 Task: Buy 2 Air Intake from Filters section under best seller category for shipping address: Genevieve Ramirez, 1404 Camden Street, Reno, Nevada 89501, Cell Number 7752551231. Pay from credit card ending with 2005, CVV 3321
Action: Key pressed amazon.com<Key.enter>
Screenshot: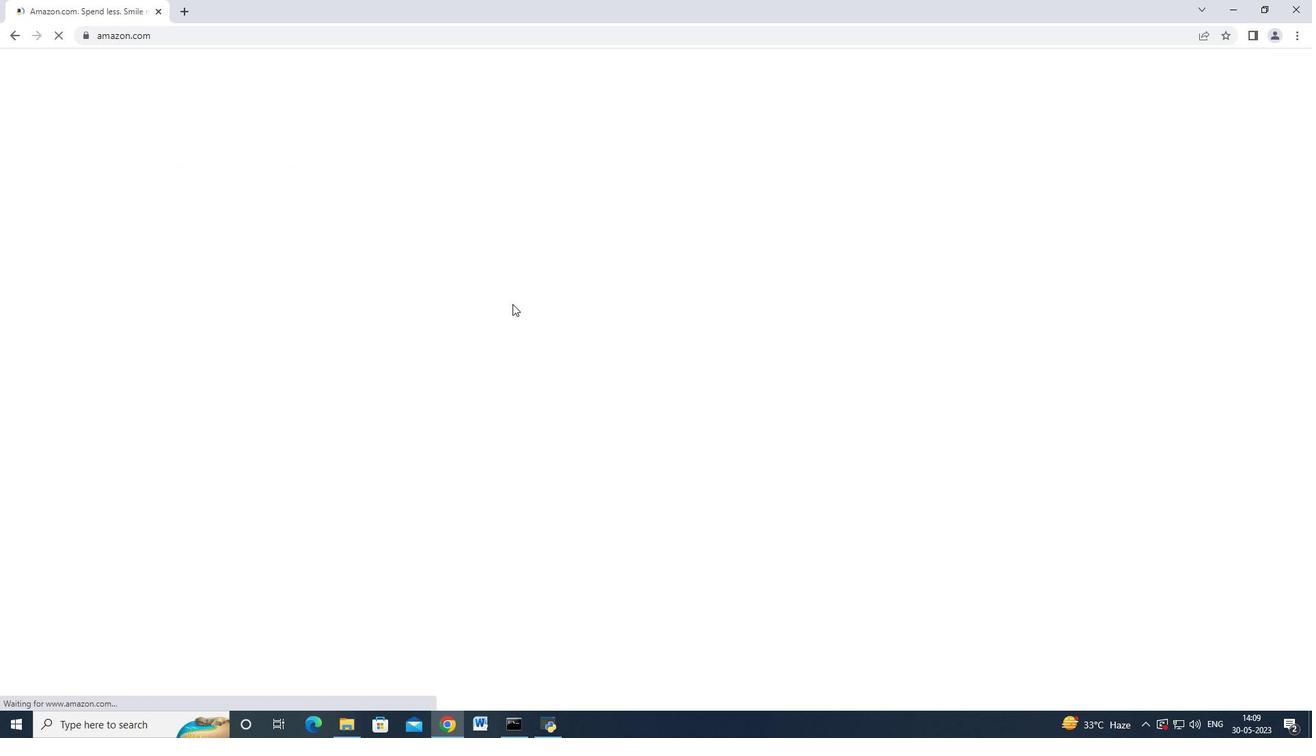 
Action: Mouse moved to (30, 108)
Screenshot: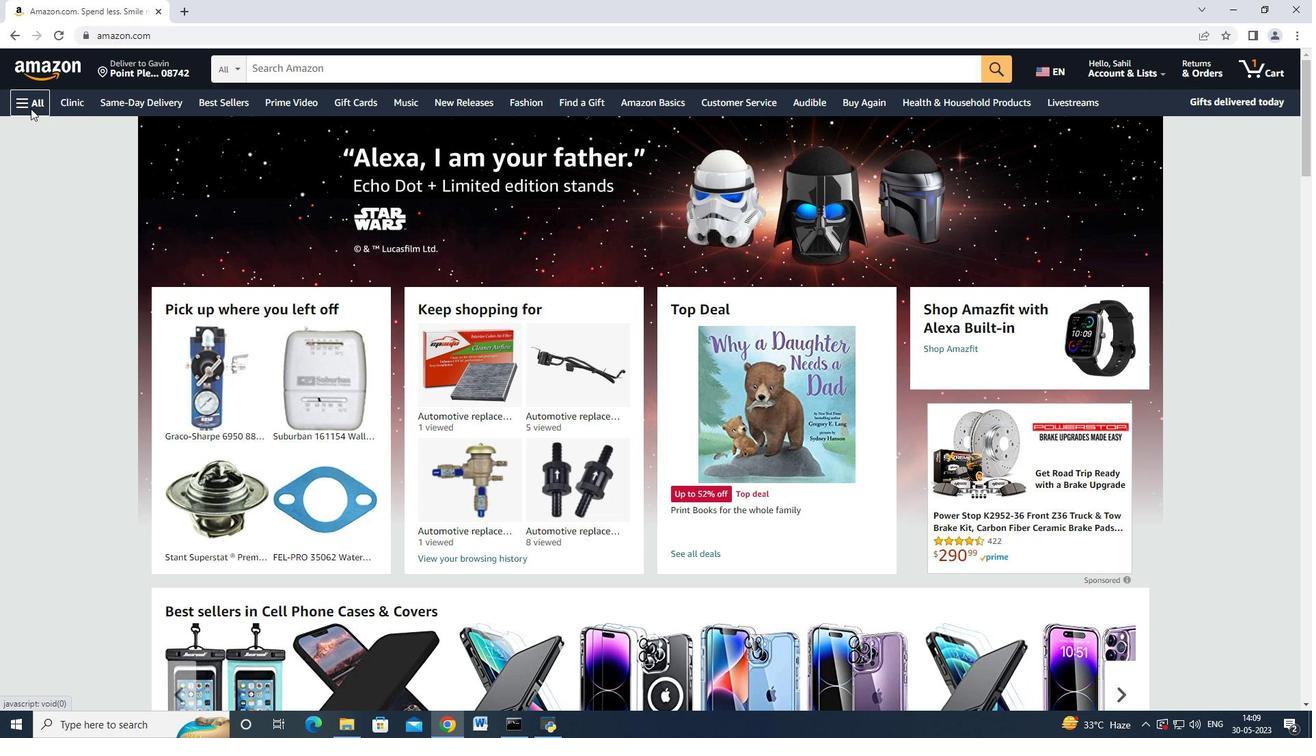 
Action: Mouse pressed left at (30, 108)
Screenshot: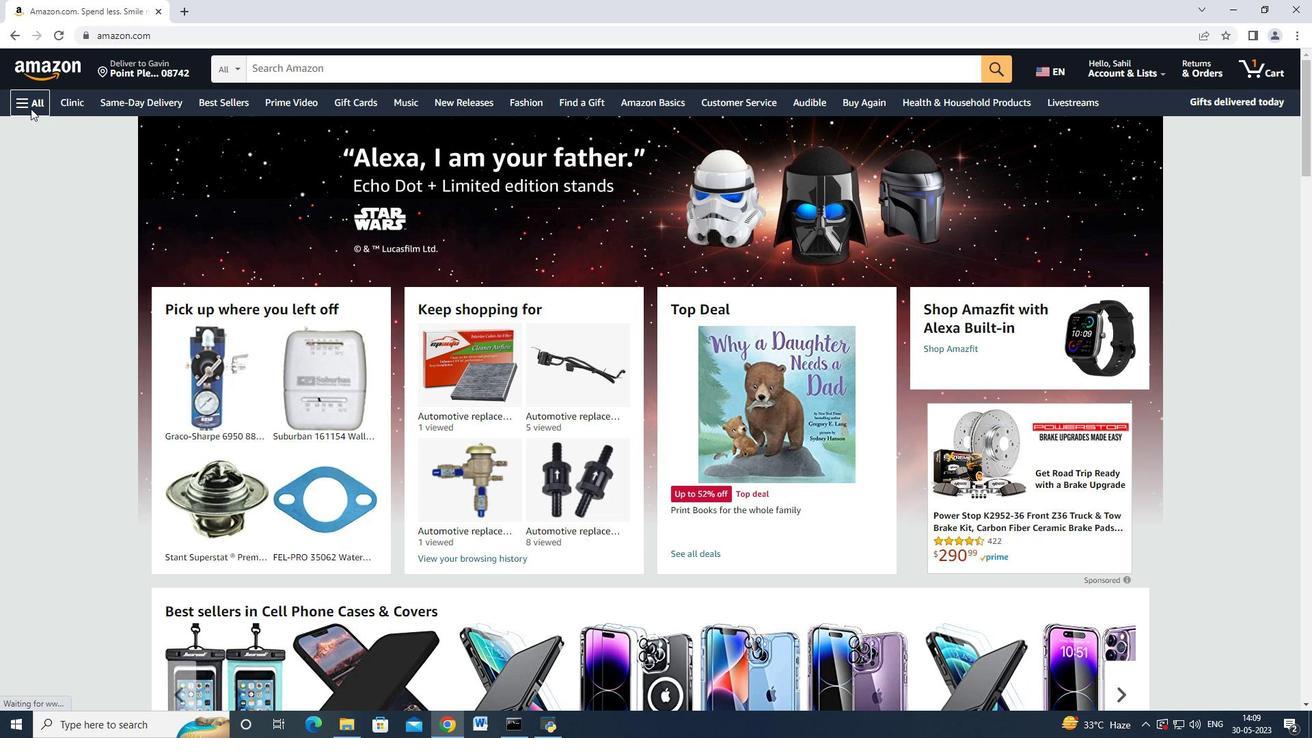 
Action: Mouse moved to (113, 496)
Screenshot: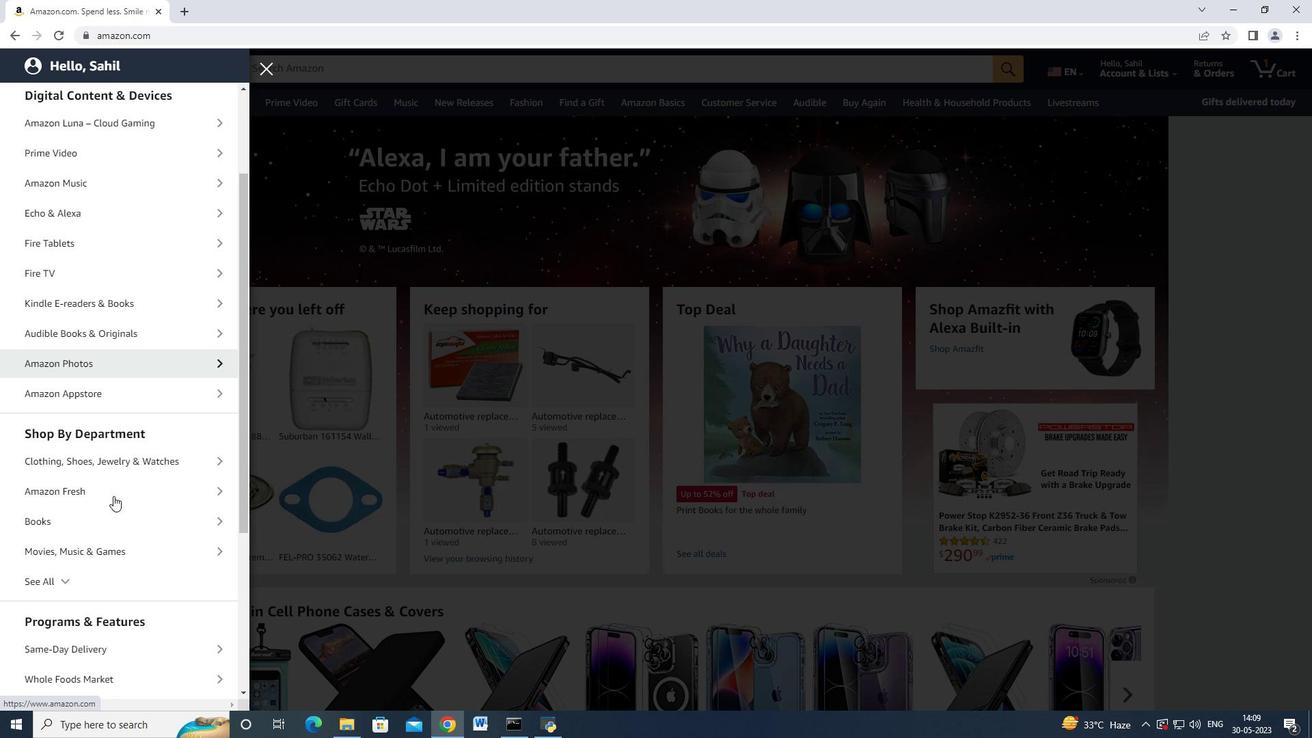 
Action: Mouse scrolled (113, 495) with delta (0, 0)
Screenshot: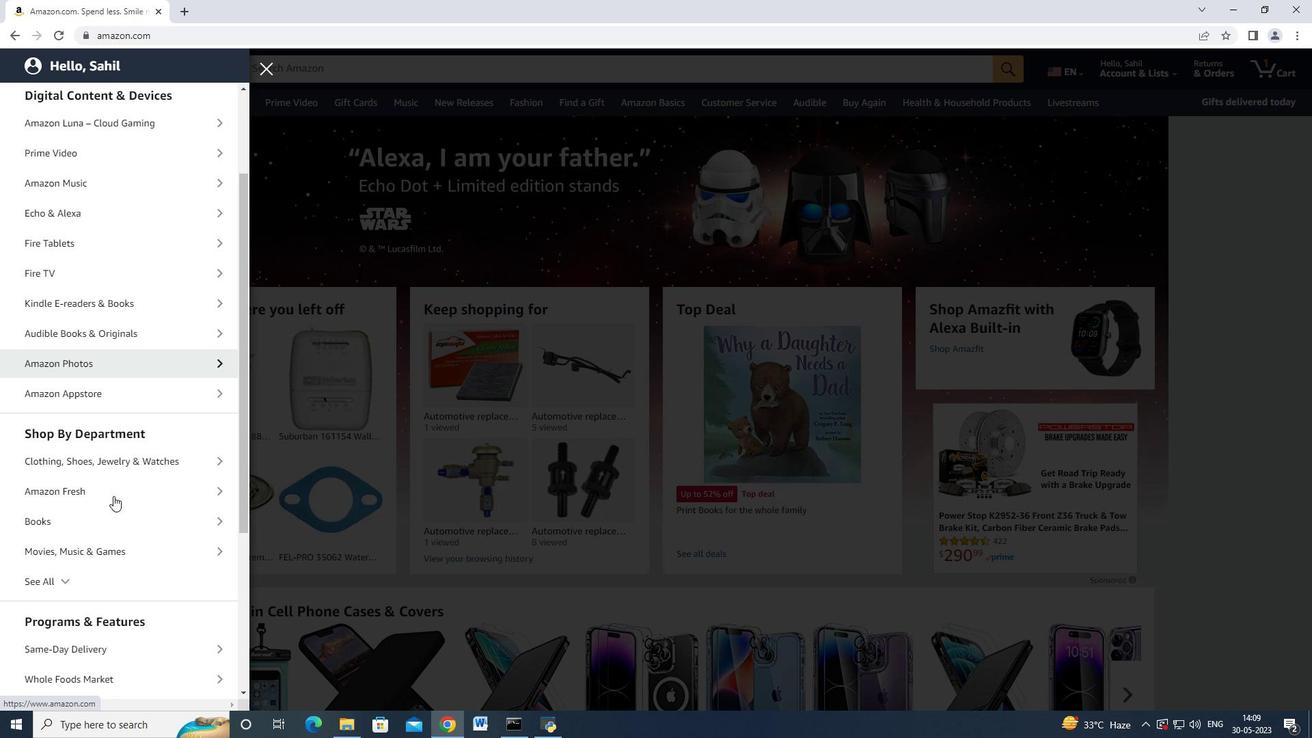
Action: Mouse scrolled (113, 495) with delta (0, 0)
Screenshot: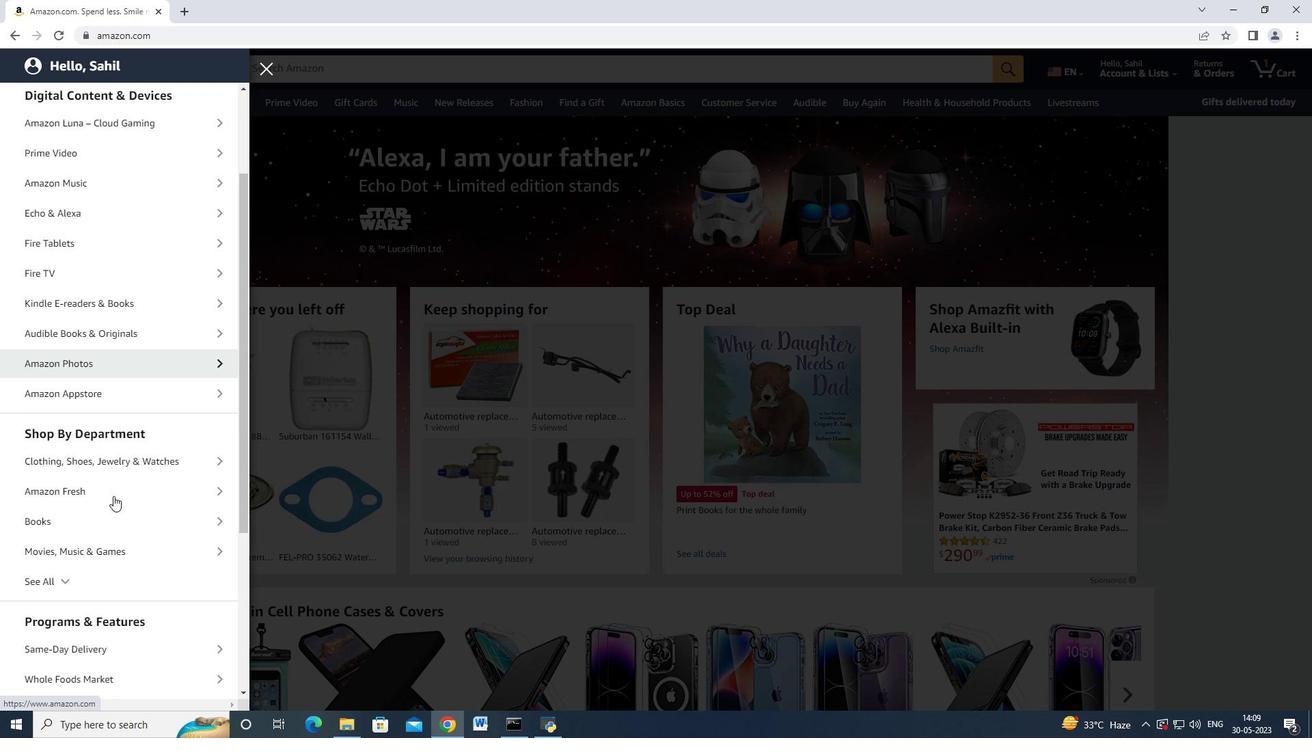 
Action: Mouse moved to (112, 496)
Screenshot: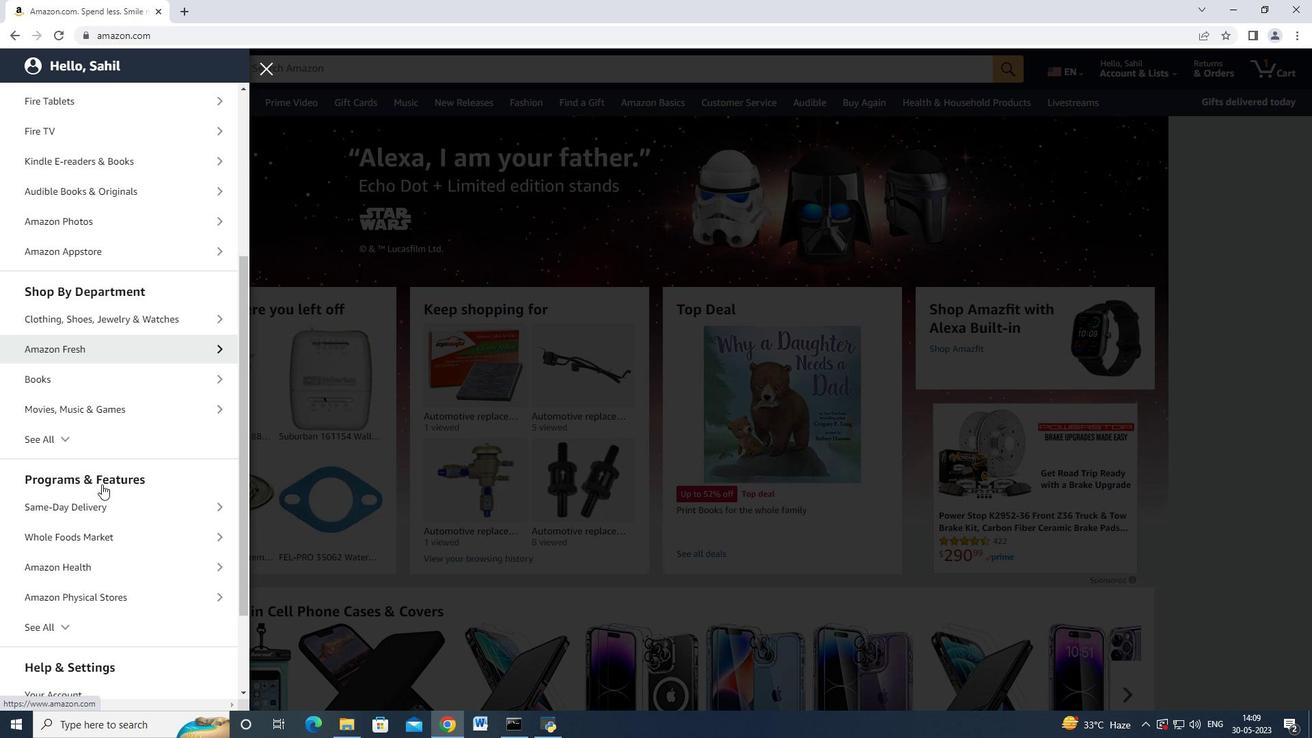 
Action: Mouse scrolled (112, 495) with delta (0, 0)
Screenshot: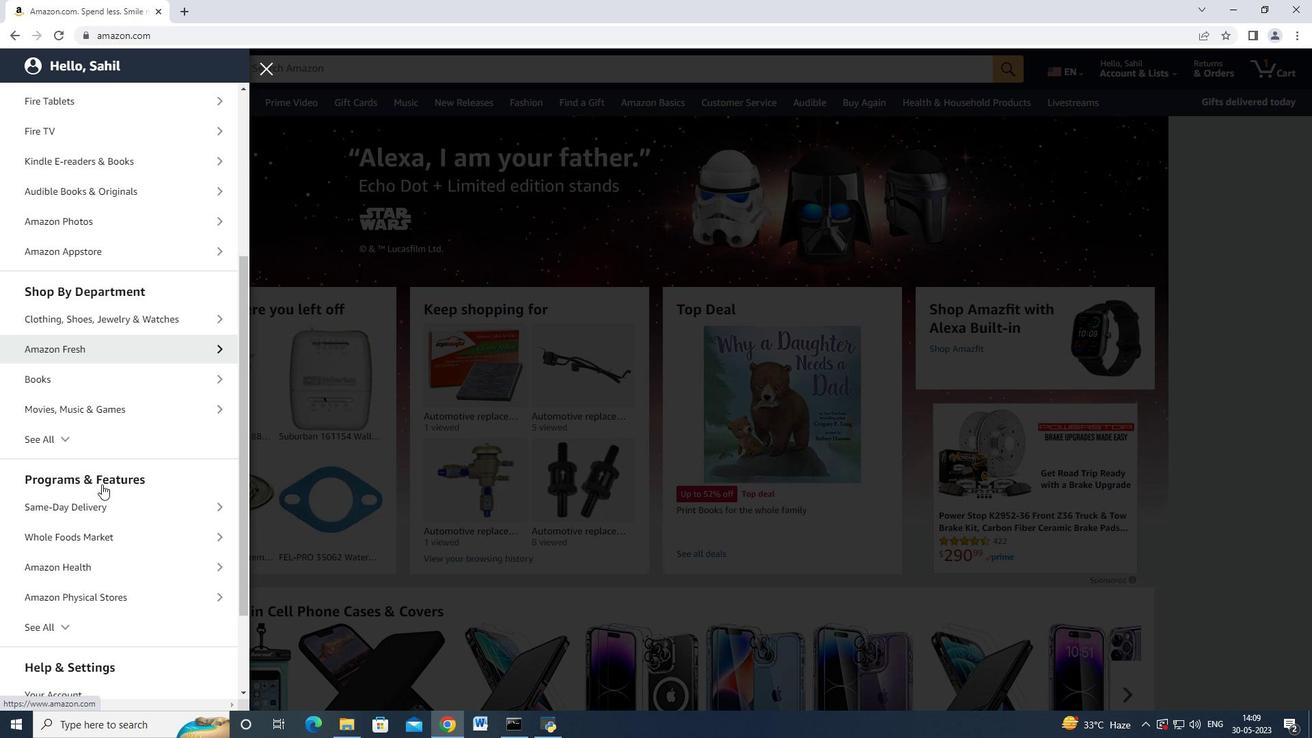 
Action: Mouse scrolled (112, 495) with delta (0, 0)
Screenshot: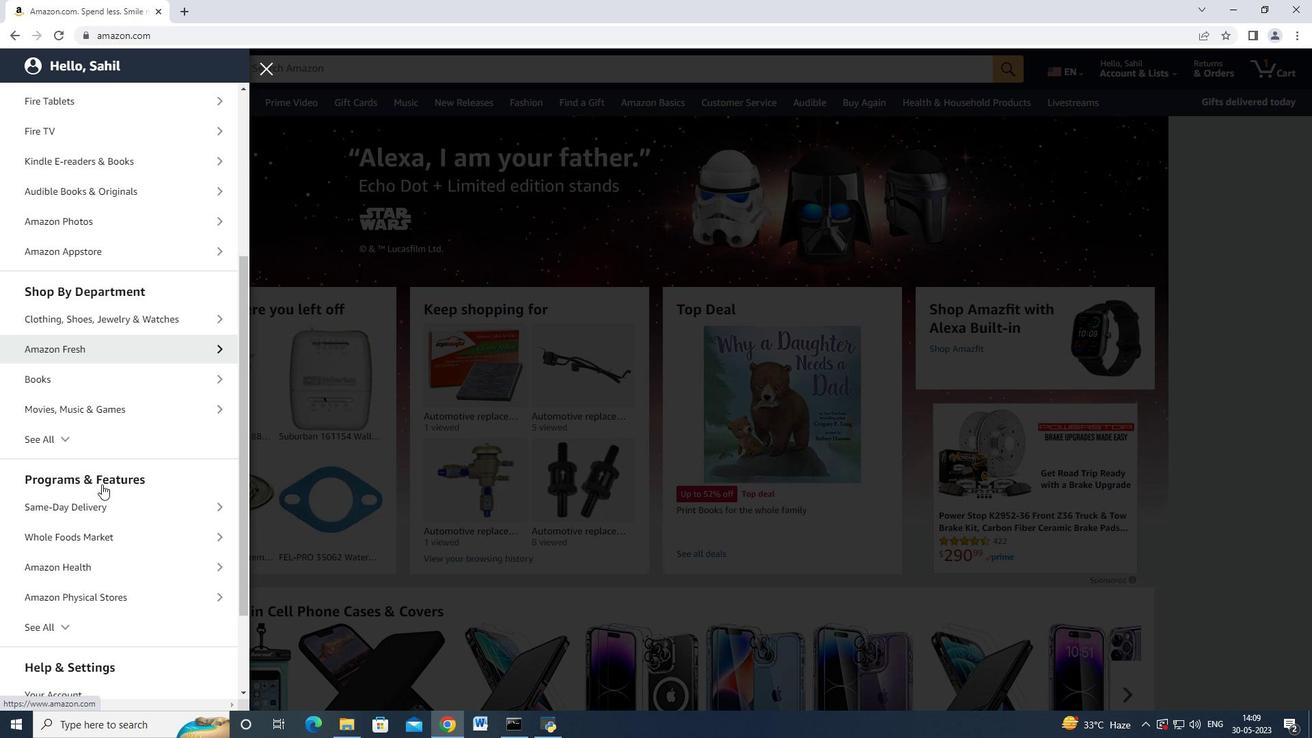 
Action: Mouse scrolled (112, 495) with delta (0, 0)
Screenshot: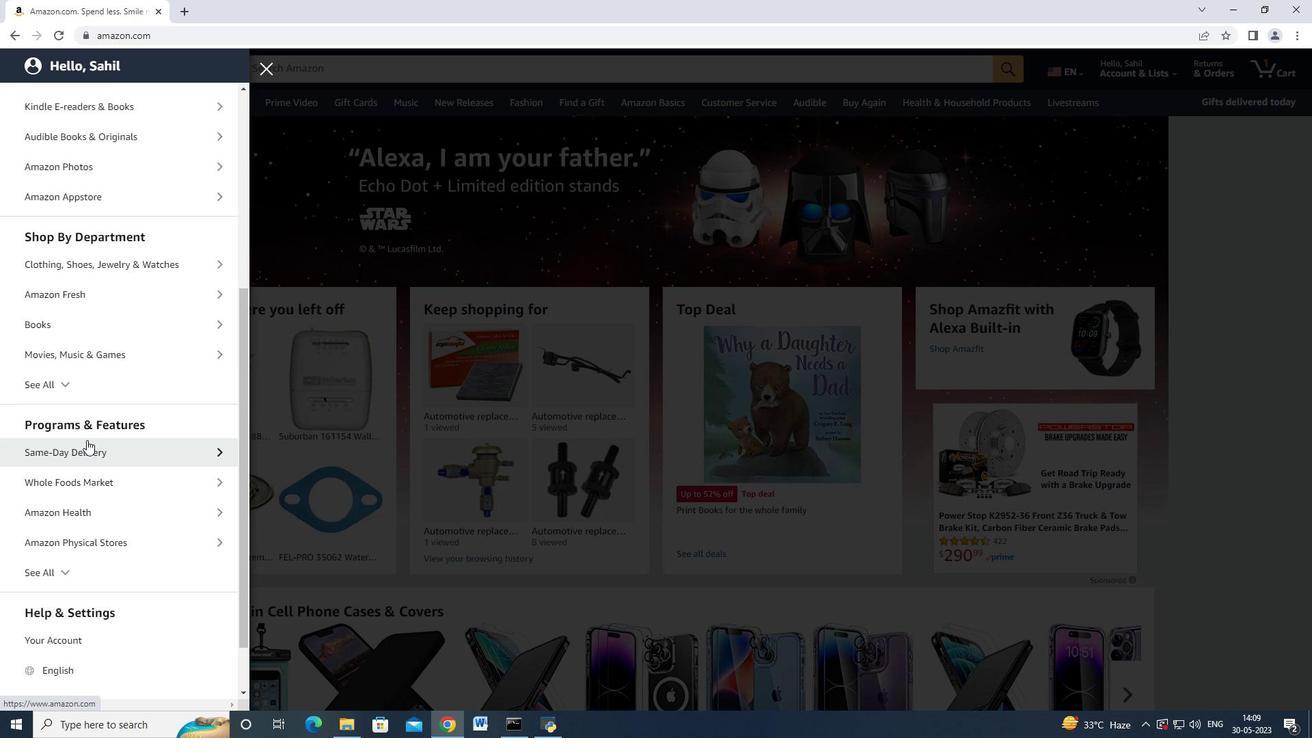 
Action: Mouse moved to (72, 383)
Screenshot: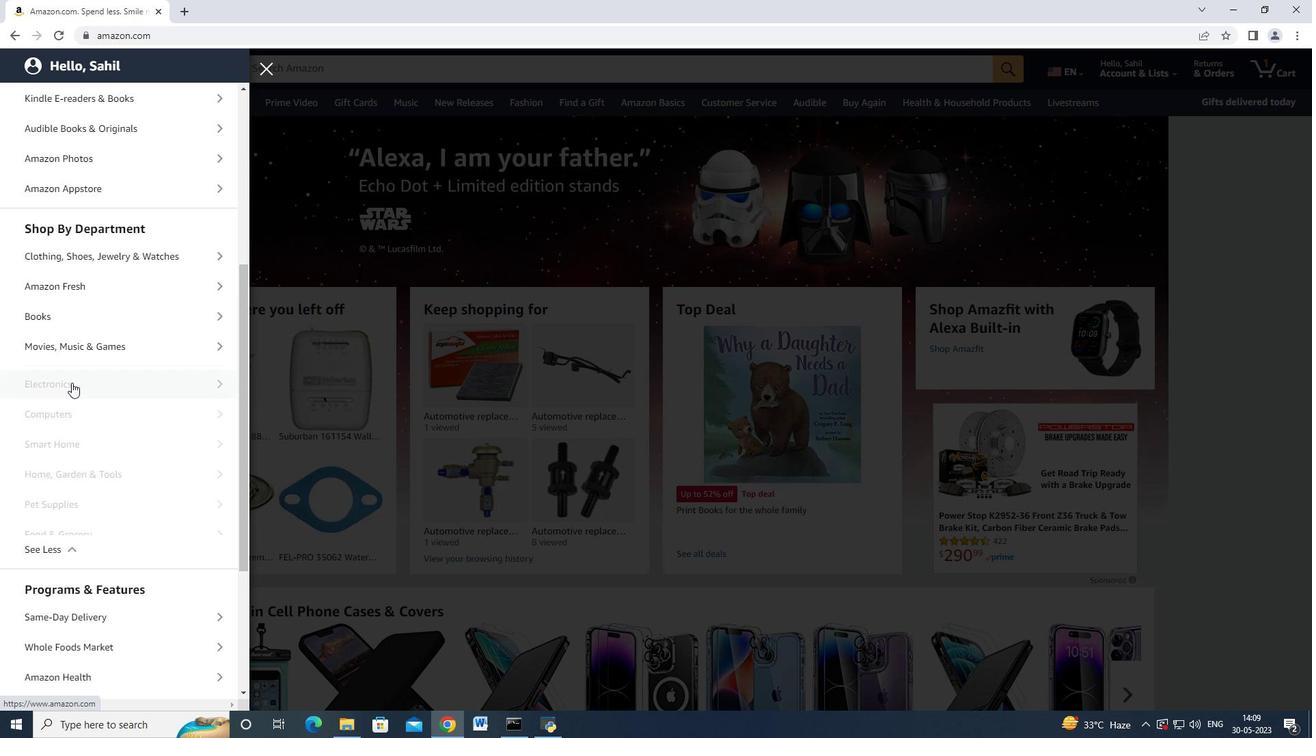 
Action: Mouse pressed left at (72, 383)
Screenshot: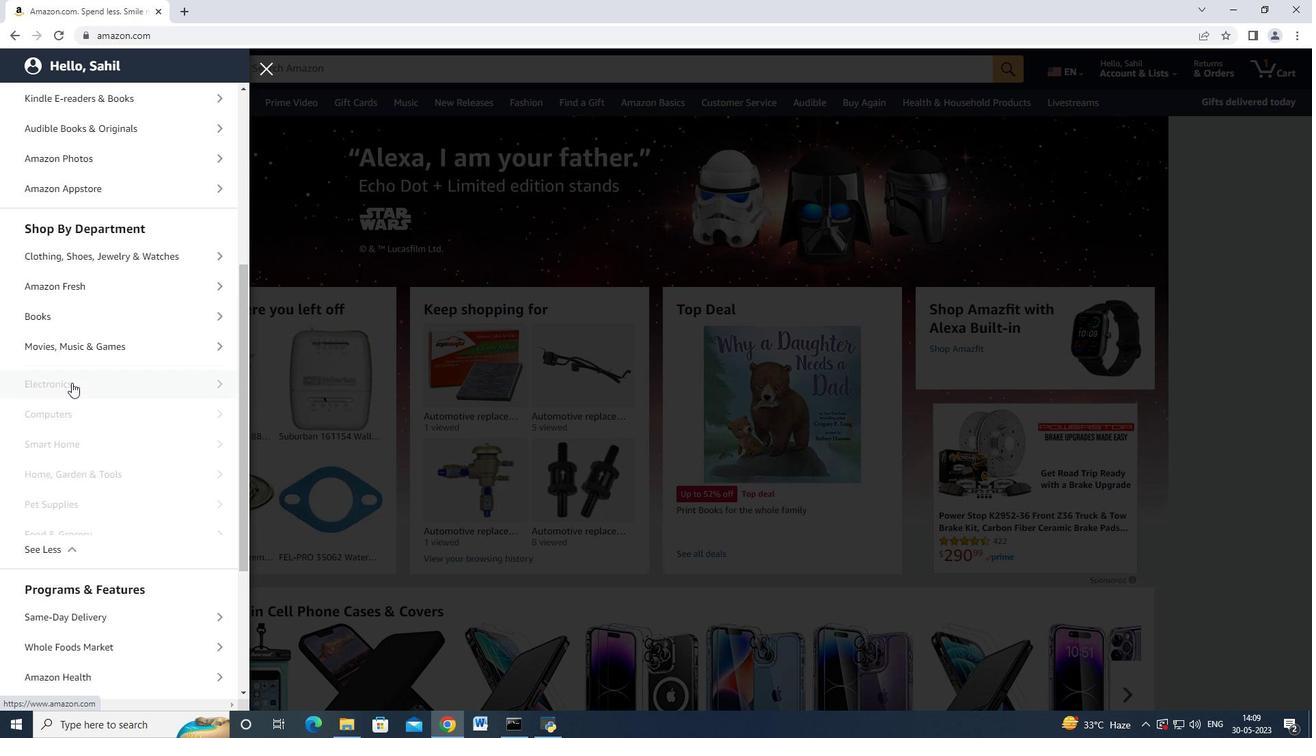 
Action: Mouse moved to (106, 383)
Screenshot: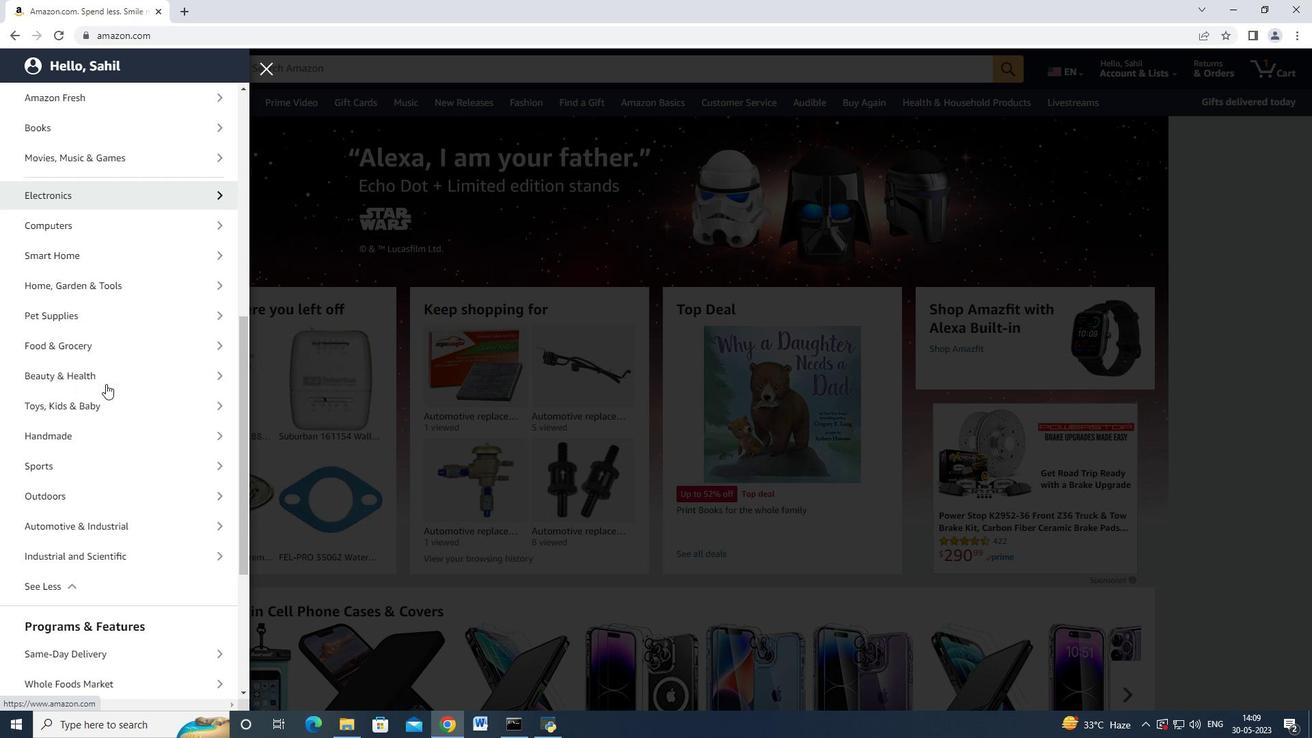 
Action: Mouse scrolled (106, 382) with delta (0, 0)
Screenshot: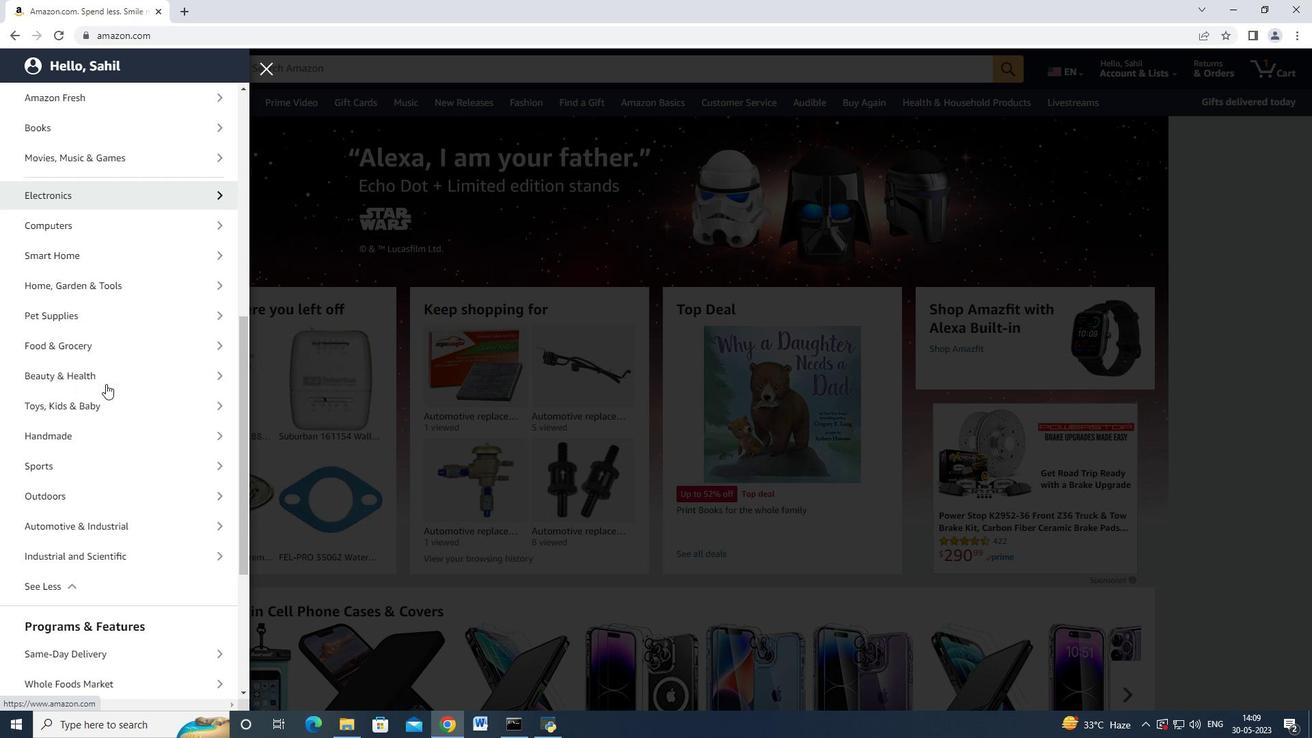 
Action: Mouse moved to (106, 384)
Screenshot: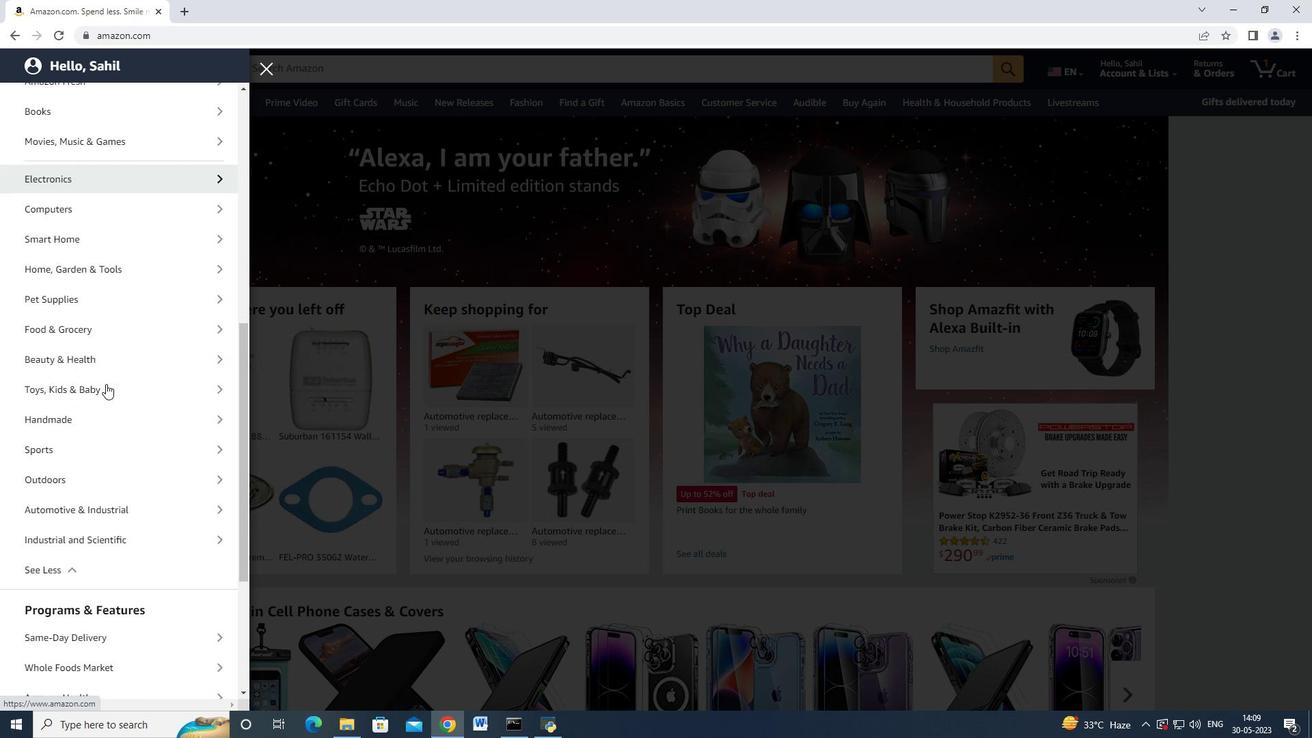 
Action: Mouse scrolled (106, 383) with delta (0, 0)
Screenshot: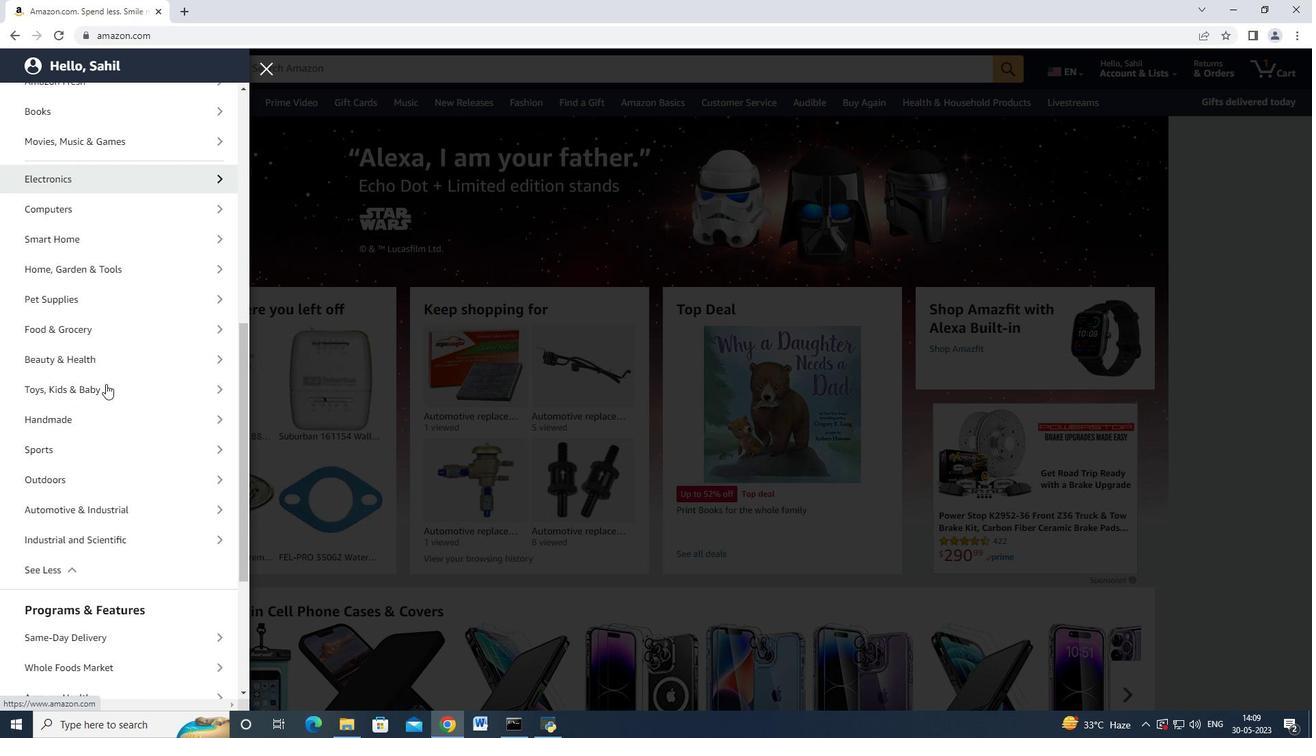 
Action: Mouse moved to (105, 384)
Screenshot: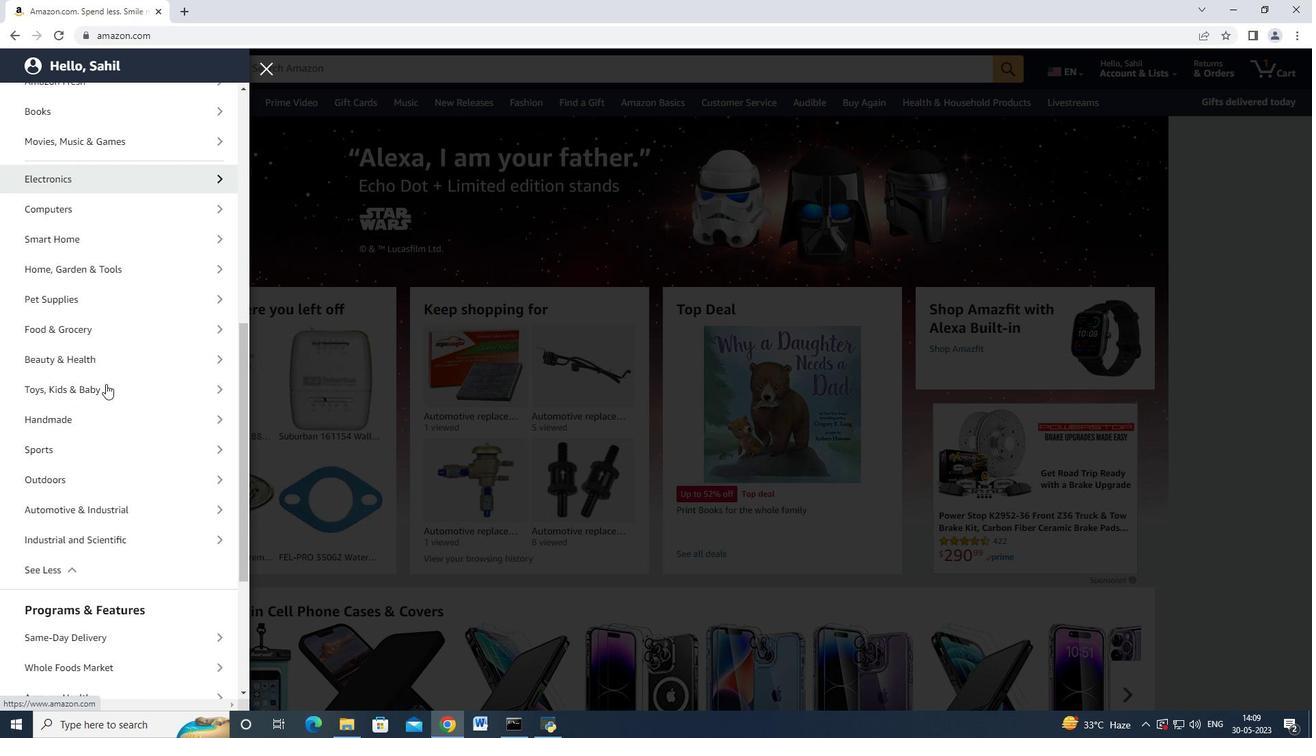 
Action: Mouse scrolled (105, 383) with delta (0, 0)
Screenshot: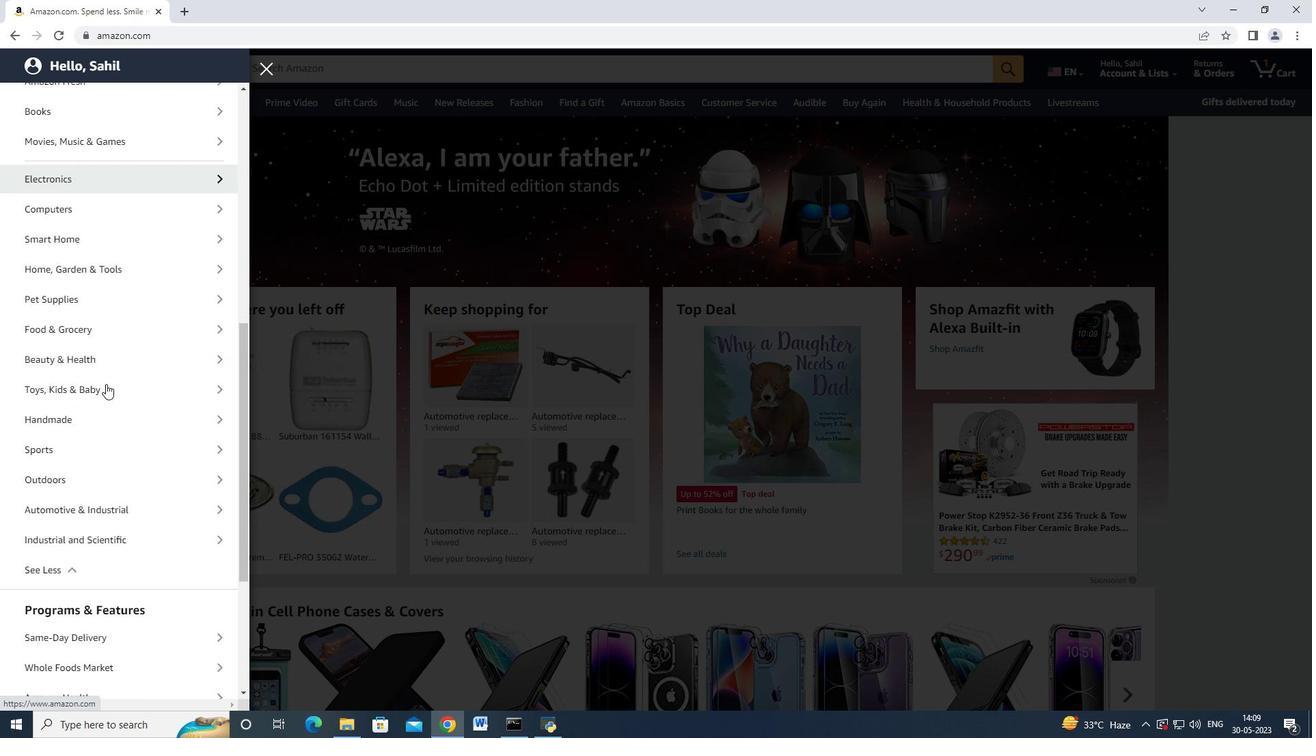 
Action: Mouse moved to (104, 384)
Screenshot: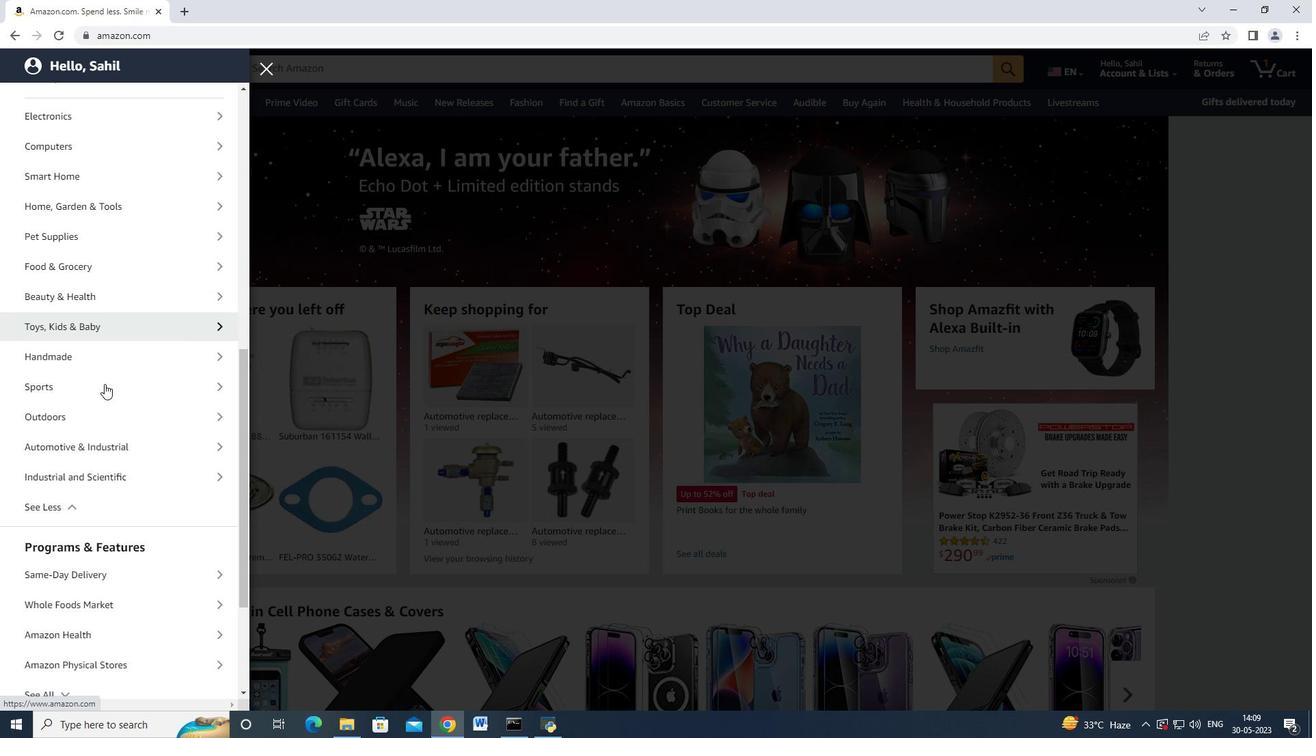 
Action: Mouse scrolled (104, 383) with delta (0, 0)
Screenshot: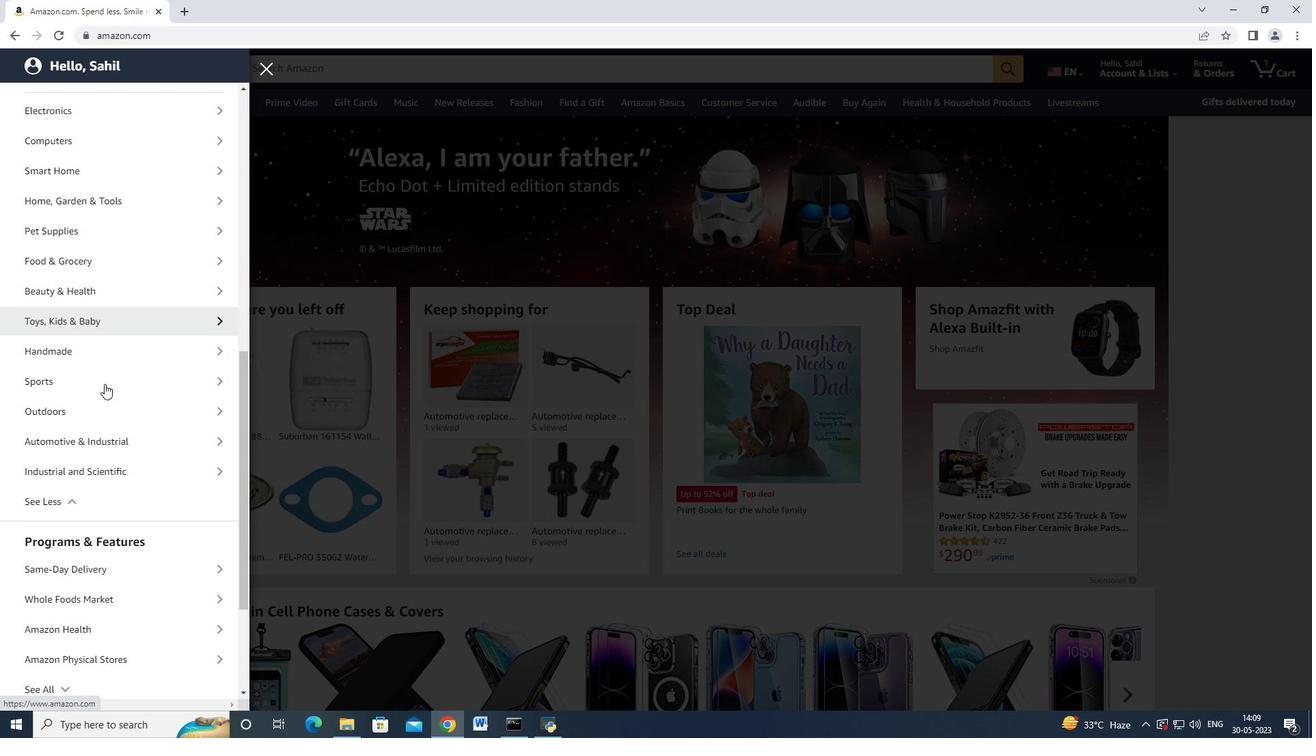 
Action: Mouse scrolled (104, 383) with delta (0, 0)
Screenshot: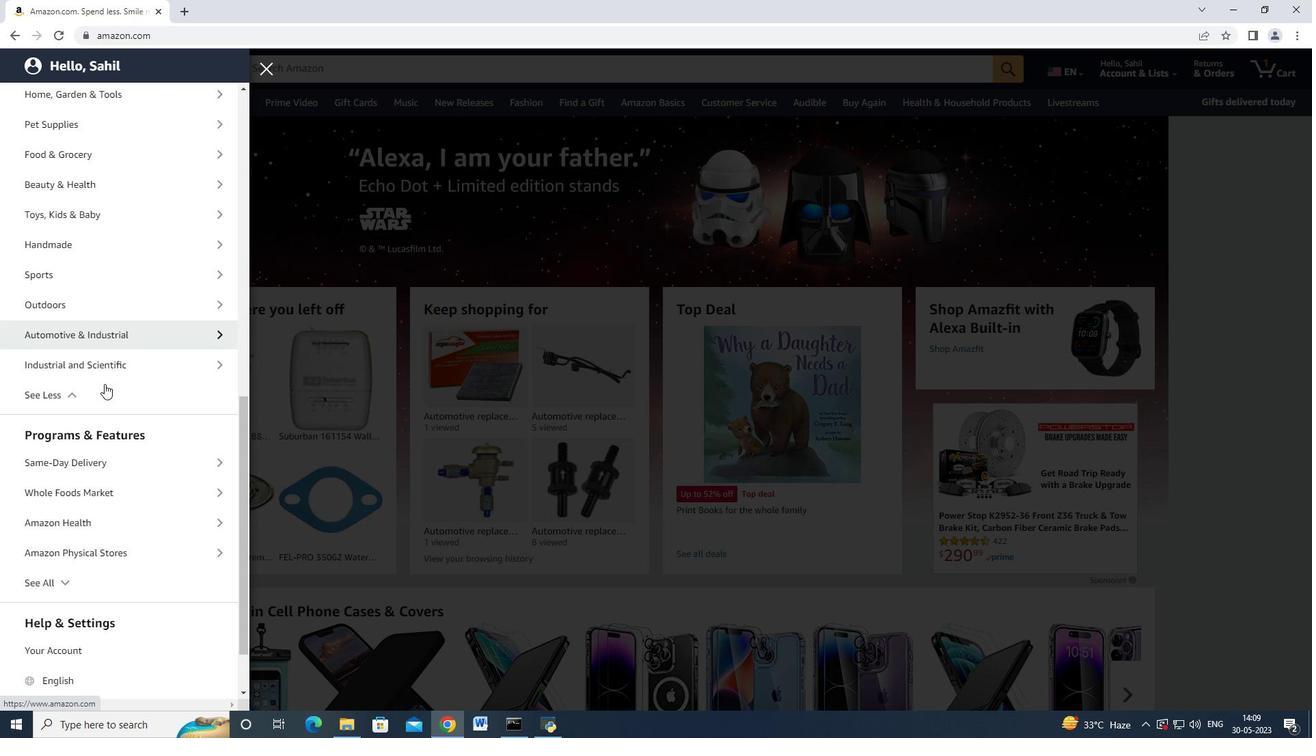 
Action: Mouse scrolled (104, 383) with delta (0, 0)
Screenshot: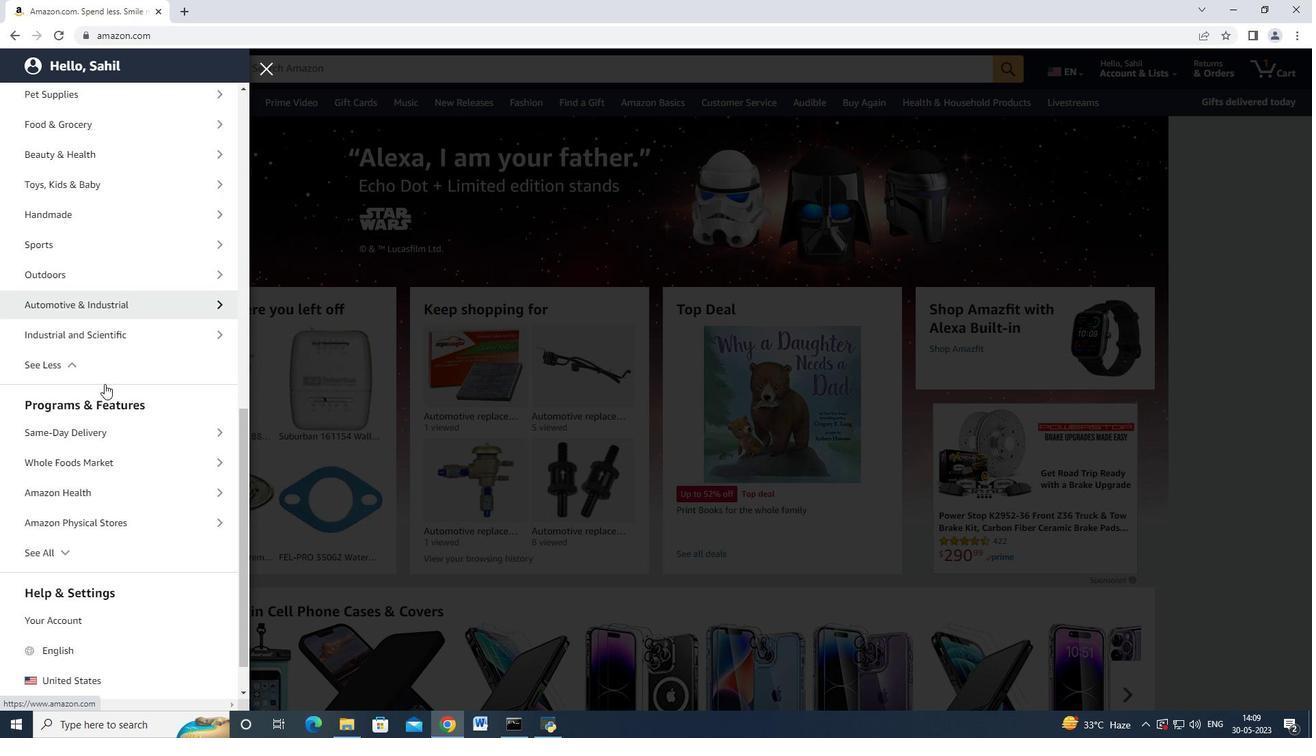 
Action: Mouse scrolled (104, 384) with delta (0, 0)
Screenshot: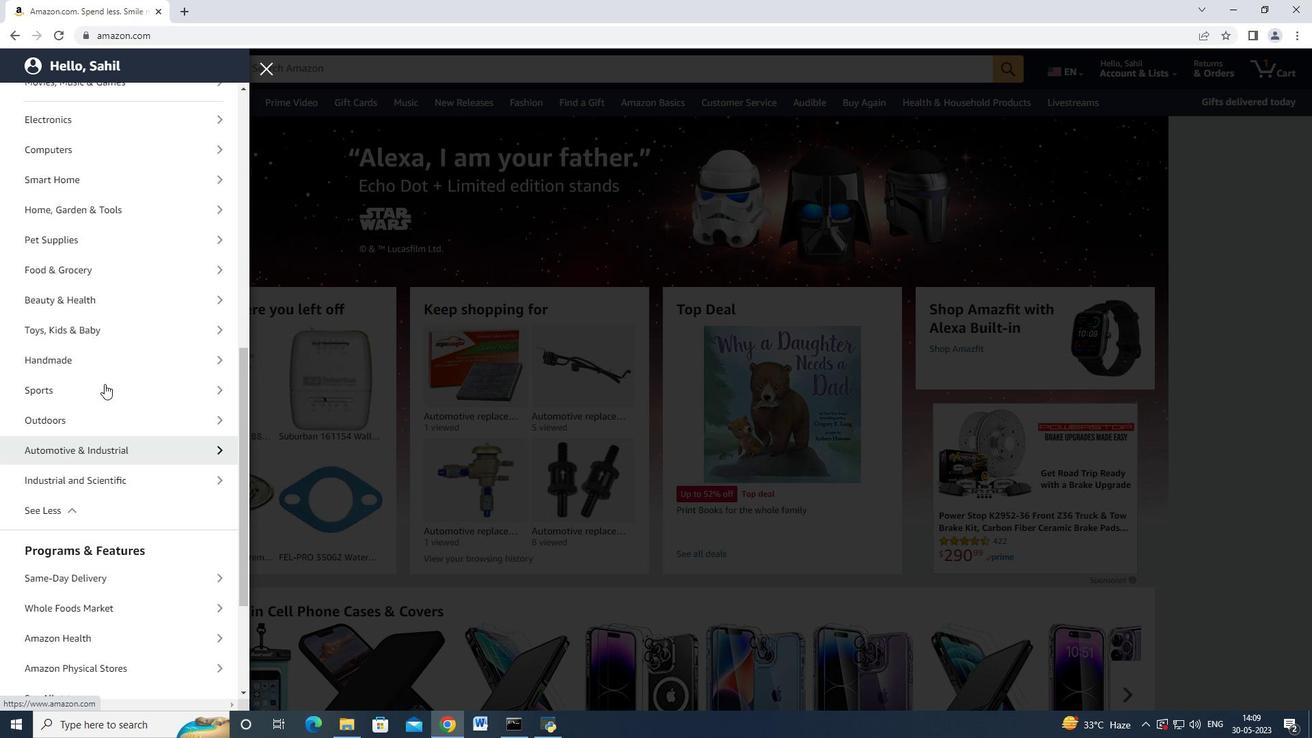 
Action: Mouse scrolled (104, 384) with delta (0, 0)
Screenshot: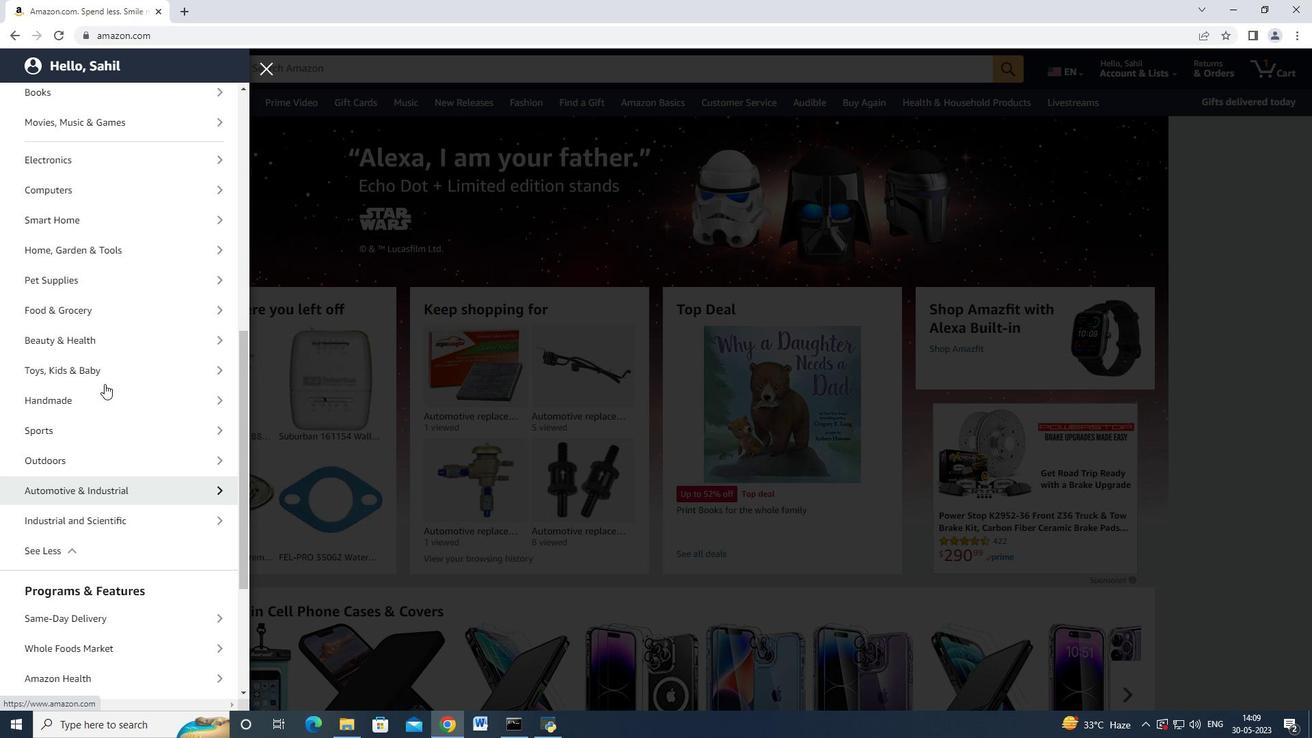 
Action: Mouse scrolled (104, 384) with delta (0, 0)
Screenshot: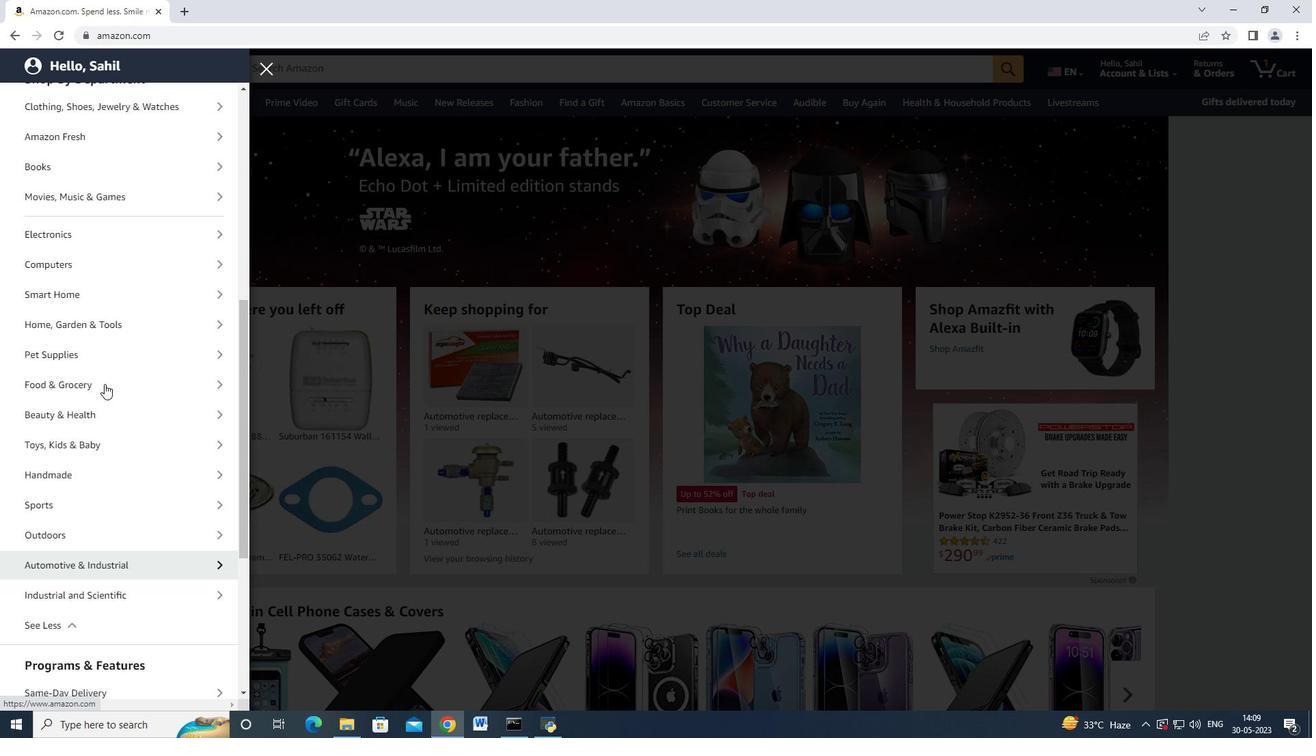 
Action: Mouse scrolled (104, 384) with delta (0, 0)
Screenshot: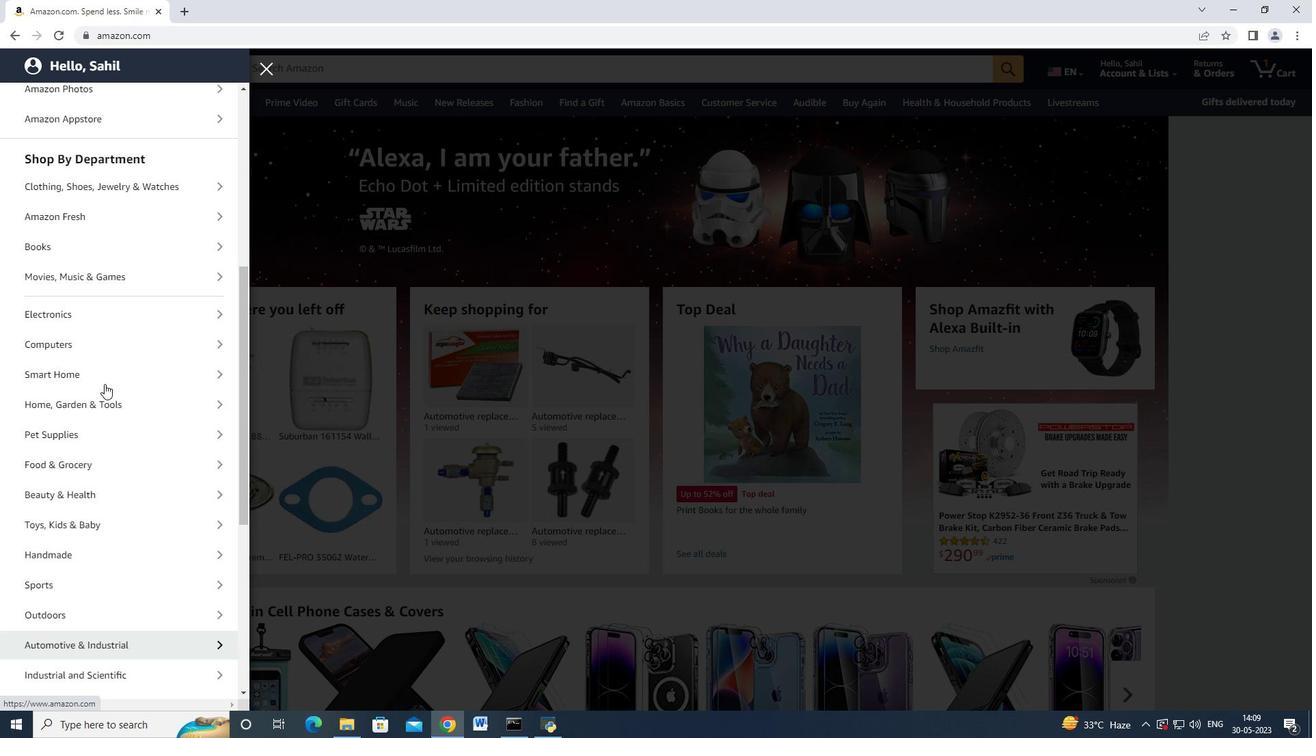 
Action: Mouse scrolled (104, 384) with delta (0, 0)
Screenshot: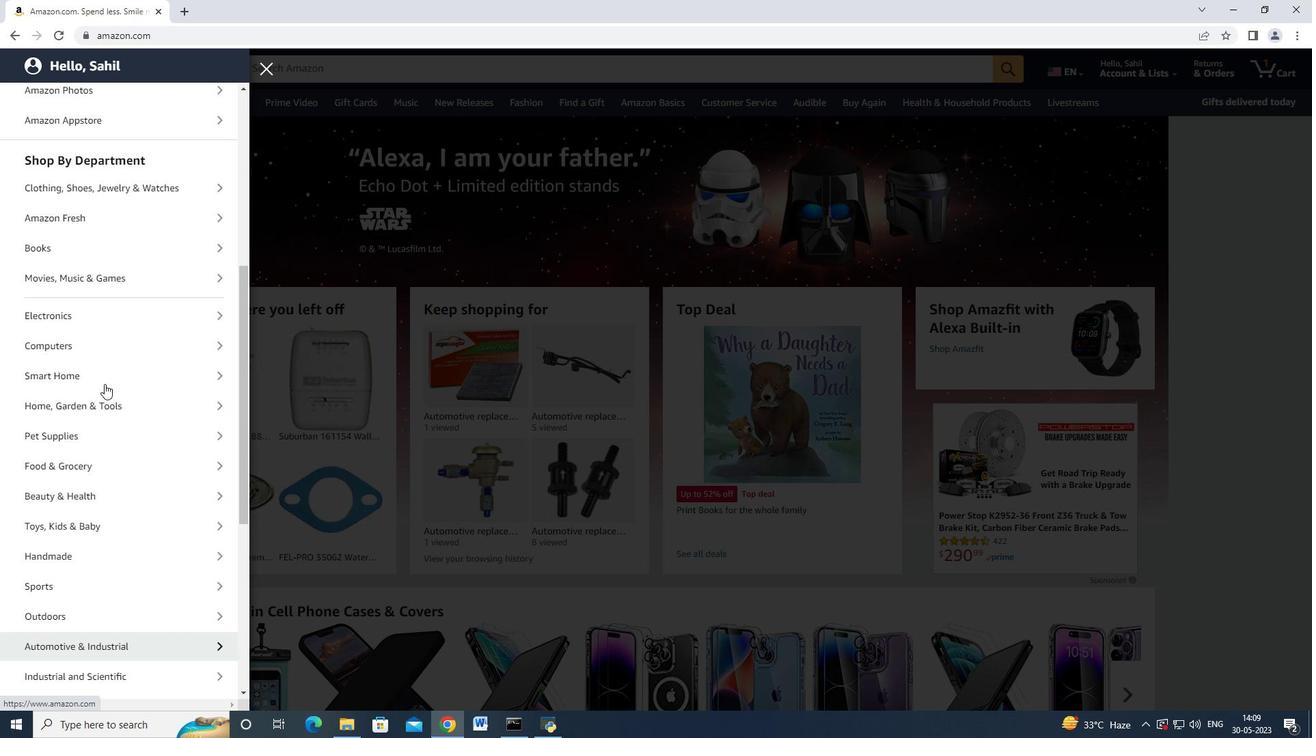 
Action: Mouse moved to (99, 337)
Screenshot: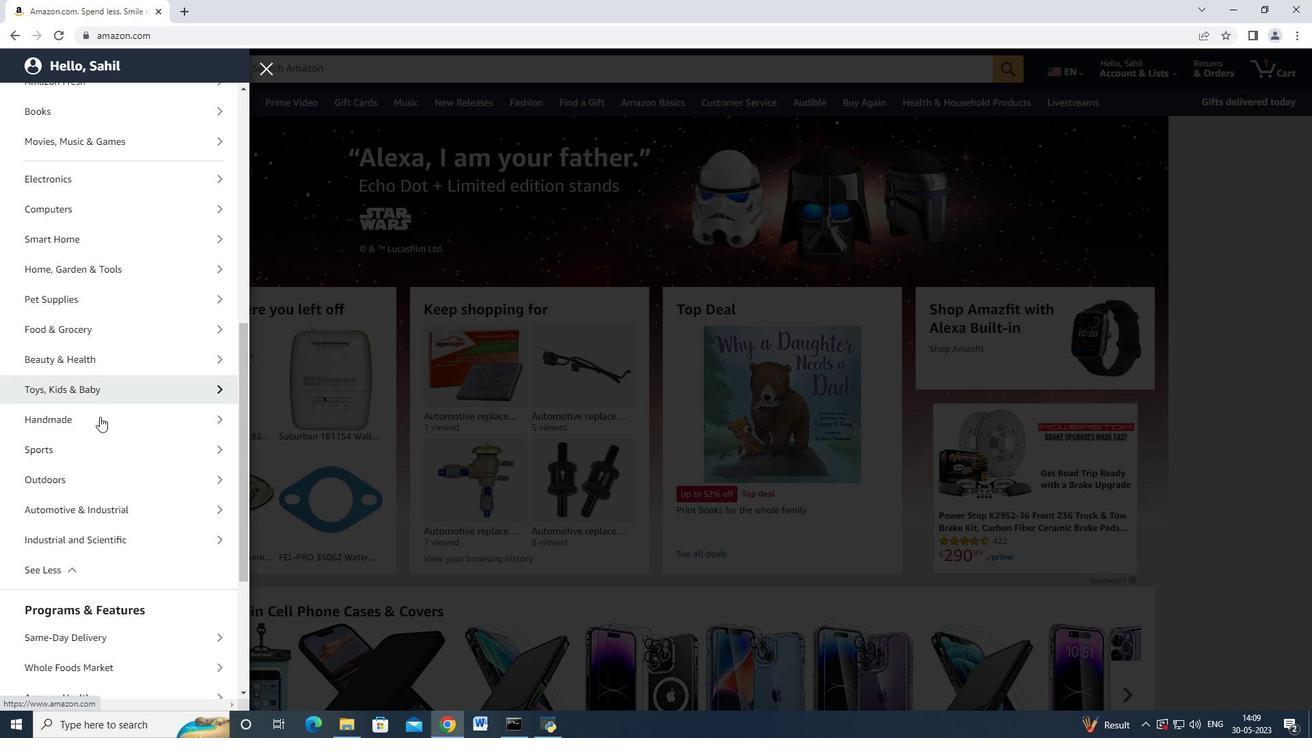 
Action: Mouse scrolled (99, 337) with delta (0, 0)
Screenshot: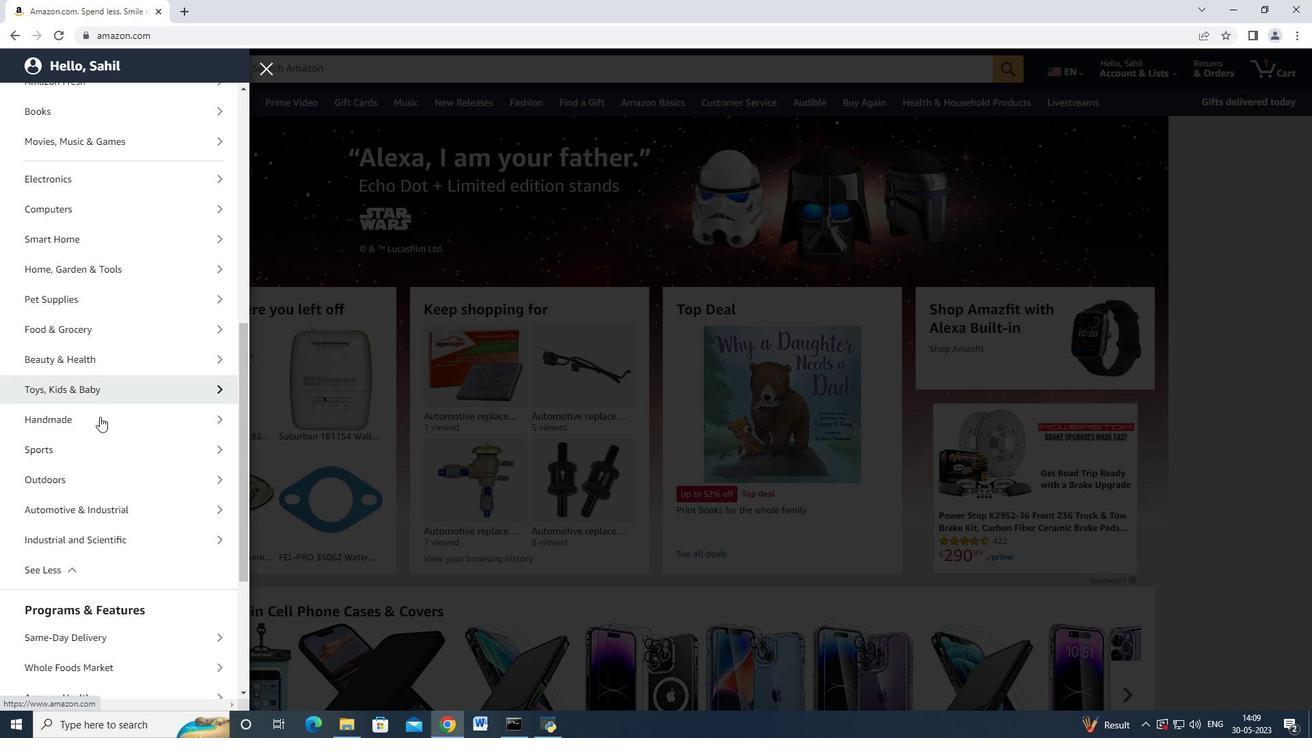 
Action: Mouse moved to (98, 343)
Screenshot: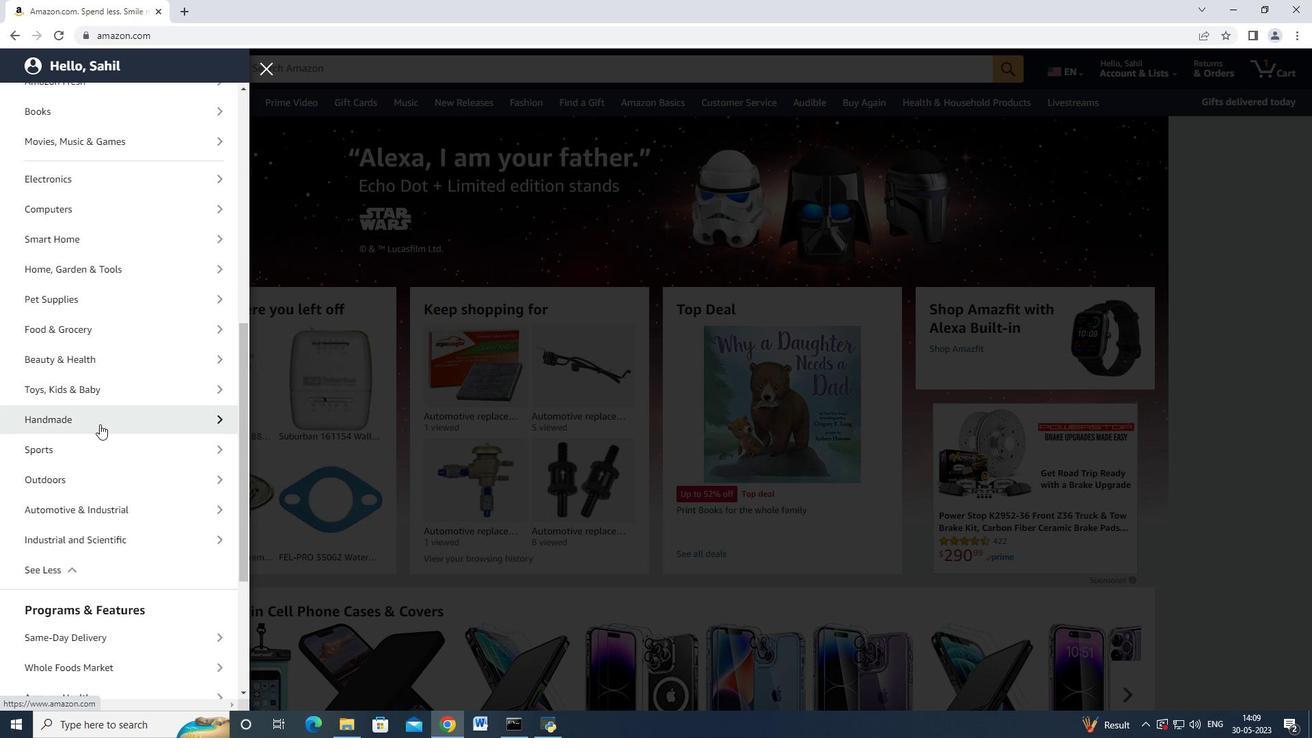 
Action: Mouse scrolled (98, 343) with delta (0, 0)
Screenshot: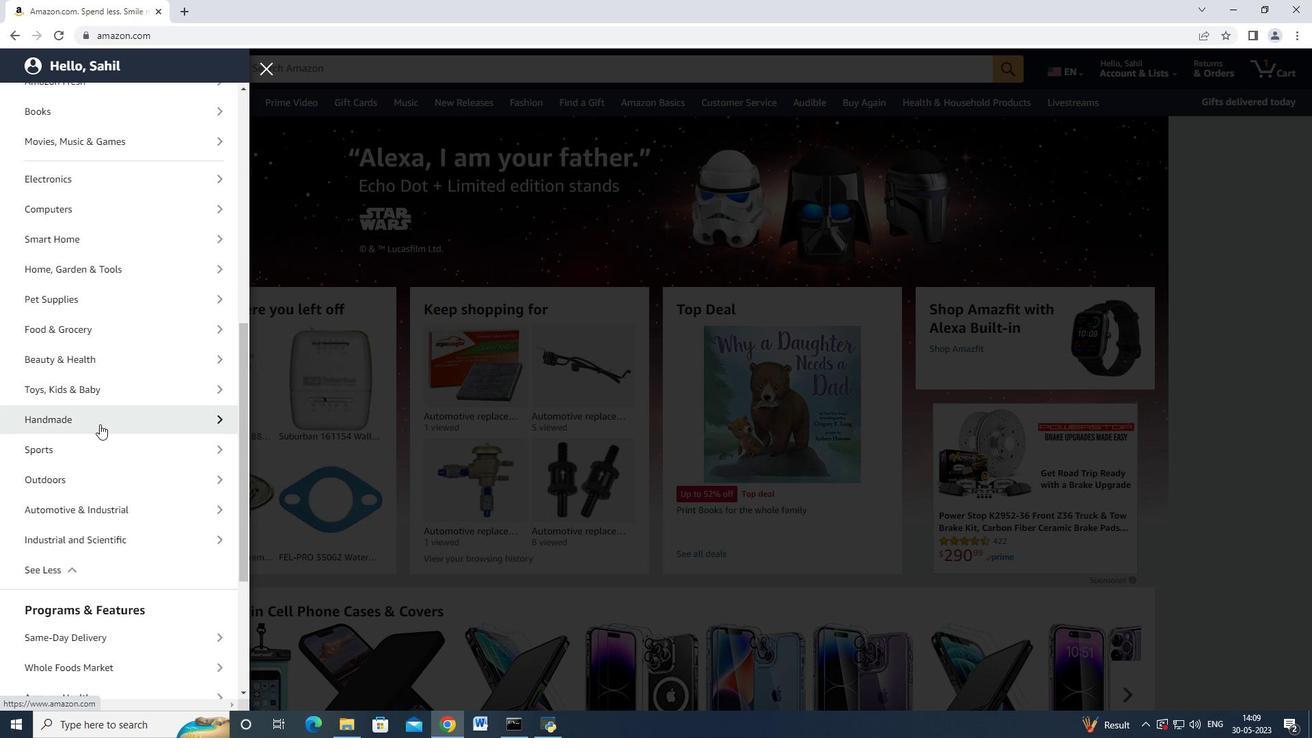 
Action: Mouse moved to (101, 504)
Screenshot: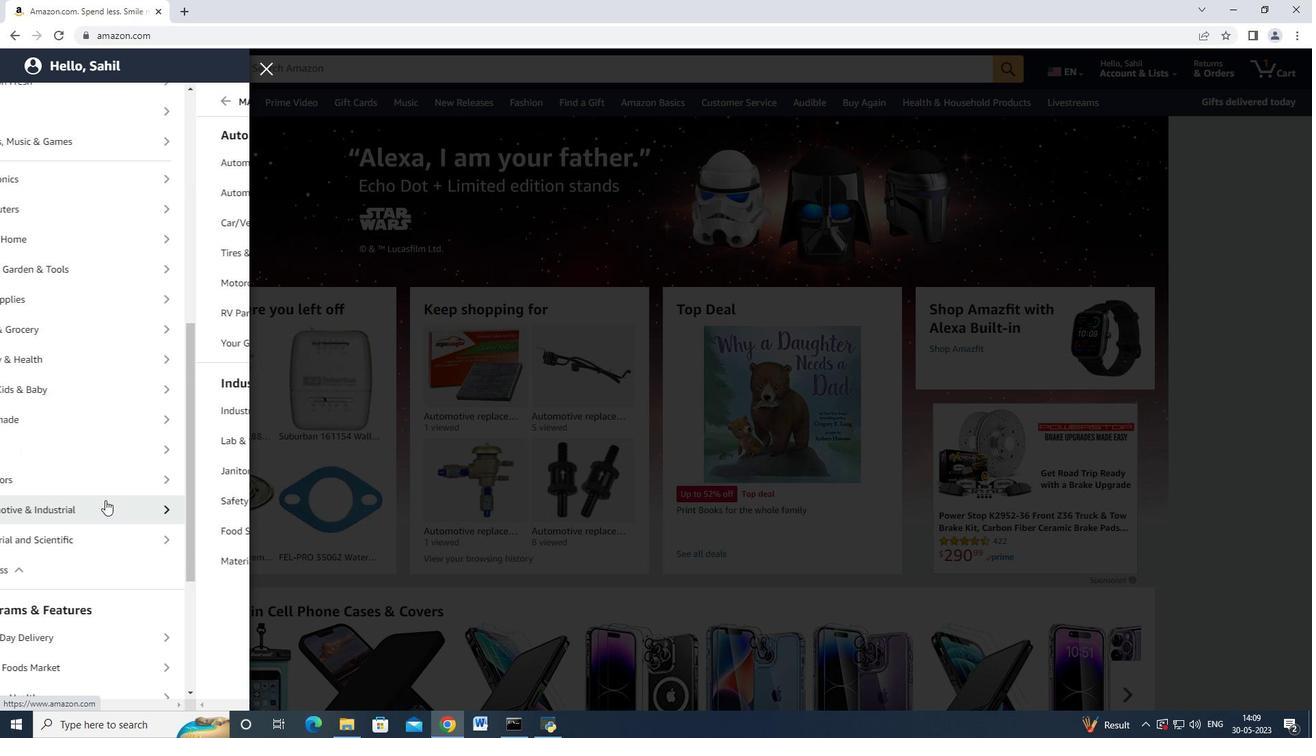 
Action: Mouse pressed left at (101, 504)
Screenshot: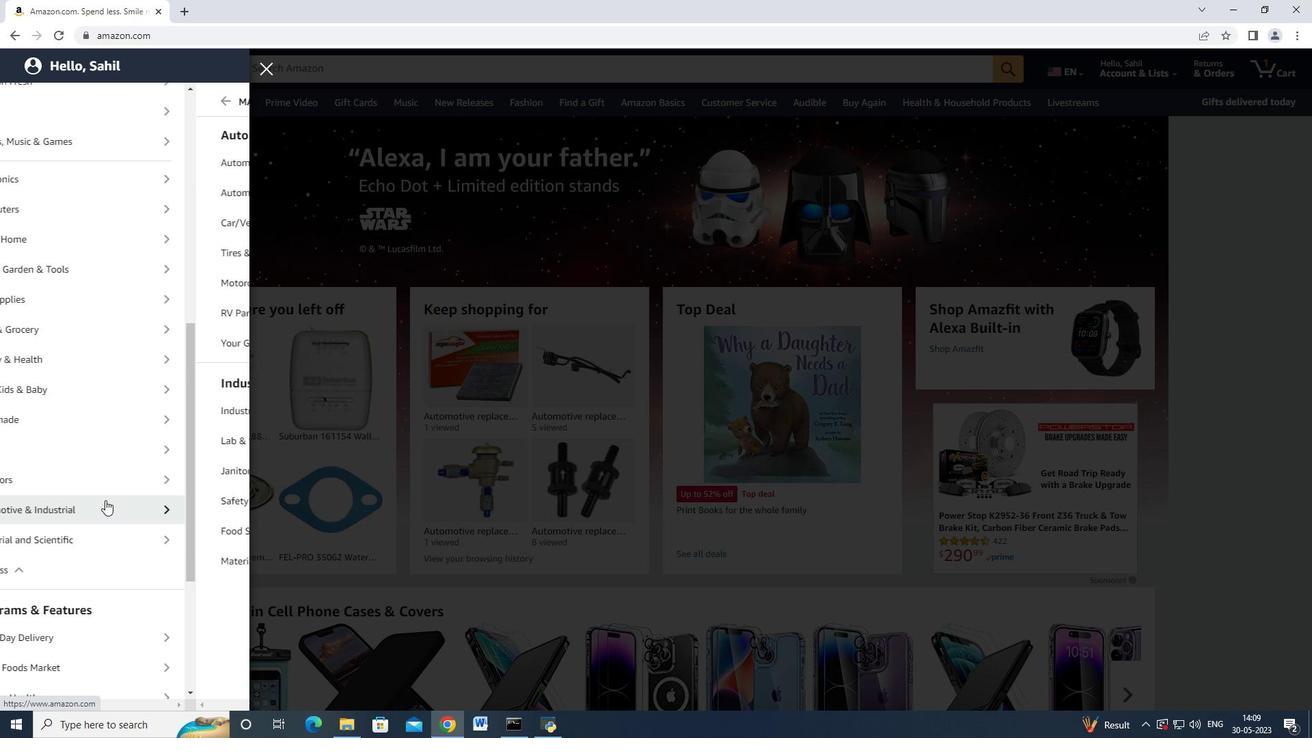 
Action: Mouse moved to (91, 172)
Screenshot: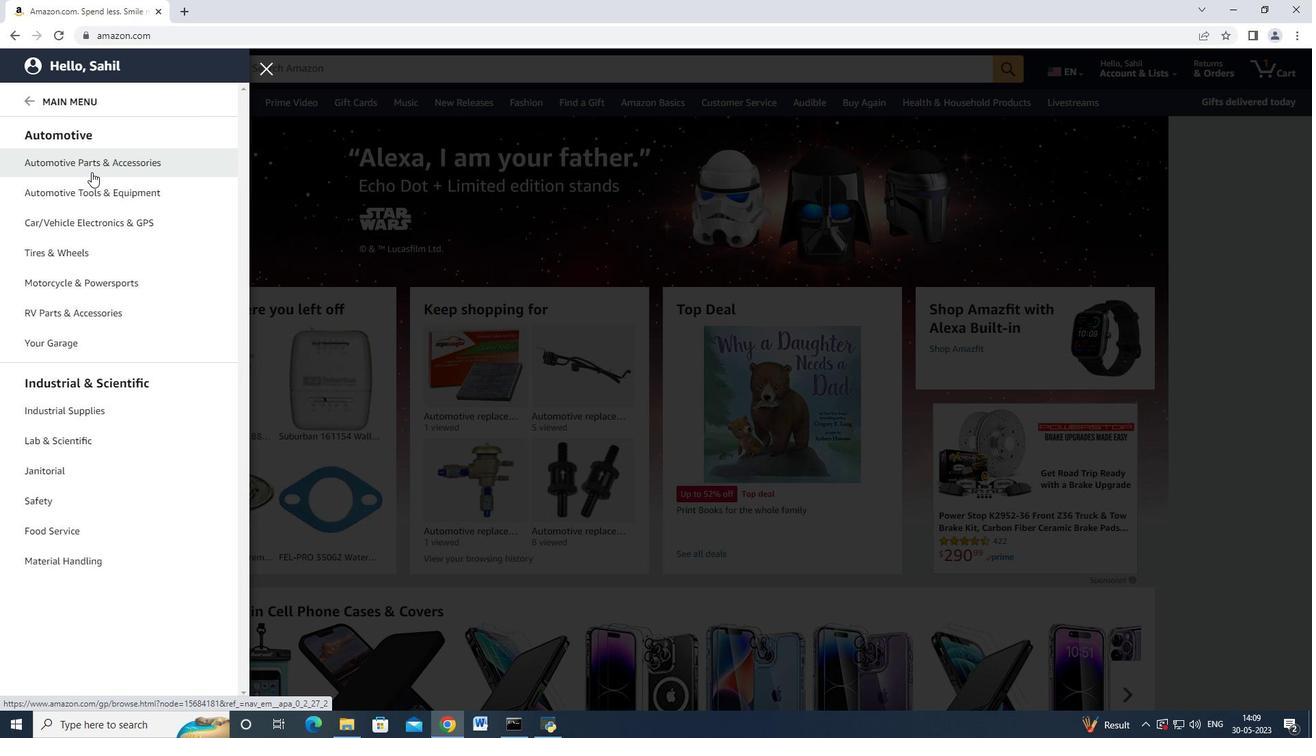 
Action: Mouse pressed left at (91, 172)
Screenshot: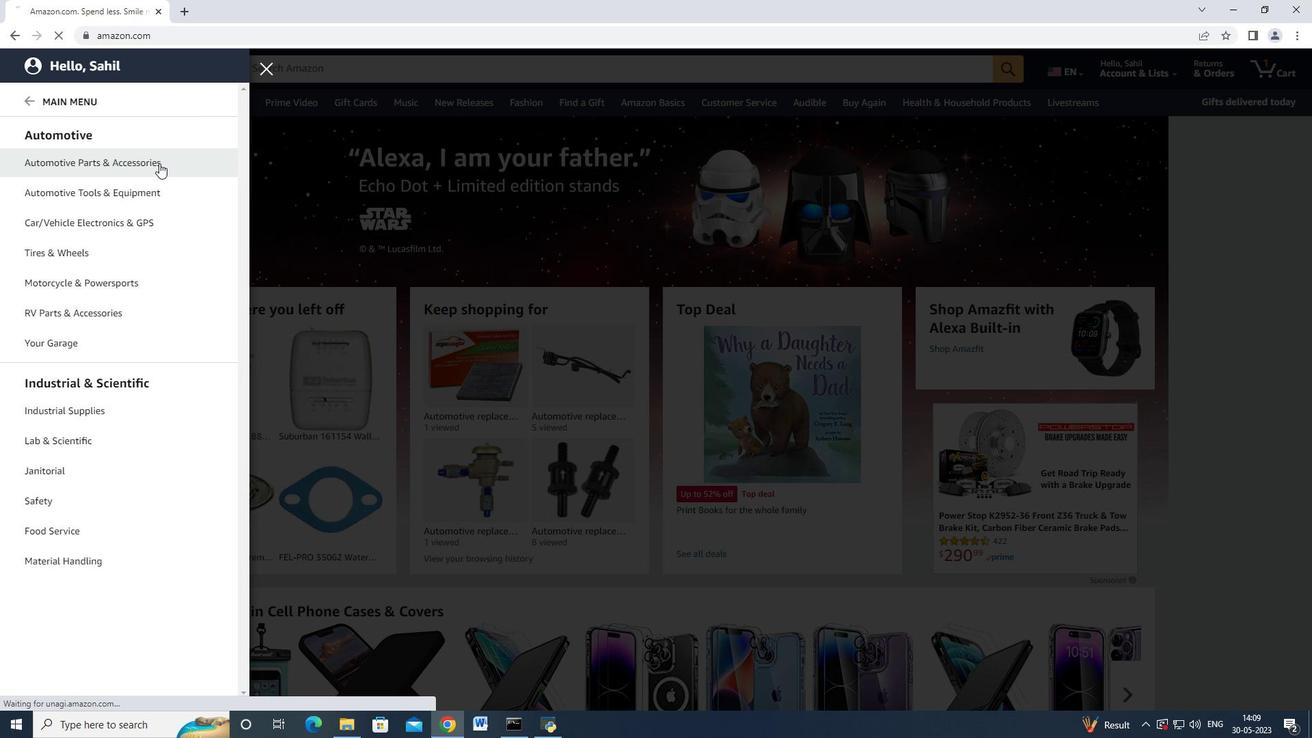 
Action: Mouse moved to (233, 107)
Screenshot: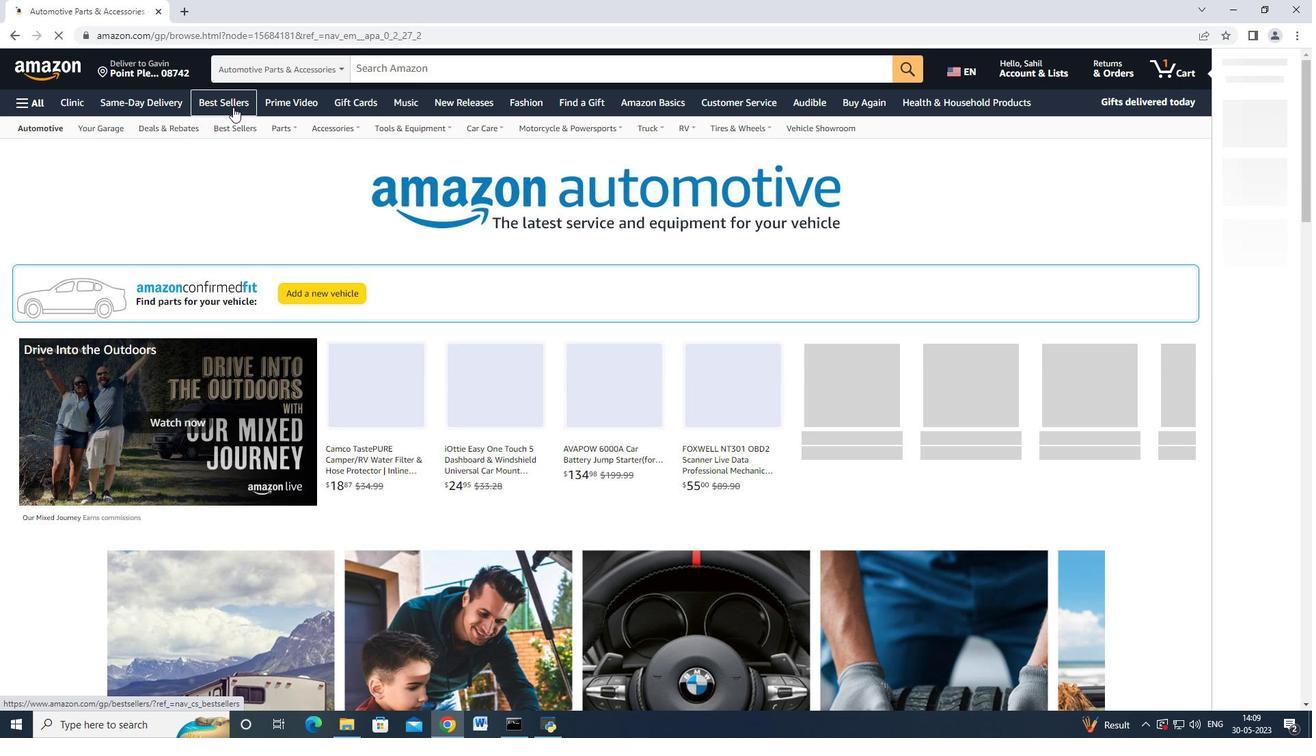 
Action: Mouse pressed left at (233, 107)
Screenshot: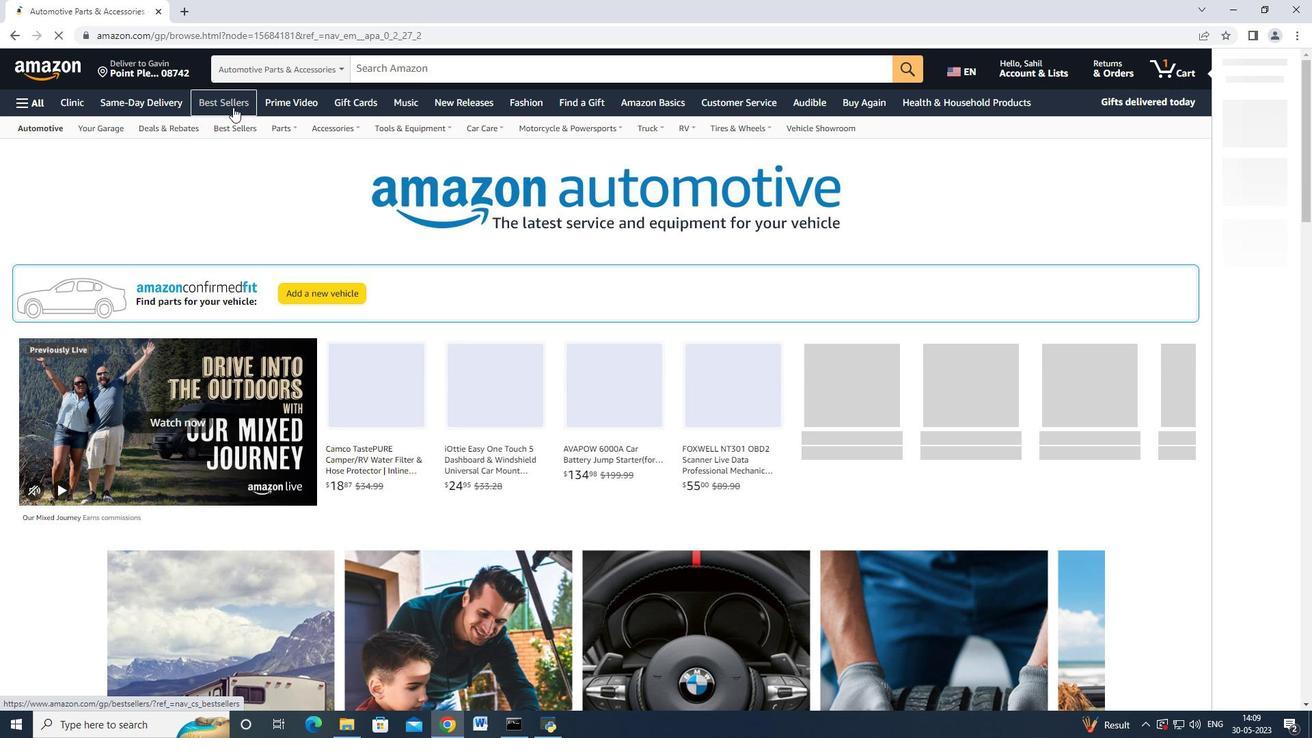 
Action: Mouse moved to (224, 181)
Screenshot: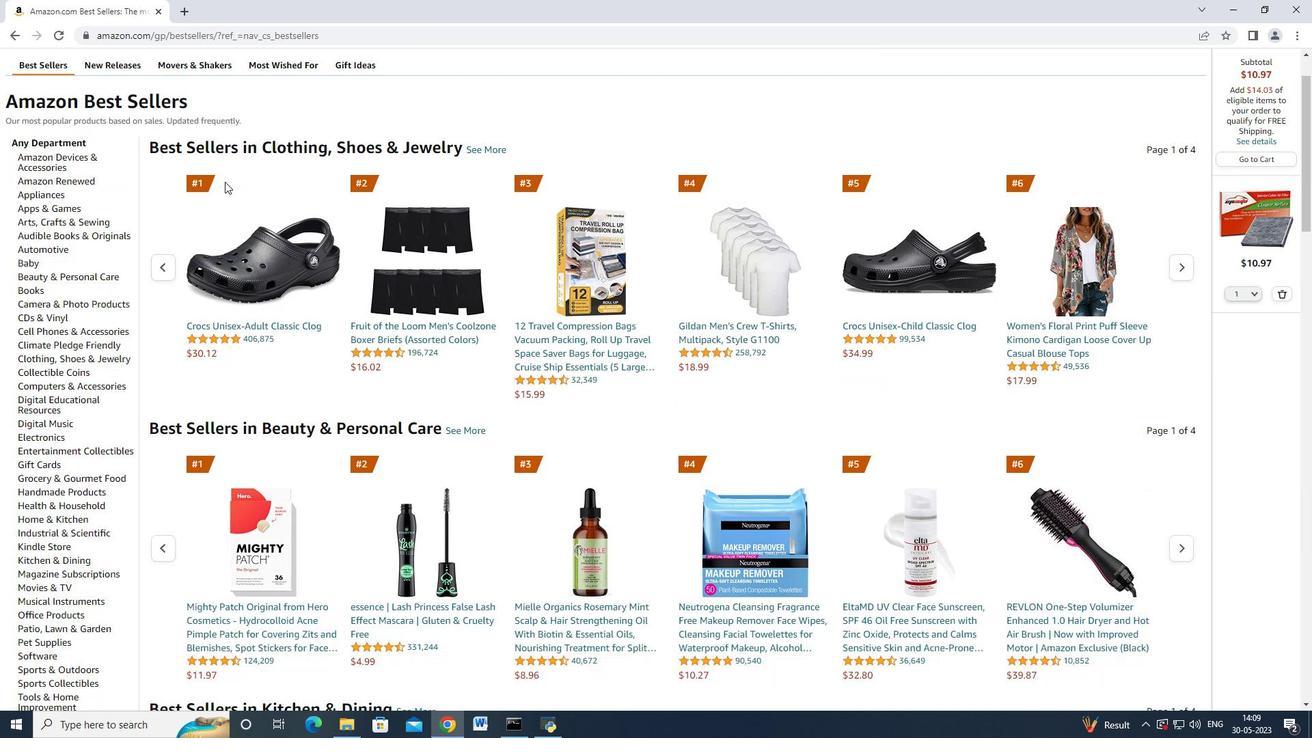 
Action: Mouse scrolled (224, 181) with delta (0, 0)
Screenshot: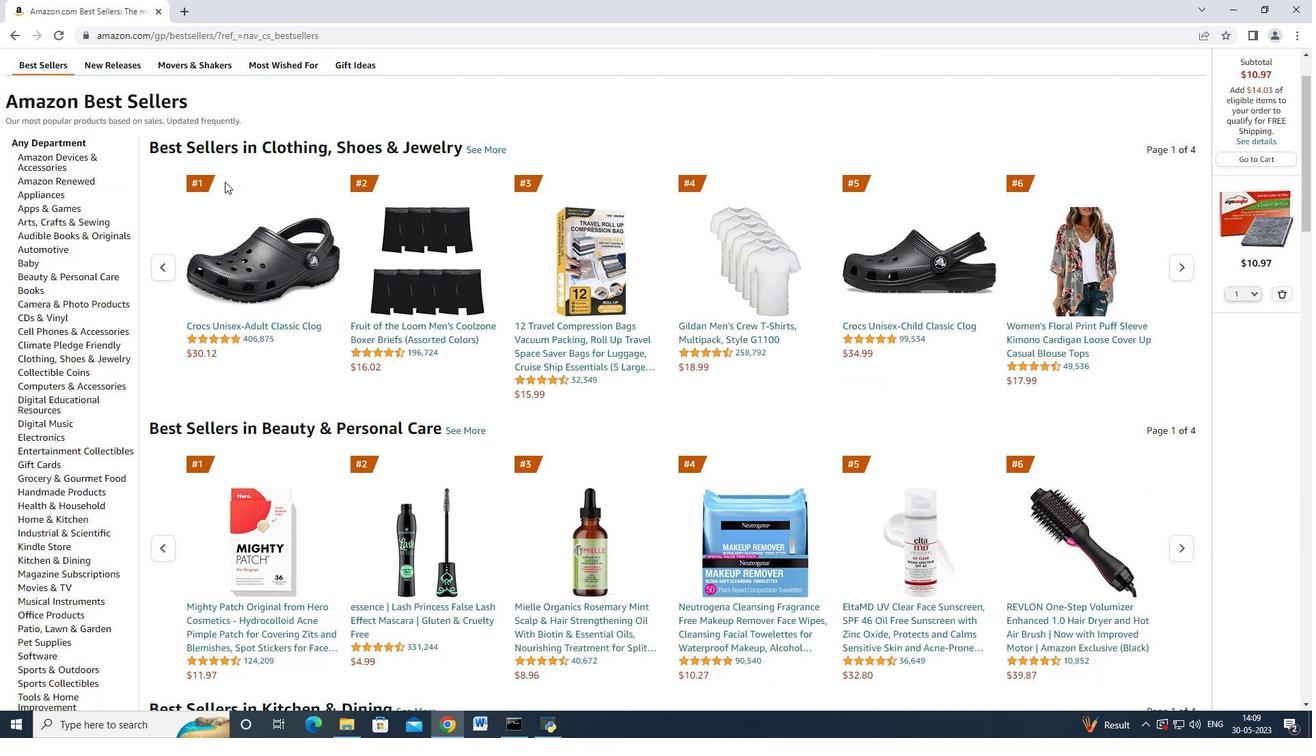 
Action: Mouse scrolled (224, 181) with delta (0, 0)
Screenshot: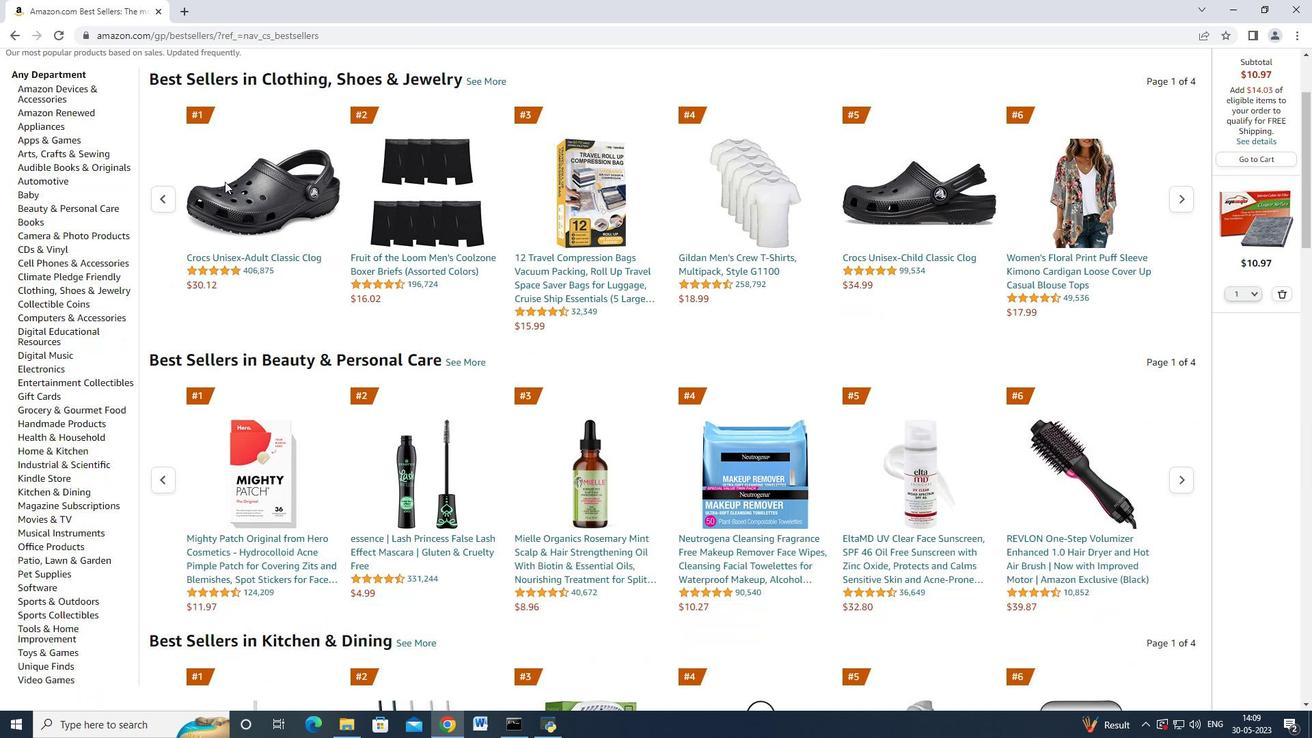 
Action: Mouse moved to (155, 175)
Screenshot: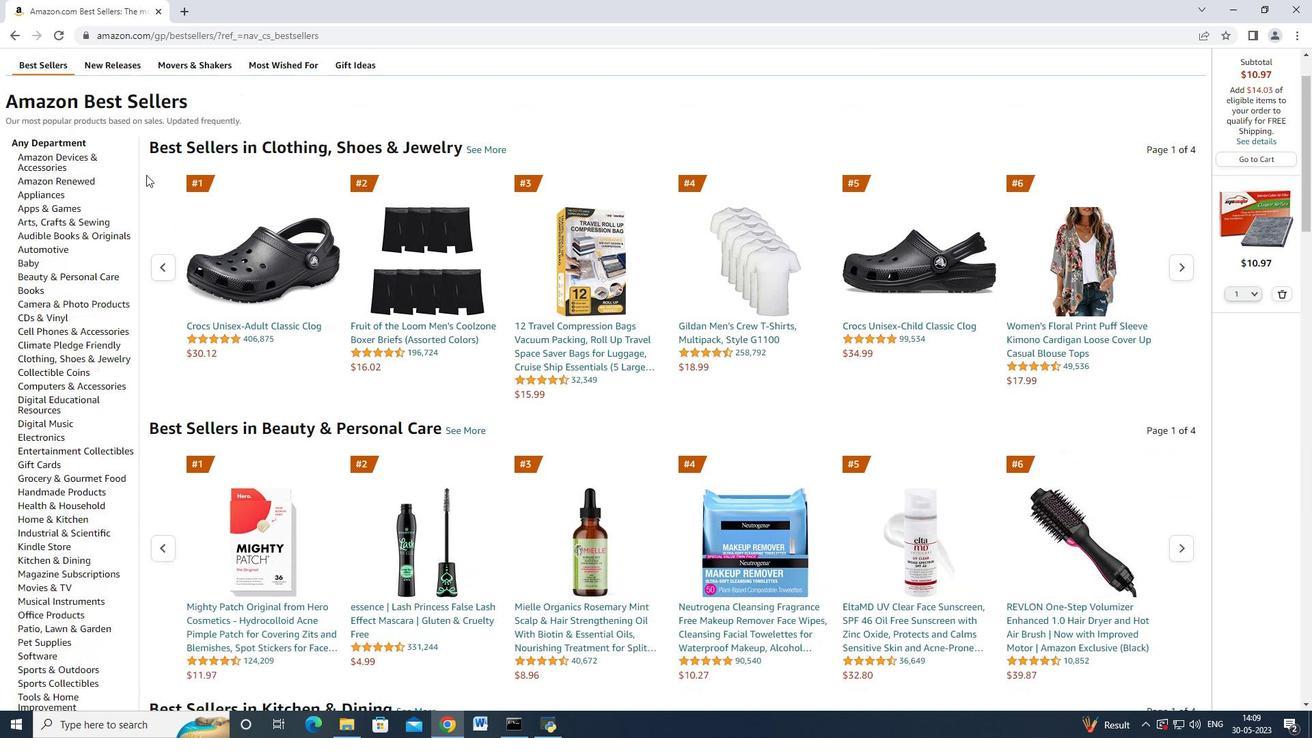 
Action: Mouse scrolled (155, 176) with delta (0, 0)
Screenshot: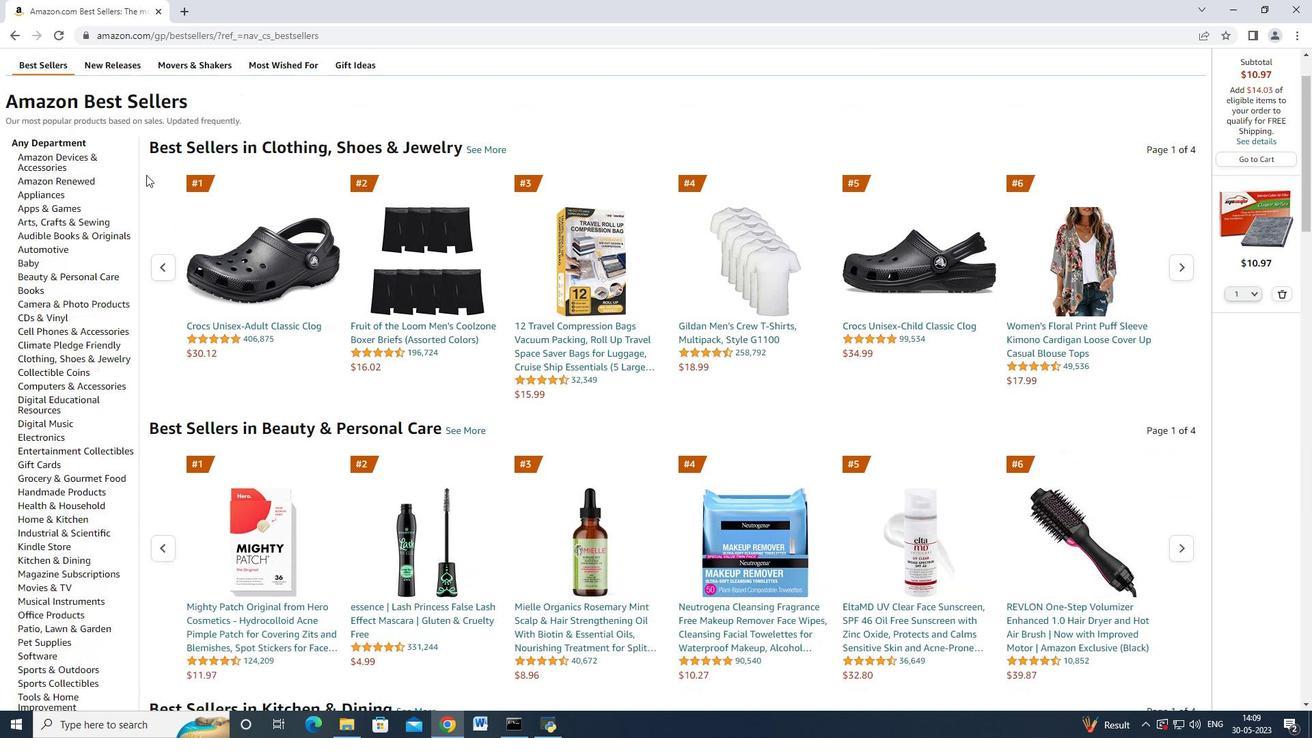 
Action: Mouse moved to (230, 220)
Screenshot: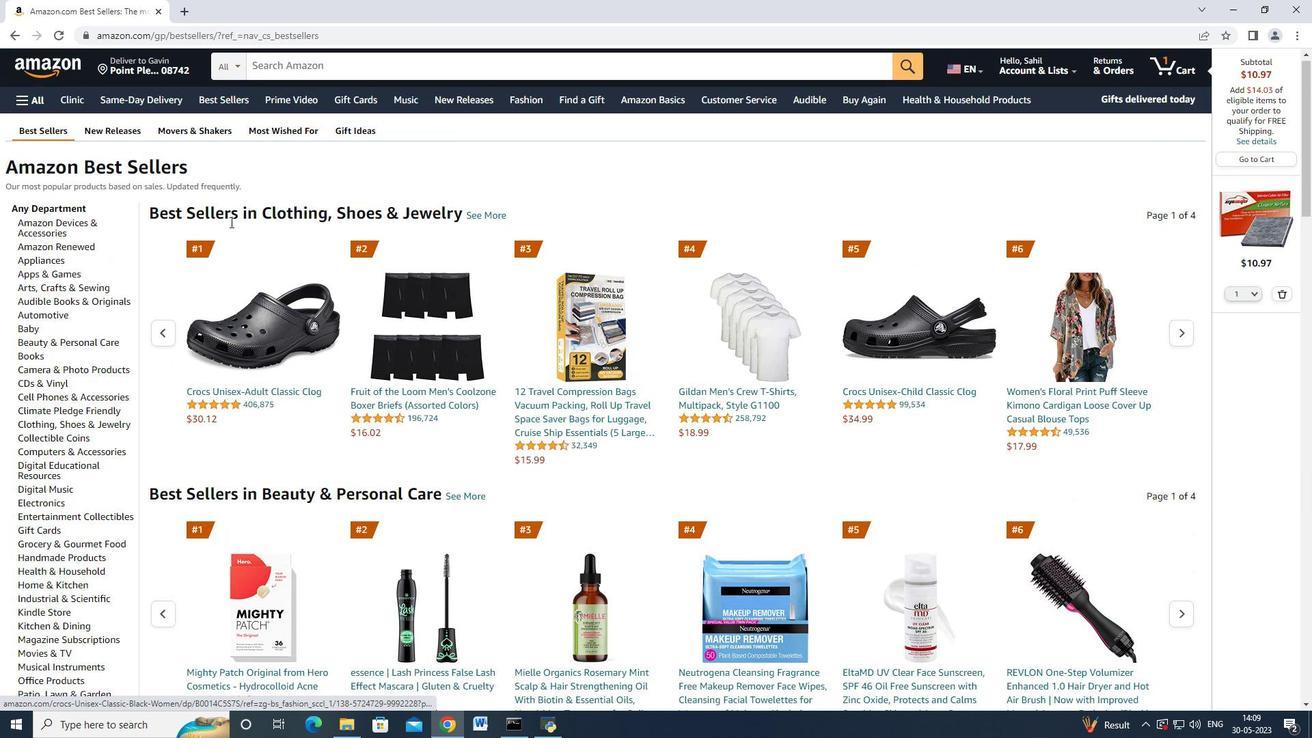 
Action: Mouse scrolled (230, 221) with delta (0, 0)
Screenshot: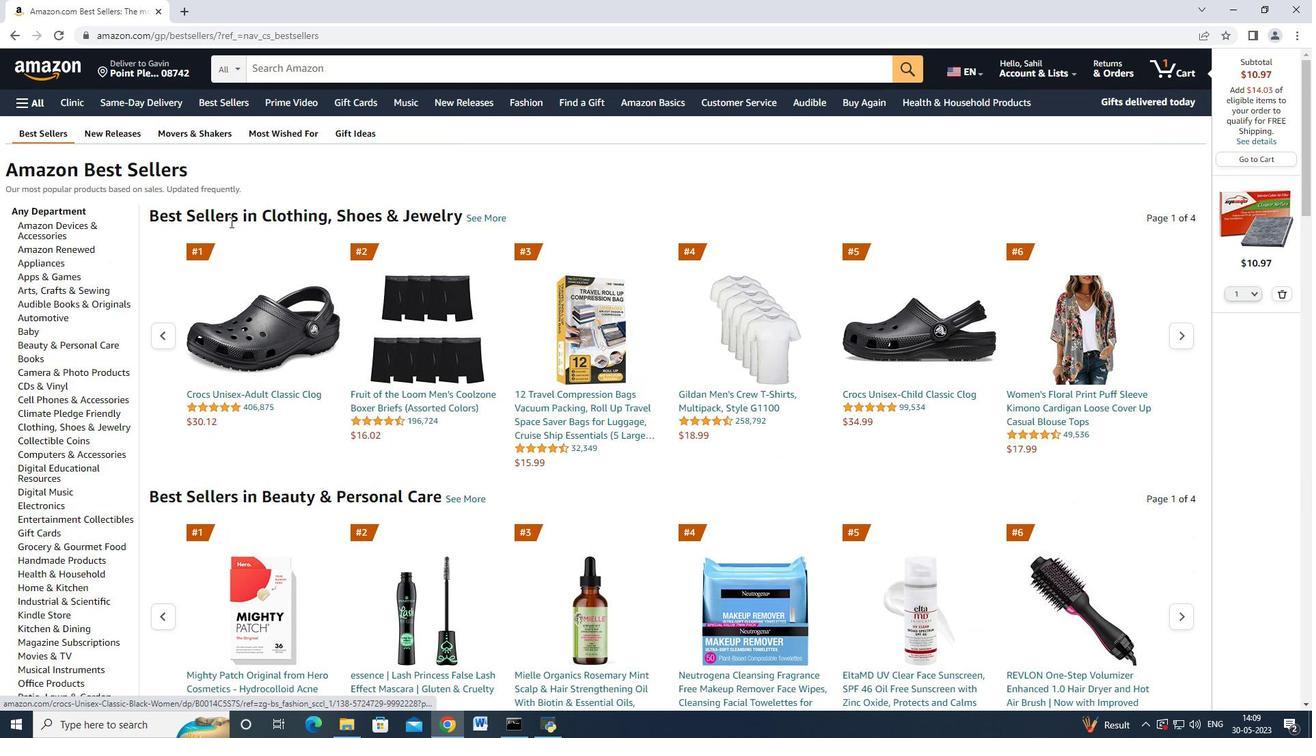 
Action: Mouse moved to (230, 221)
Screenshot: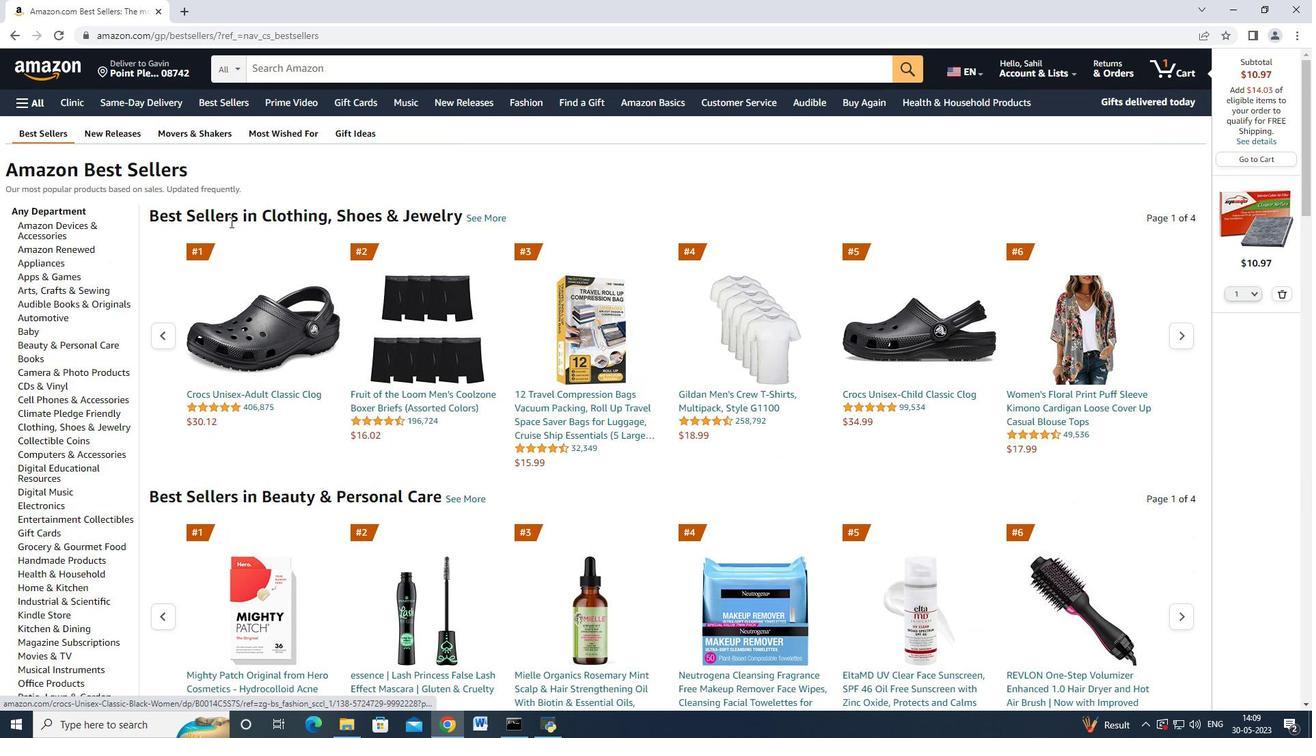 
Action: Mouse scrolled (230, 222) with delta (0, 0)
Screenshot: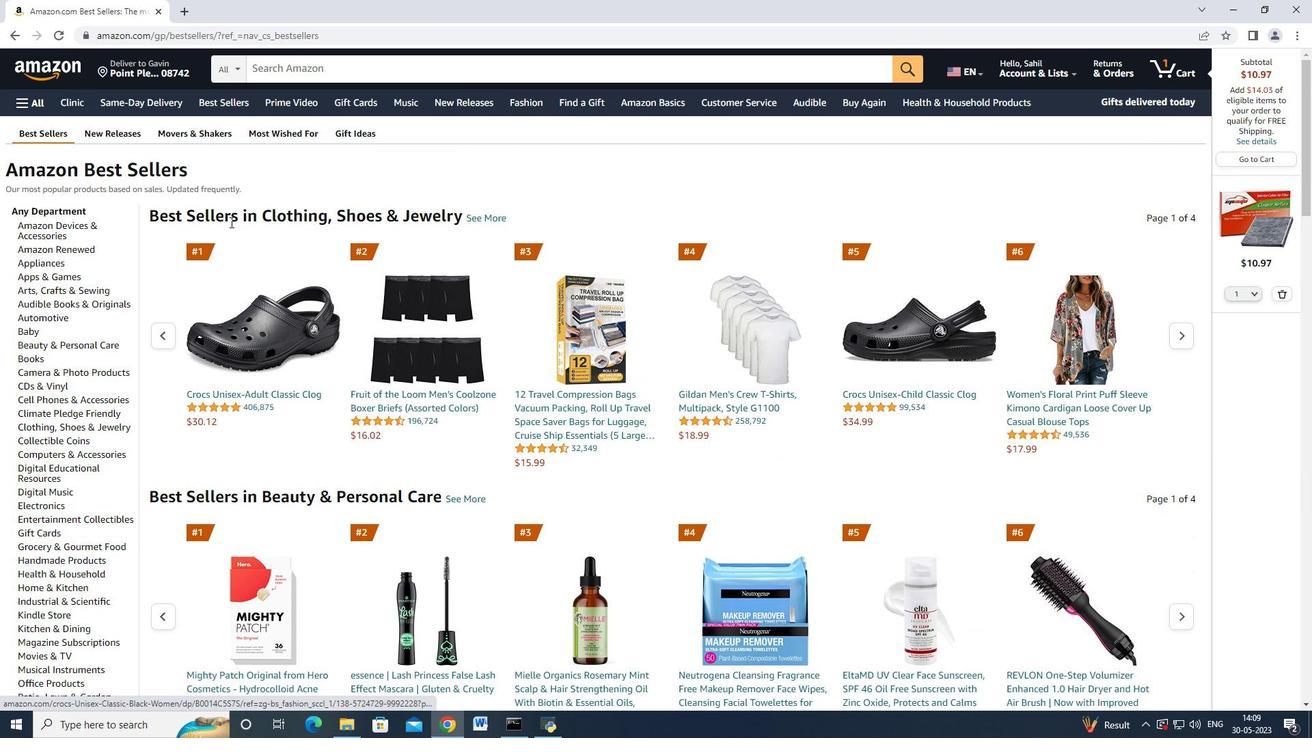 
Action: Mouse moved to (287, 183)
Screenshot: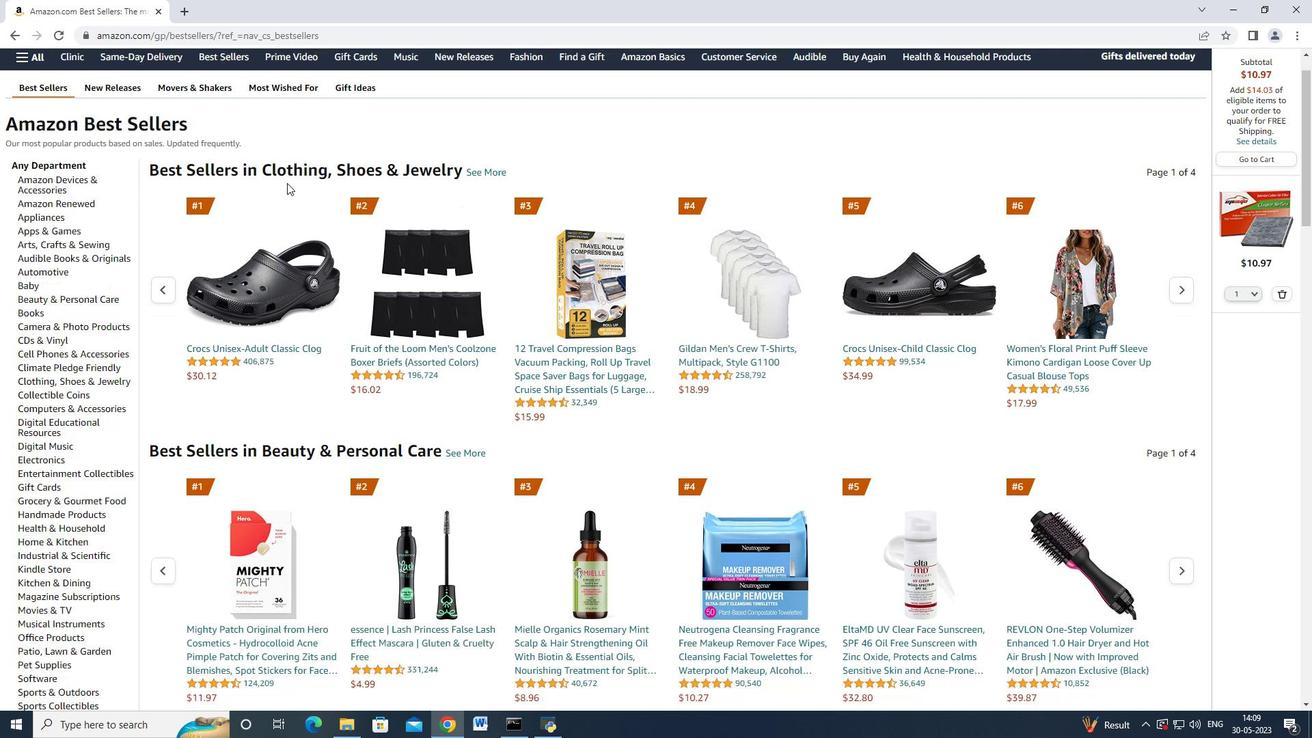 
Action: Mouse scrolled (287, 182) with delta (0, 0)
Screenshot: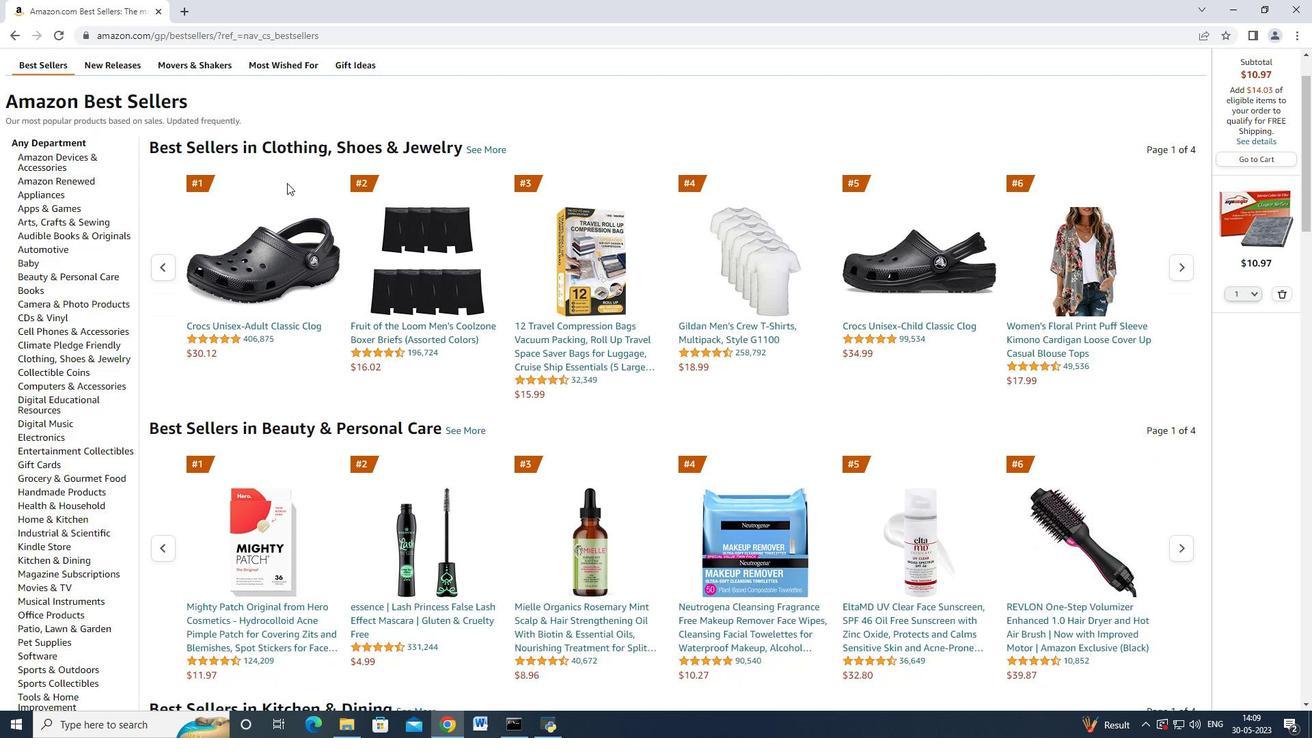 
Action: Mouse moved to (287, 188)
Screenshot: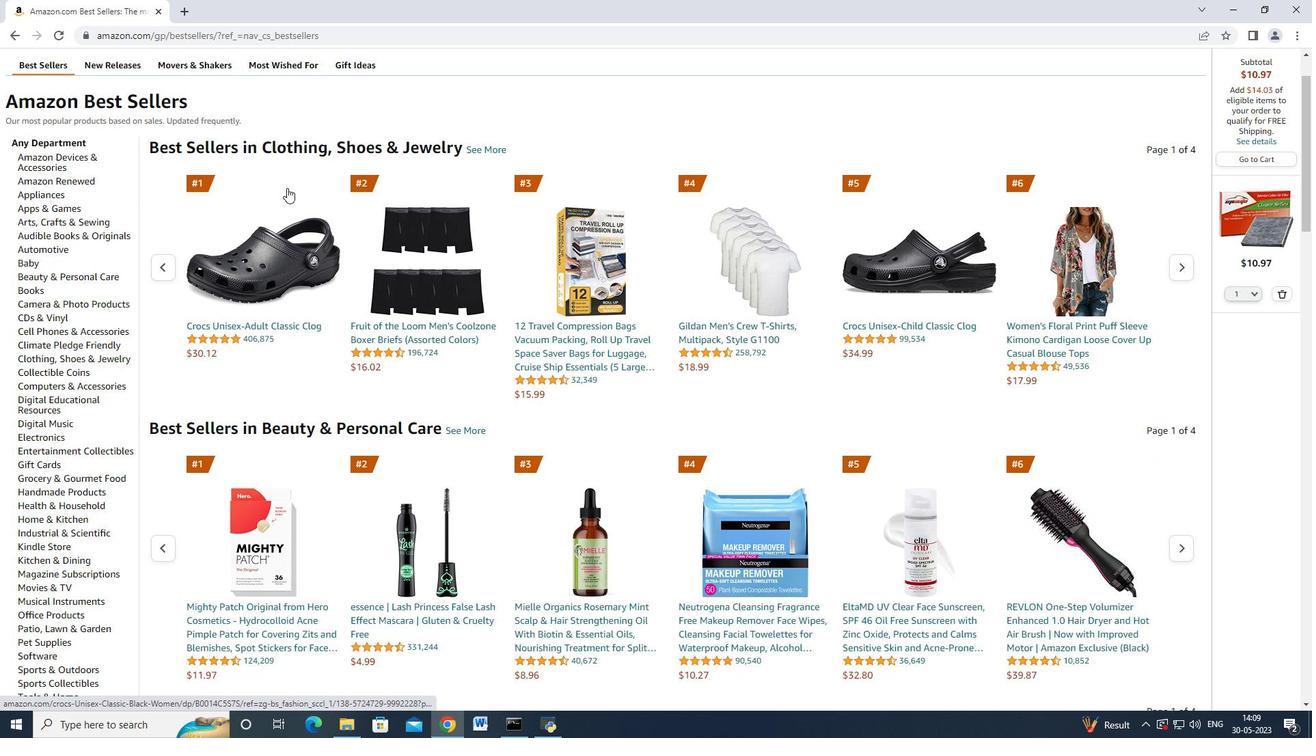 
Action: Mouse scrolled (287, 187) with delta (0, 0)
Screenshot: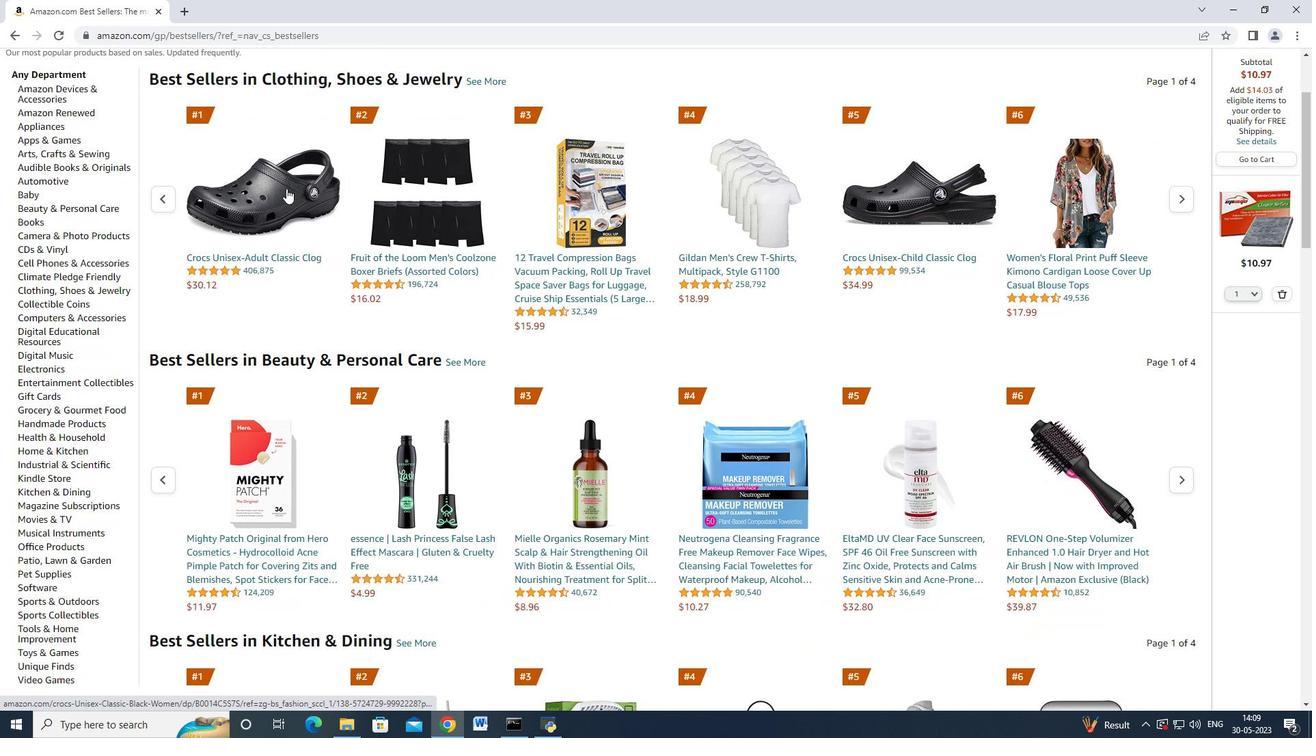 
Action: Mouse moved to (286, 188)
Screenshot: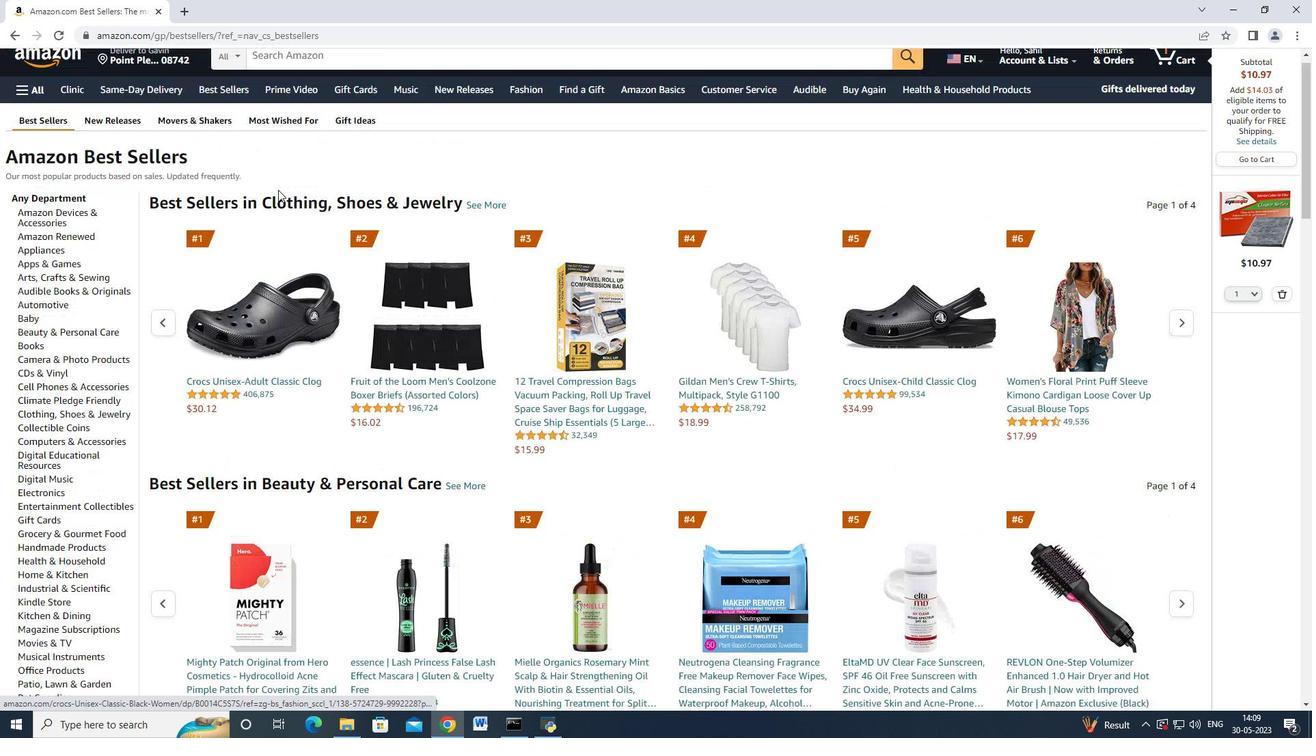 
Action: Mouse scrolled (286, 189) with delta (0, 0)
Screenshot: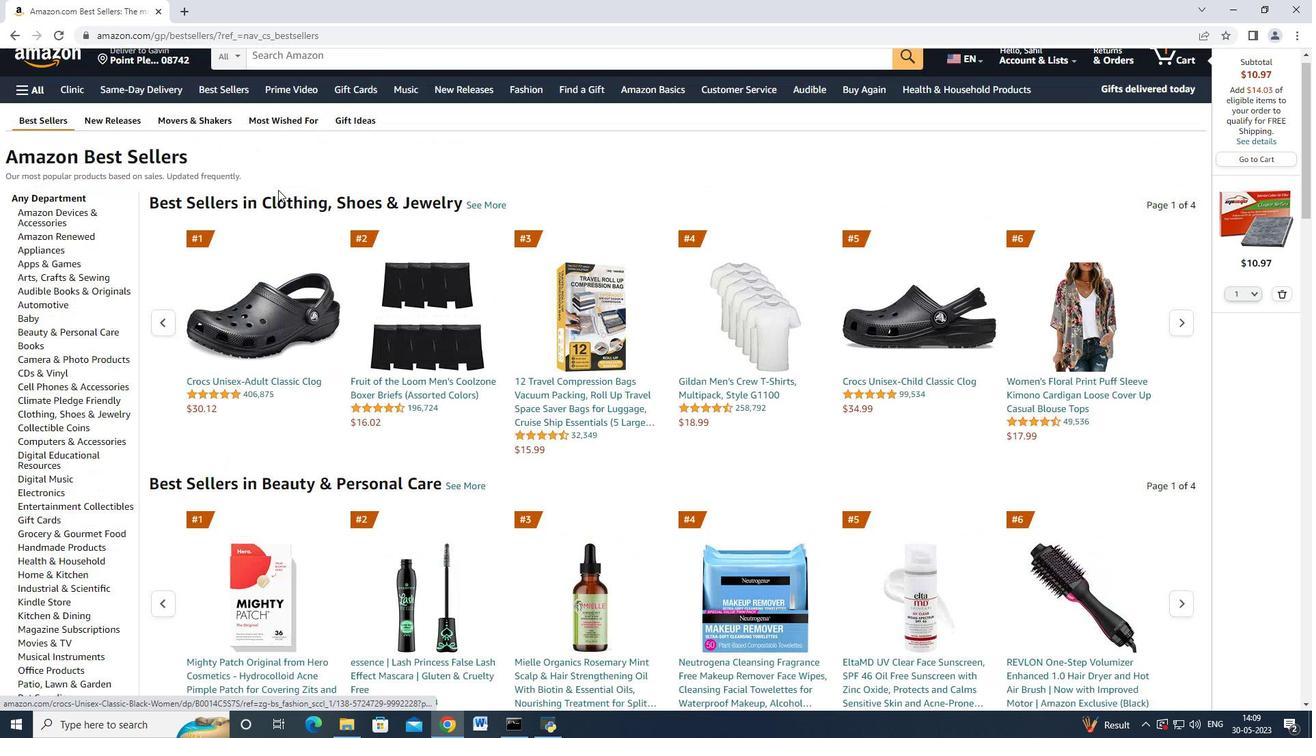 
Action: Mouse scrolled (286, 189) with delta (0, 0)
Screenshot: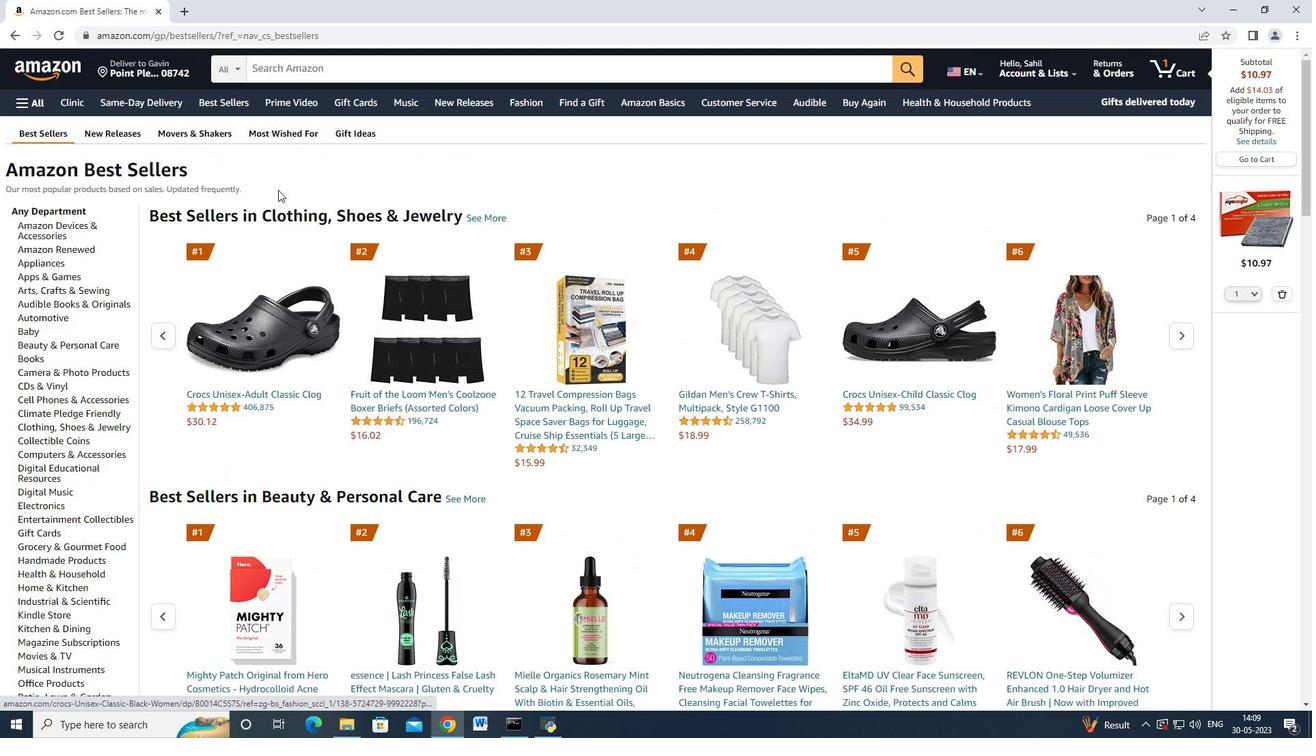 
Action: Mouse scrolled (286, 189) with delta (0, 0)
Screenshot: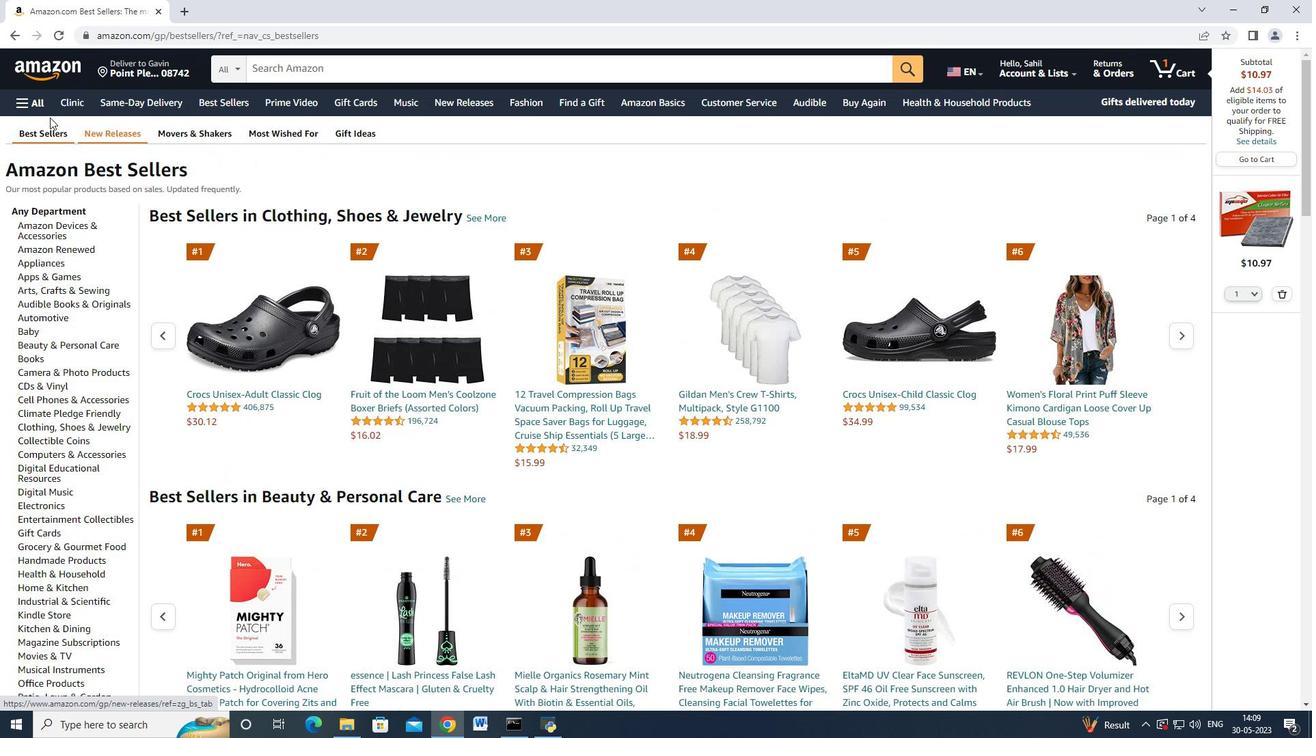 
Action: Mouse moved to (17, 42)
Screenshot: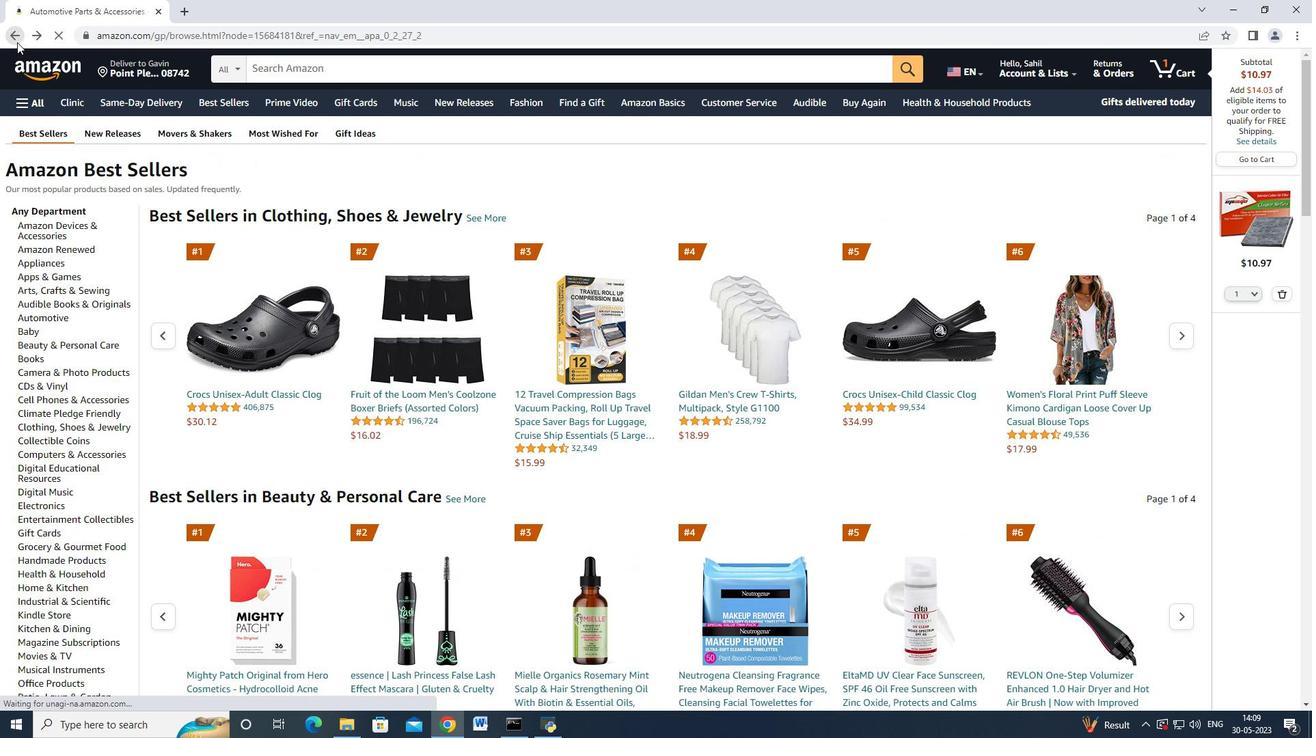 
Action: Mouse pressed left at (17, 42)
Screenshot: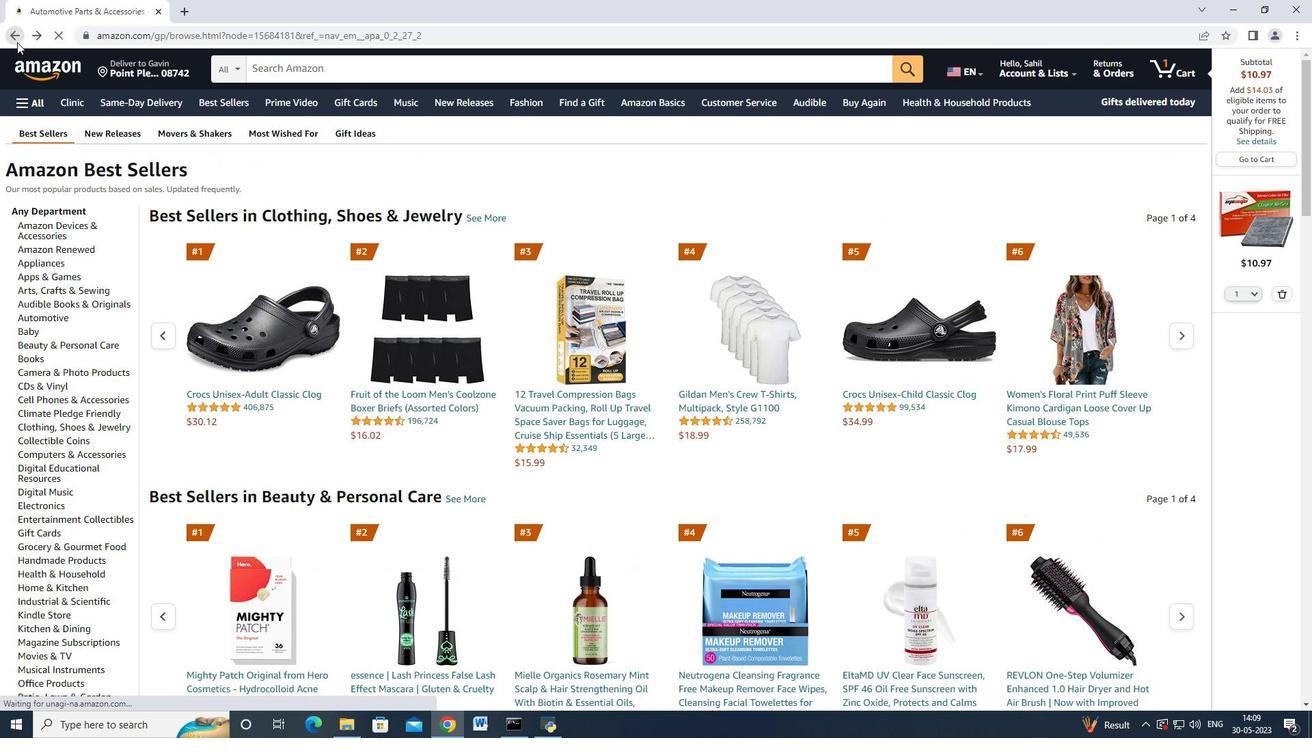 
Action: Mouse moved to (244, 128)
Screenshot: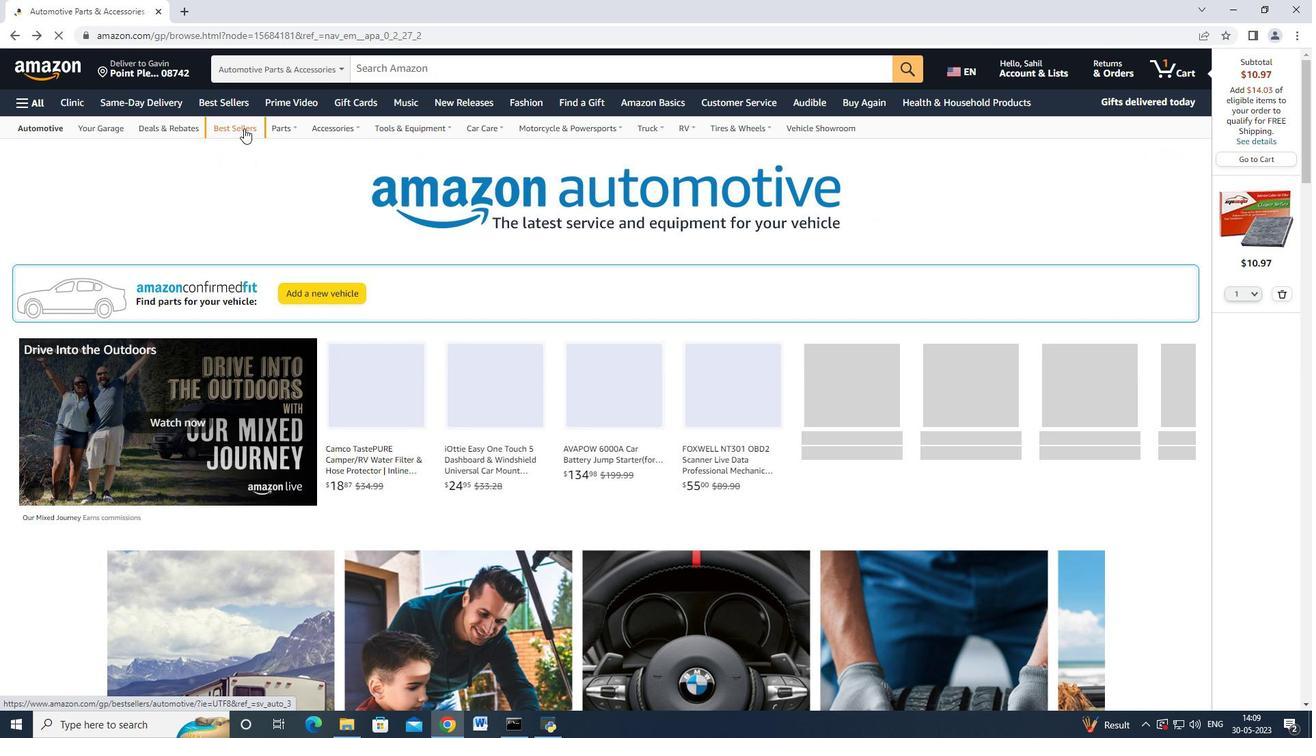 
Action: Mouse pressed left at (244, 128)
Screenshot: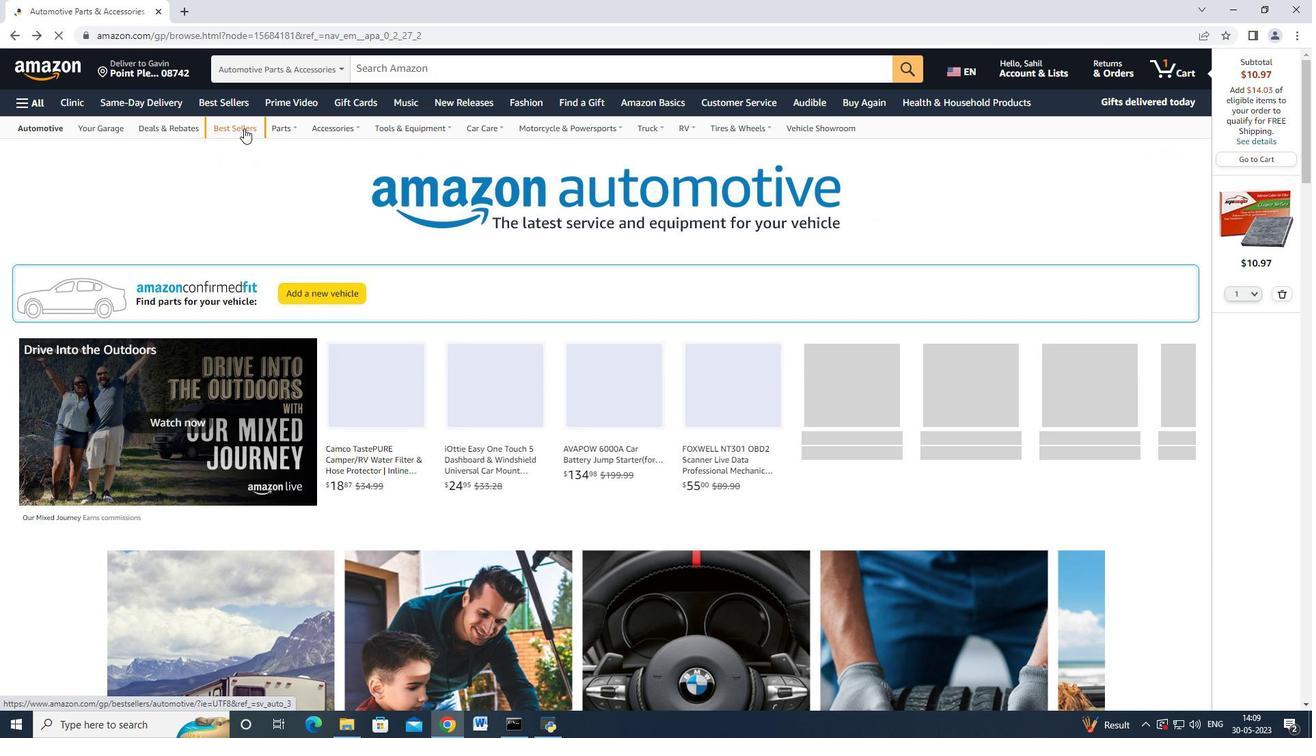 
Action: Mouse moved to (139, 304)
Screenshot: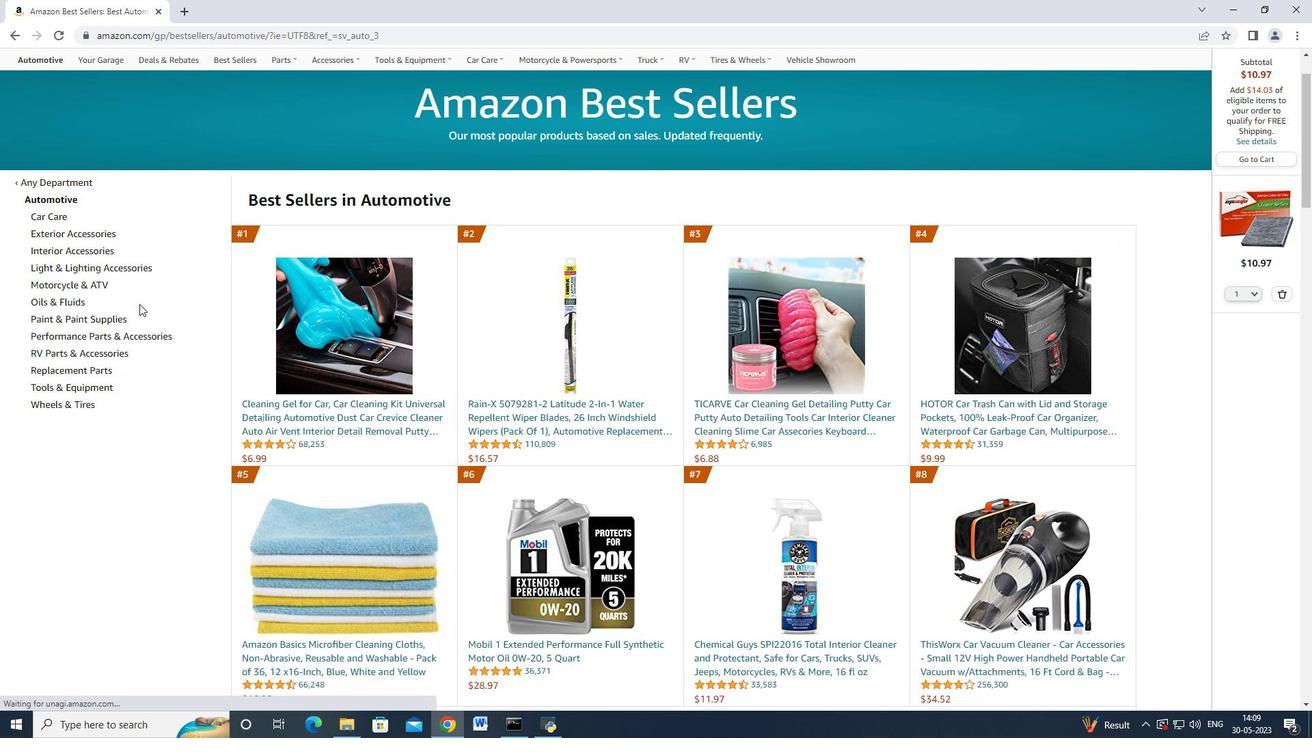 
Action: Mouse scrolled (139, 303) with delta (0, 0)
Screenshot: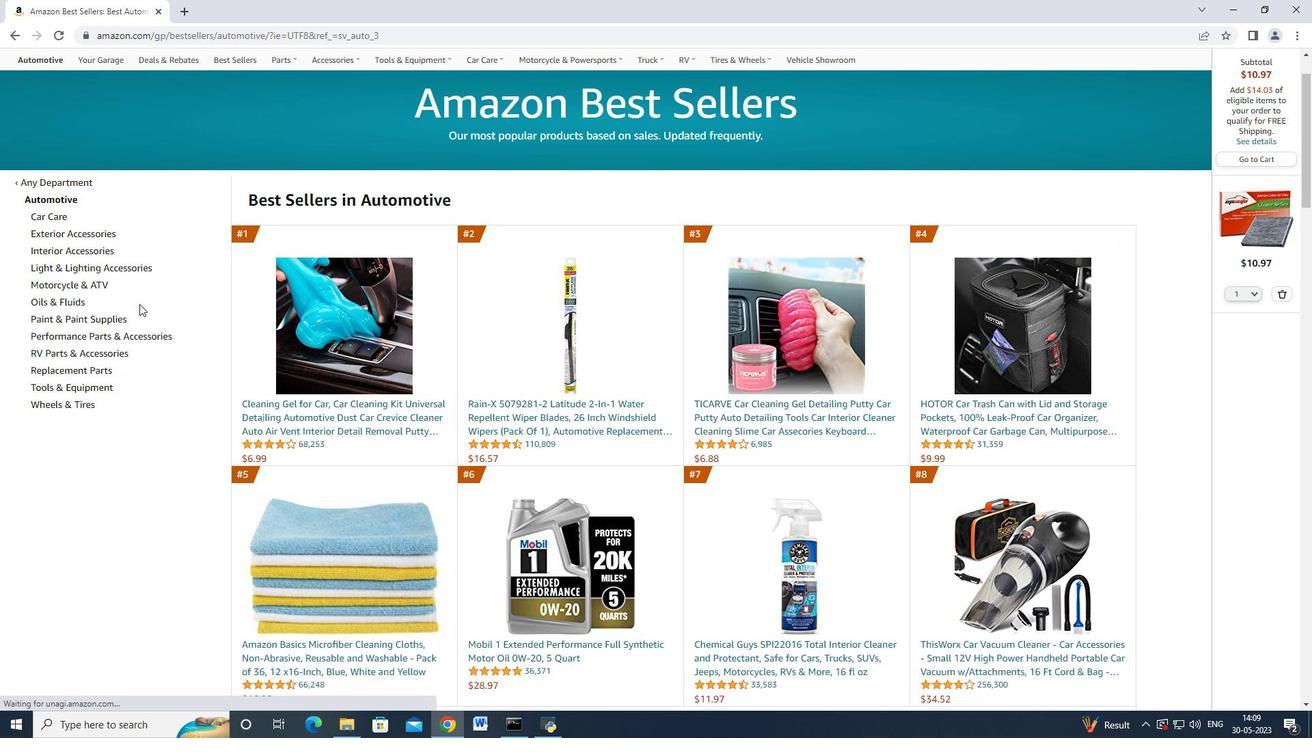 
Action: Mouse moved to (70, 365)
Screenshot: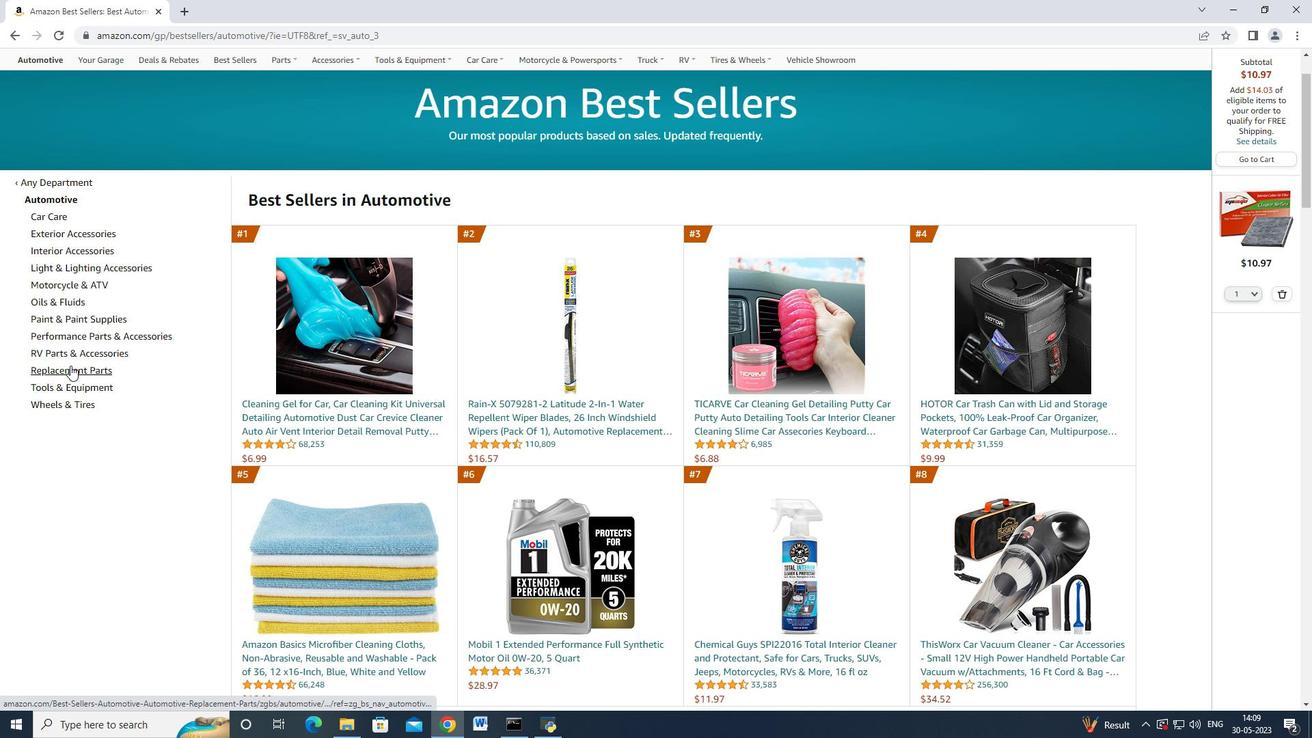 
Action: Mouse pressed left at (70, 365)
Screenshot: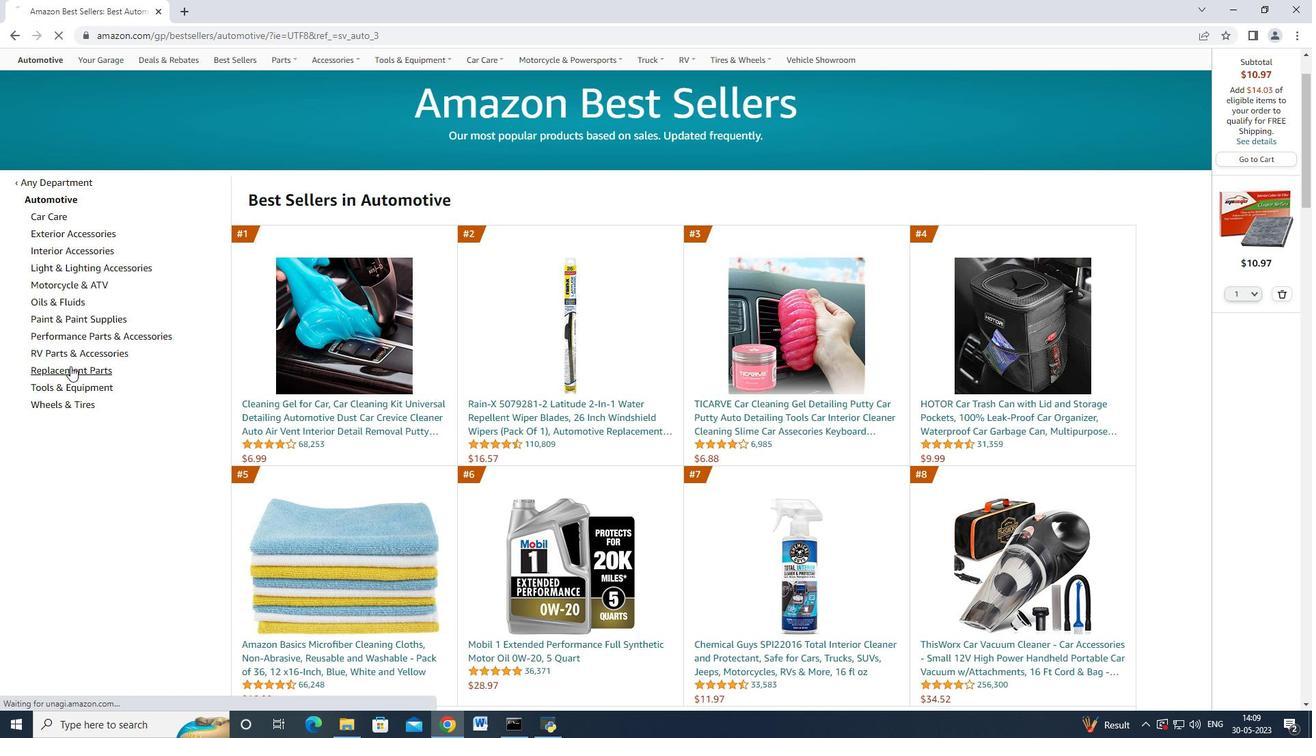 
Action: Mouse moved to (54, 474)
Screenshot: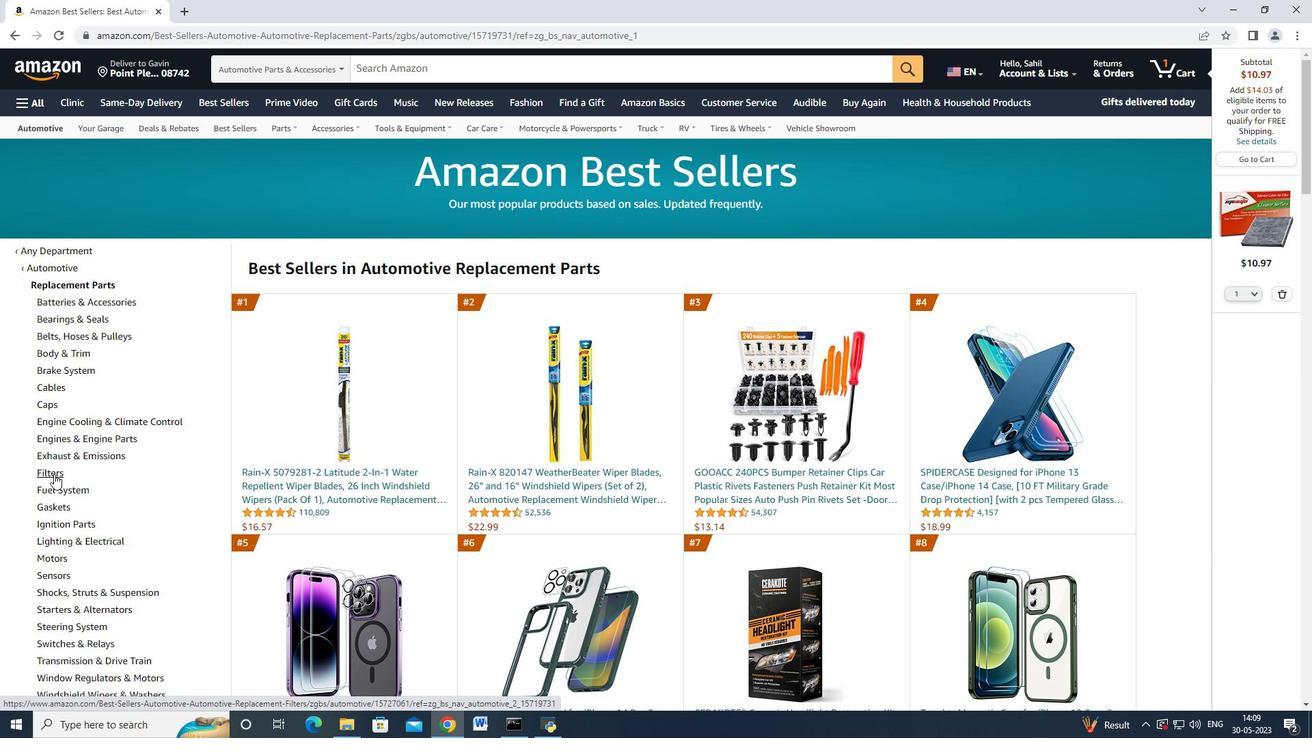 
Action: Mouse pressed left at (54, 474)
Screenshot: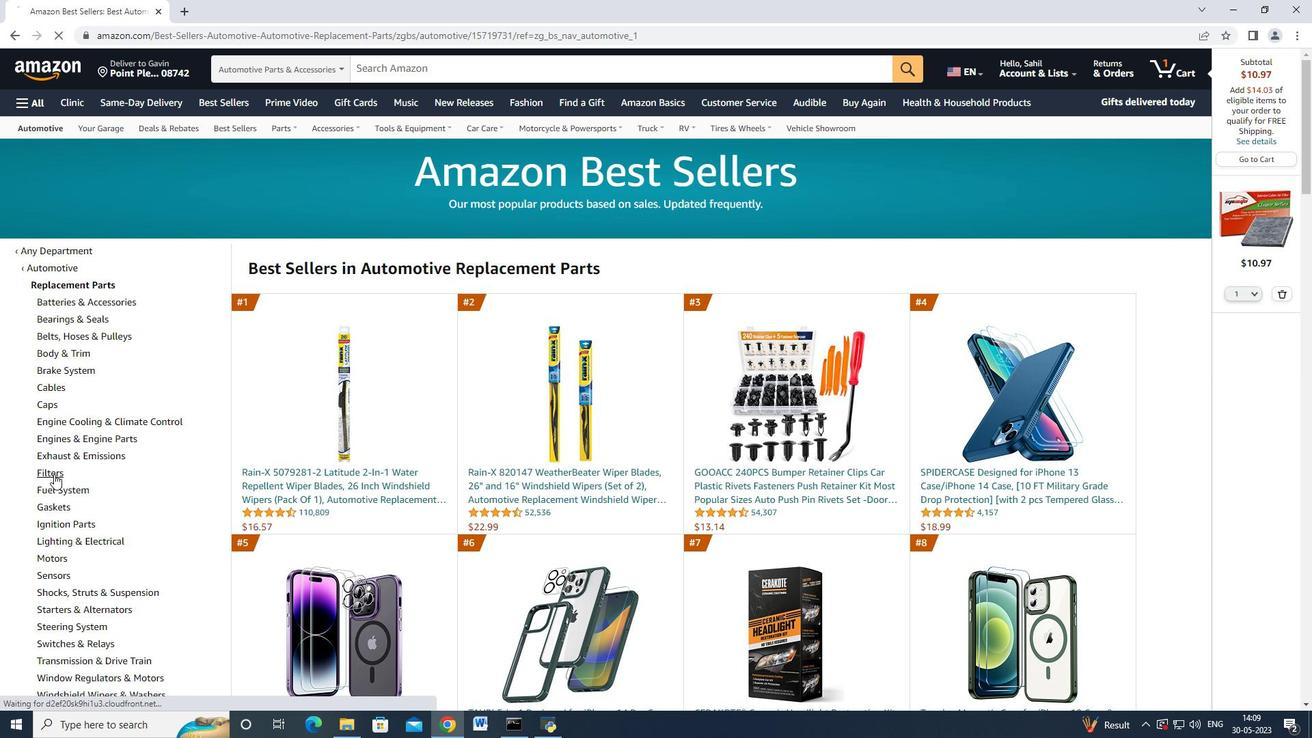 
Action: Mouse moved to (75, 336)
Screenshot: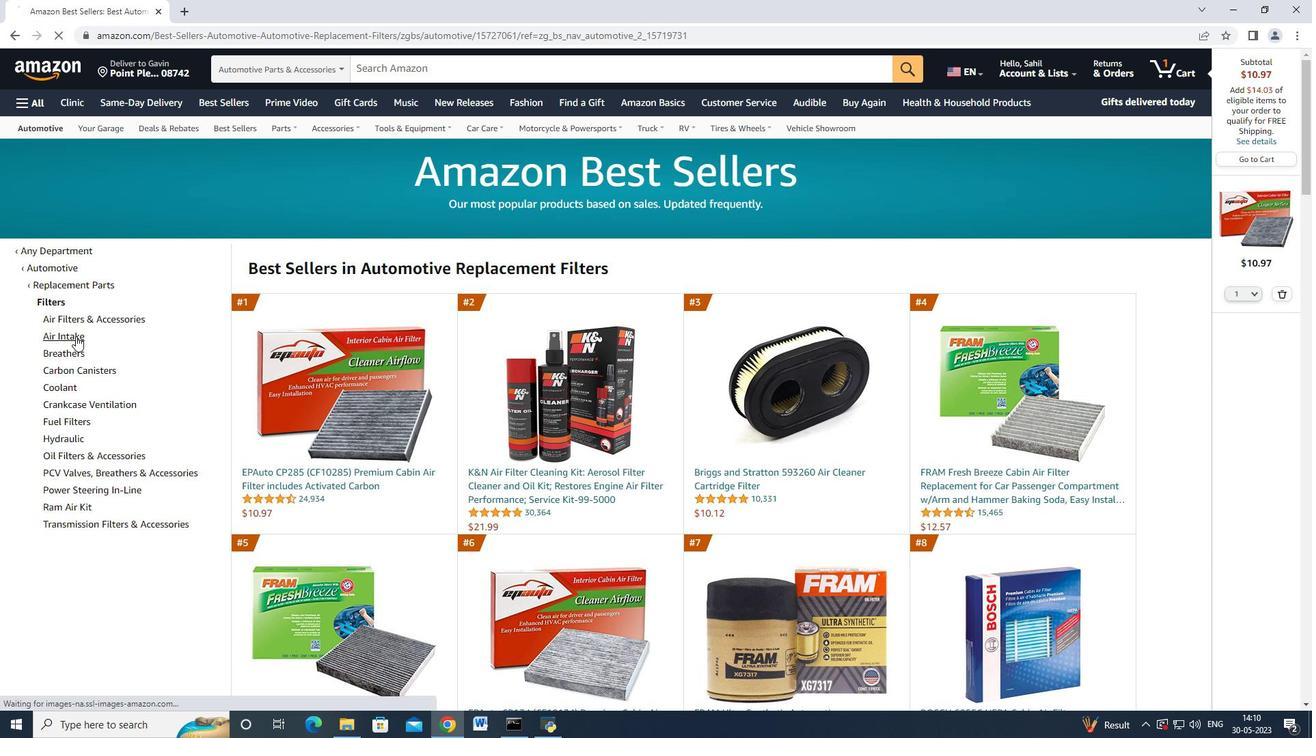 
Action: Mouse pressed left at (75, 336)
Screenshot: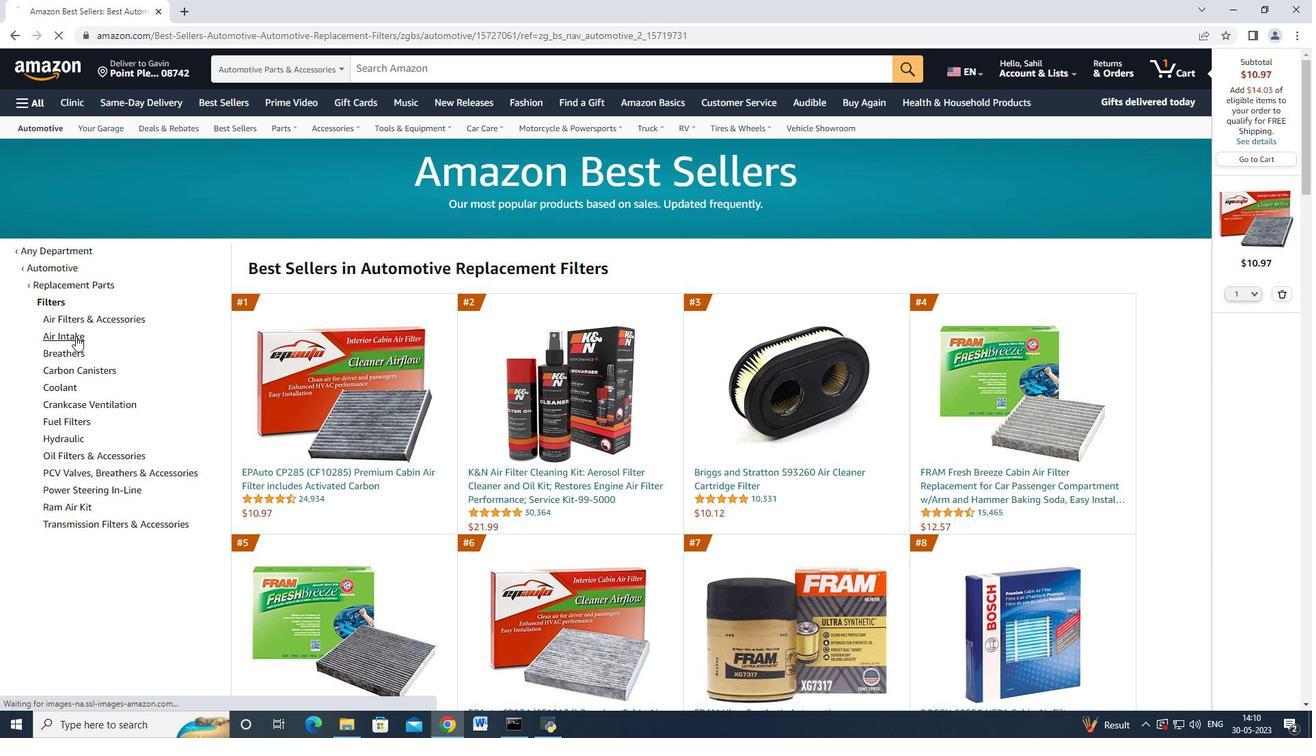
Action: Mouse moved to (294, 465)
Screenshot: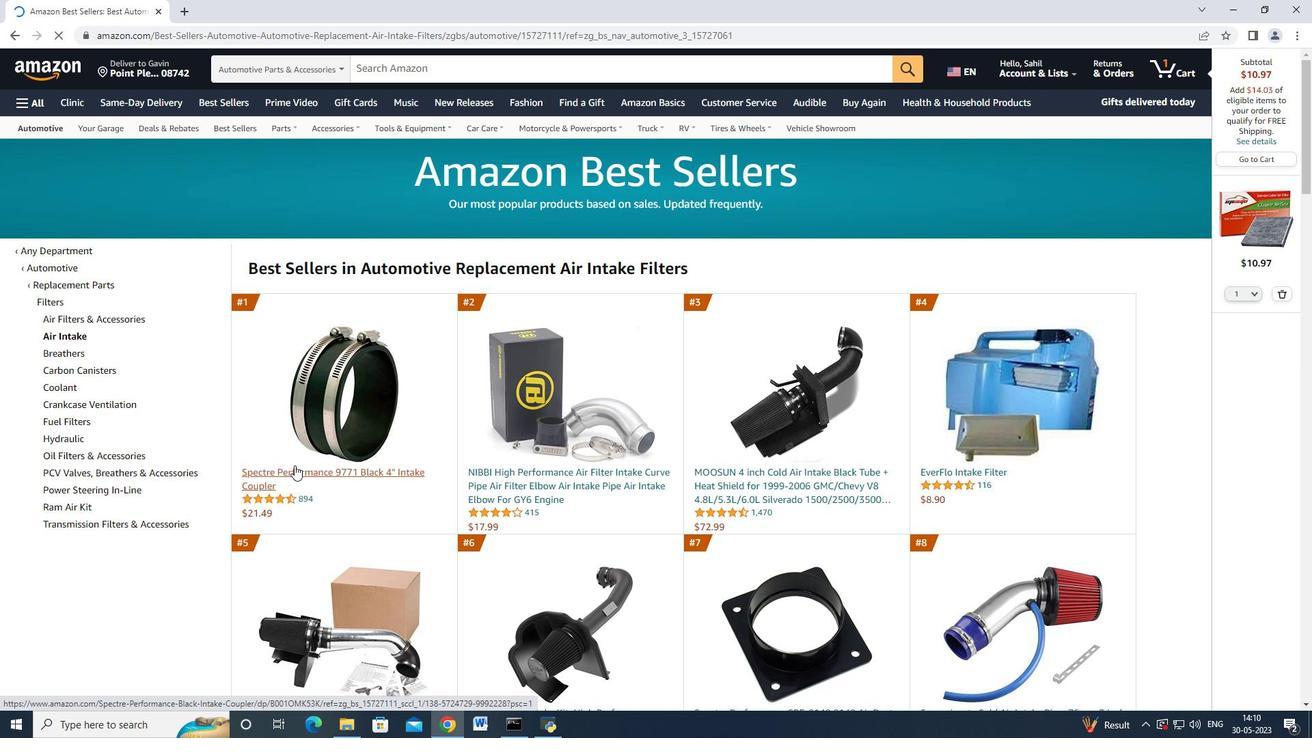 
Action: Mouse pressed left at (294, 465)
Screenshot: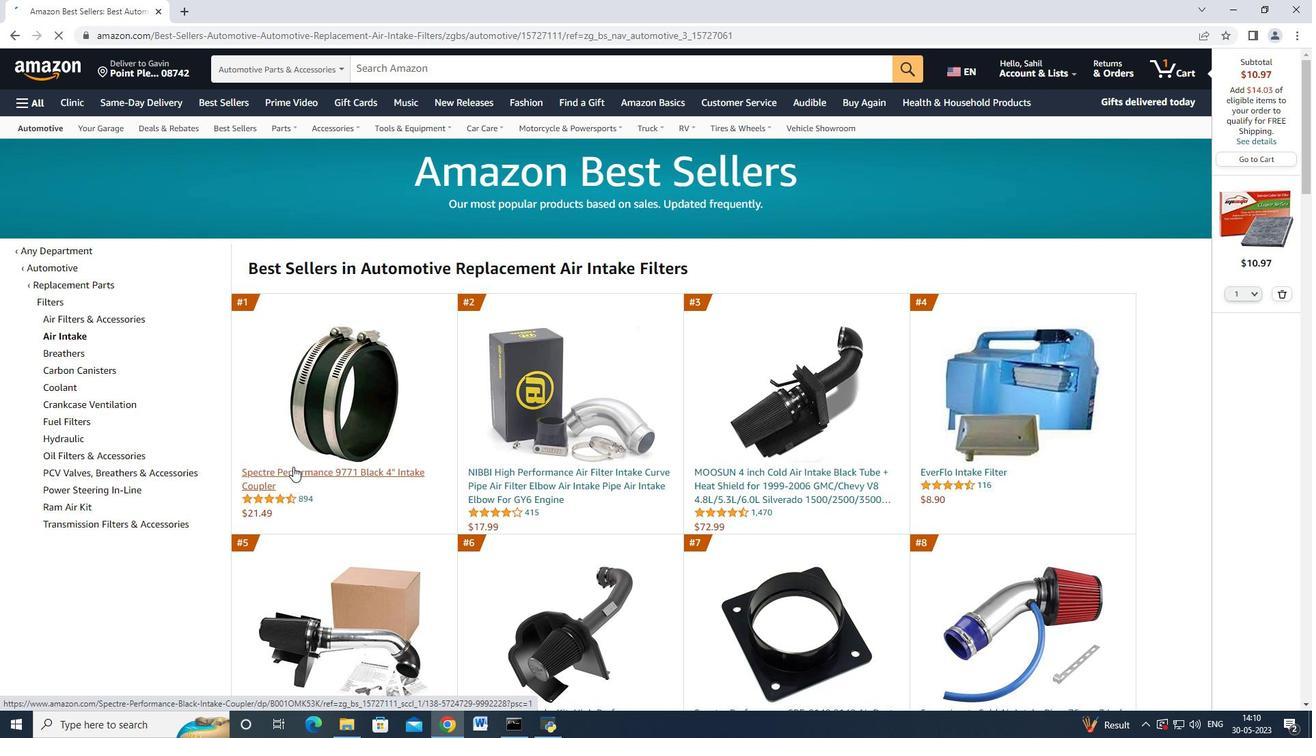 
Action: Mouse moved to (10, 35)
Screenshot: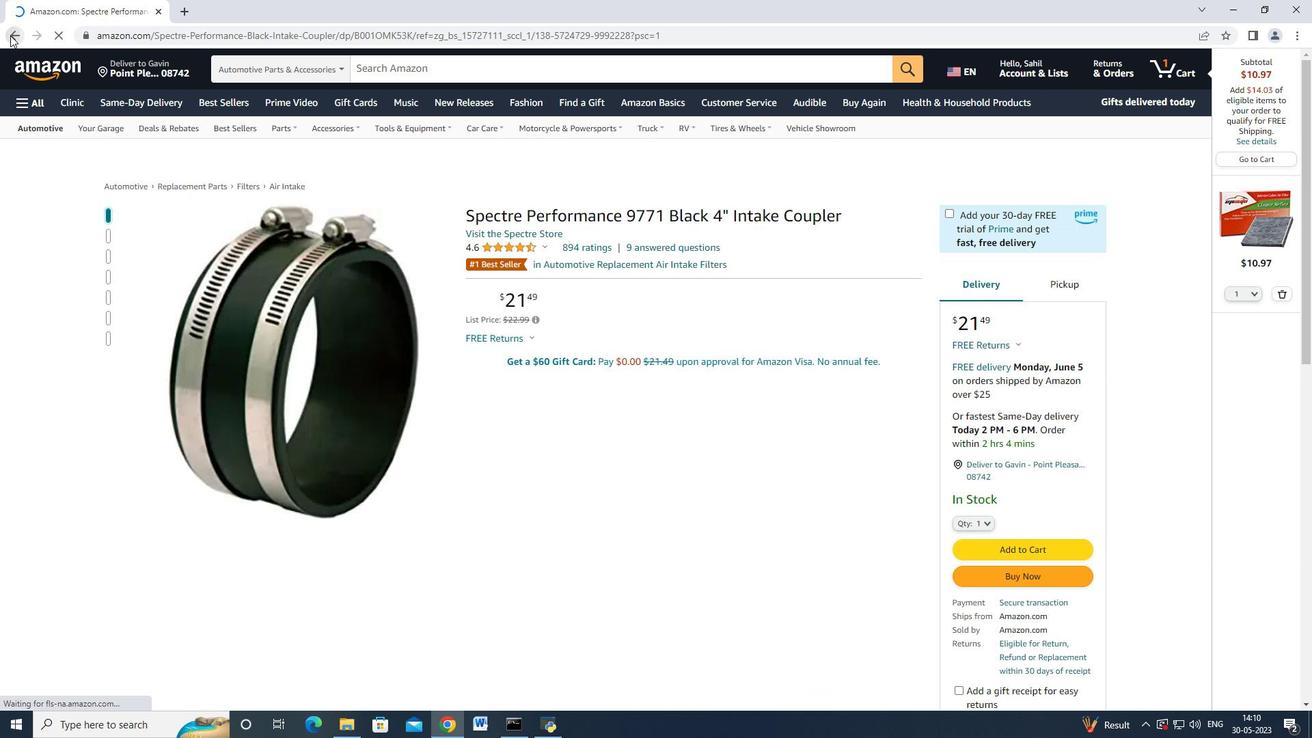 
Action: Mouse pressed left at (10, 35)
Screenshot: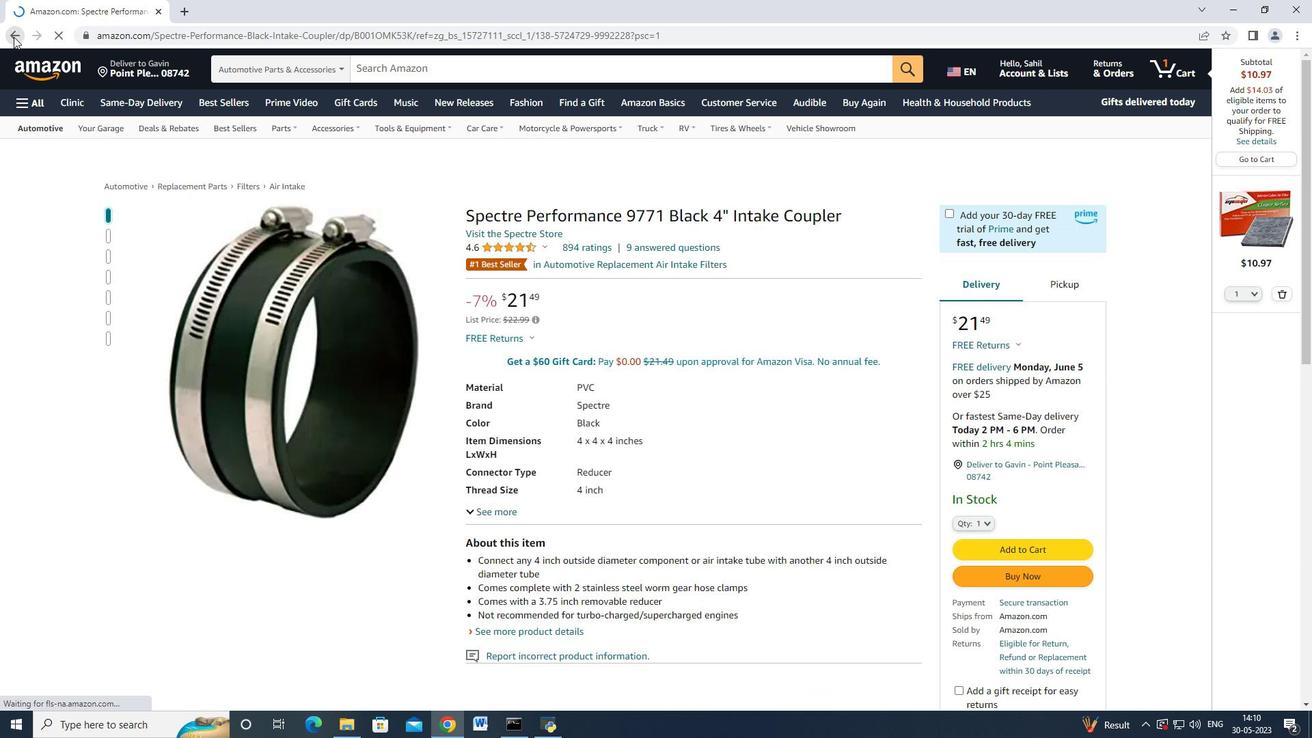 
Action: Mouse moved to (728, 480)
Screenshot: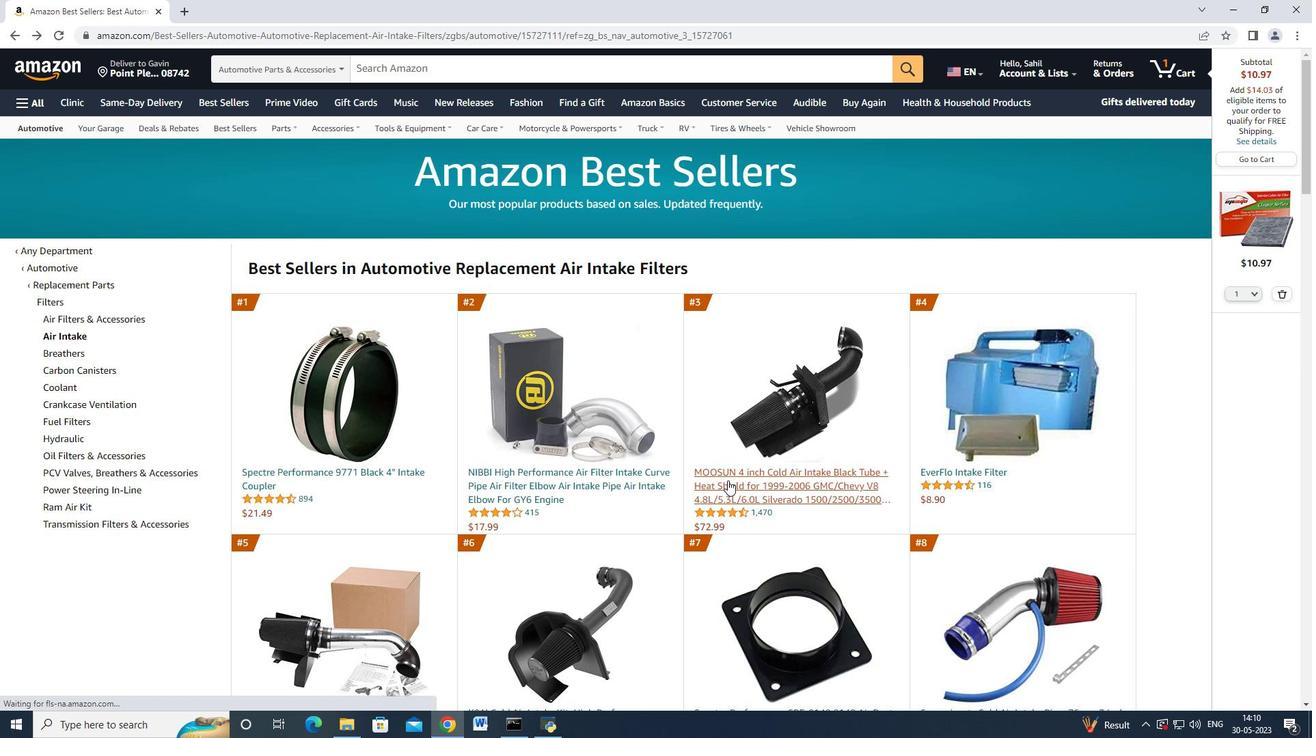
Action: Mouse pressed left at (728, 480)
Screenshot: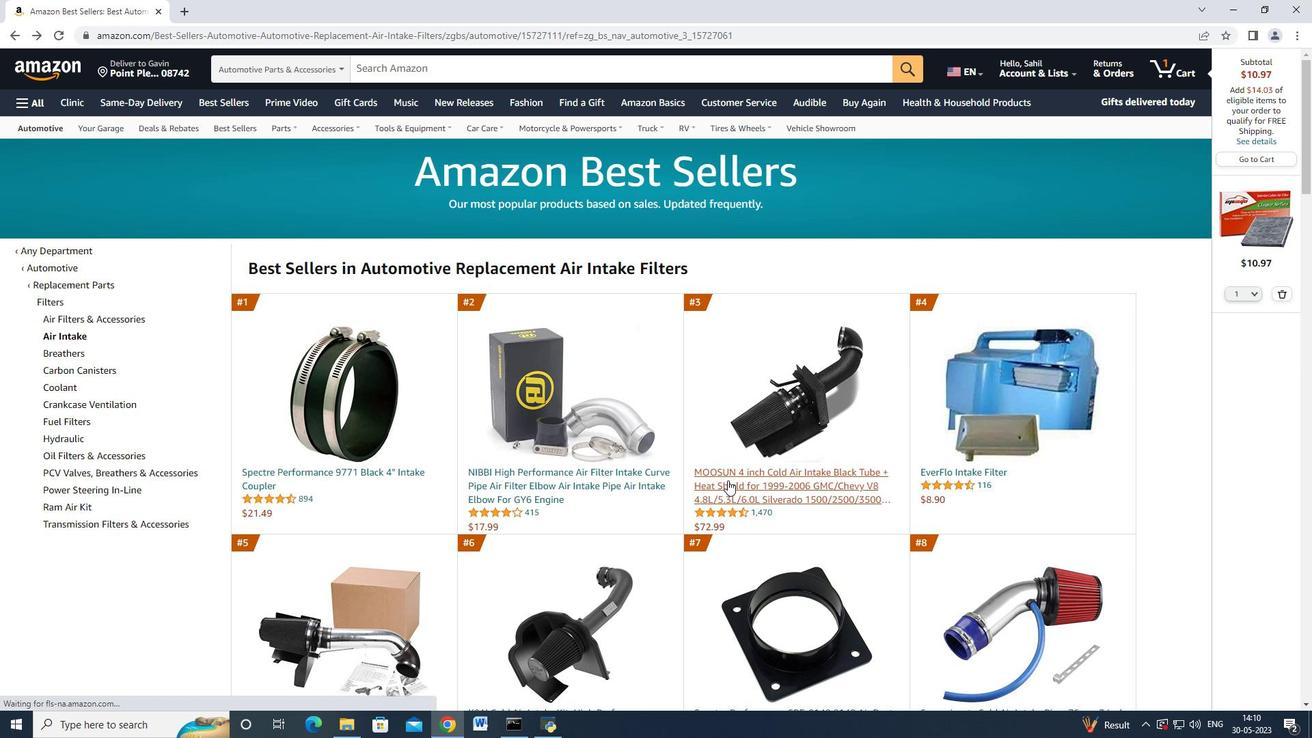 
Action: Mouse moved to (976, 521)
Screenshot: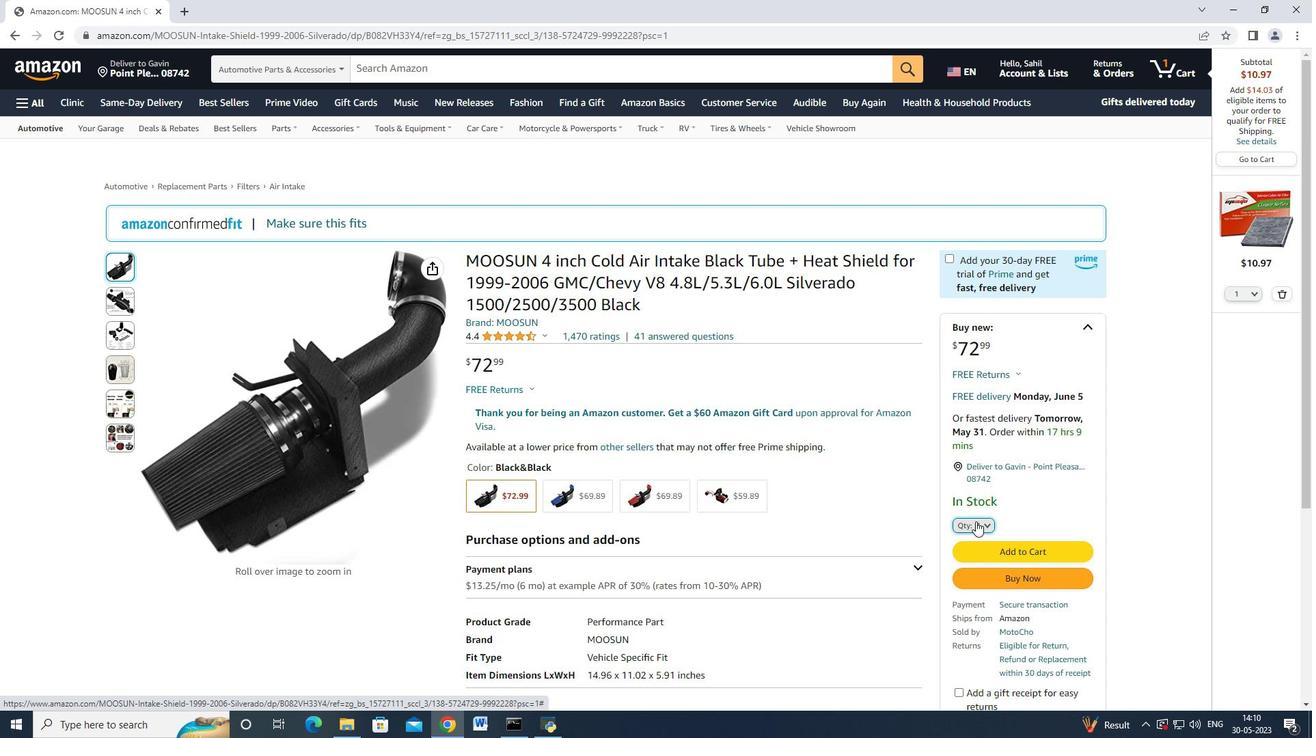 
Action: Mouse pressed left at (976, 521)
Screenshot: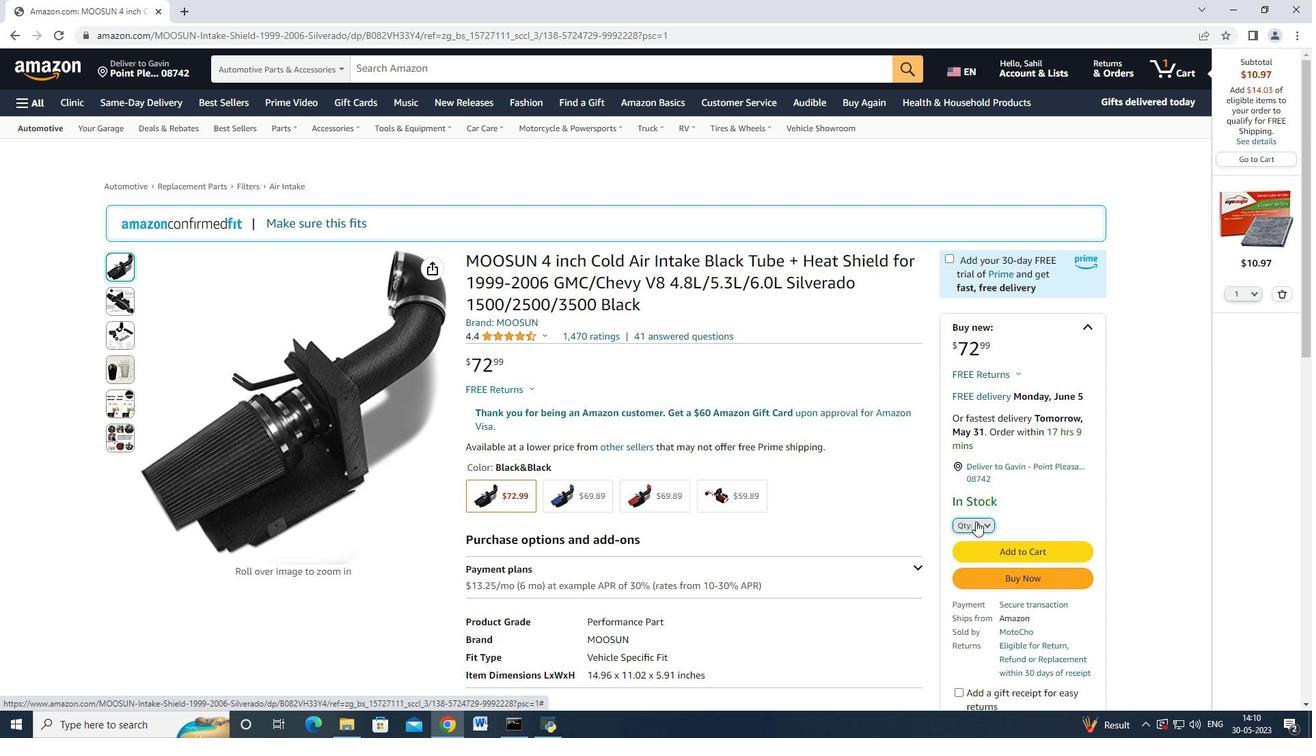 
Action: Mouse moved to (979, 98)
Screenshot: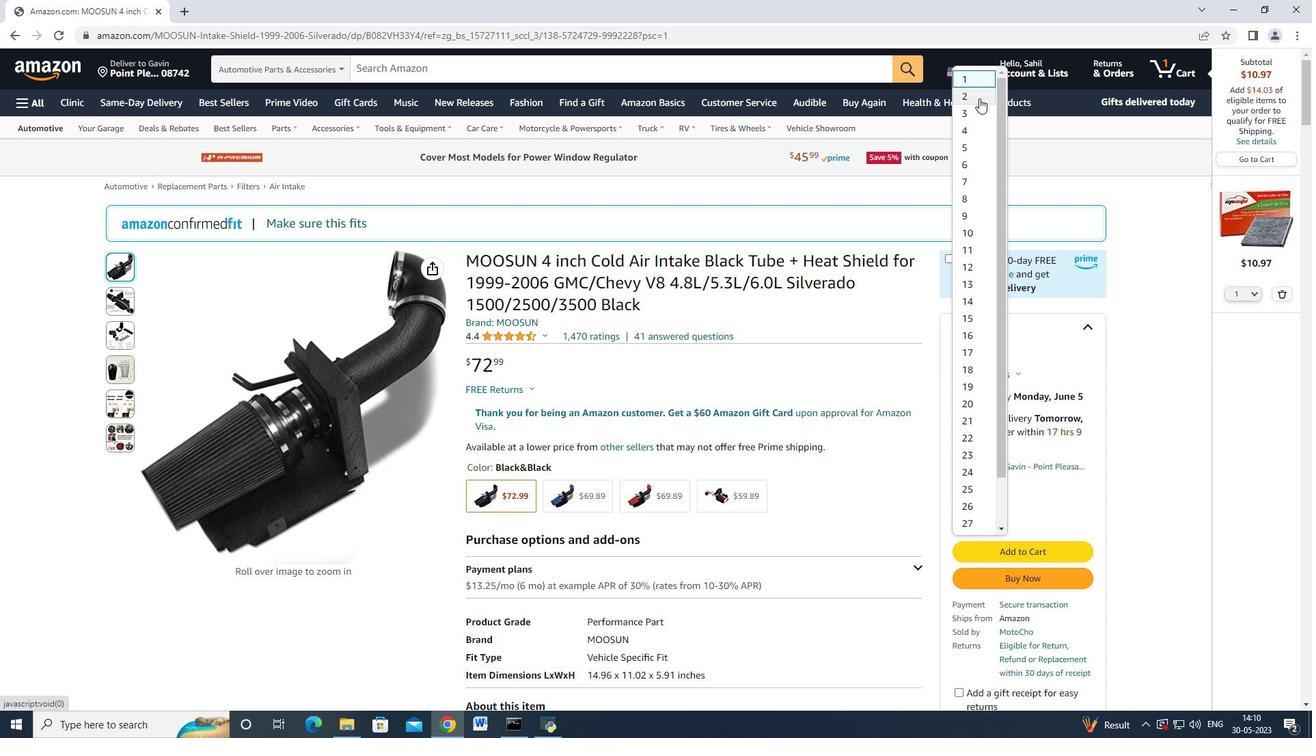 
Action: Mouse pressed left at (979, 98)
Screenshot: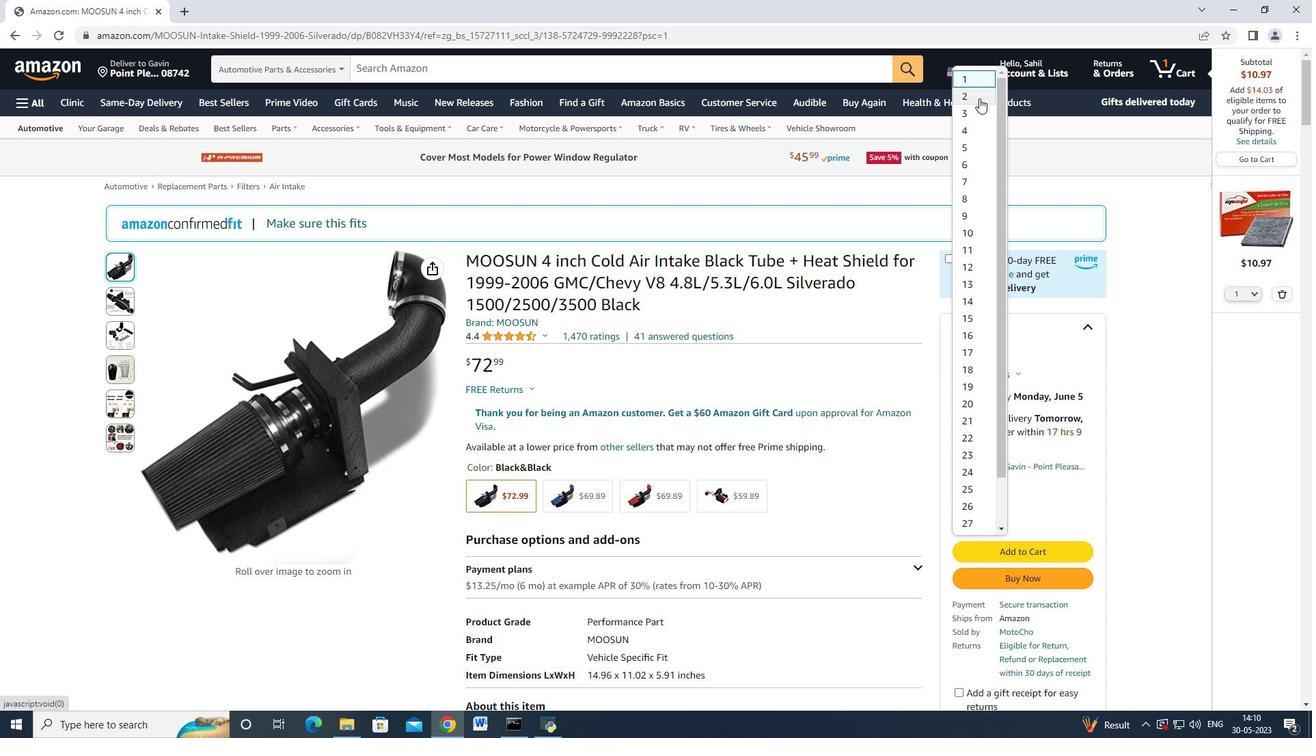 
Action: Mouse moved to (1275, 291)
Screenshot: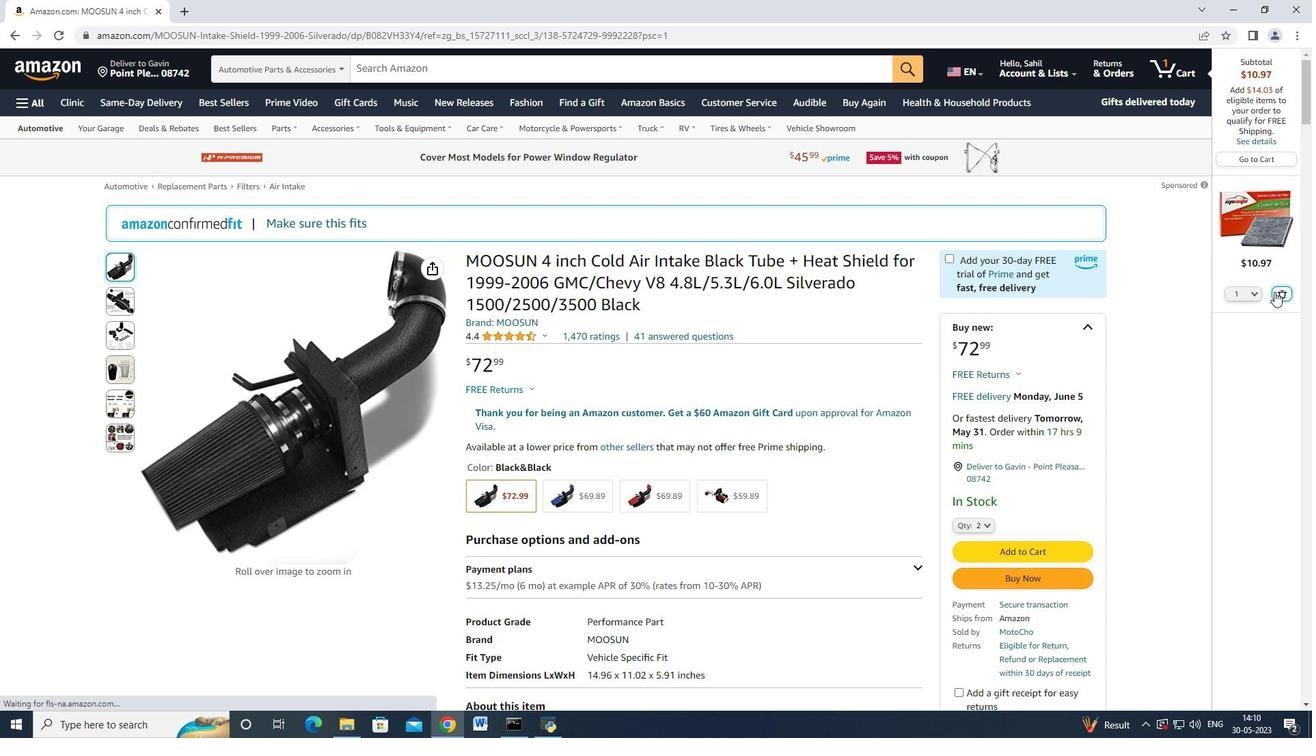 
Action: Mouse pressed left at (1275, 291)
Screenshot: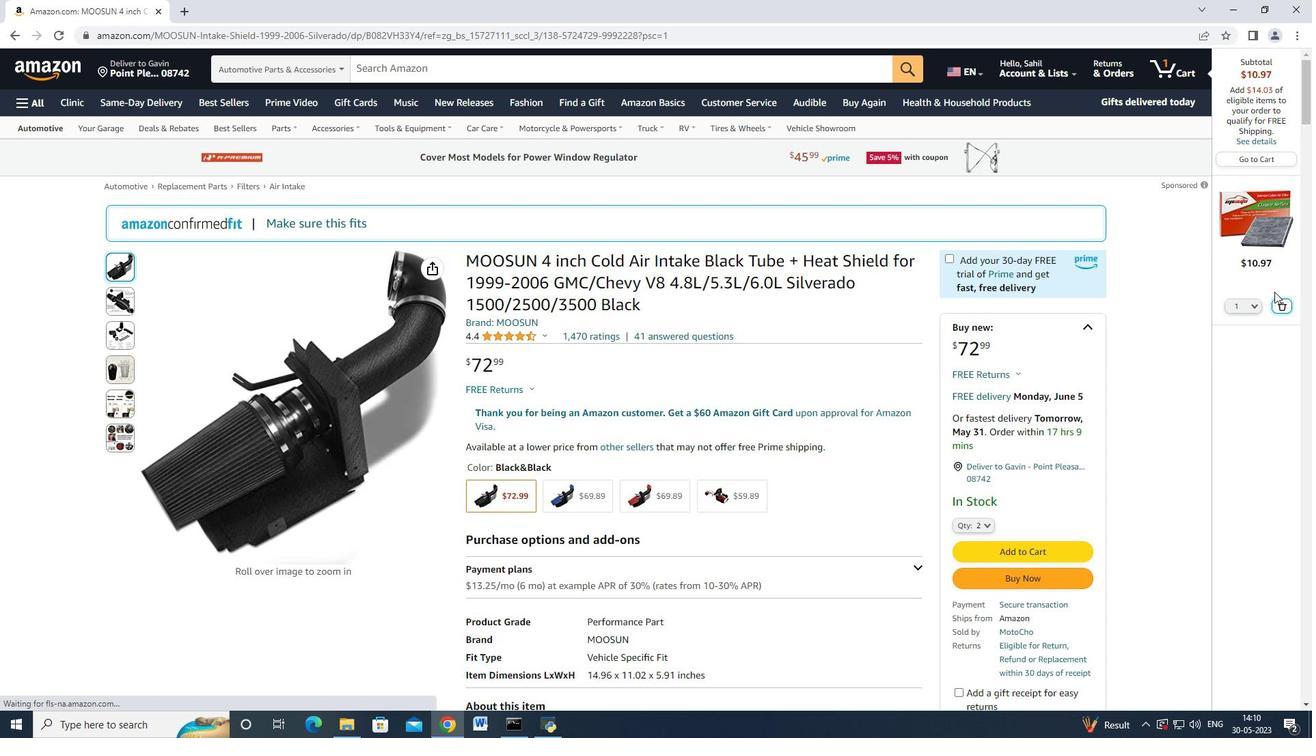 
Action: Mouse moved to (1022, 587)
Screenshot: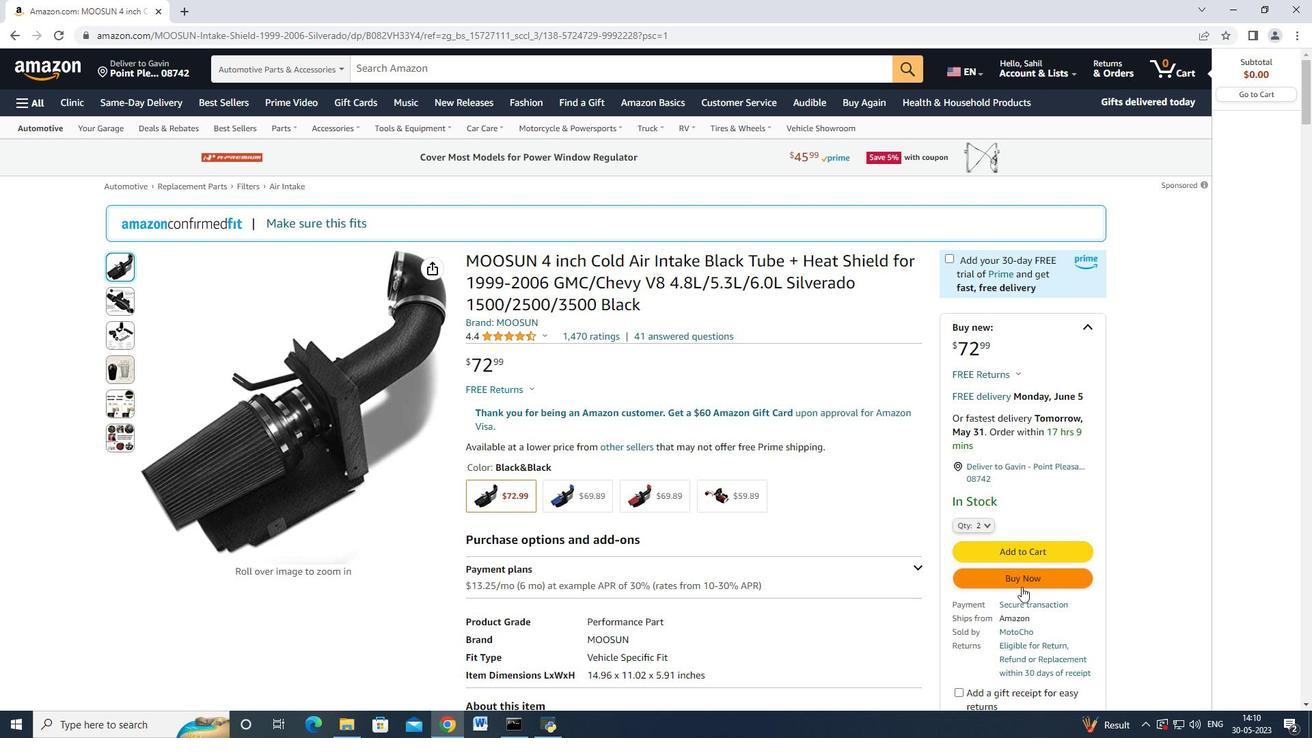 
Action: Mouse pressed left at (1022, 587)
Screenshot: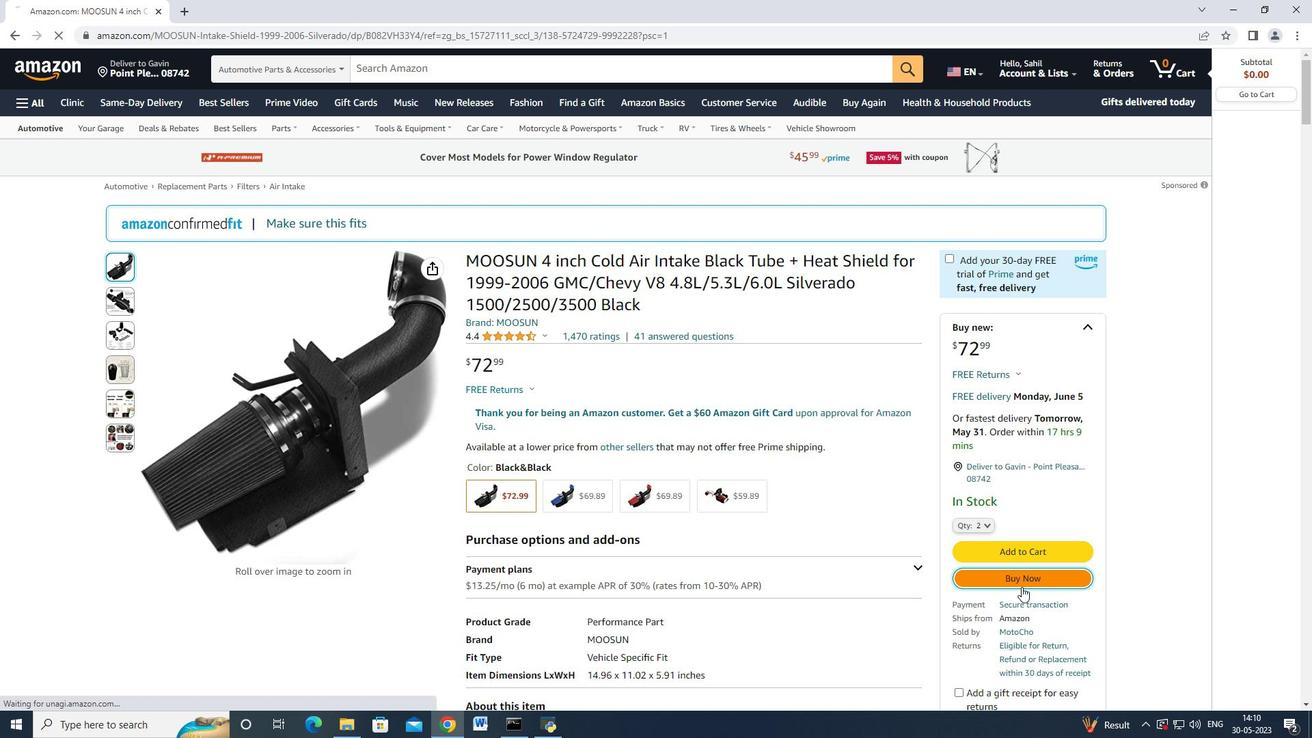 
Action: Mouse moved to (784, 114)
Screenshot: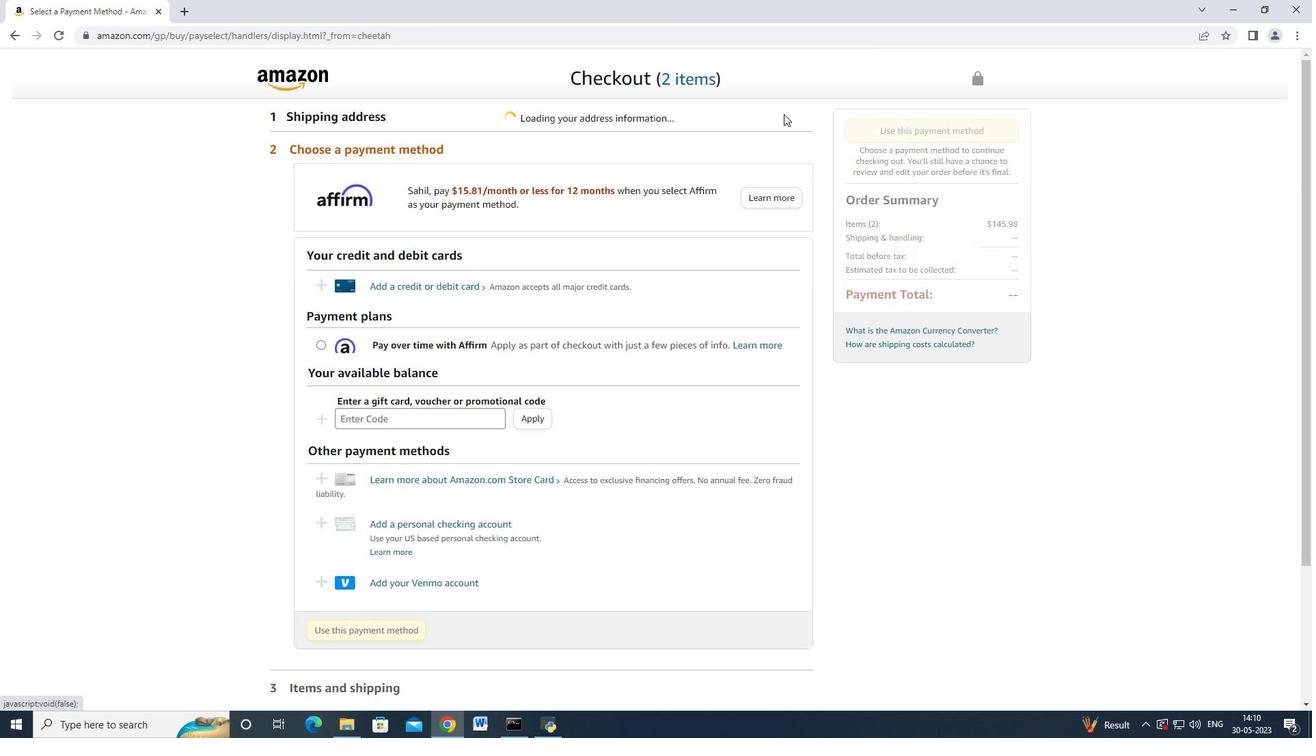 
Action: Mouse pressed left at (784, 114)
Screenshot: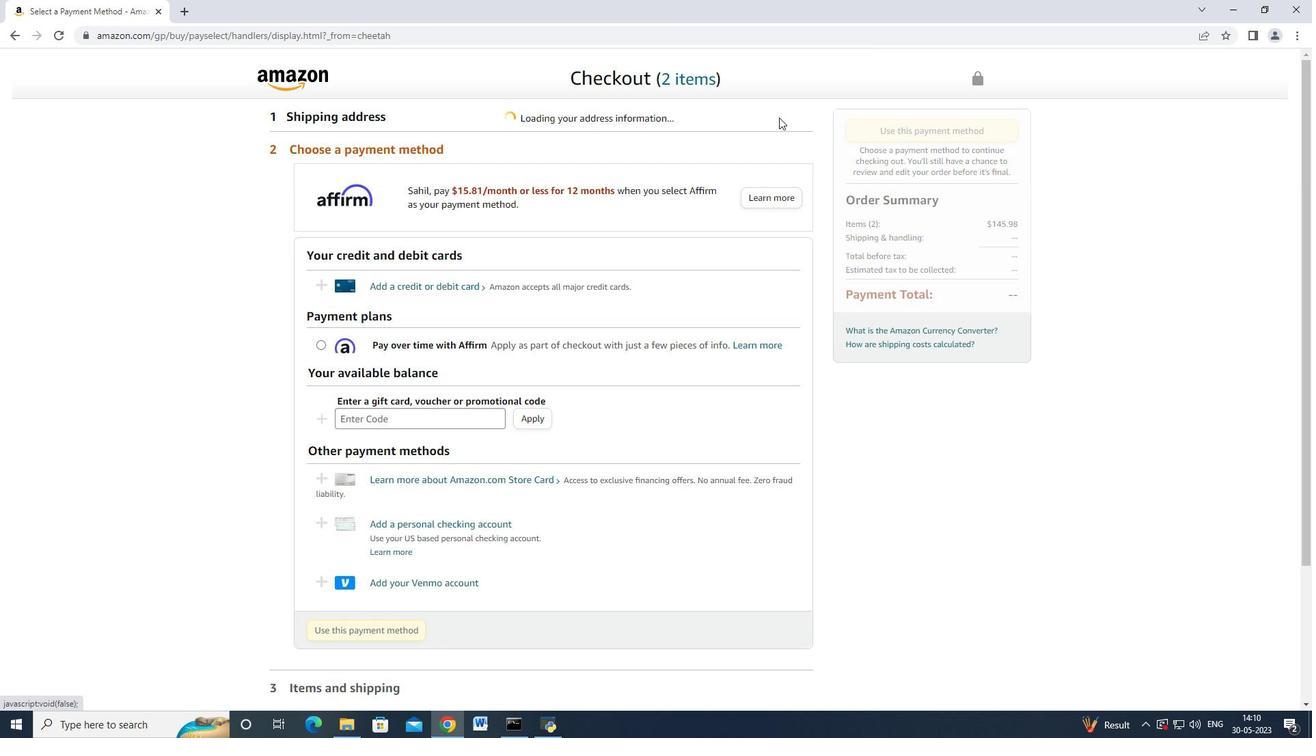 
Action: Mouse moved to (567, 331)
Screenshot: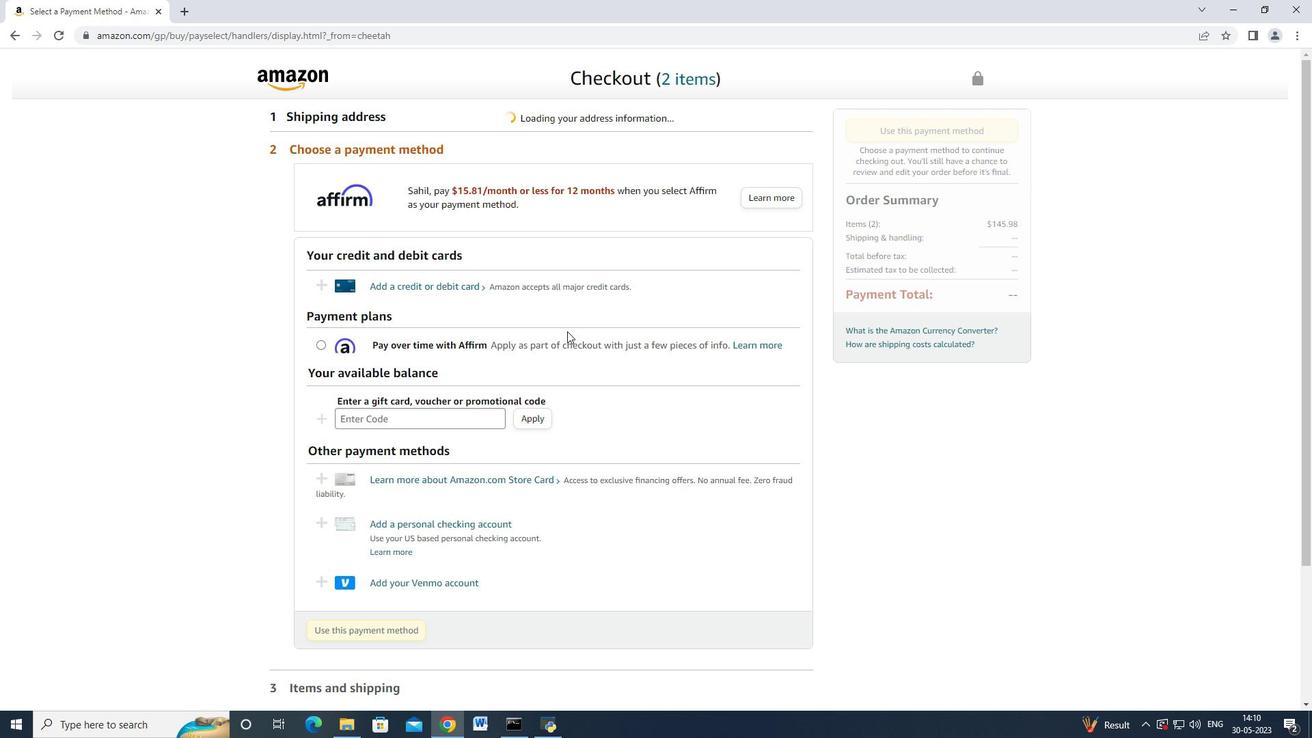 
Action: Mouse scrolled (567, 330) with delta (0, 0)
Screenshot: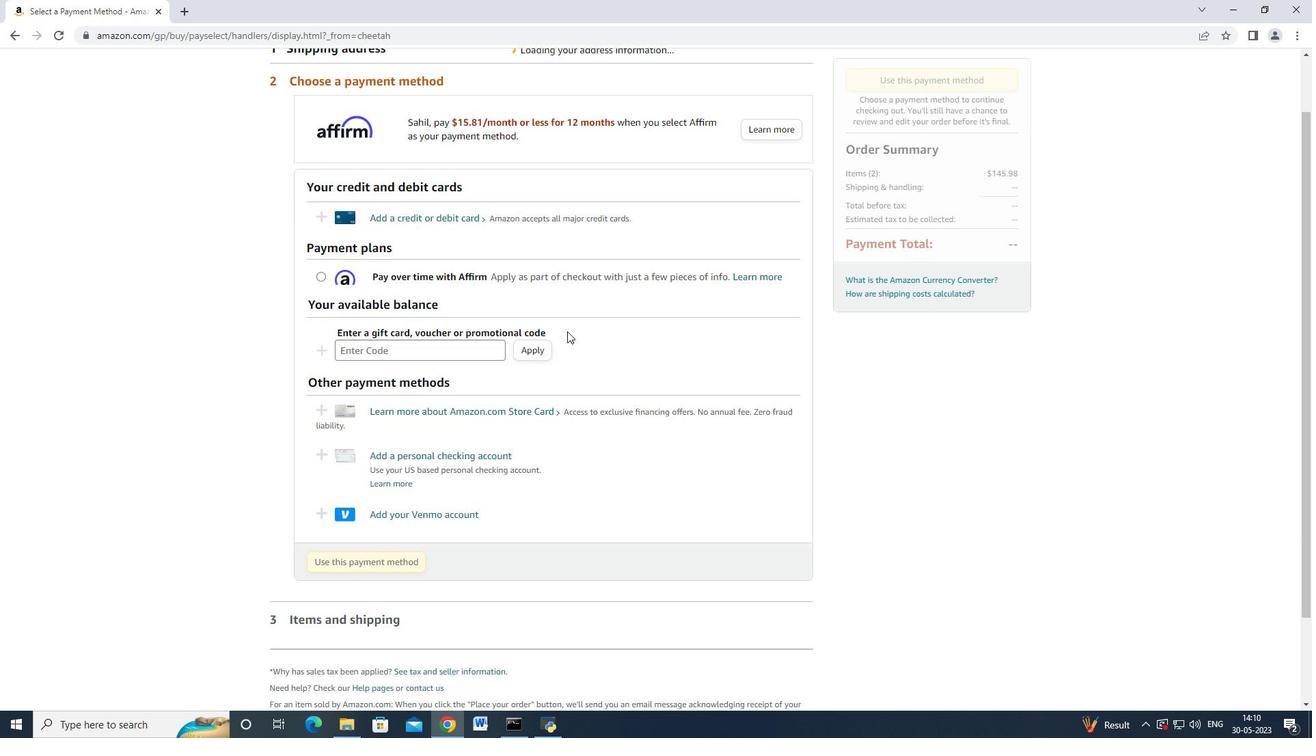 
Action: Mouse scrolled (567, 332) with delta (0, 0)
Screenshot: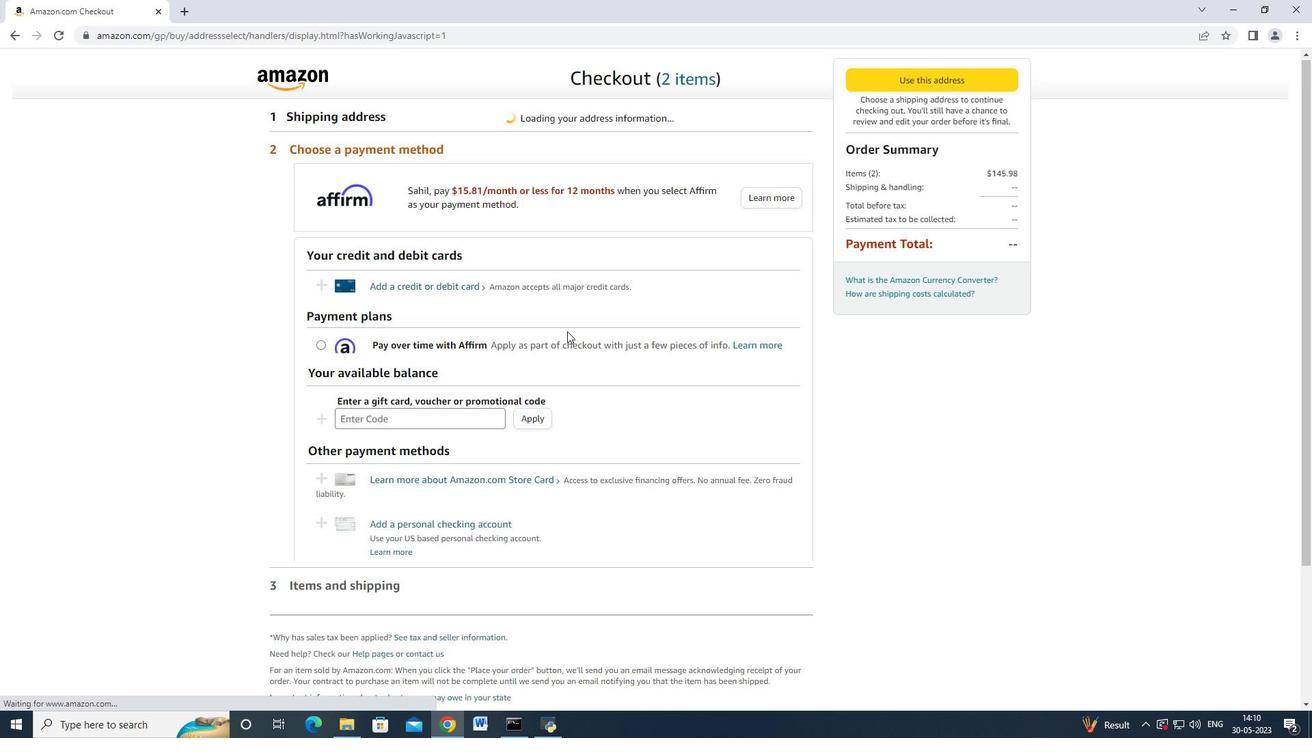 
Action: Mouse moved to (567, 331)
Screenshot: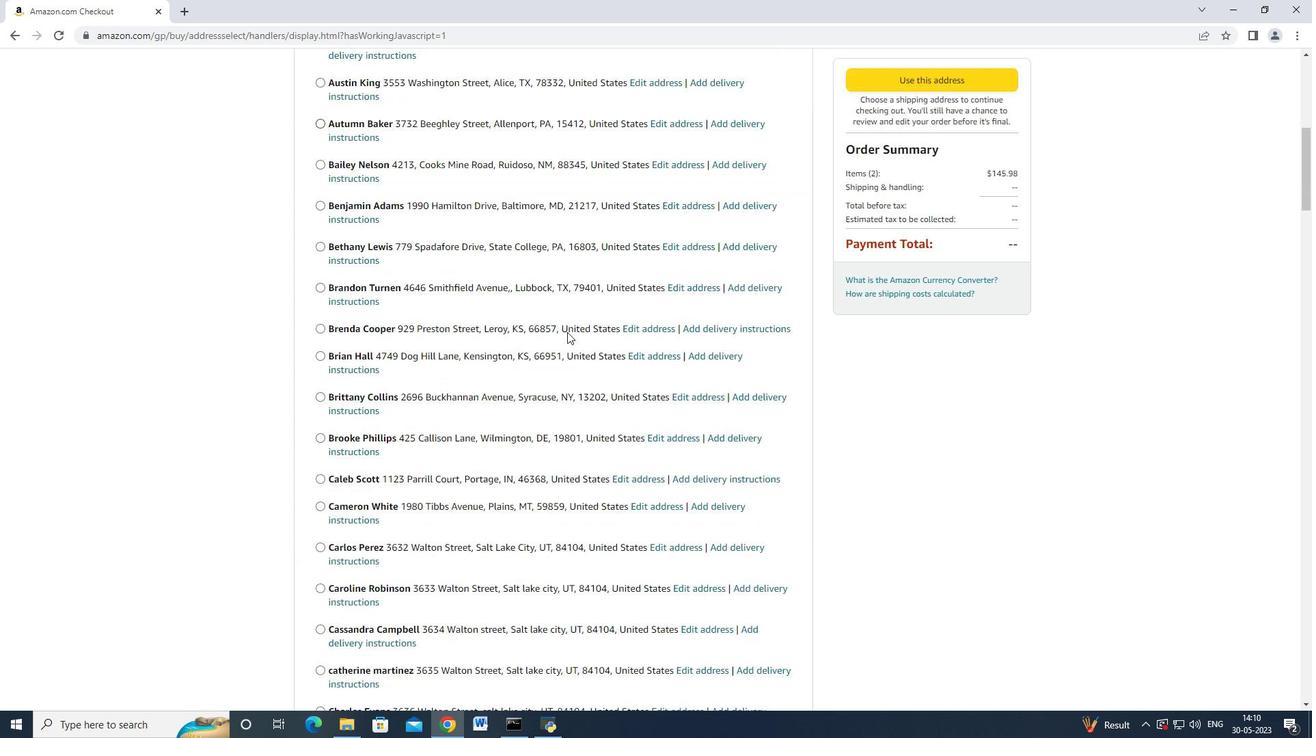 
Action: Mouse scrolled (567, 330) with delta (0, 0)
Screenshot: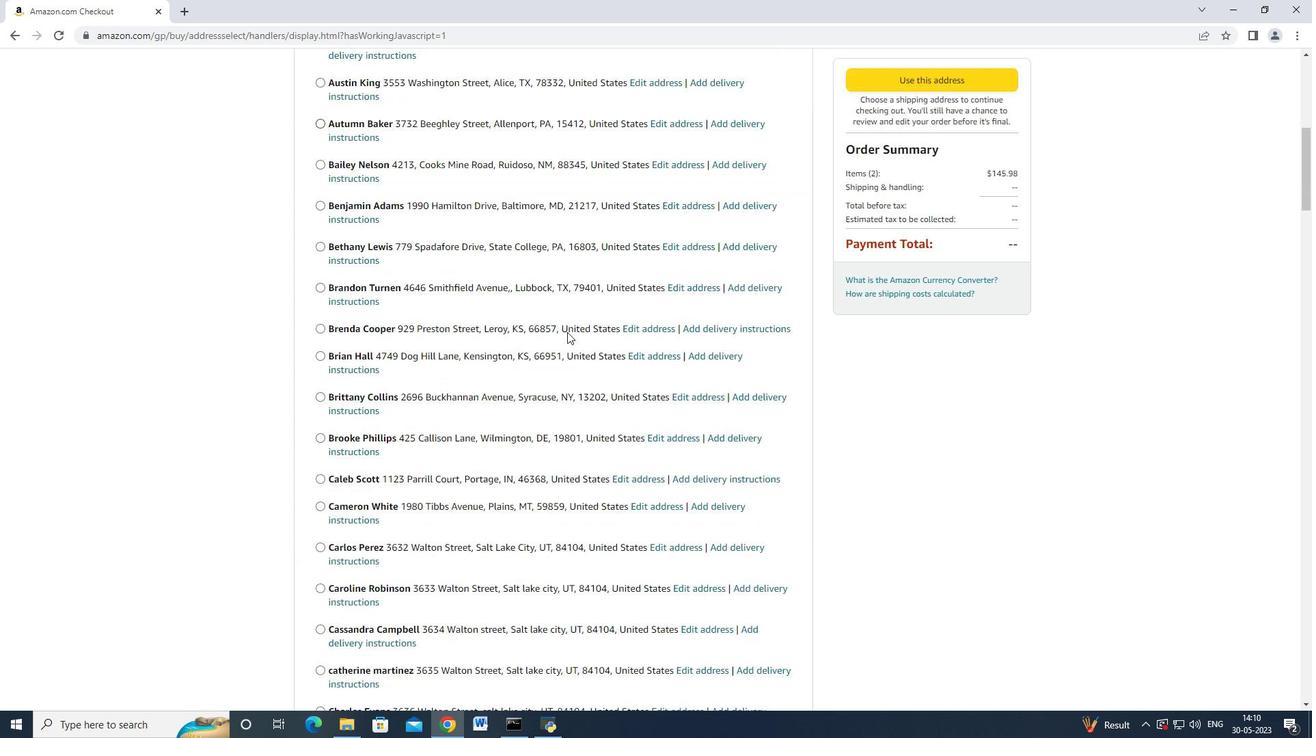 
Action: Mouse moved to (567, 331)
Screenshot: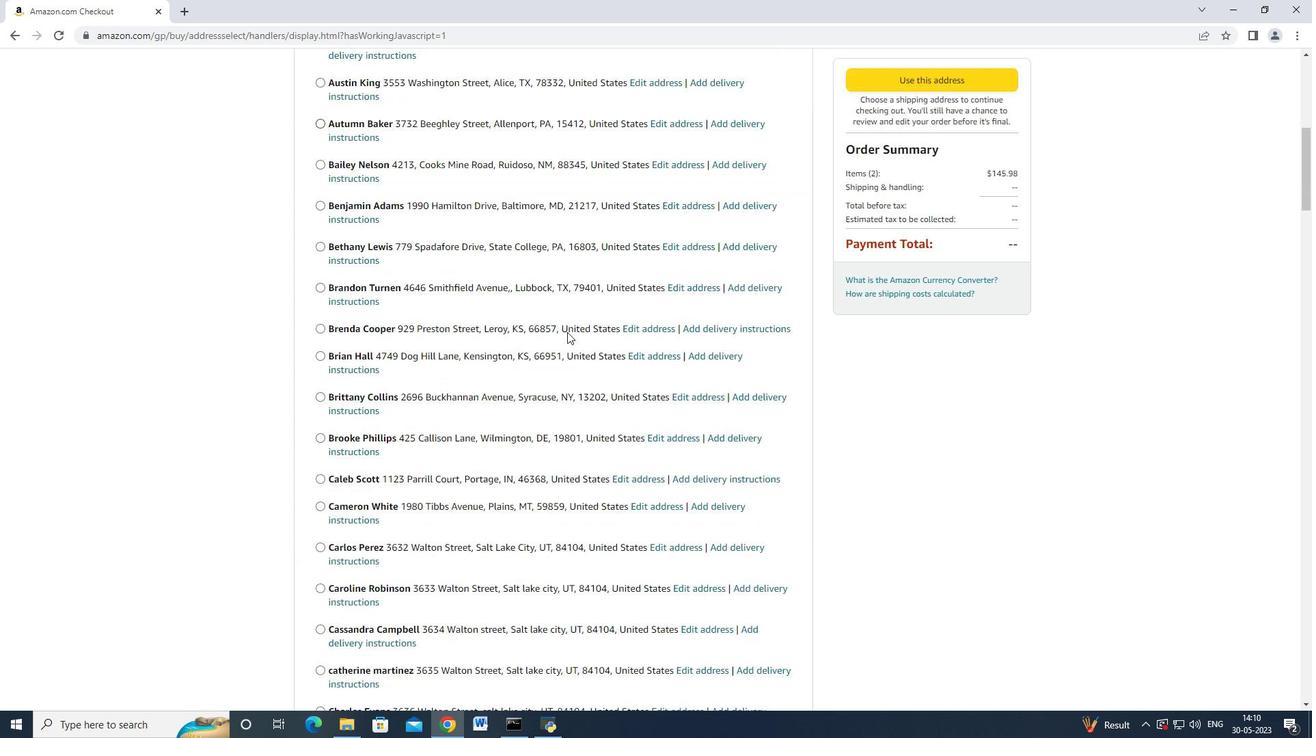 
Action: Mouse scrolled (567, 330) with delta (0, 0)
Screenshot: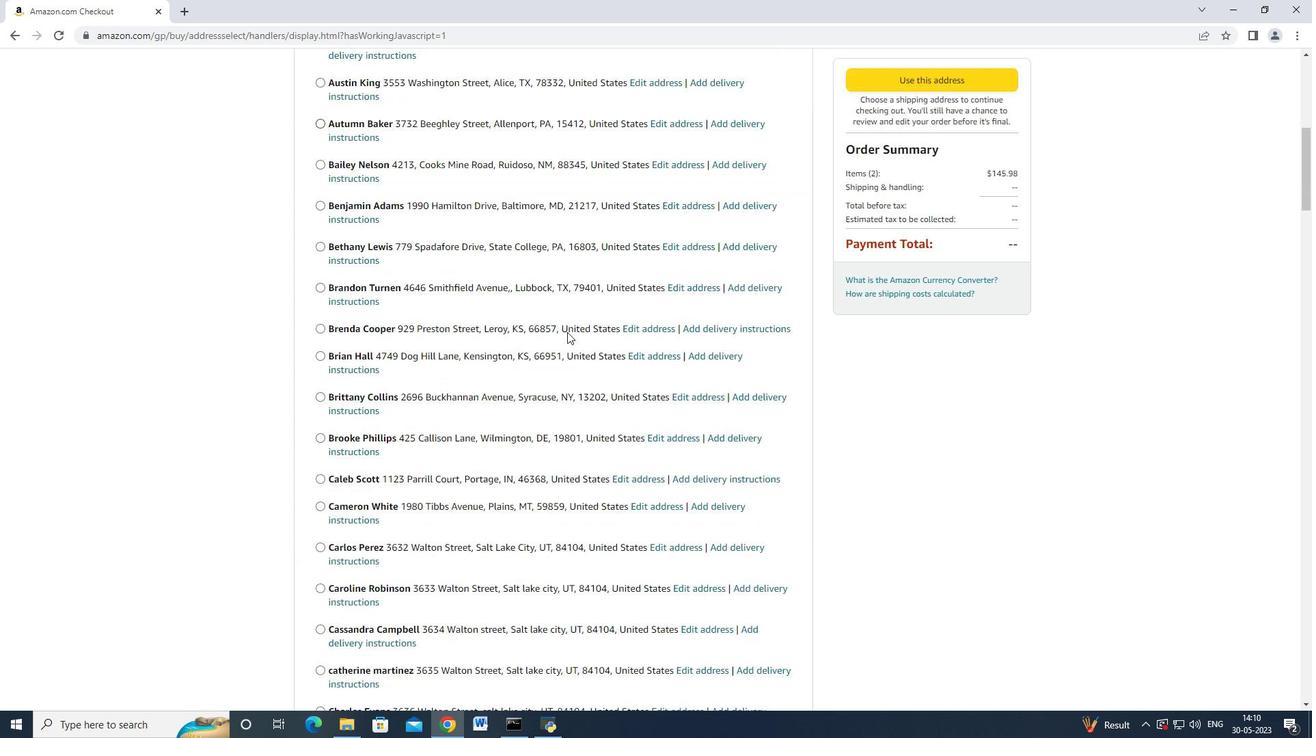 
Action: Mouse moved to (567, 331)
Screenshot: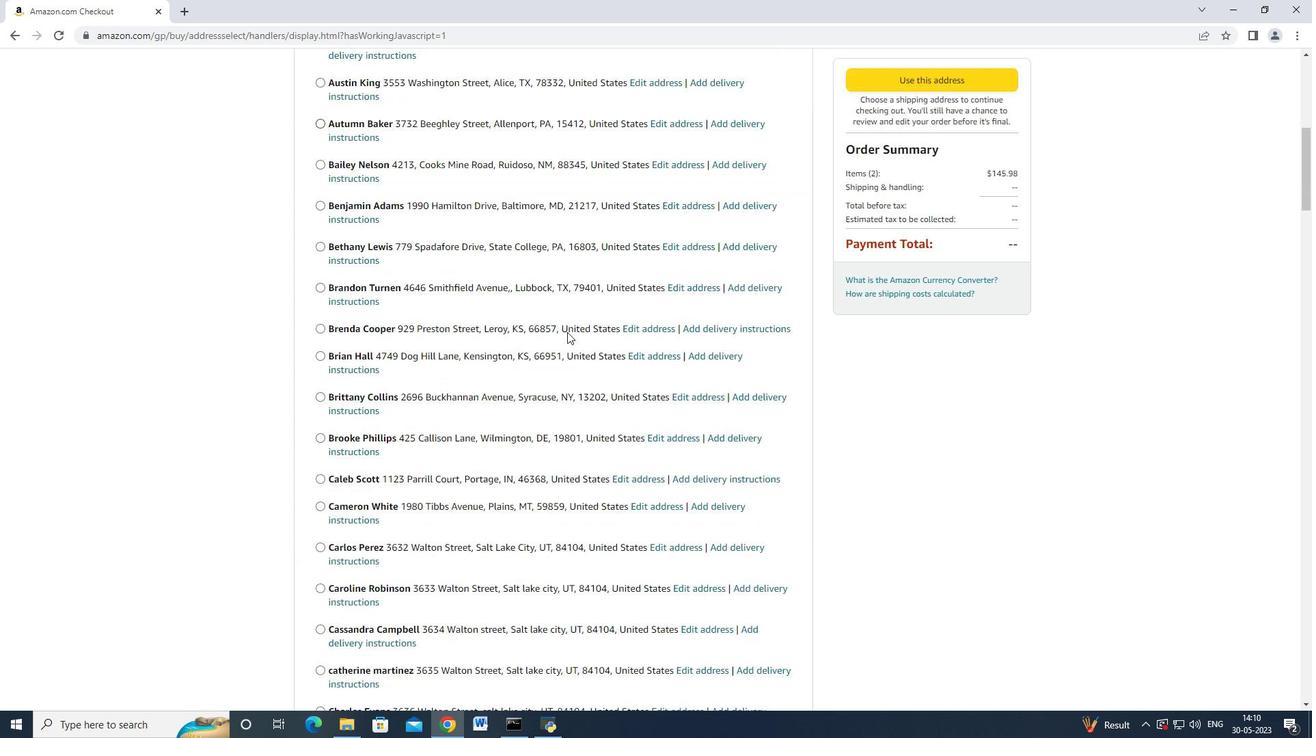 
Action: Mouse scrolled (567, 330) with delta (0, 0)
Screenshot: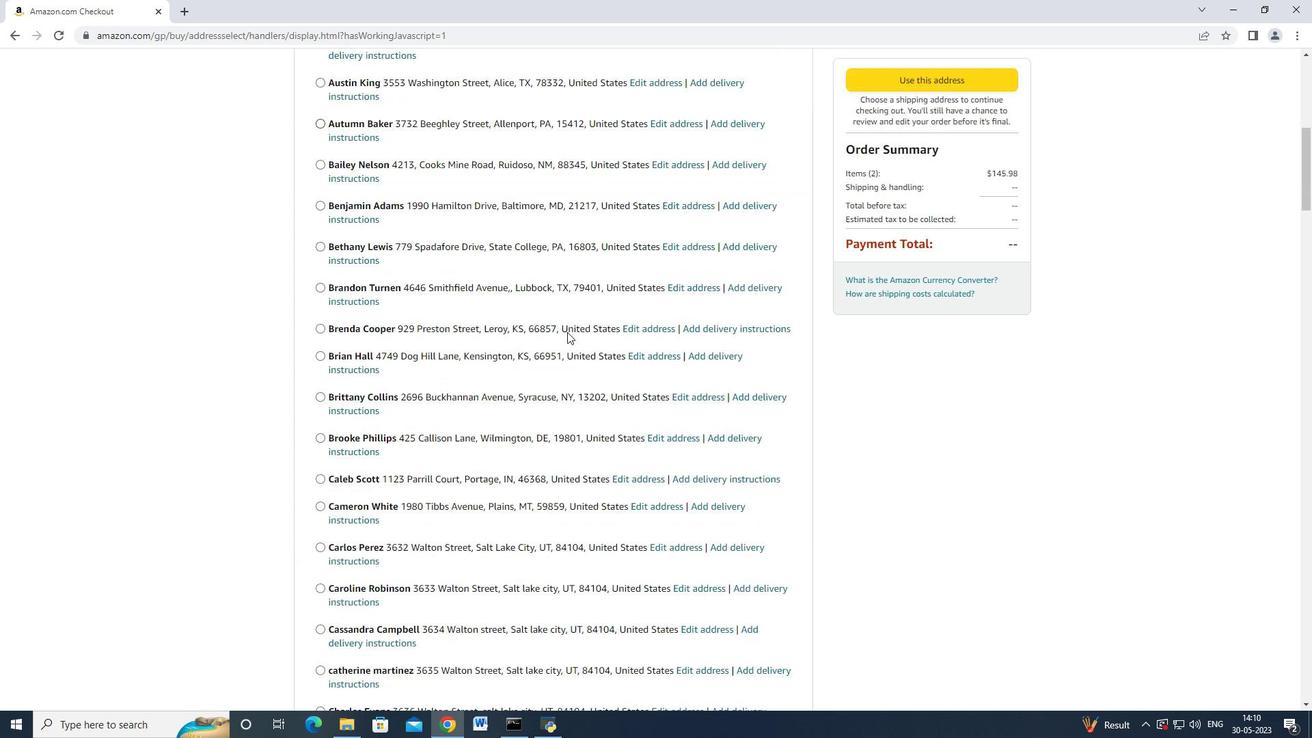 
Action: Mouse moved to (567, 332)
Screenshot: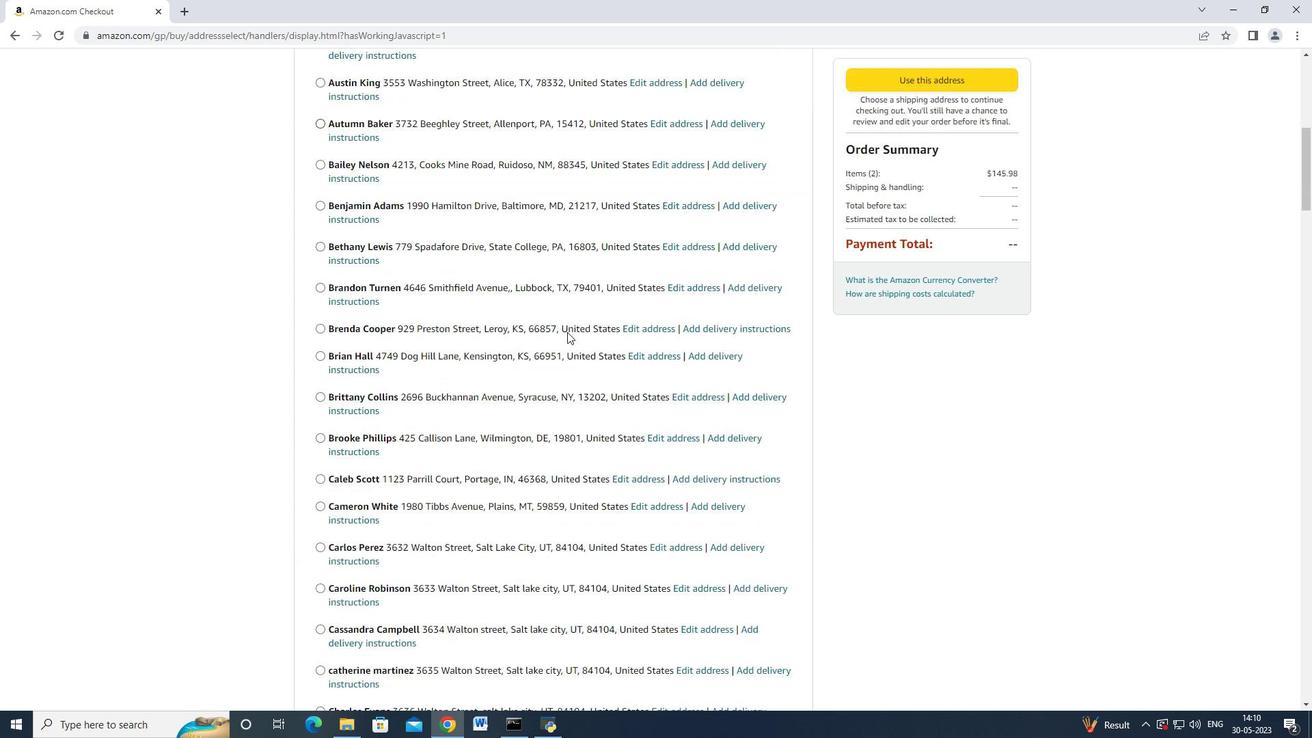 
Action: Mouse scrolled (567, 331) with delta (0, 0)
Screenshot: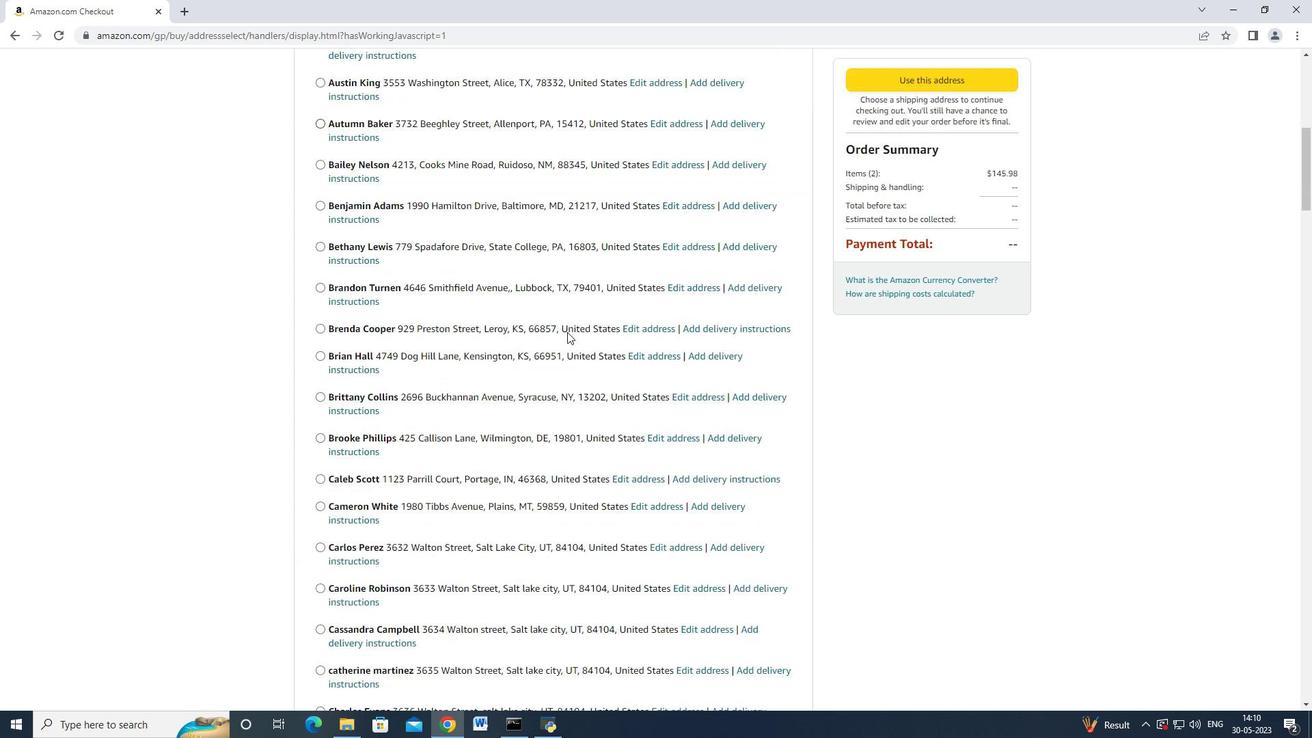 
Action: Mouse scrolled (567, 331) with delta (0, 0)
Screenshot: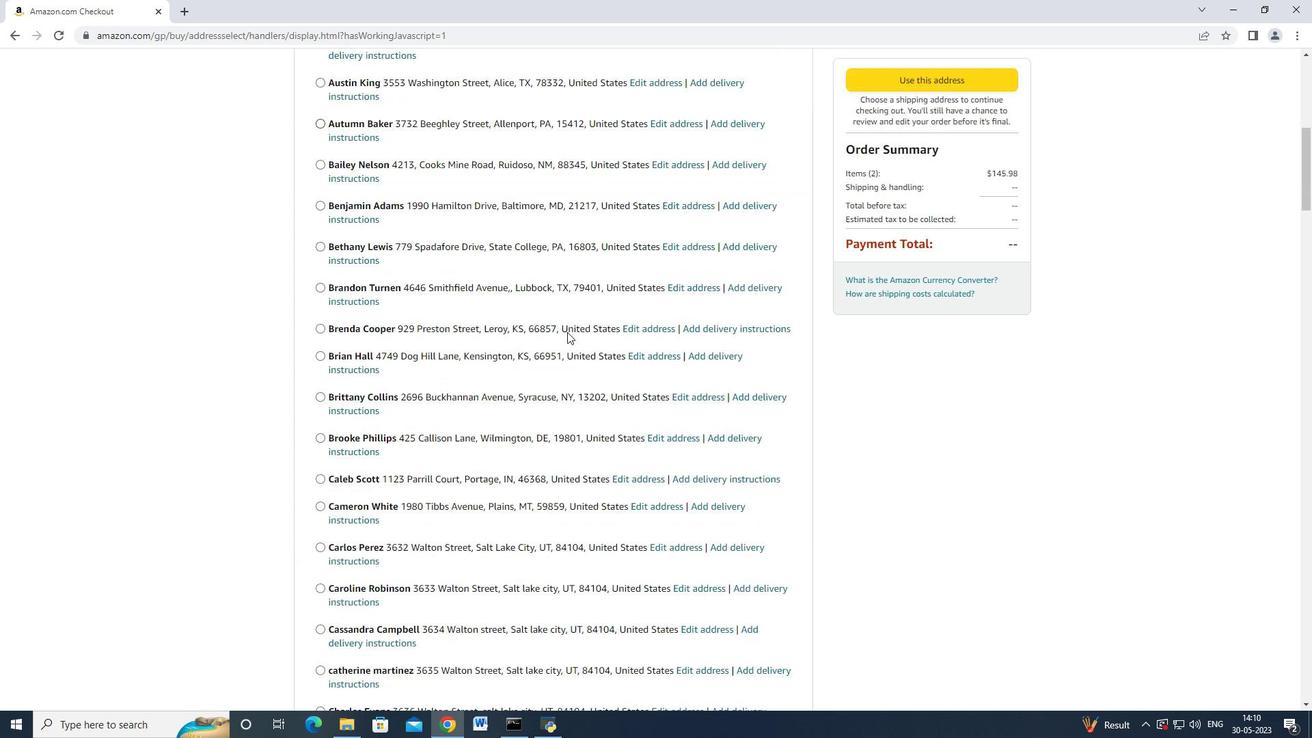 
Action: Mouse scrolled (567, 331) with delta (0, 0)
Screenshot: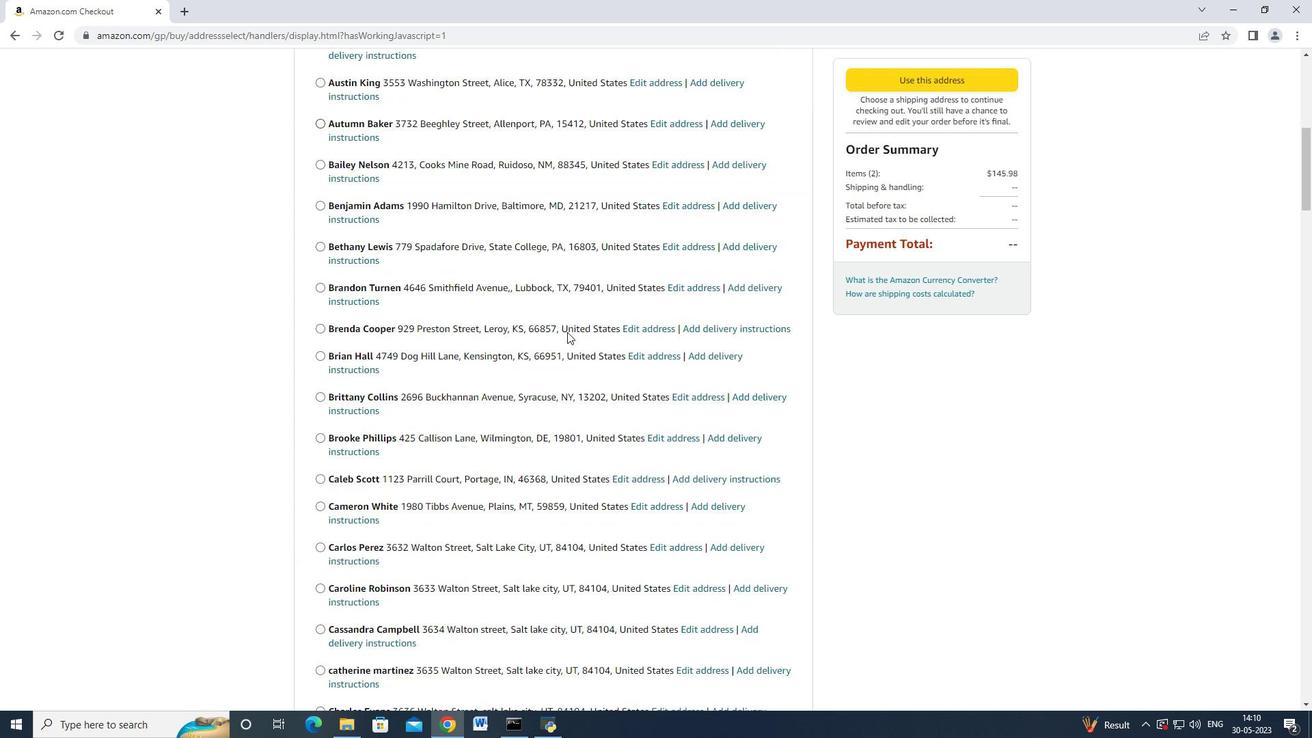 
Action: Mouse scrolled (567, 331) with delta (0, 0)
Screenshot: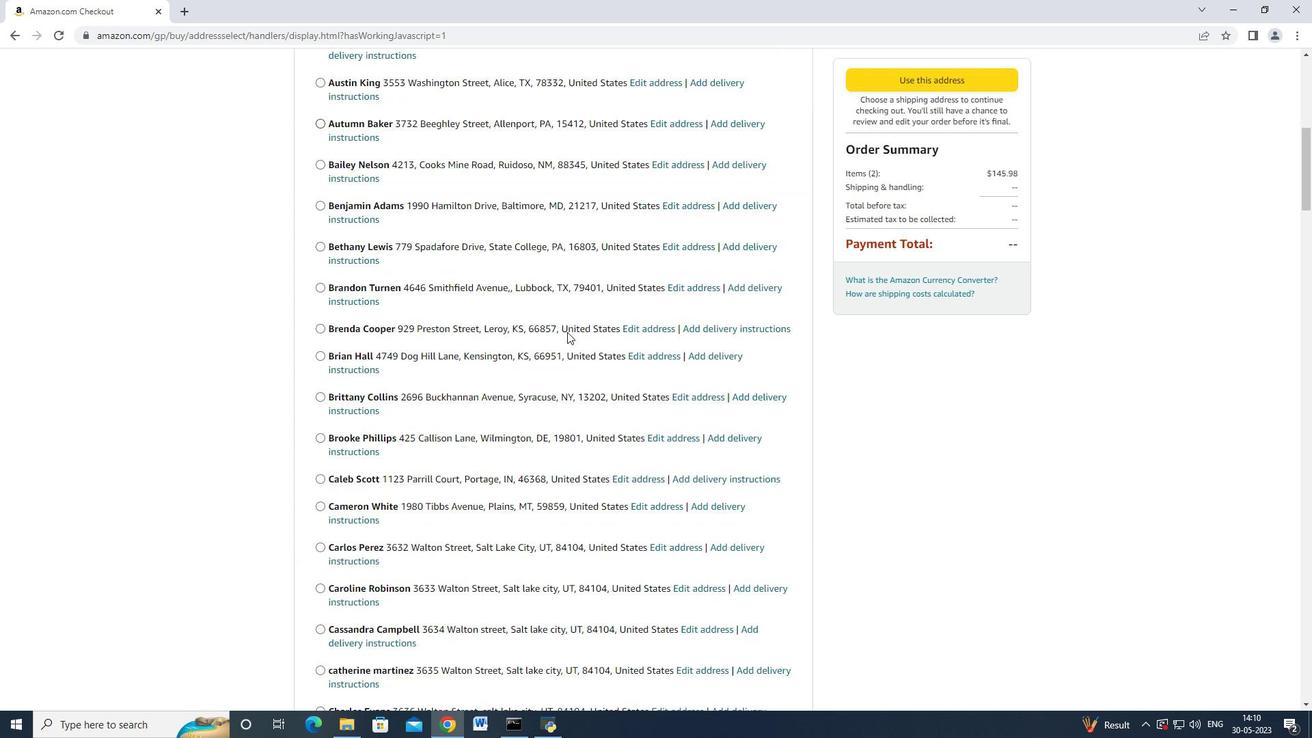 
Action: Mouse scrolled (567, 331) with delta (0, 0)
Screenshot: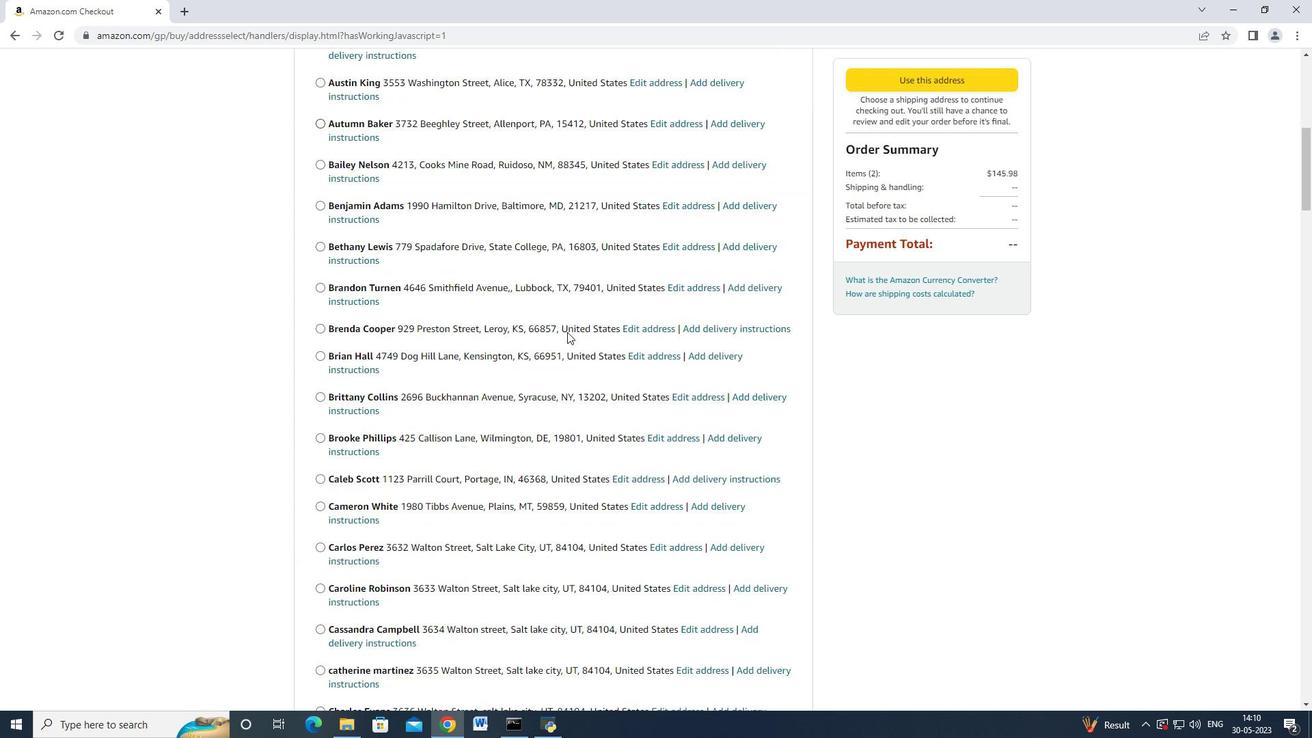 
Action: Mouse scrolled (567, 331) with delta (0, 0)
Screenshot: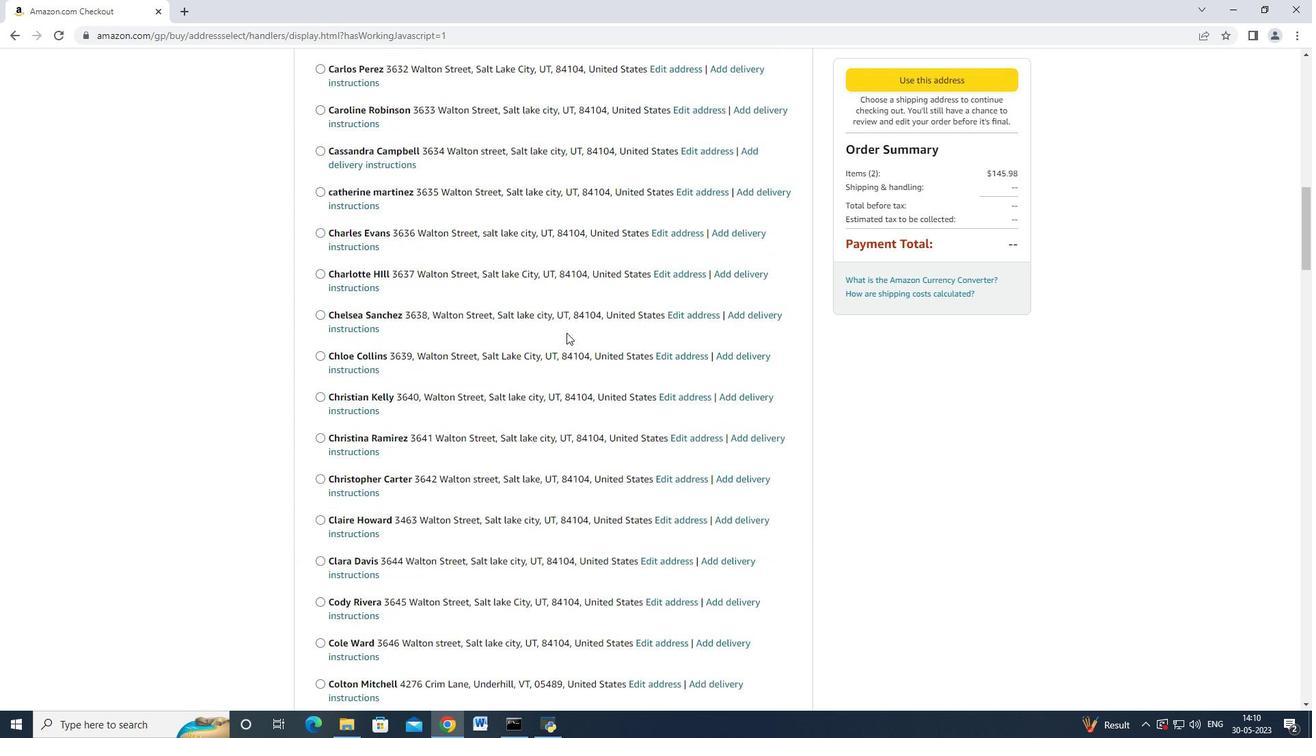 
Action: Mouse scrolled (567, 331) with delta (0, 0)
Screenshot: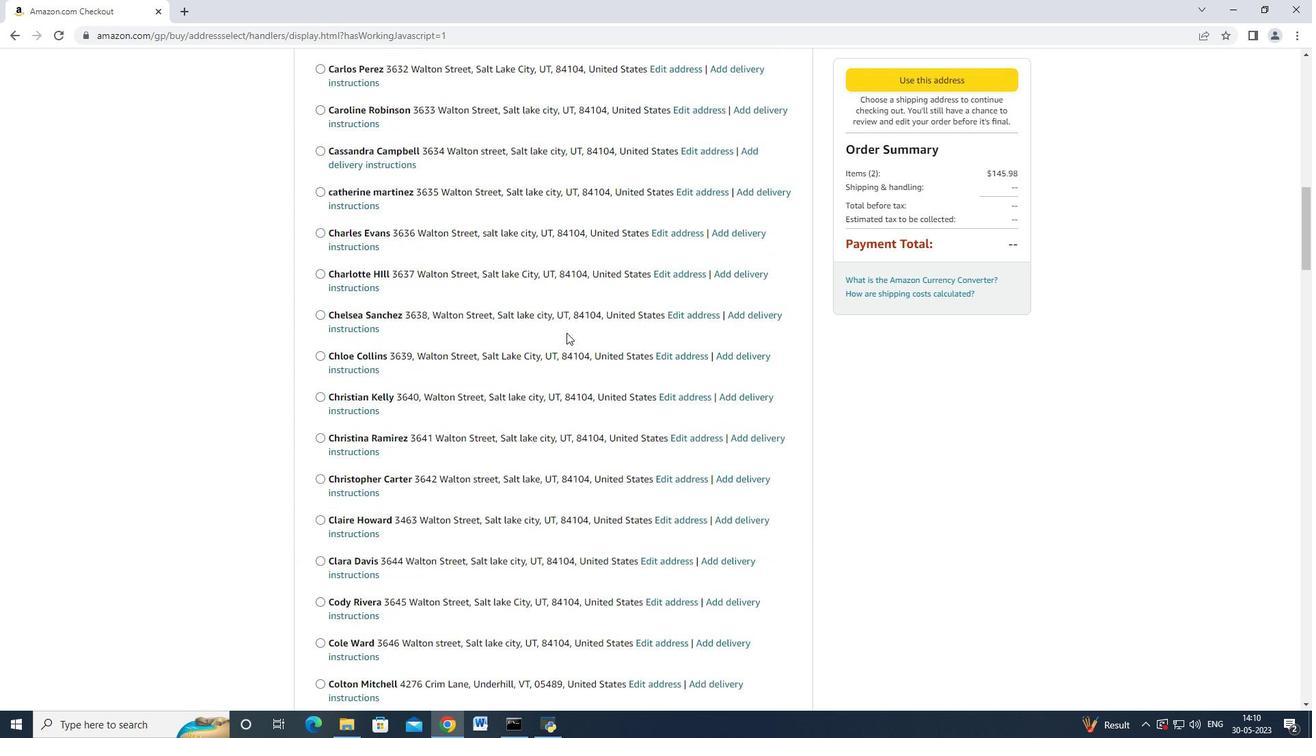 
Action: Mouse moved to (566, 333)
Screenshot: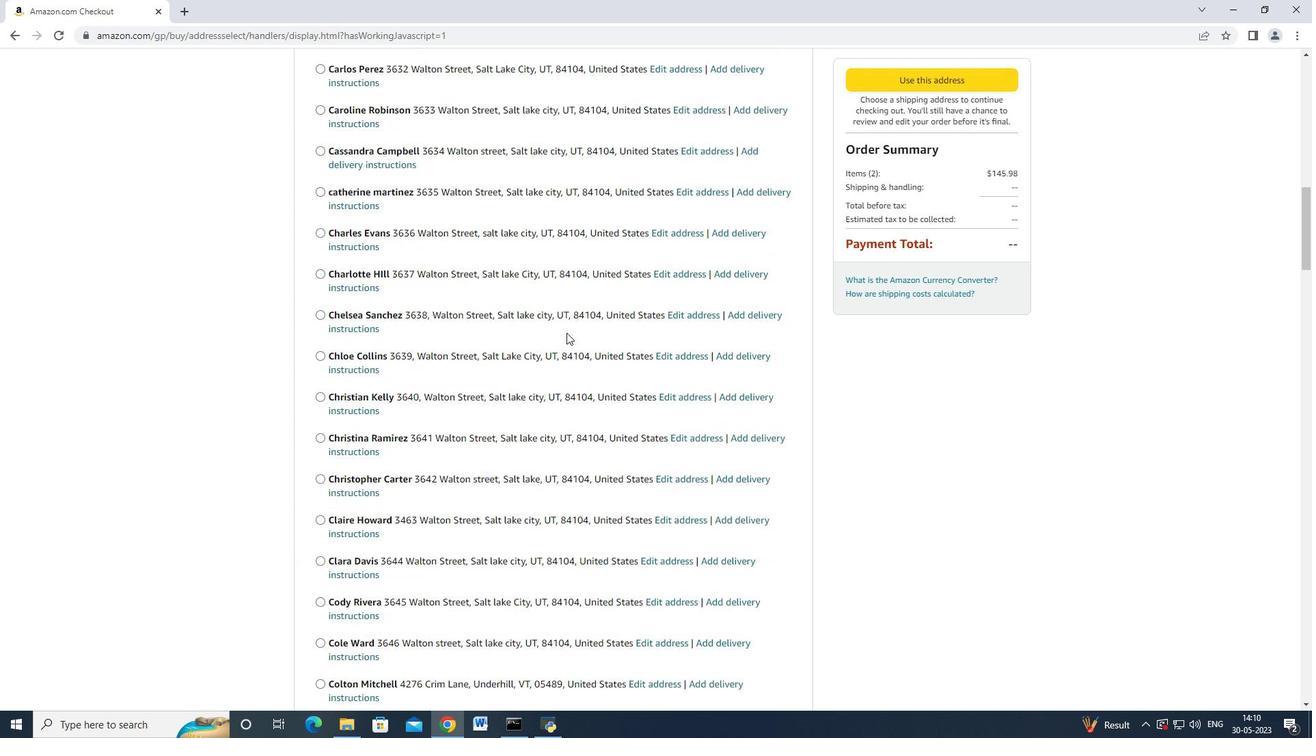 
Action: Mouse scrolled (566, 332) with delta (0, 0)
Screenshot: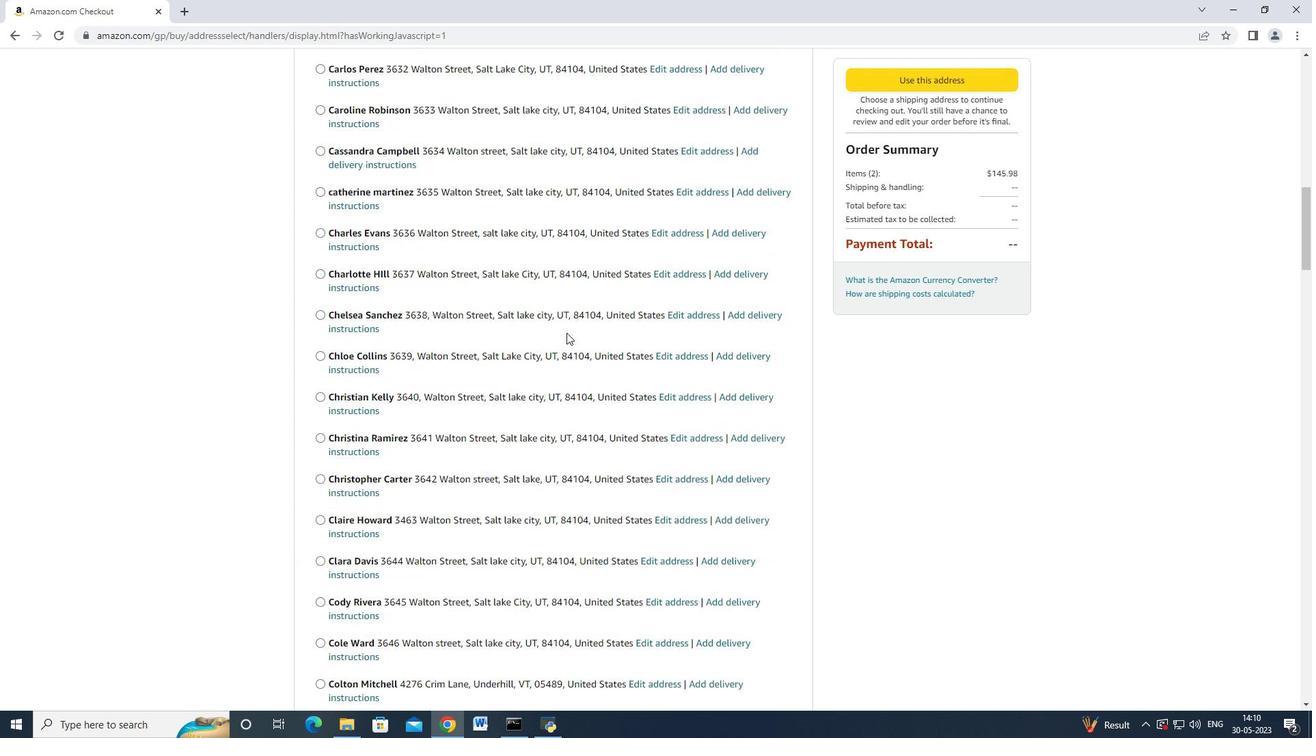 
Action: Mouse scrolled (566, 332) with delta (0, 0)
Screenshot: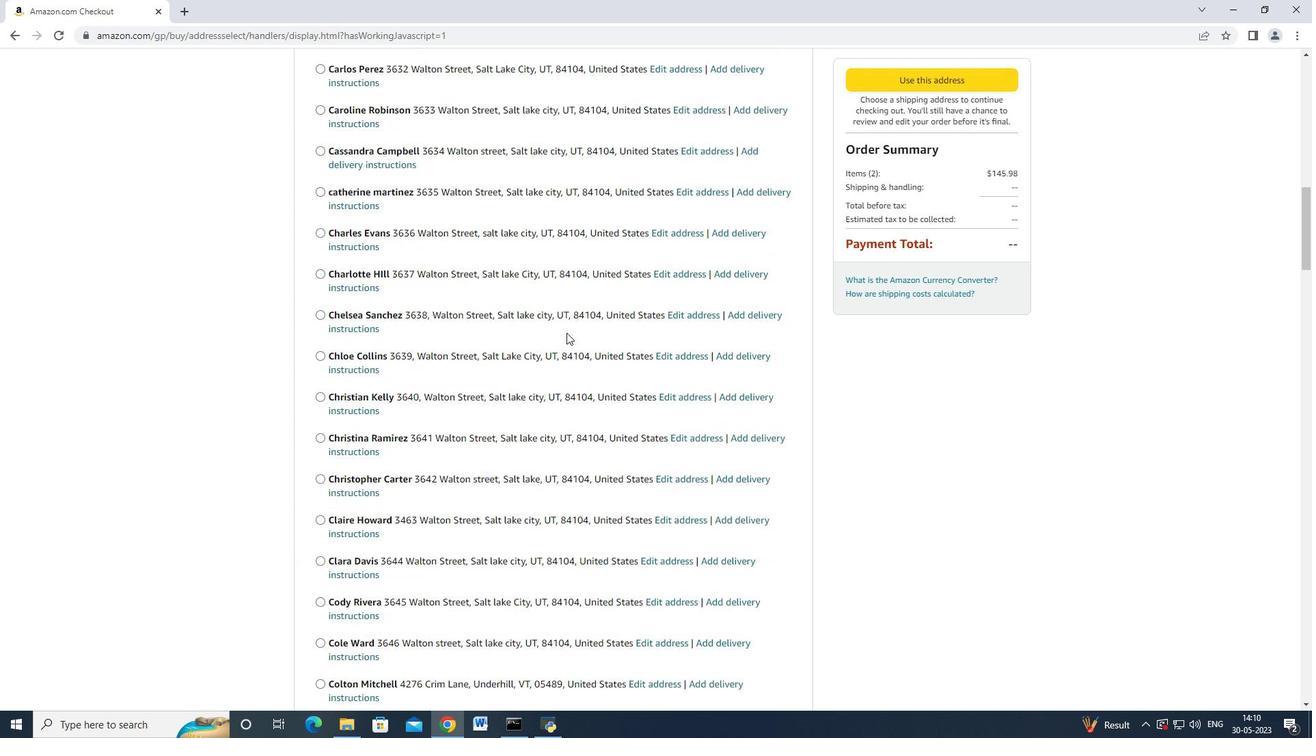 
Action: Mouse scrolled (566, 332) with delta (0, 0)
Screenshot: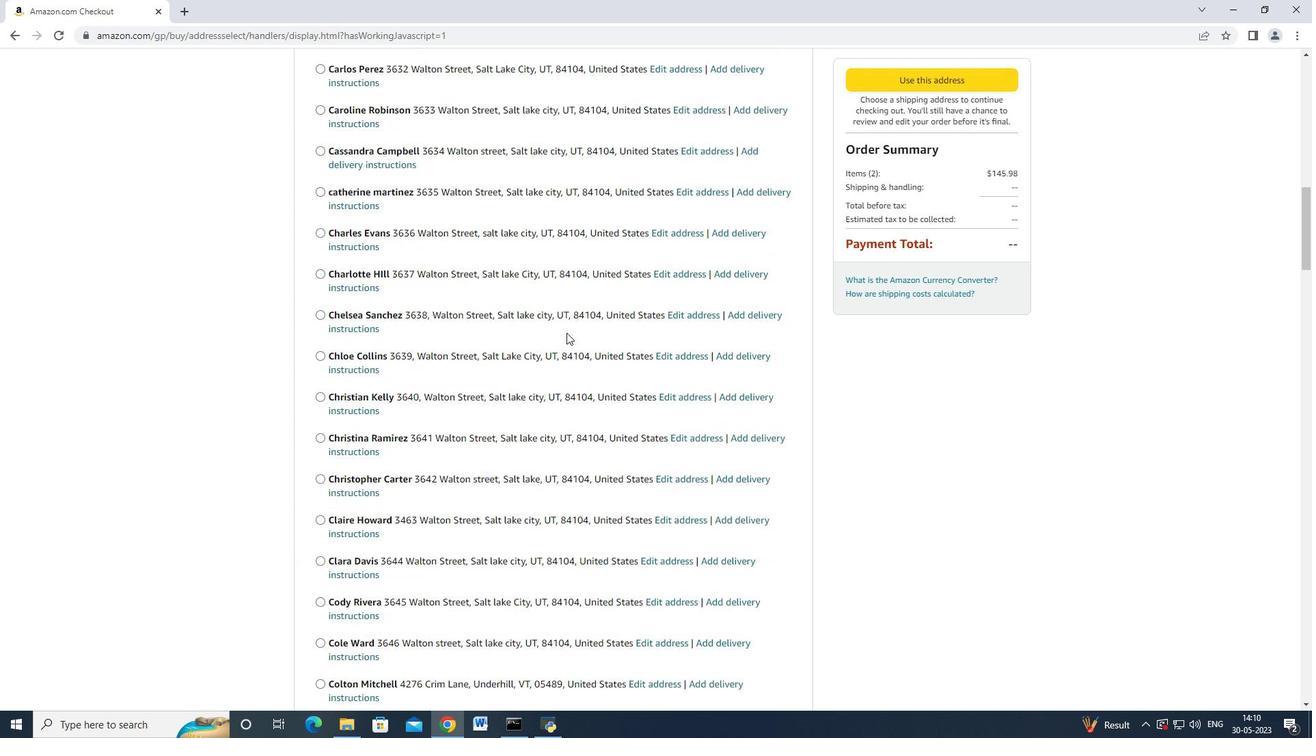 
Action: Mouse scrolled (566, 332) with delta (0, 0)
Screenshot: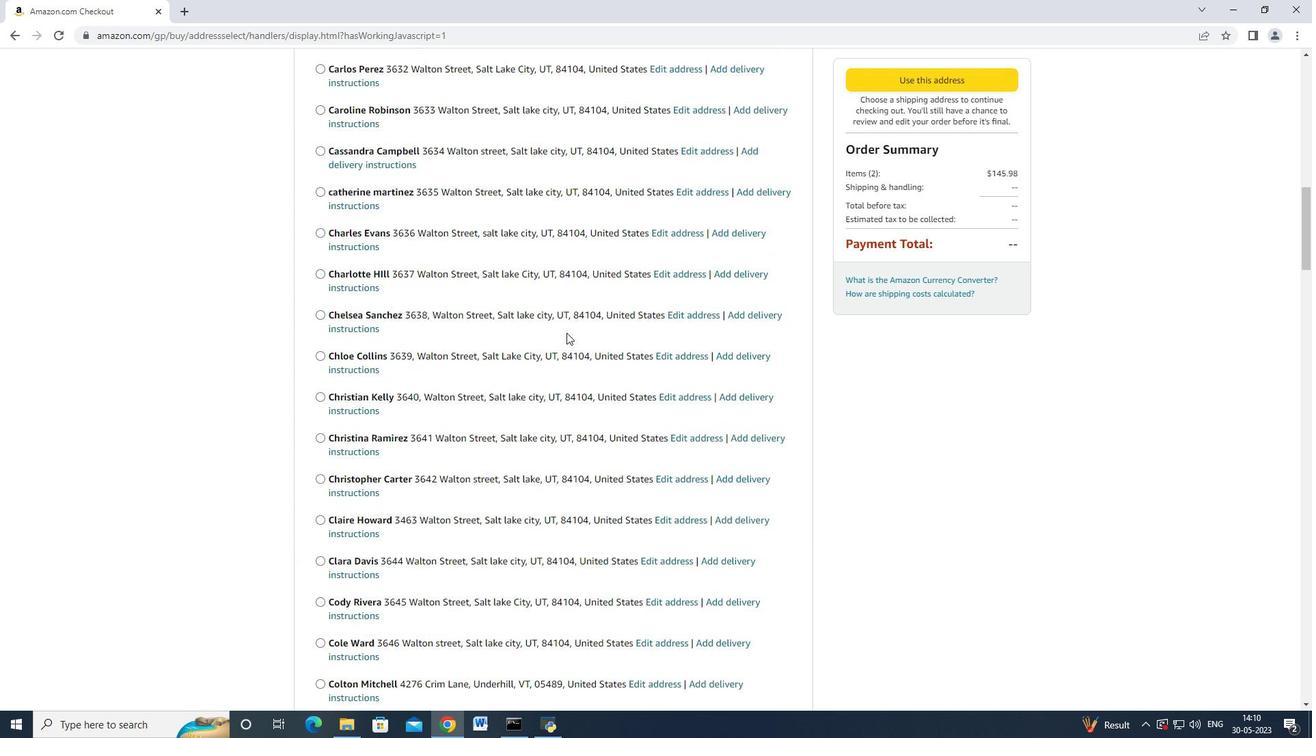
Action: Mouse scrolled (566, 332) with delta (0, 0)
Screenshot: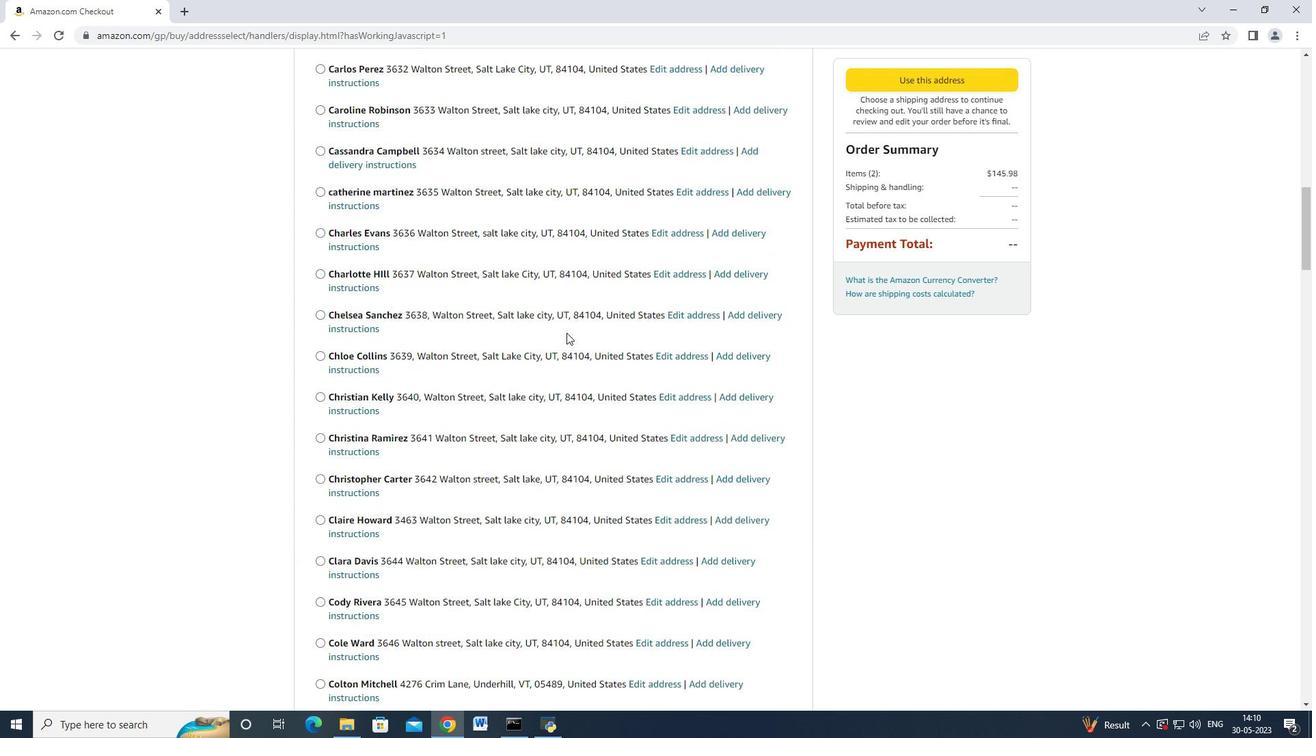 
Action: Mouse moved to (566, 333)
Screenshot: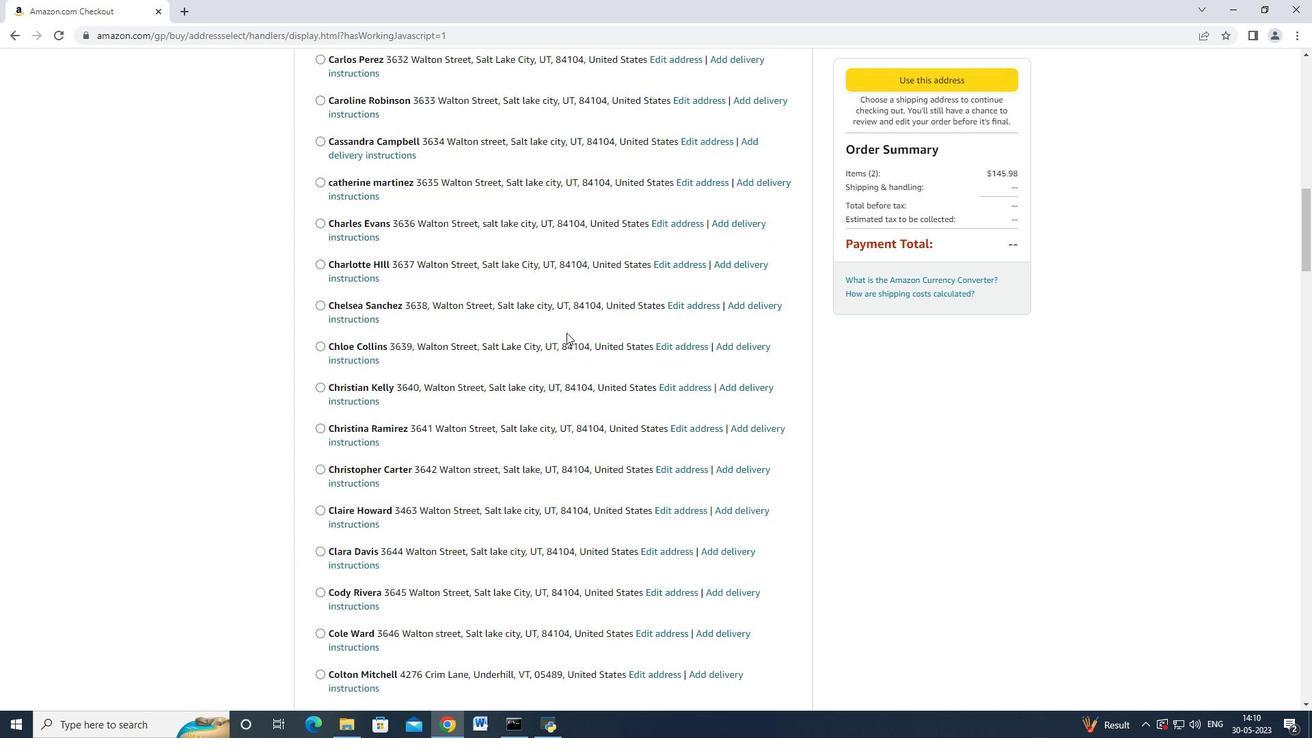 
Action: Mouse scrolled (566, 332) with delta (0, 0)
Screenshot: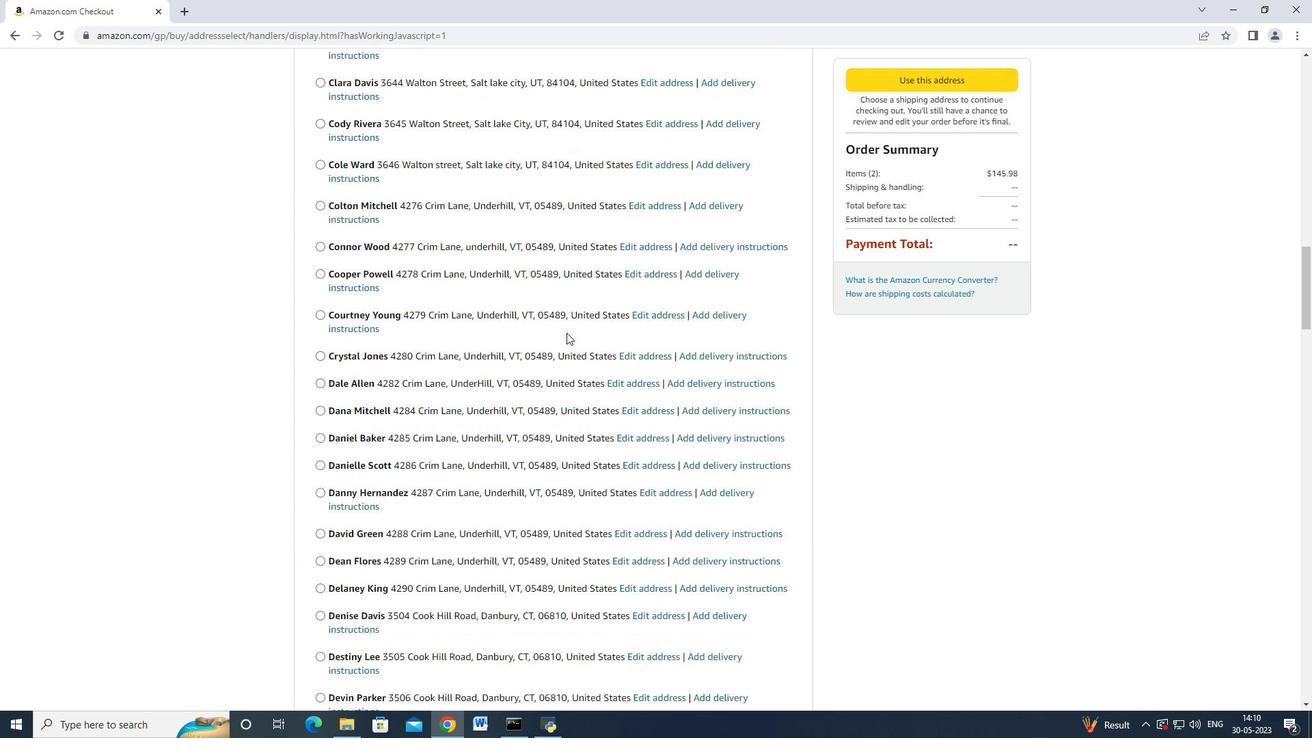 
Action: Mouse moved to (566, 333)
Screenshot: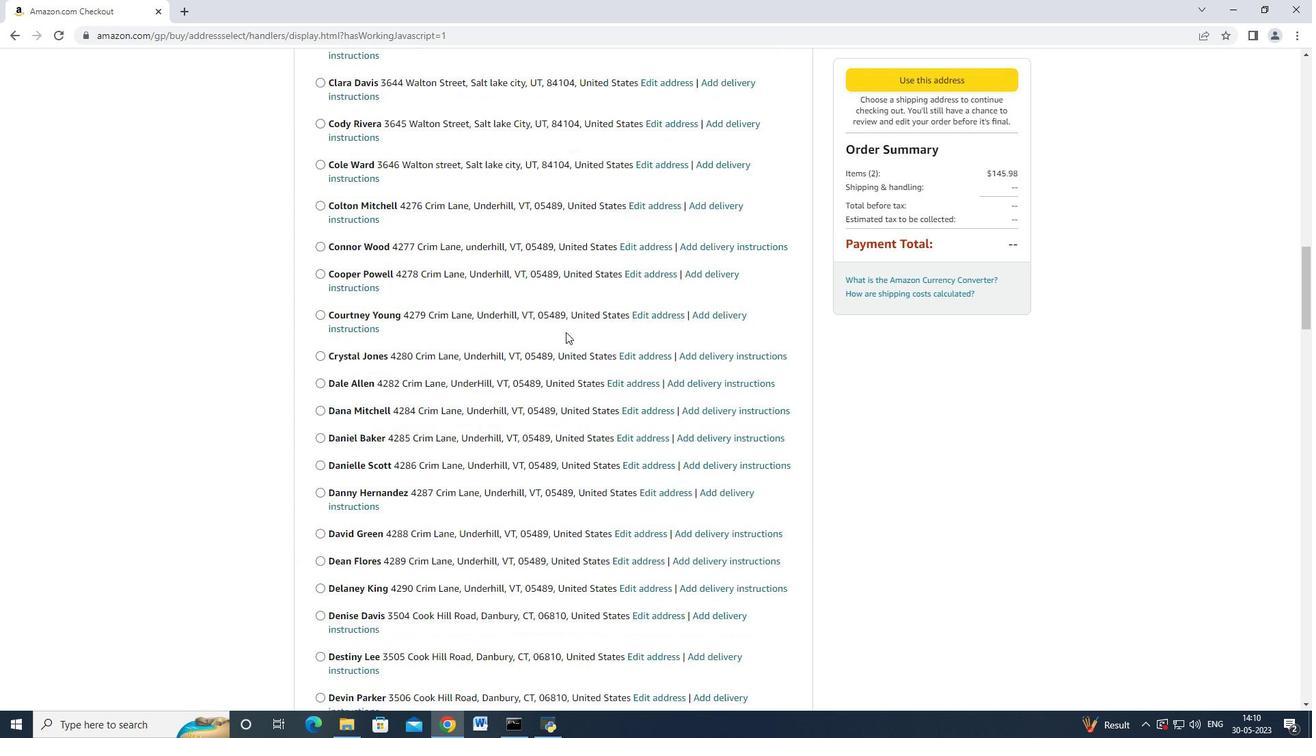 
Action: Mouse scrolled (566, 332) with delta (0, 0)
Screenshot: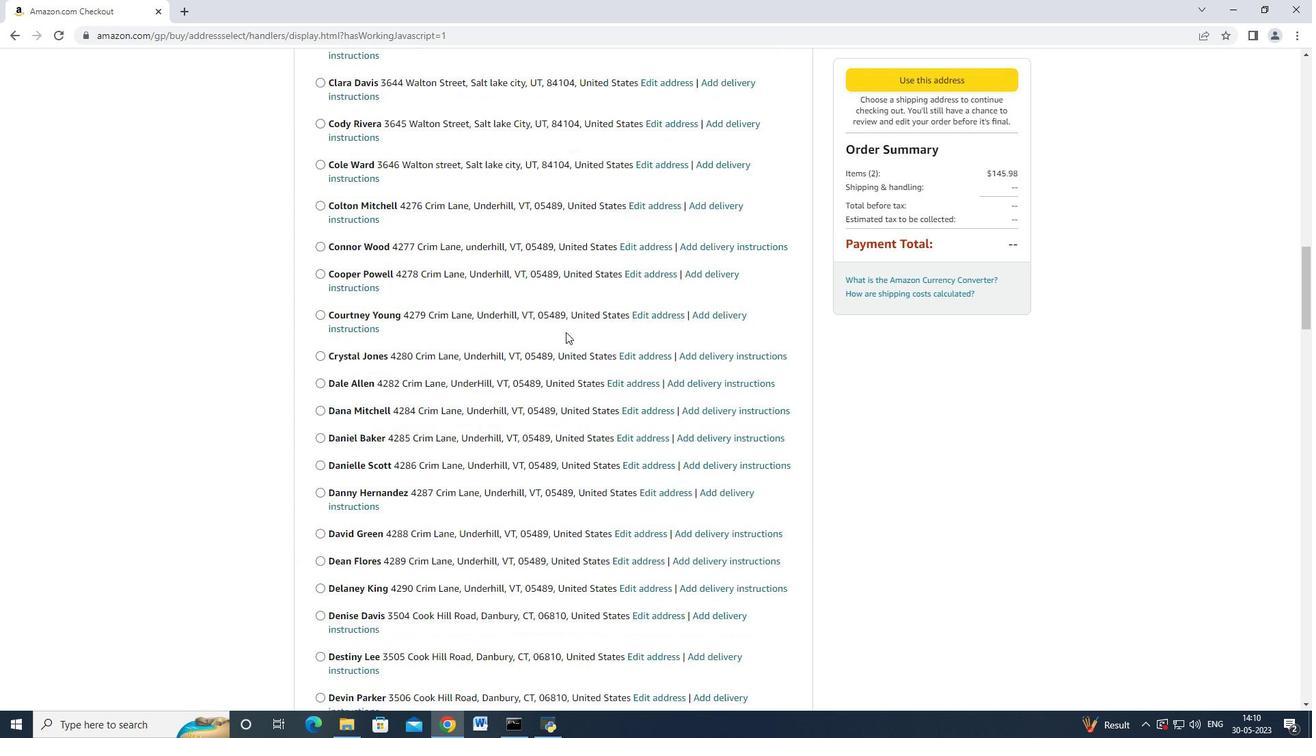
Action: Mouse moved to (566, 333)
Screenshot: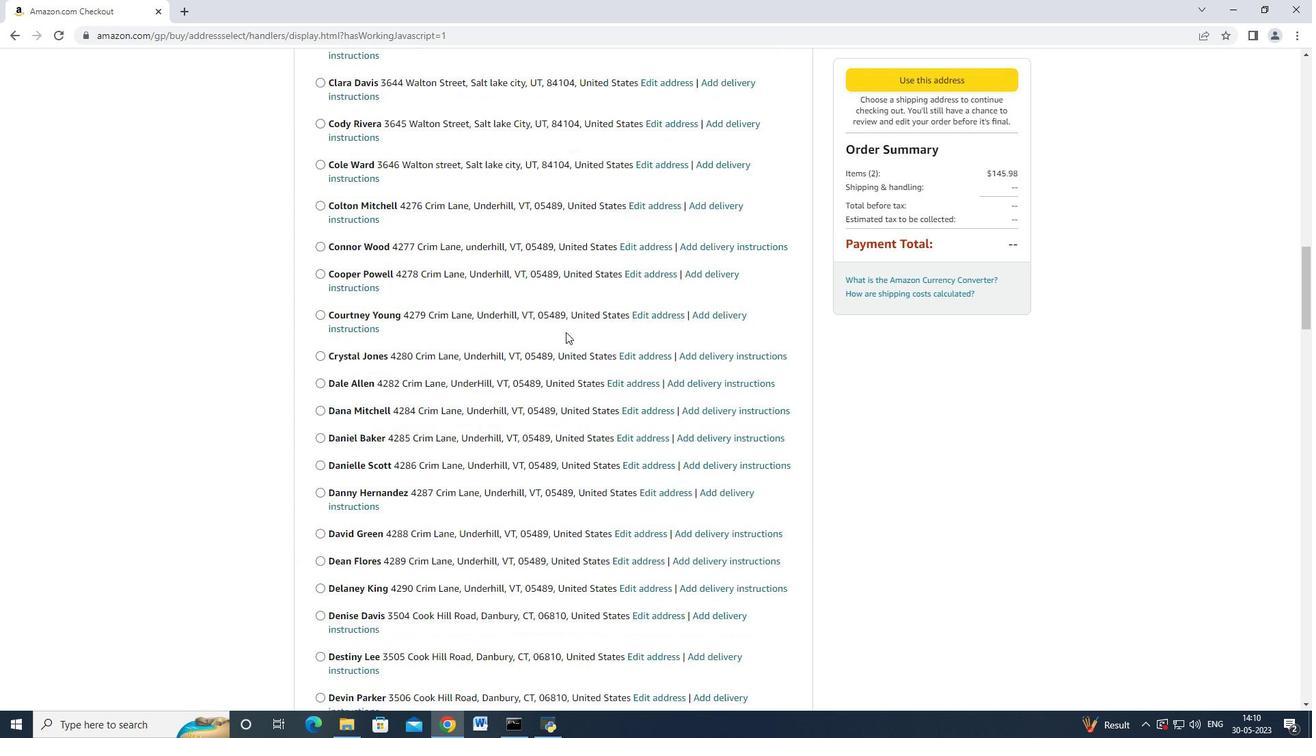 
Action: Mouse scrolled (566, 332) with delta (0, 0)
Screenshot: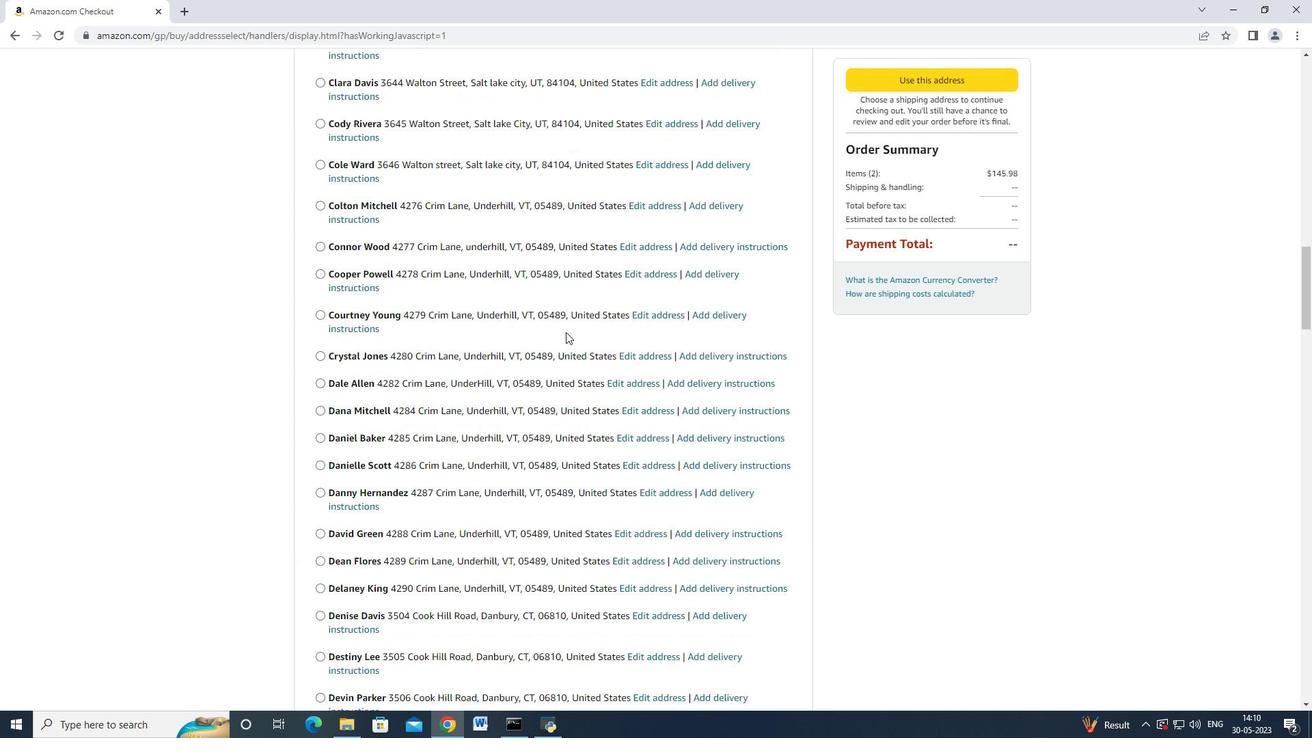 
Action: Mouse scrolled (566, 332) with delta (0, 0)
Screenshot: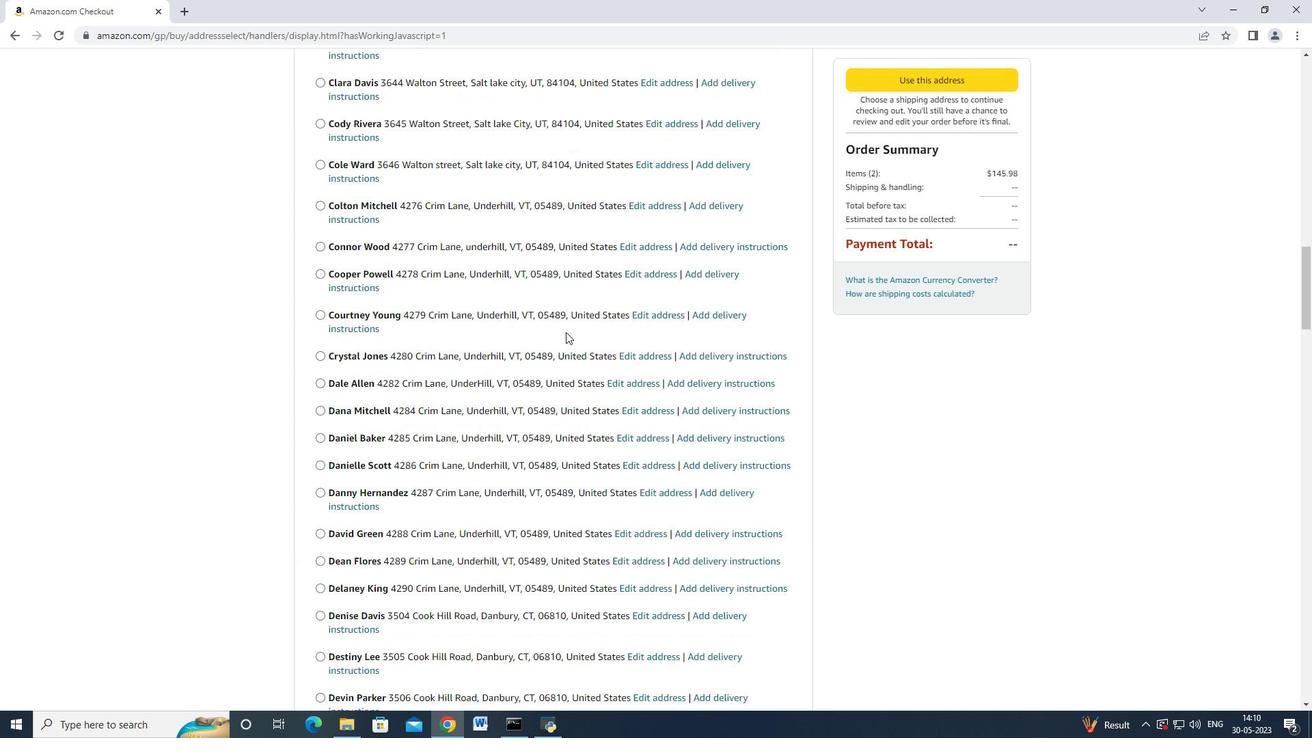 
Action: Mouse scrolled (566, 332) with delta (0, 0)
Screenshot: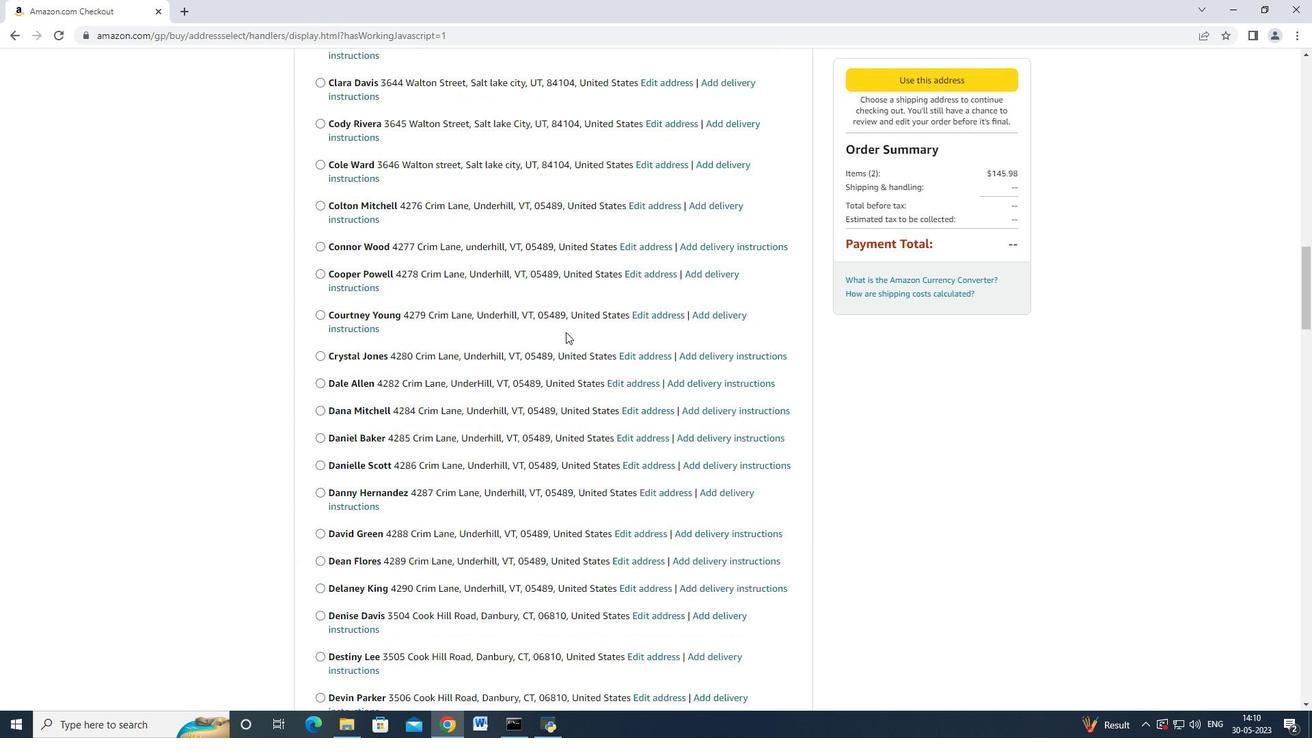 
Action: Mouse scrolled (566, 332) with delta (0, 0)
Screenshot: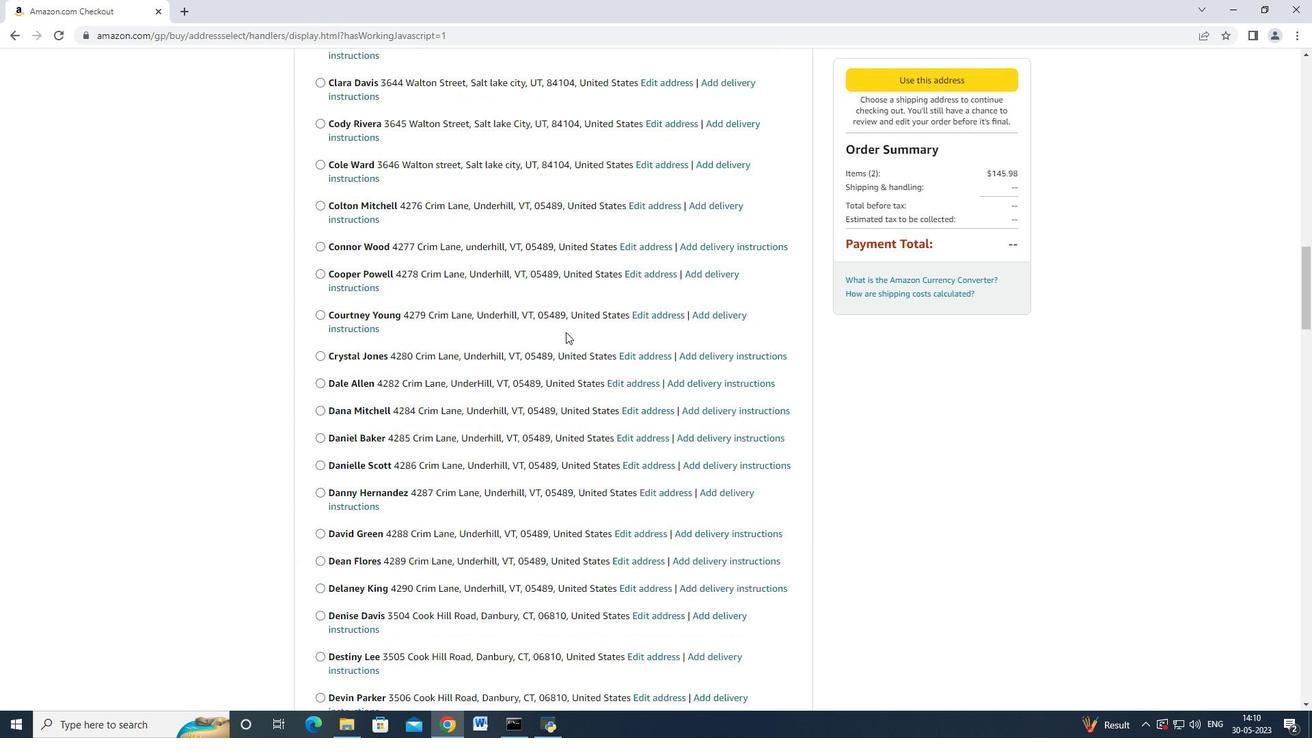 
Action: Mouse scrolled (566, 332) with delta (0, 0)
Screenshot: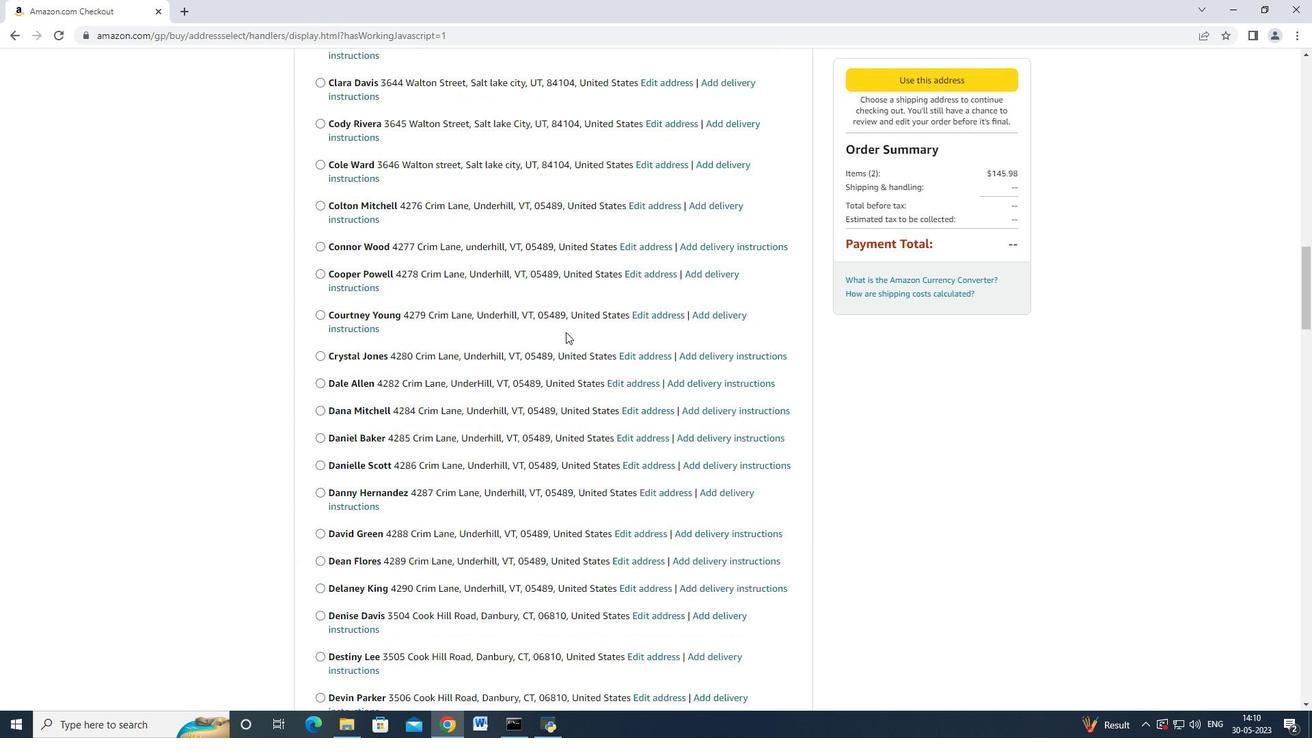 
Action: Mouse moved to (566, 332)
Screenshot: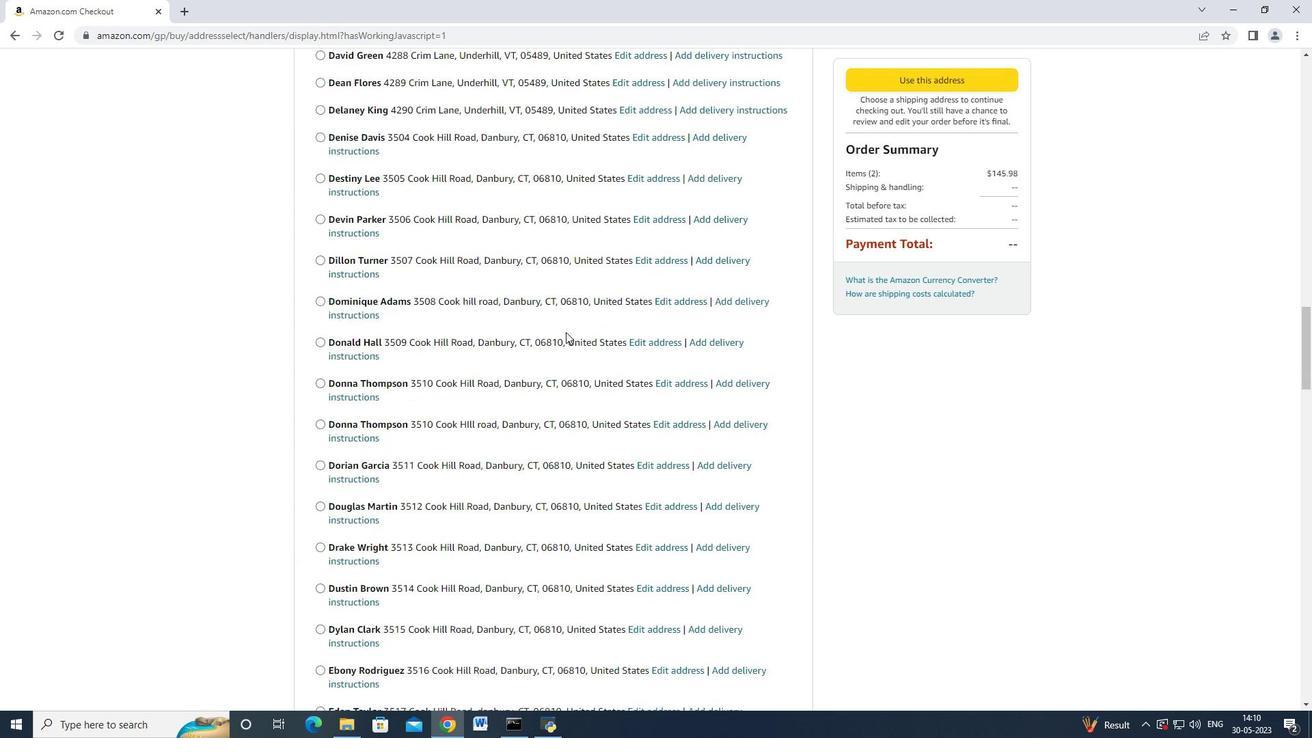 
Action: Mouse scrolled (566, 331) with delta (0, 0)
Screenshot: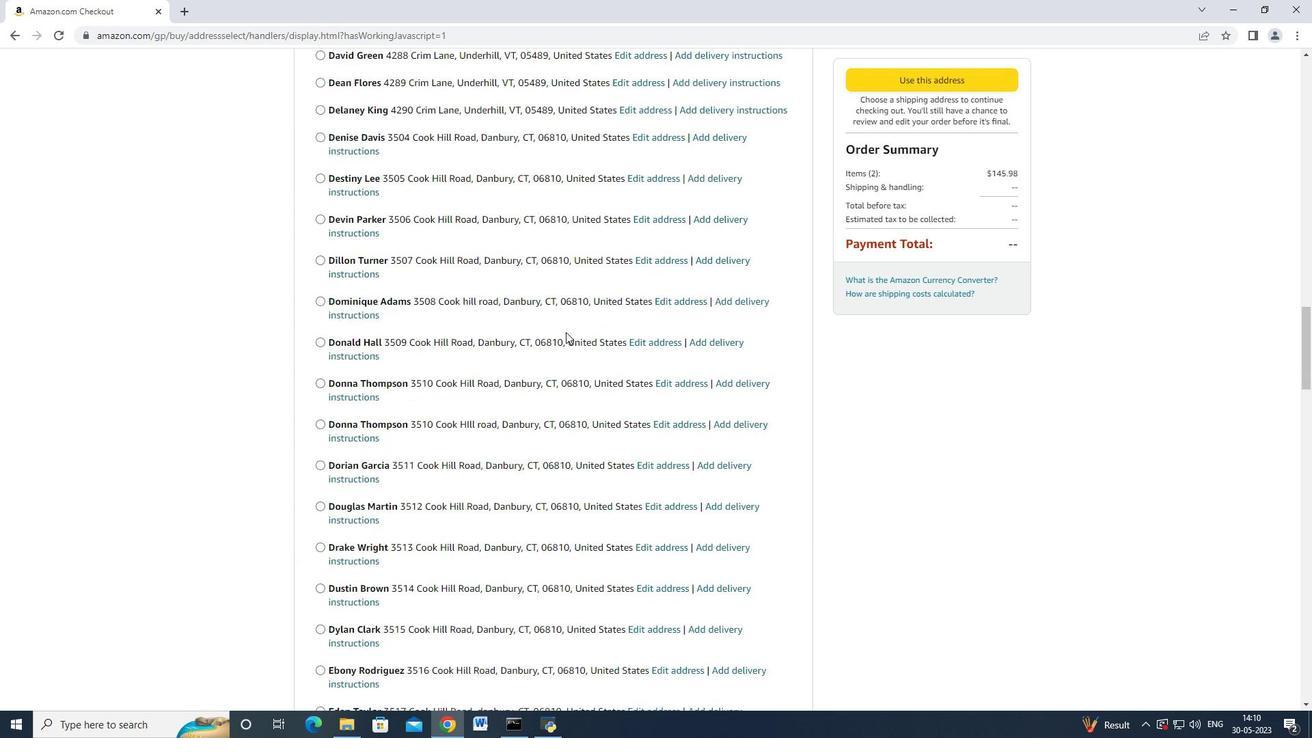 
Action: Mouse moved to (566, 332)
Screenshot: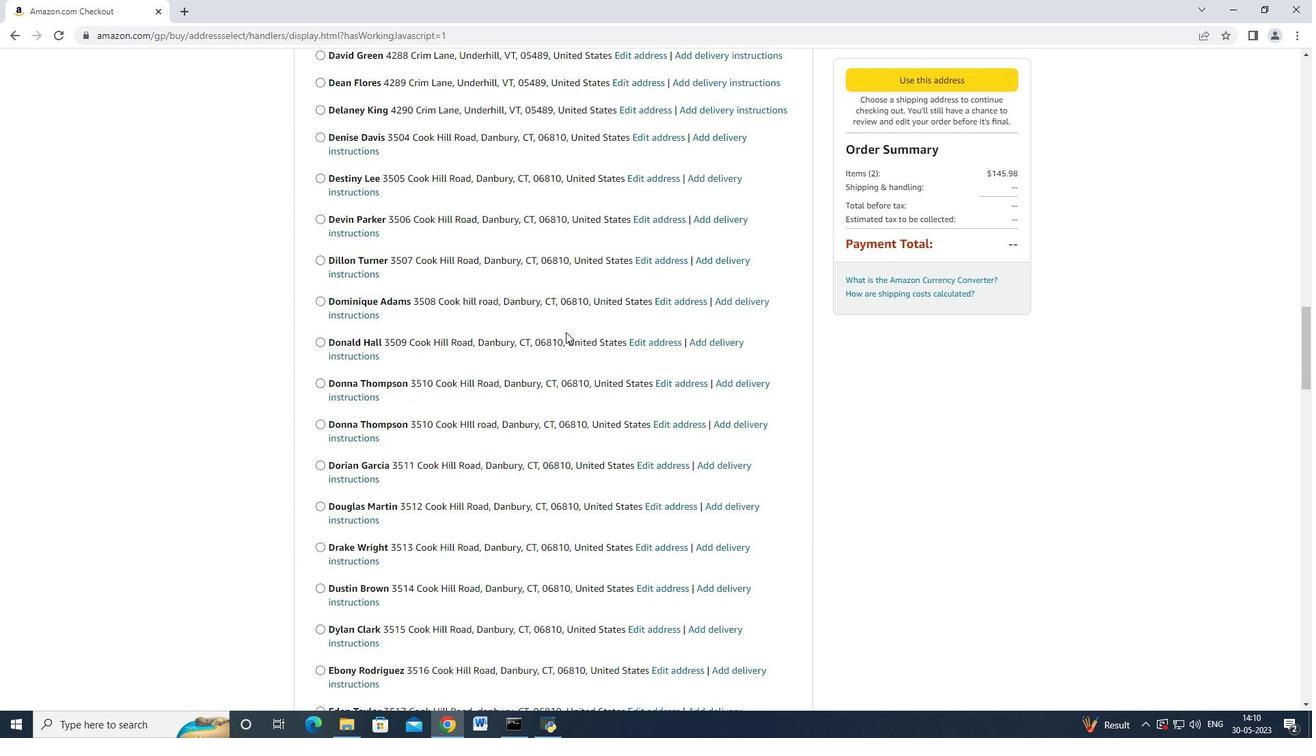 
Action: Mouse scrolled (566, 331) with delta (0, 0)
Screenshot: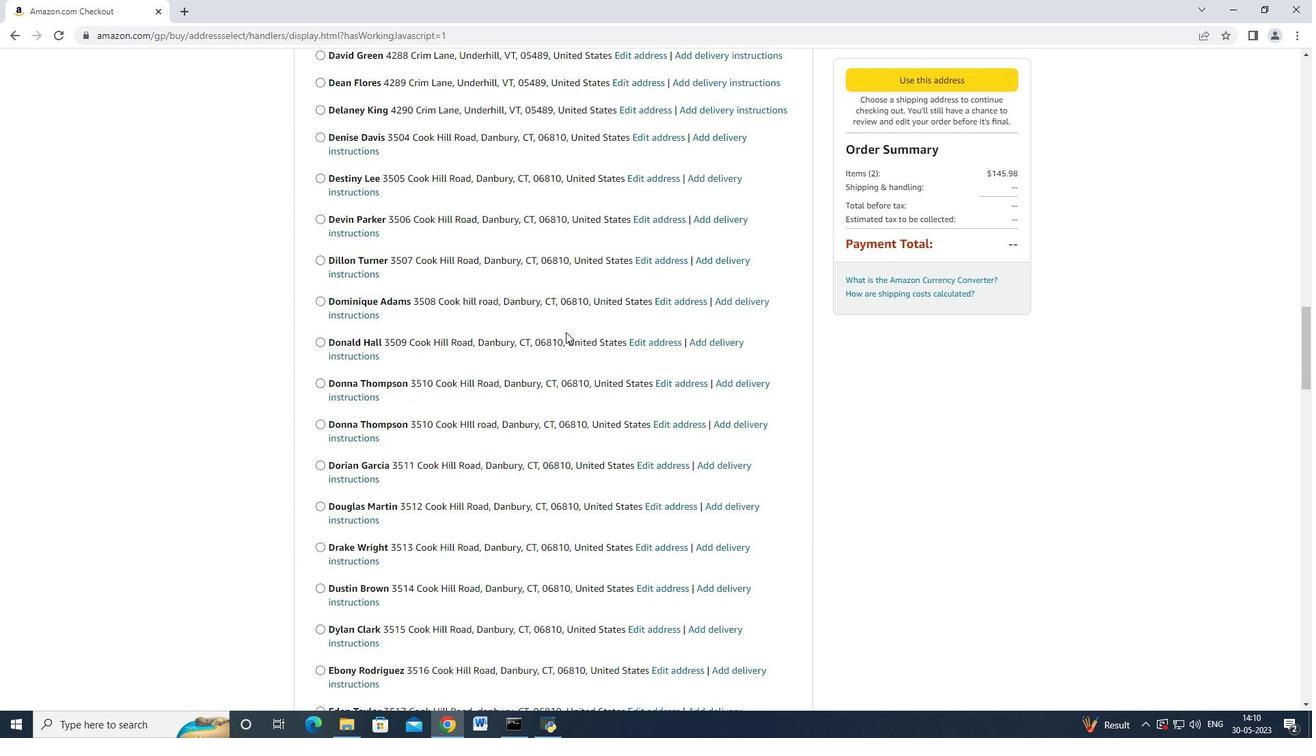 
Action: Mouse scrolled (566, 331) with delta (0, 0)
Screenshot: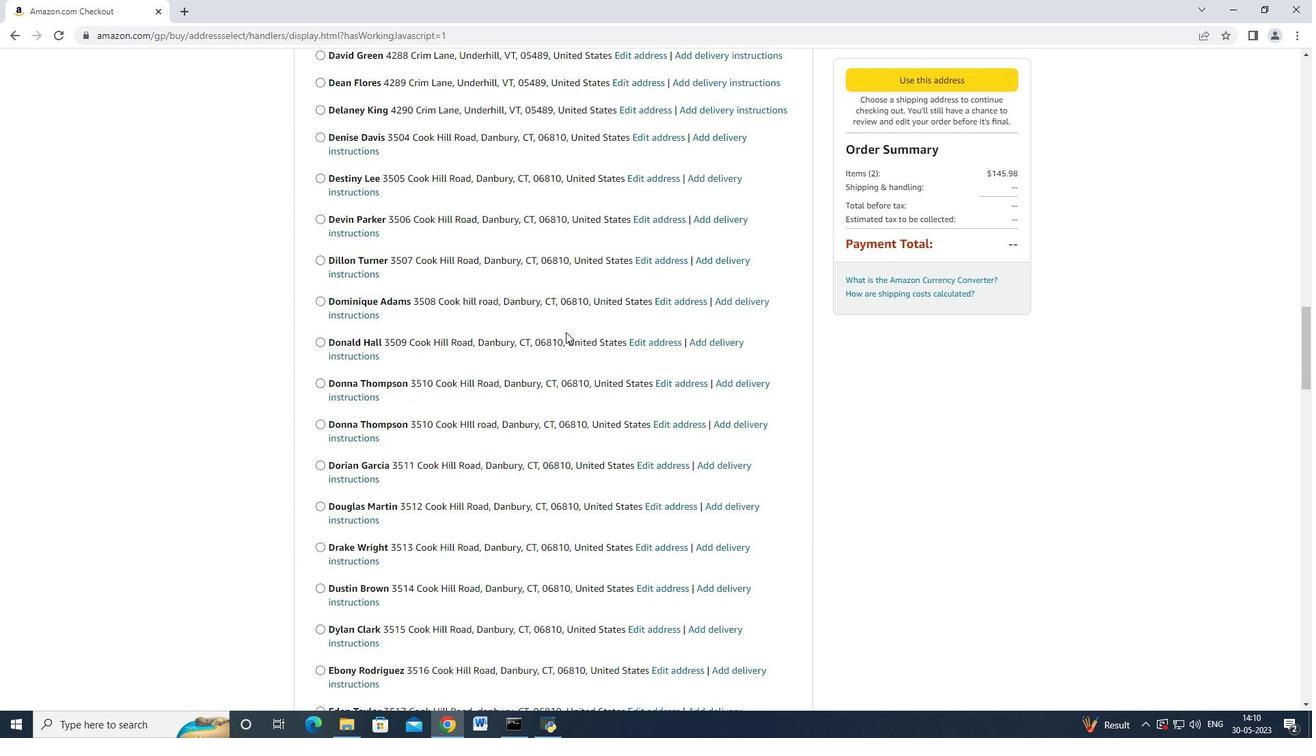
Action: Mouse scrolled (566, 331) with delta (0, 0)
Screenshot: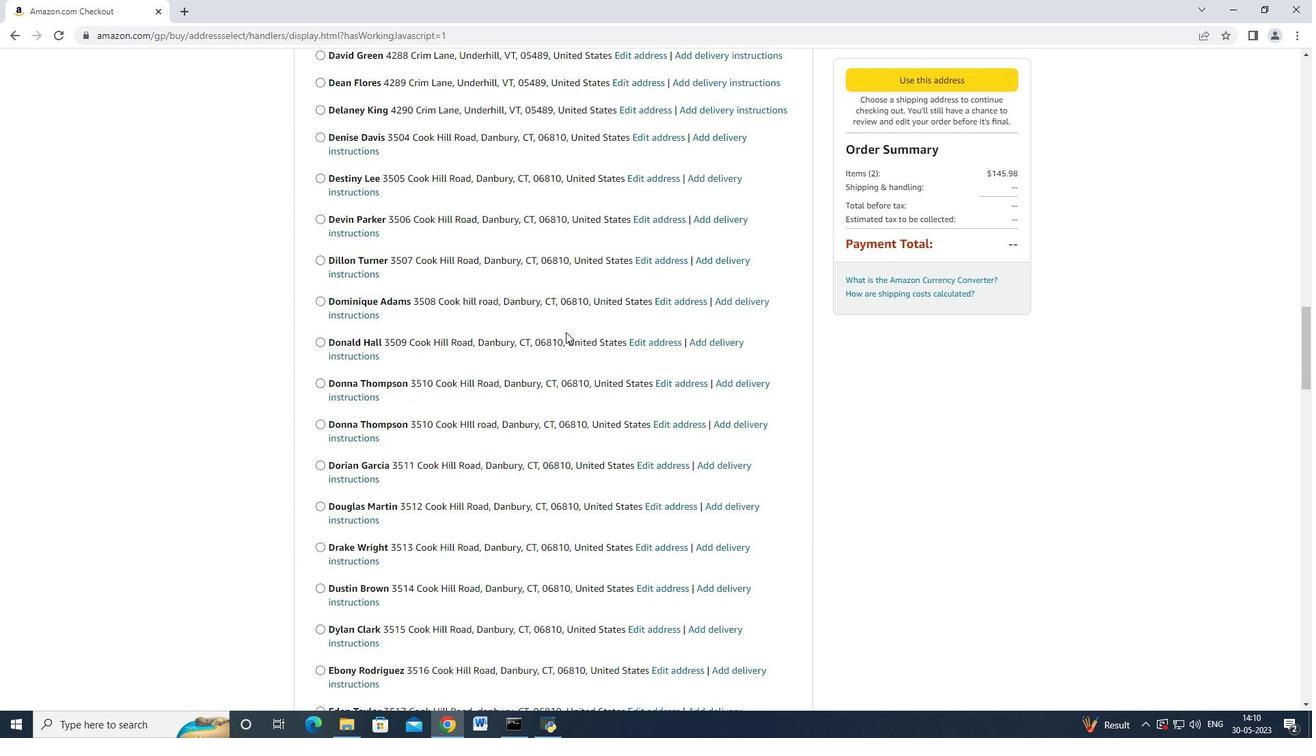 
Action: Mouse scrolled (566, 331) with delta (0, 0)
Screenshot: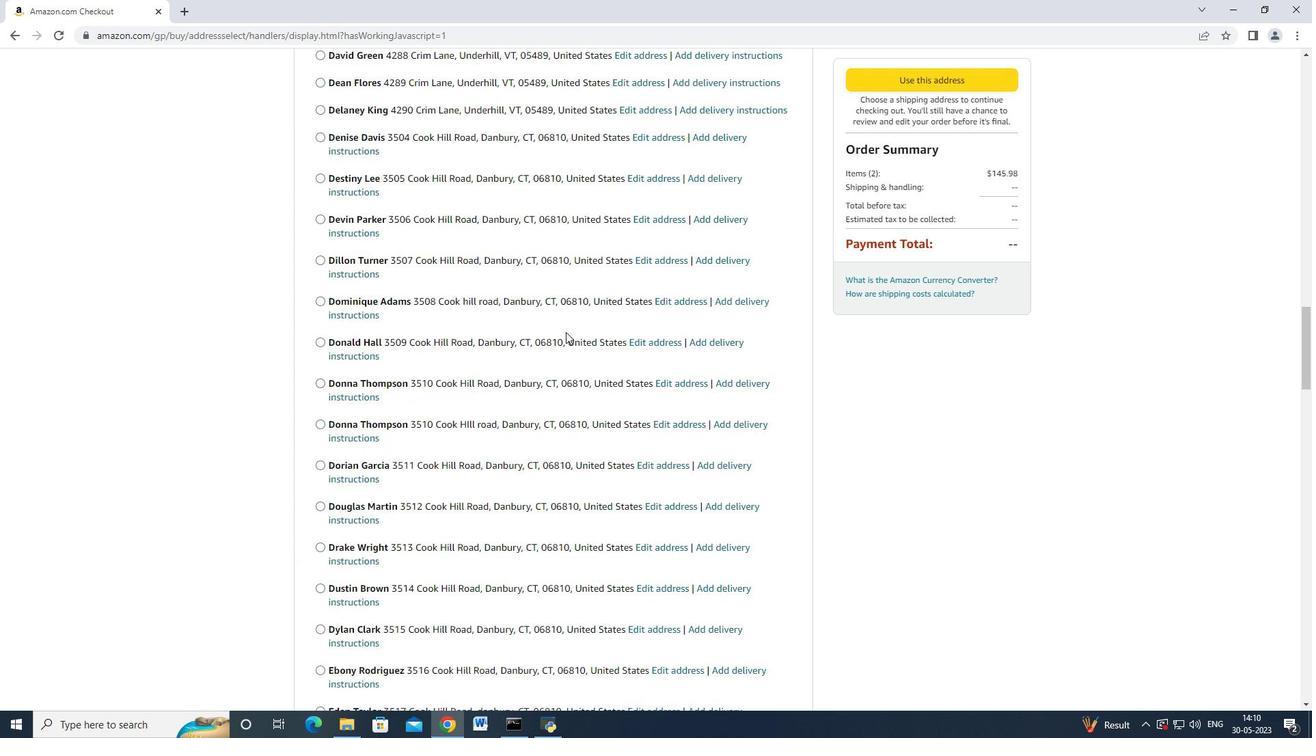 
Action: Mouse scrolled (566, 331) with delta (0, 0)
Screenshot: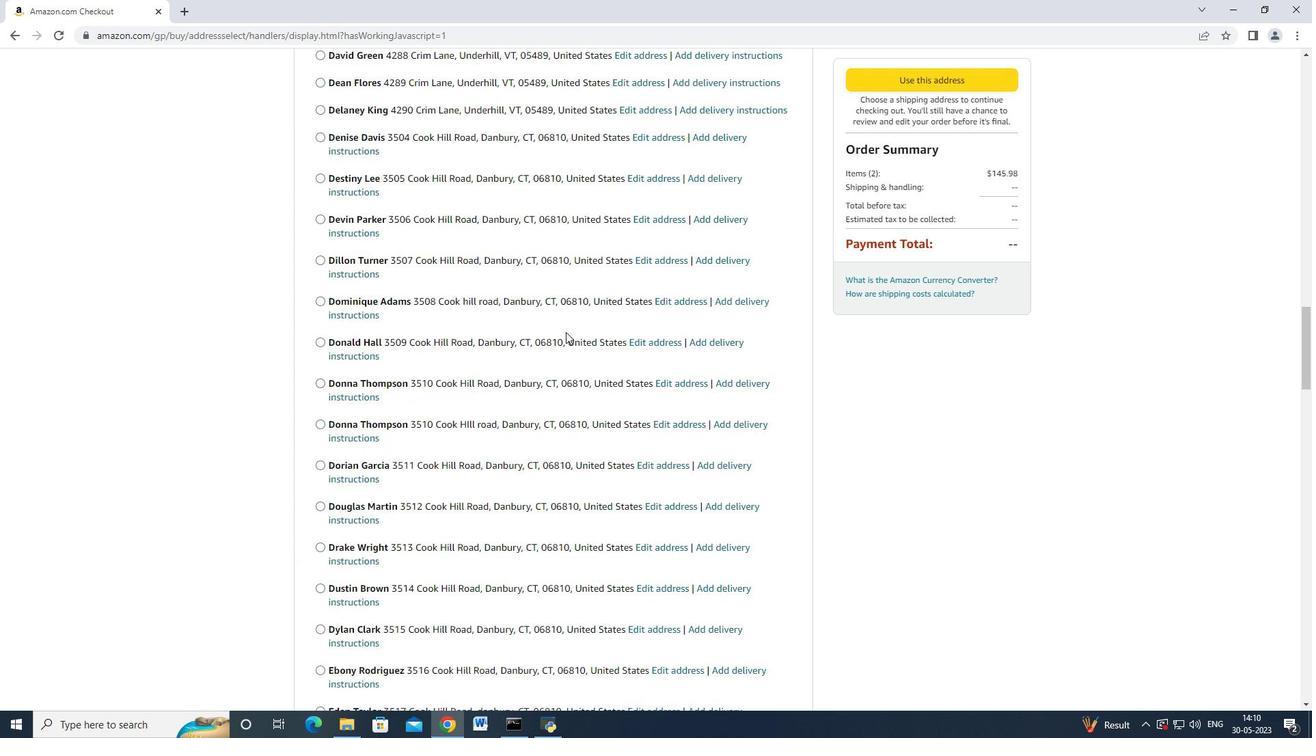
Action: Mouse scrolled (566, 331) with delta (0, 0)
Screenshot: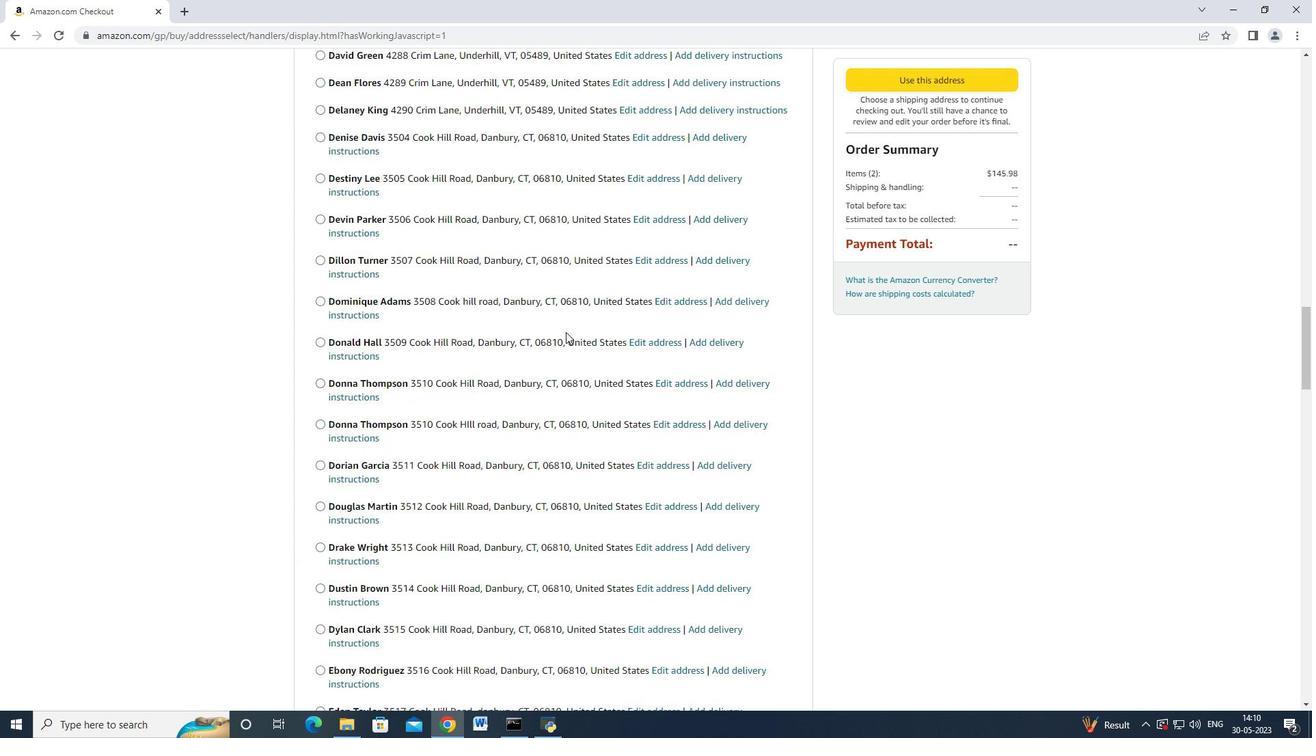
Action: Mouse moved to (566, 332)
Screenshot: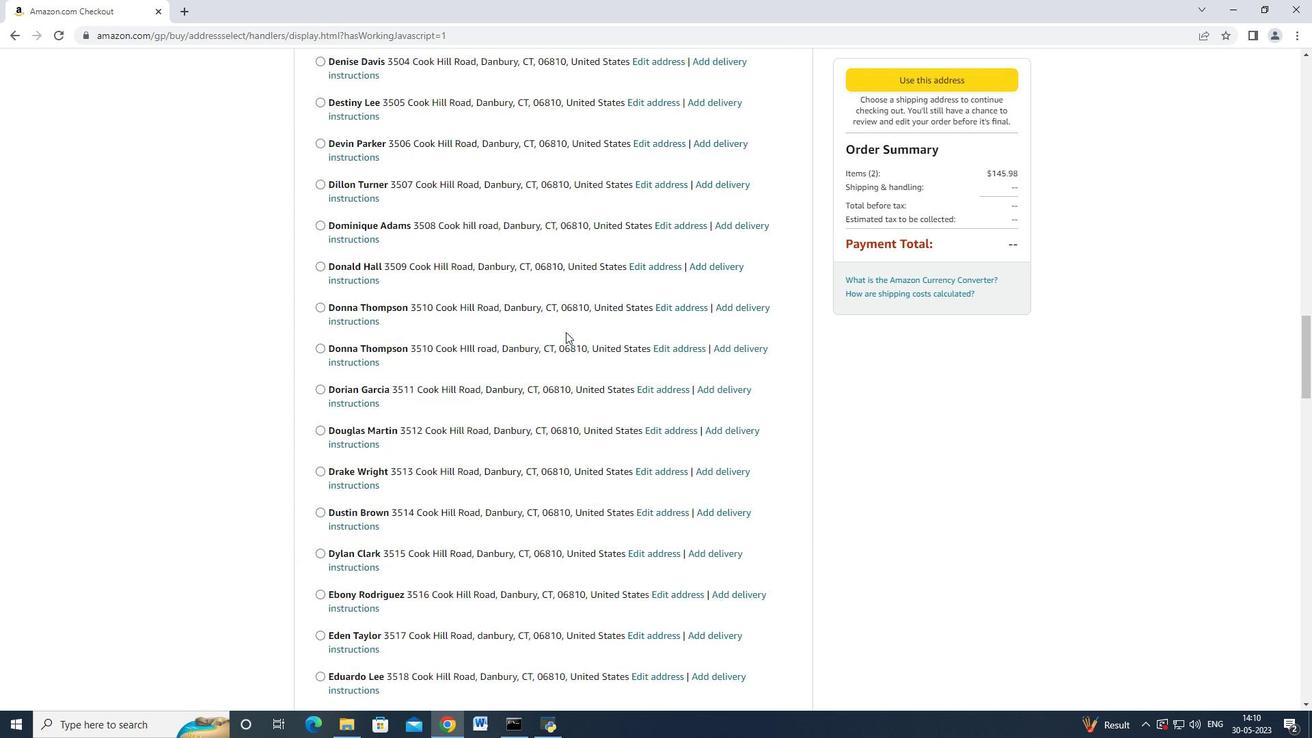 
Action: Mouse scrolled (566, 331) with delta (0, 0)
Screenshot: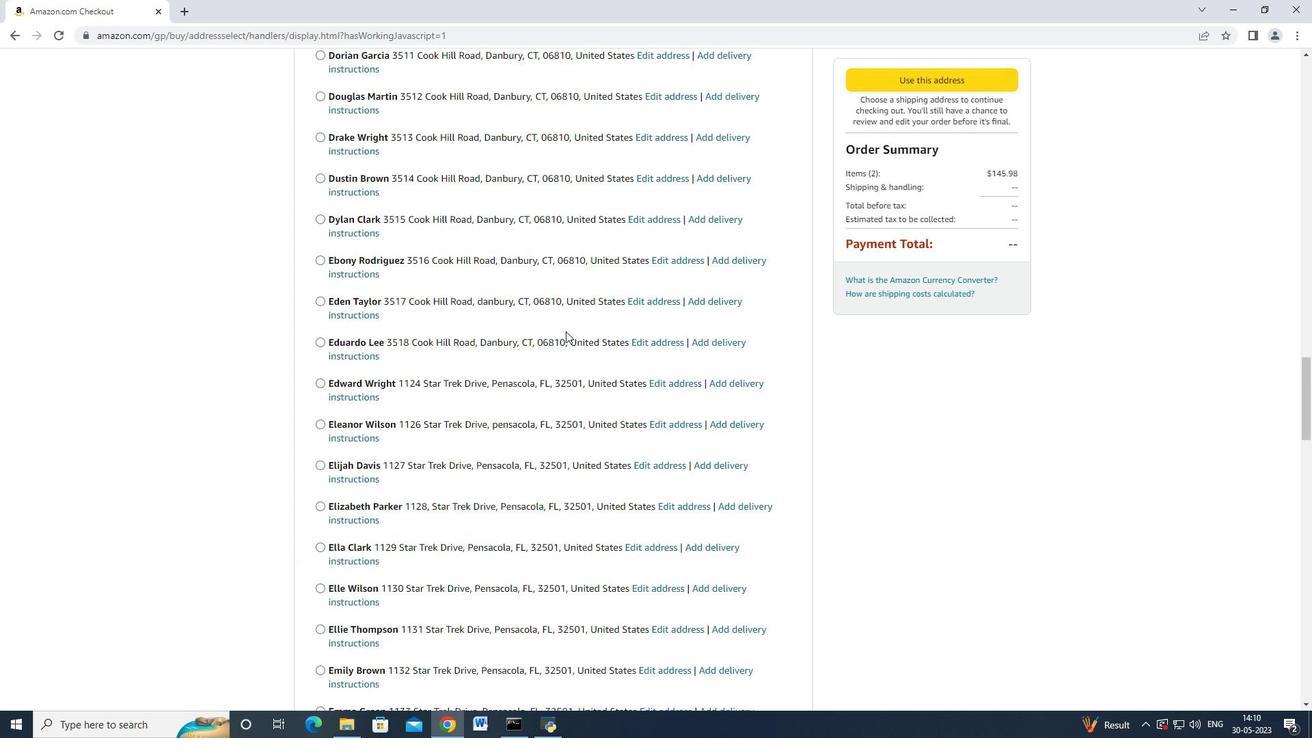 
Action: Mouse scrolled (566, 331) with delta (0, 0)
Screenshot: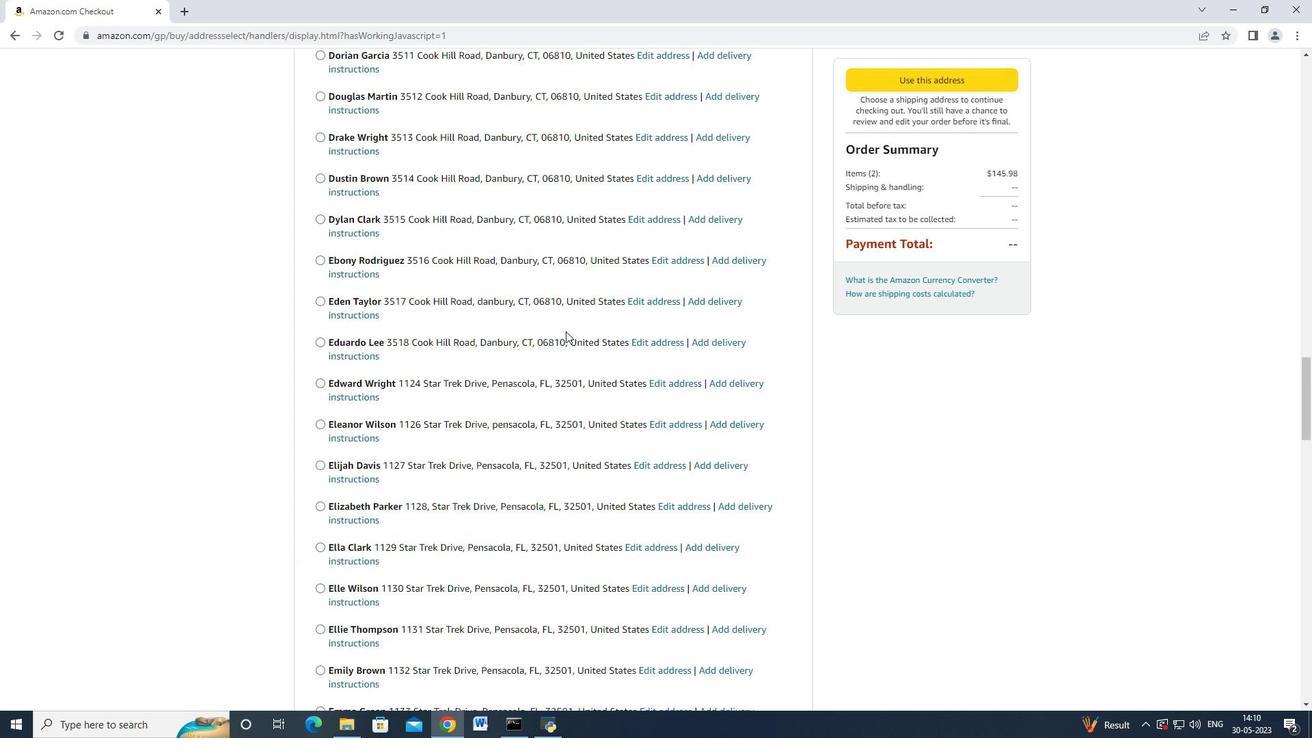 
Action: Mouse scrolled (566, 331) with delta (0, 0)
Screenshot: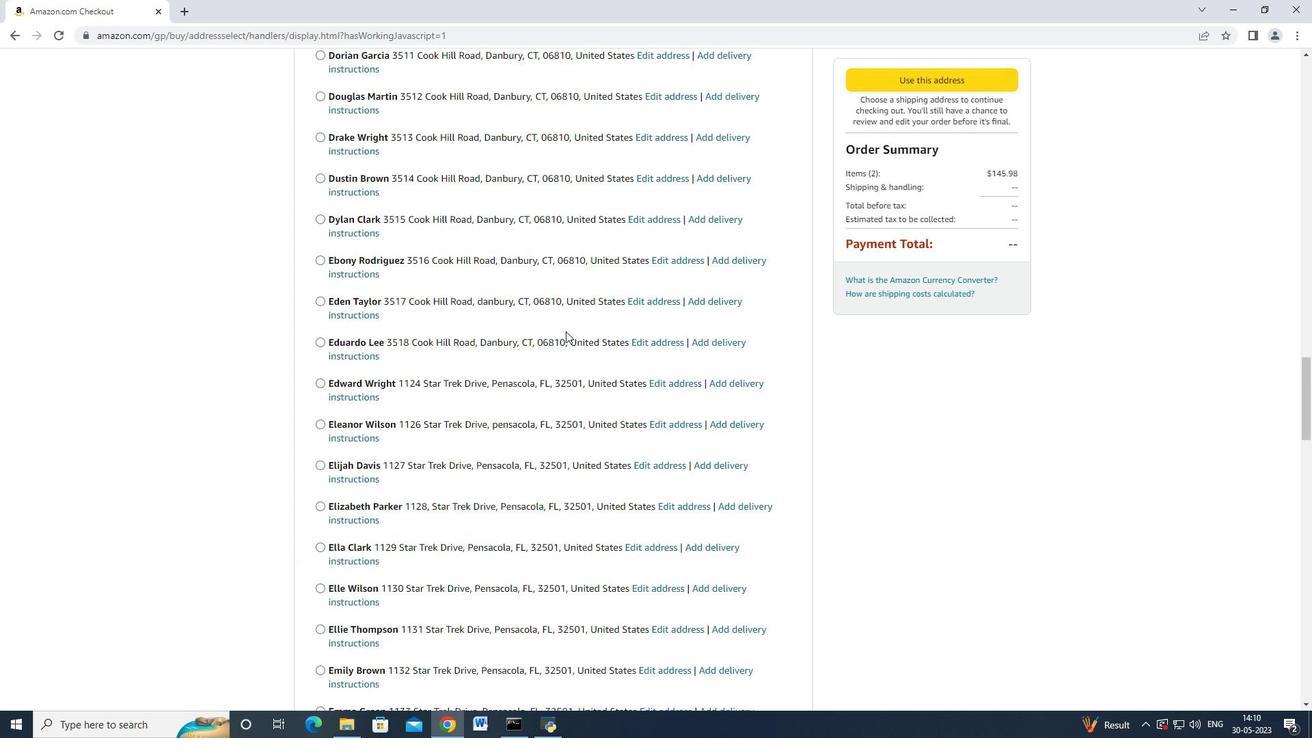 
Action: Mouse scrolled (566, 331) with delta (0, 0)
Screenshot: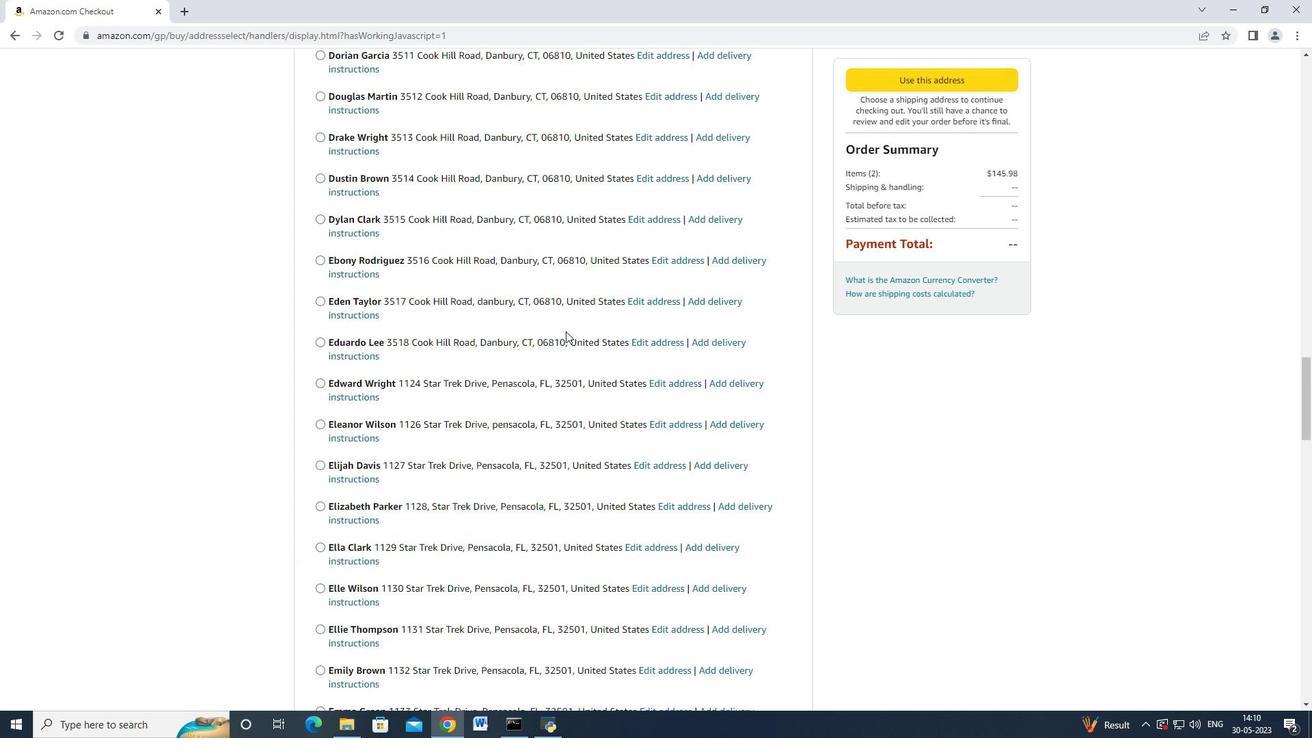 
Action: Mouse scrolled (566, 330) with delta (0, -1)
Screenshot: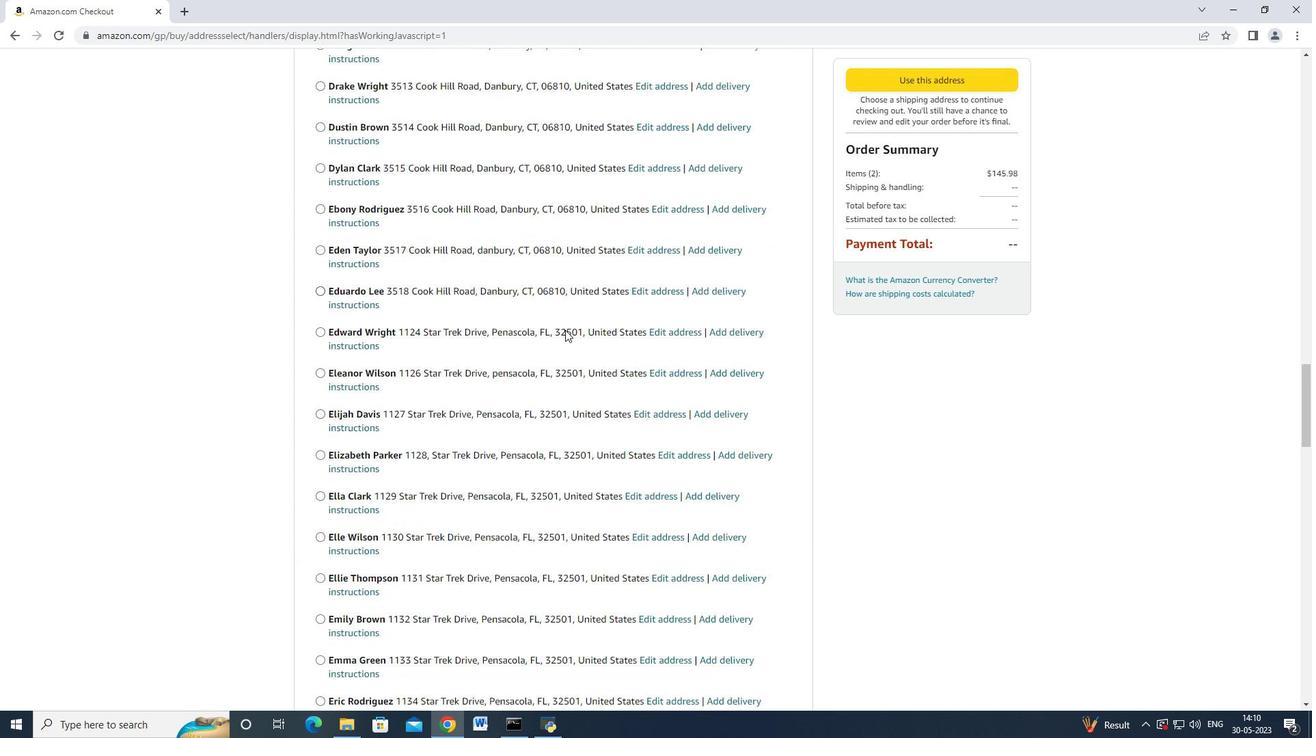 
Action: Mouse scrolled (566, 331) with delta (0, 0)
Screenshot: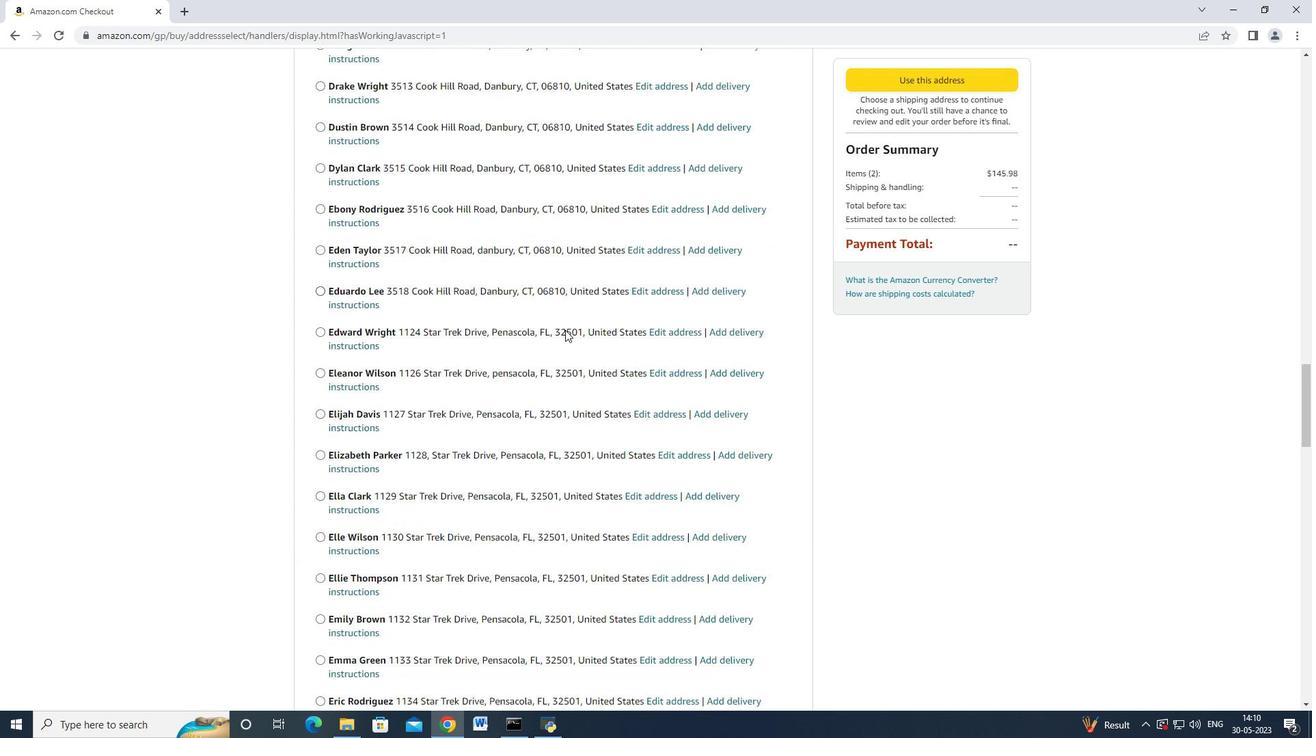 
Action: Mouse moved to (566, 331)
Screenshot: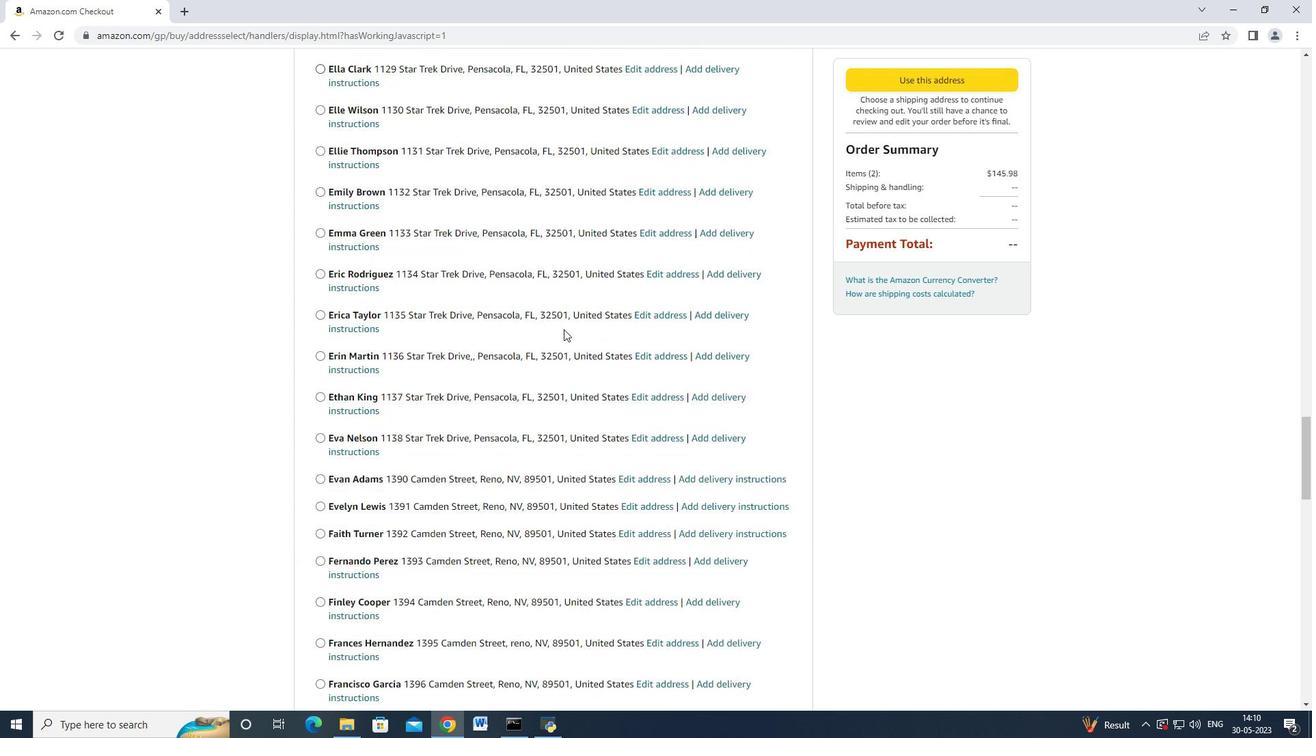 
Action: Mouse scrolled (566, 330) with delta (0, 0)
Screenshot: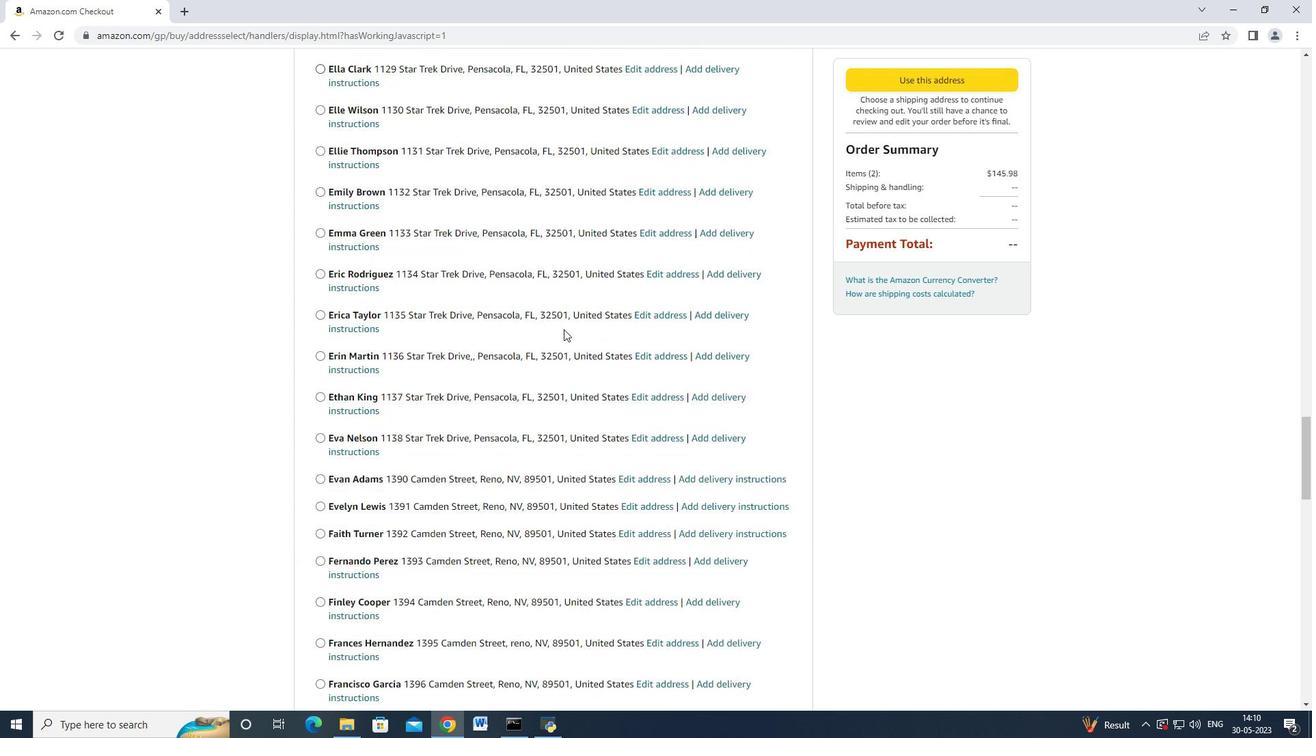 
Action: Mouse moved to (565, 330)
Screenshot: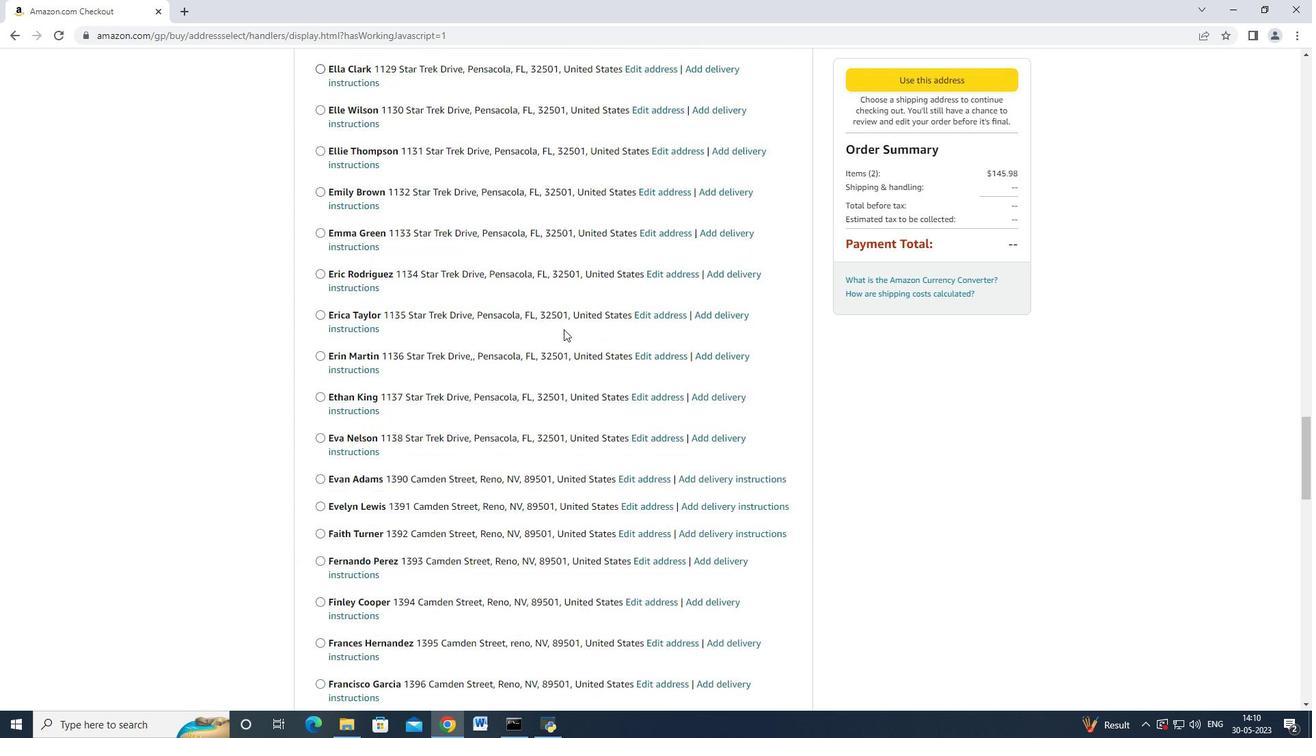 
Action: Mouse scrolled (565, 330) with delta (0, 0)
Screenshot: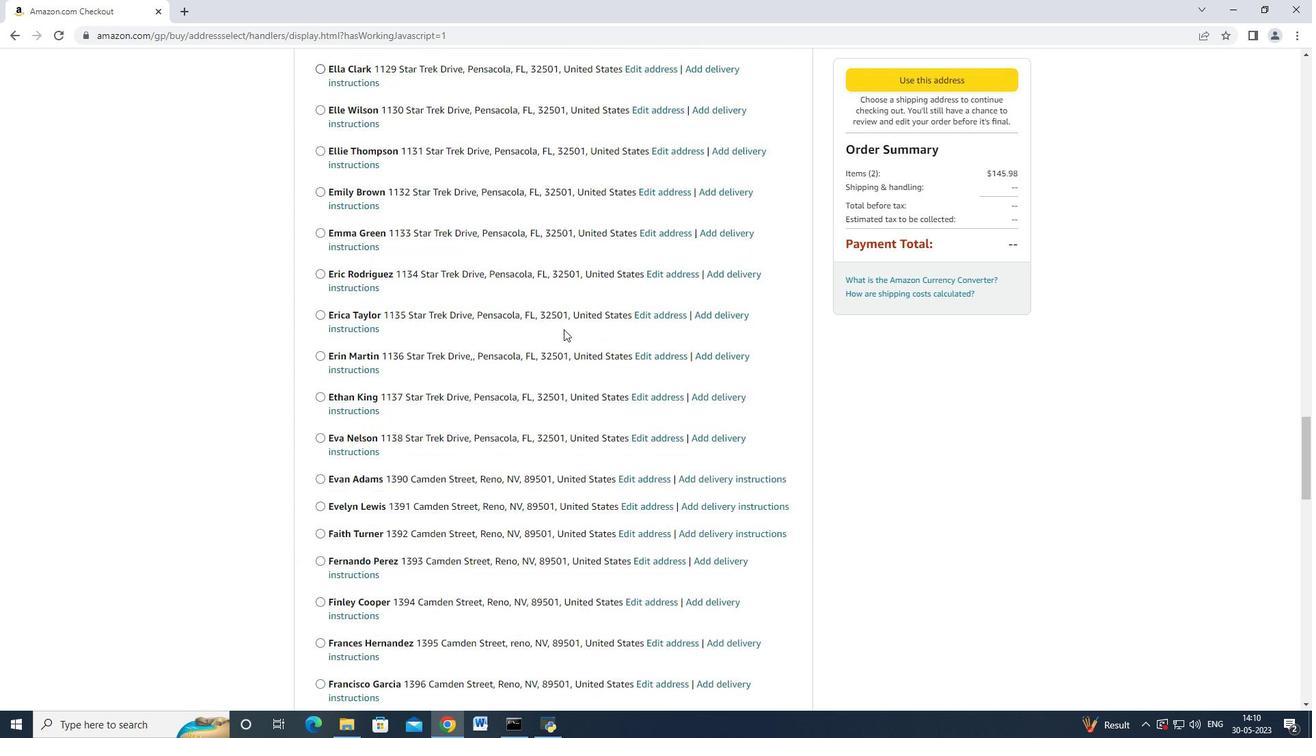 
Action: Mouse moved to (565, 330)
Screenshot: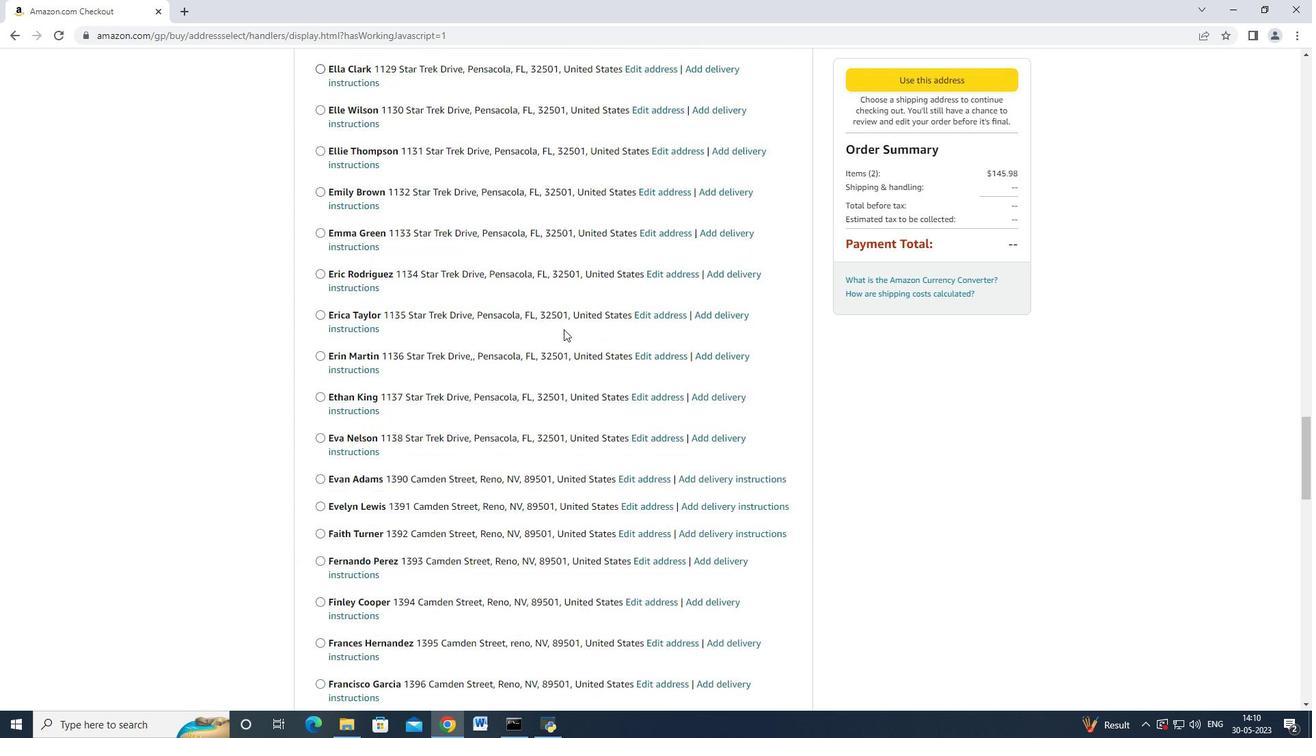 
Action: Mouse scrolled (565, 330) with delta (0, 0)
Screenshot: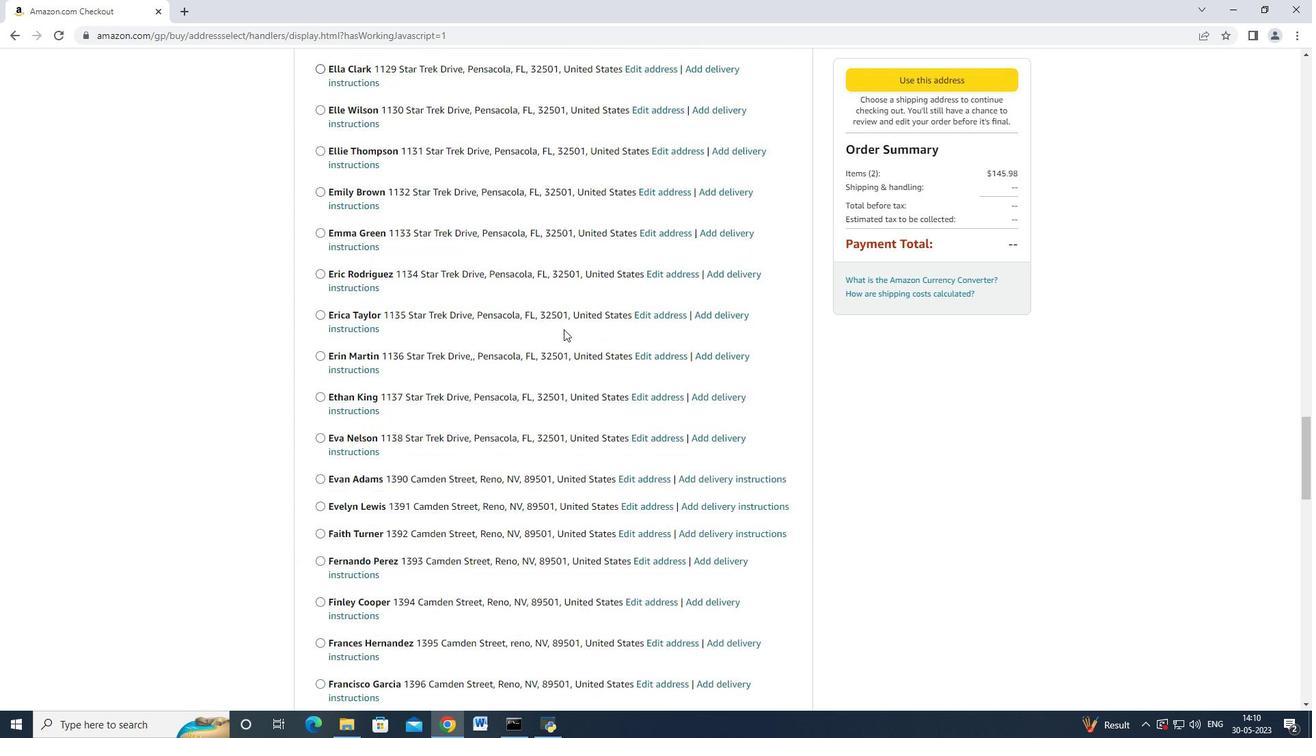 
Action: Mouse moved to (565, 330)
Screenshot: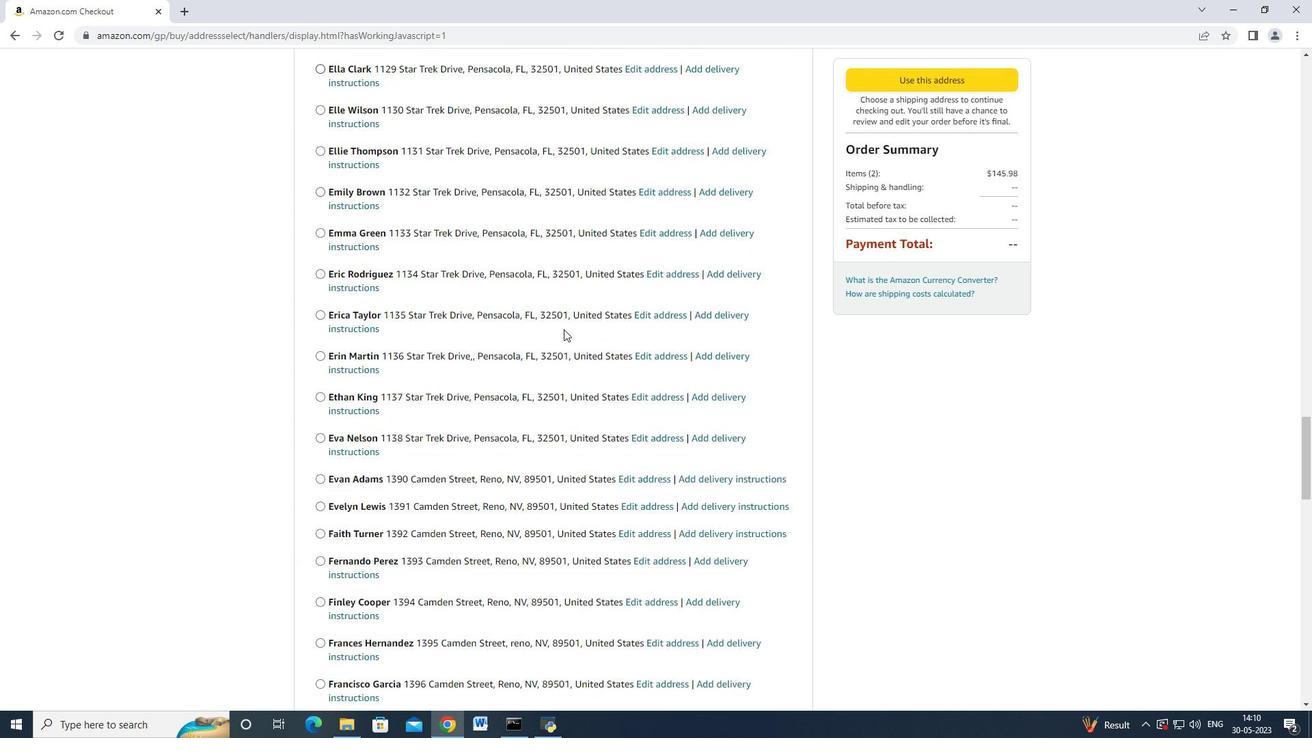 
Action: Mouse scrolled (565, 330) with delta (0, -1)
Screenshot: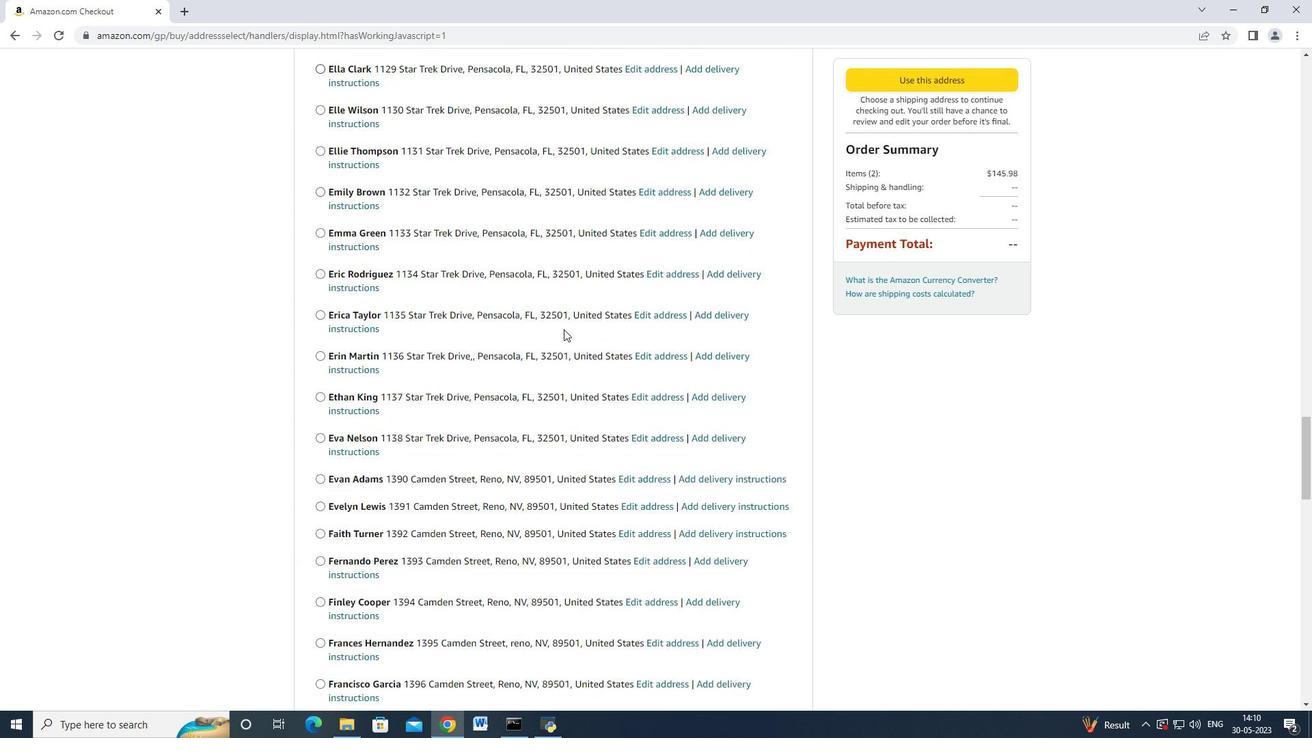 
Action: Mouse scrolled (565, 330) with delta (0, 0)
Screenshot: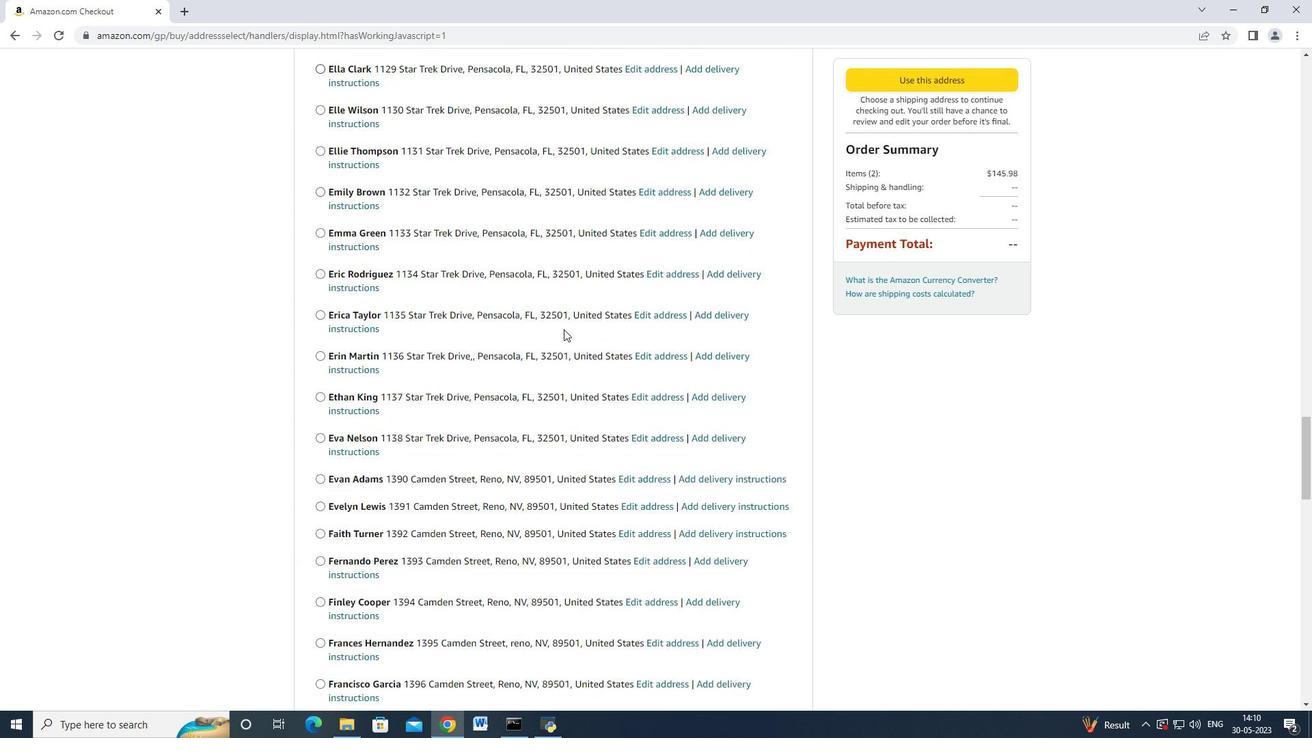 
Action: Mouse moved to (564, 329)
Screenshot: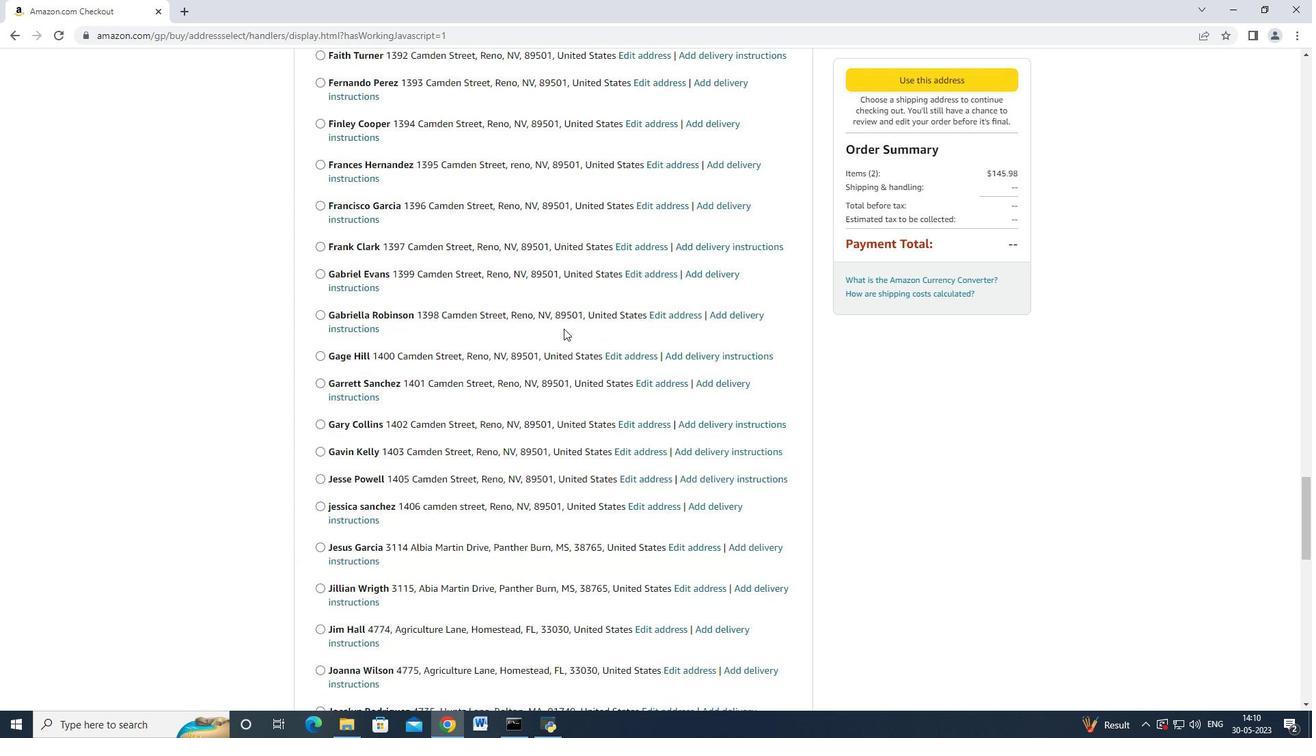 
Action: Mouse scrolled (564, 328) with delta (0, 0)
Screenshot: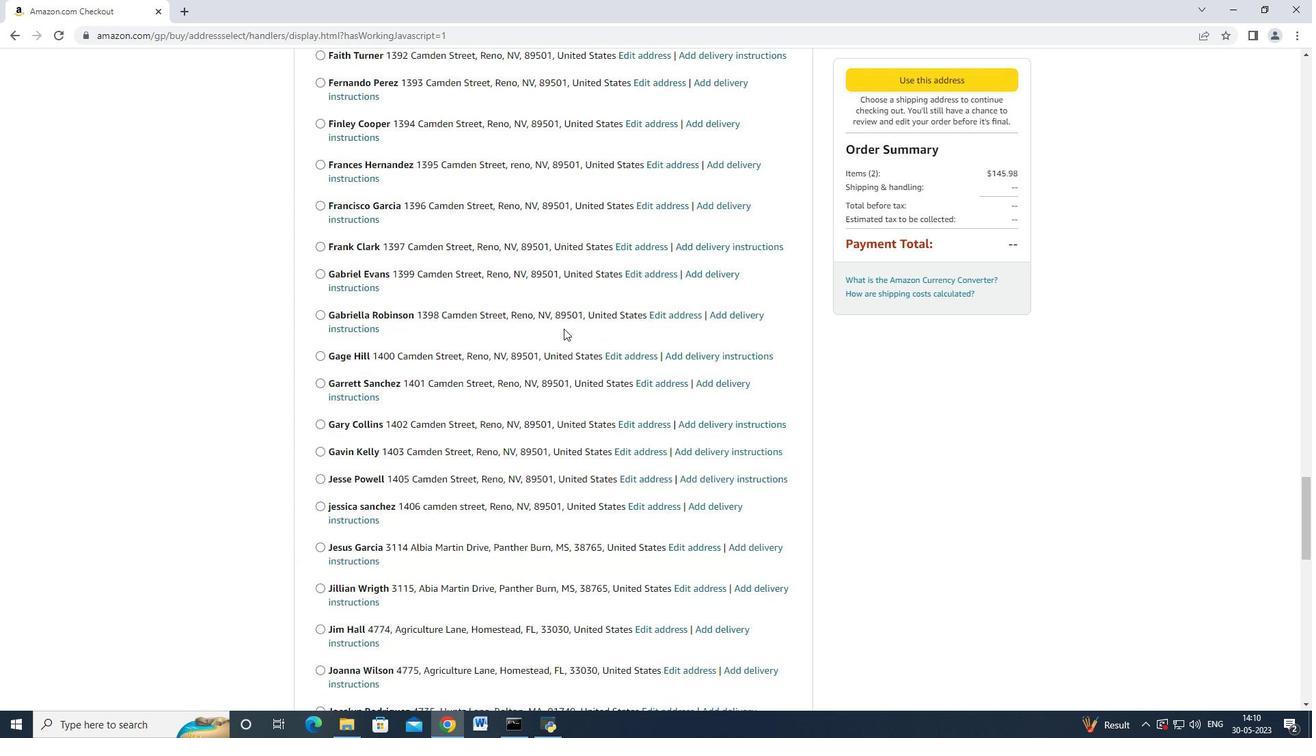 
Action: Mouse scrolled (564, 328) with delta (0, 0)
Screenshot: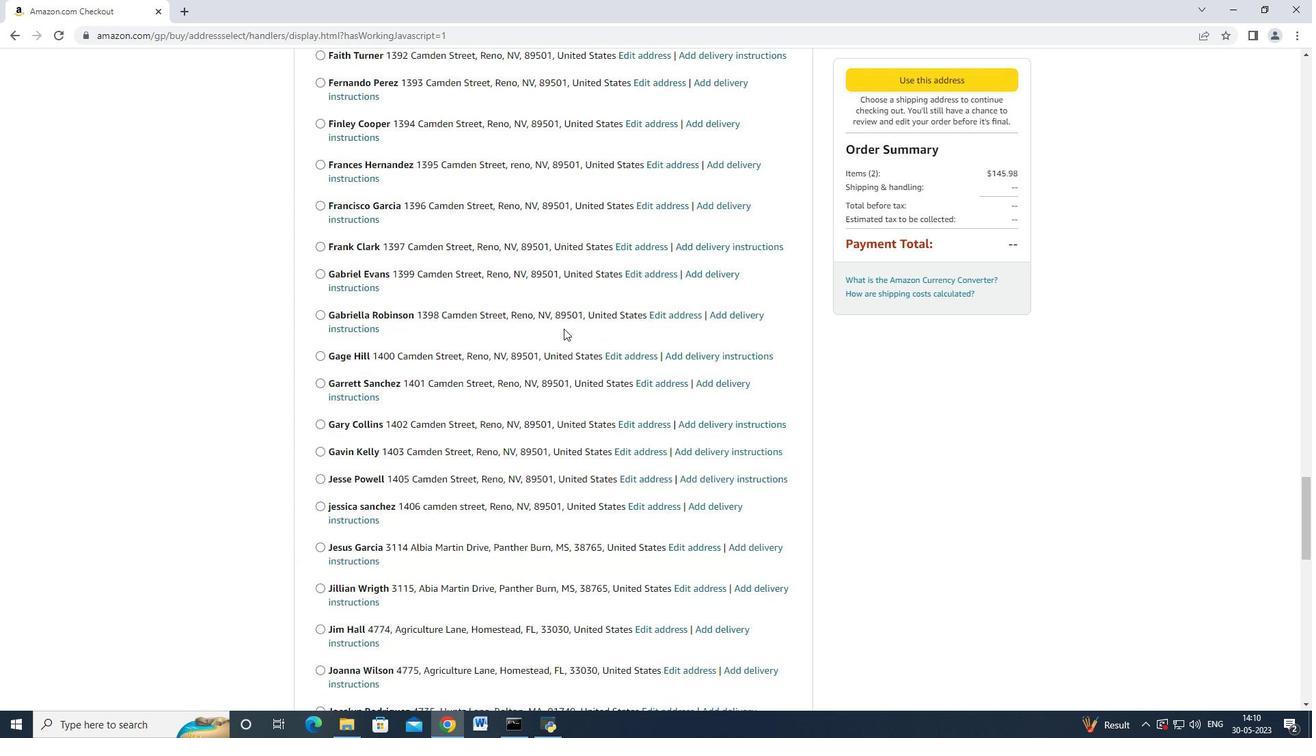 
Action: Mouse scrolled (564, 328) with delta (0, 0)
Screenshot: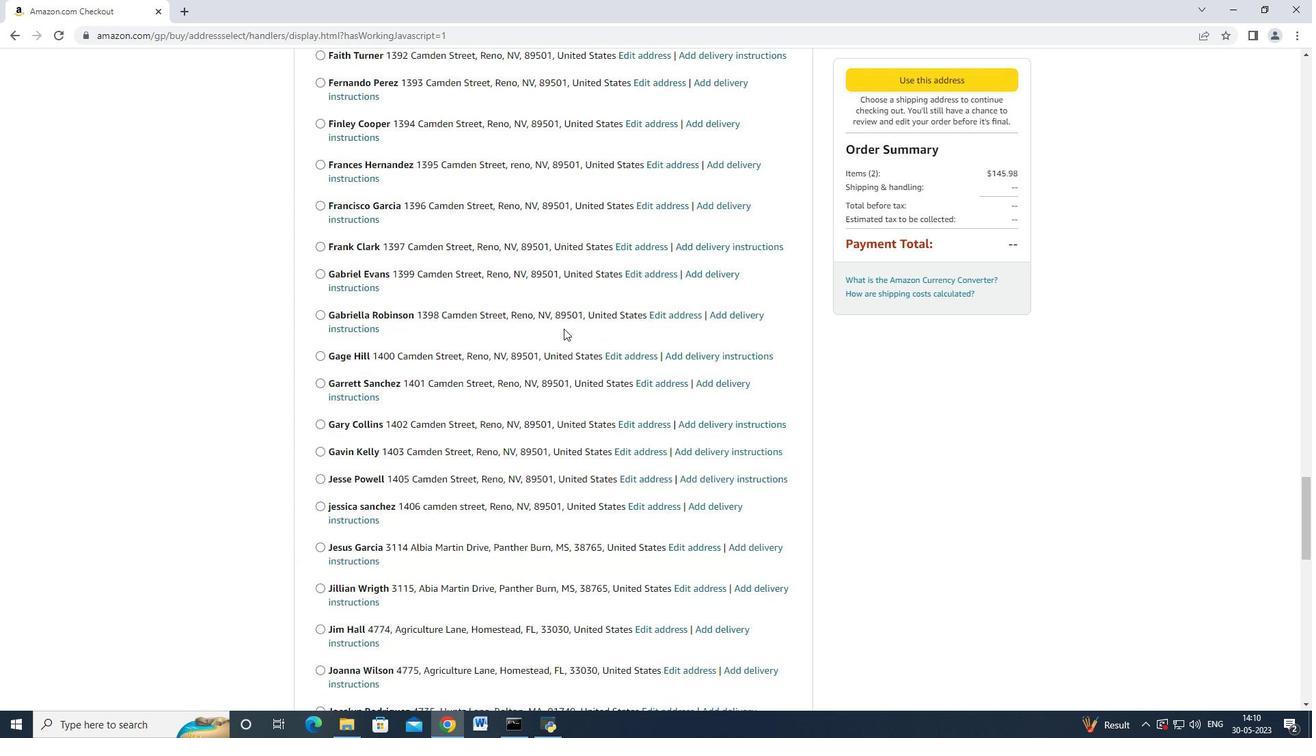 
Action: Mouse scrolled (564, 328) with delta (0, 0)
Screenshot: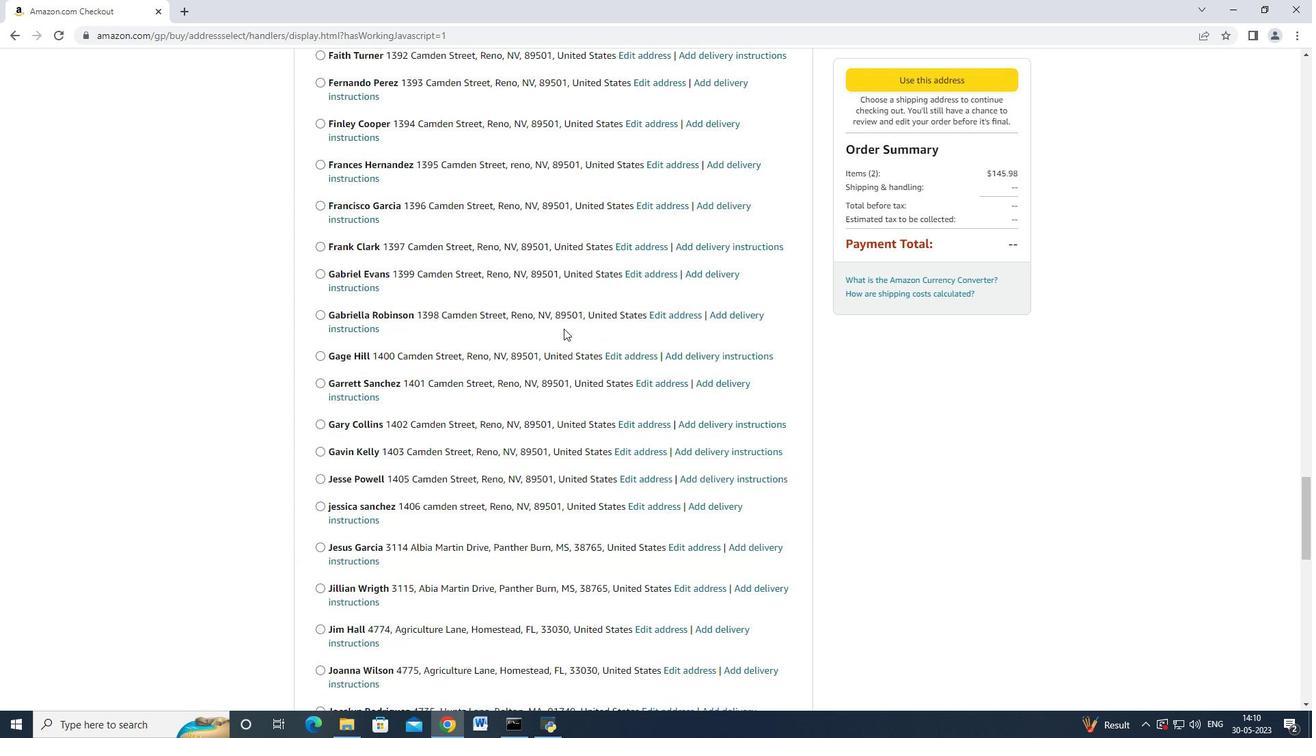 
Action: Mouse moved to (564, 329)
Screenshot: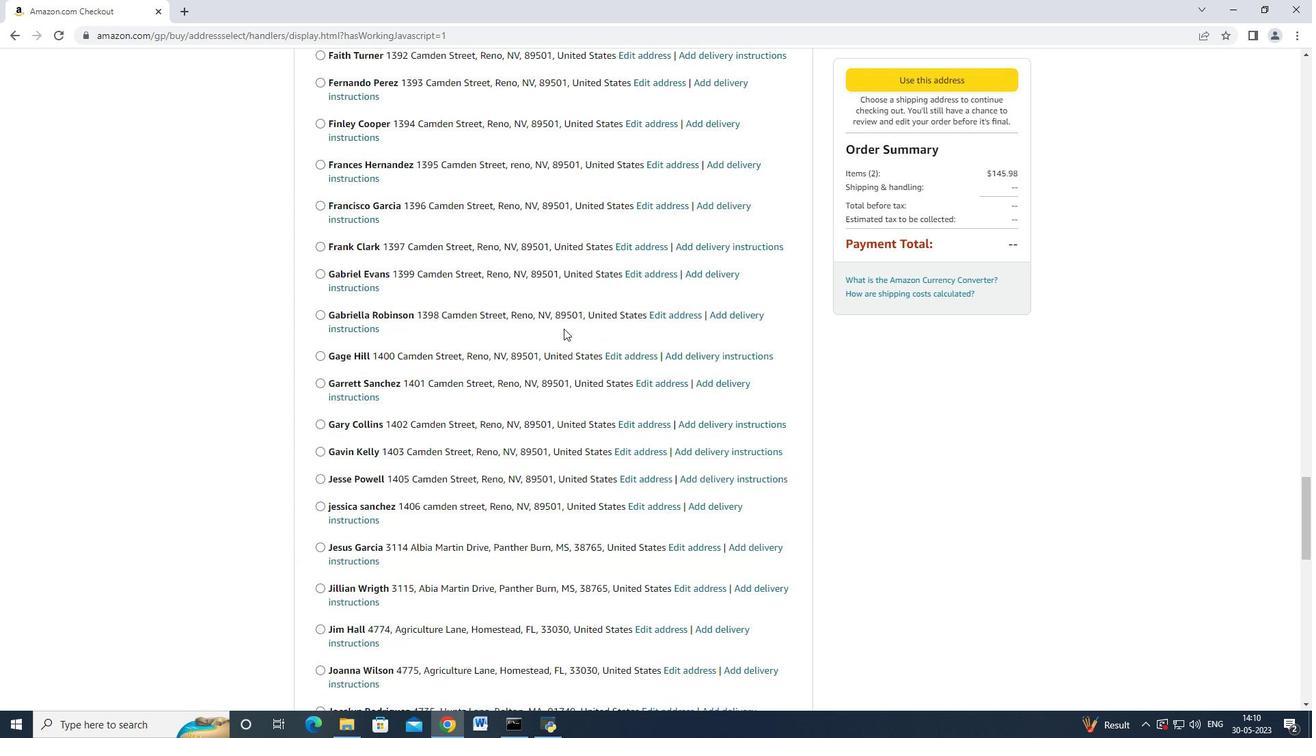 
Action: Mouse scrolled (564, 328) with delta (0, 0)
Screenshot: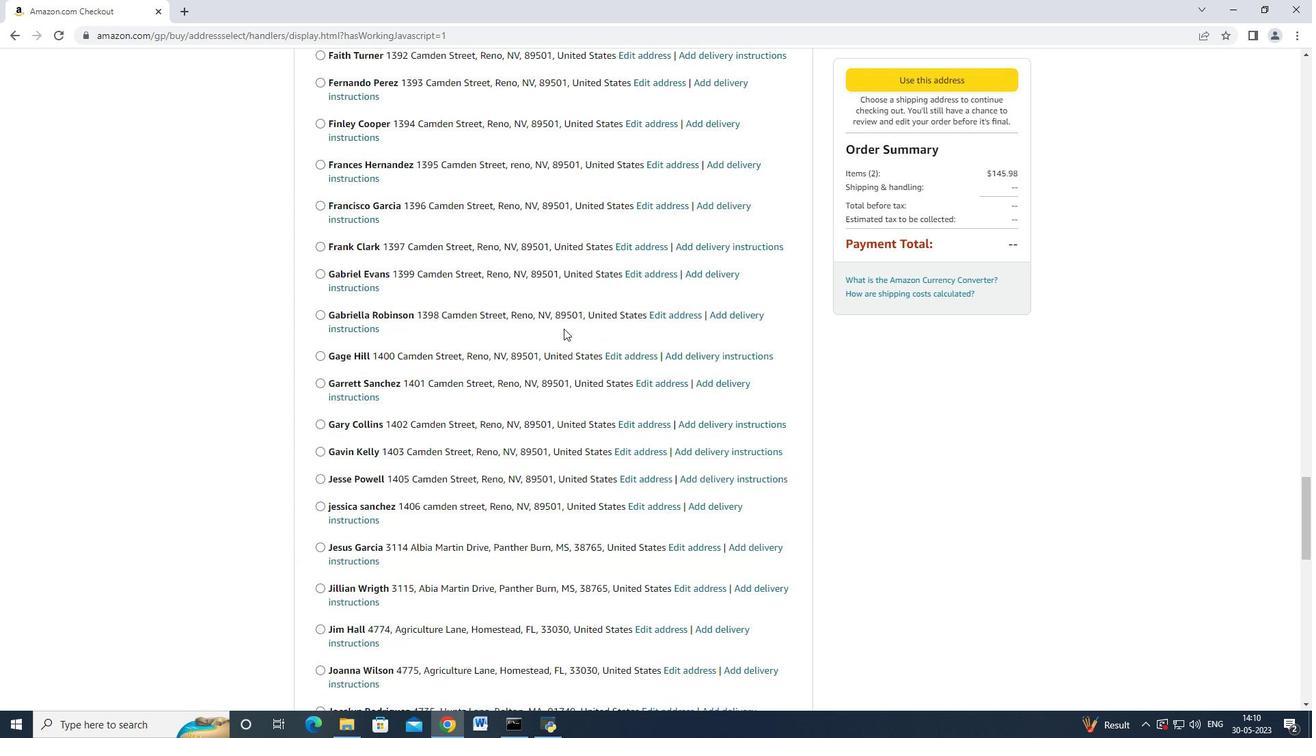 
Action: Mouse moved to (564, 329)
Screenshot: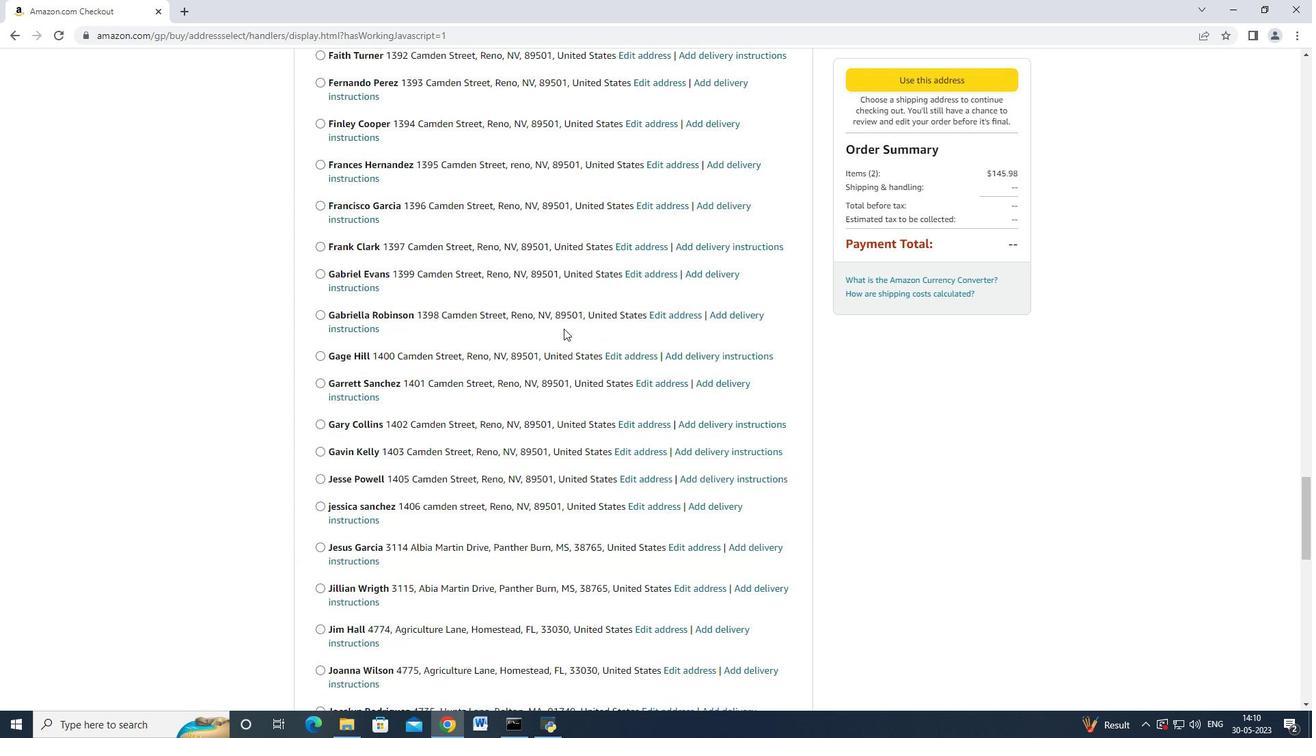 
Action: Mouse scrolled (564, 328) with delta (0, 0)
Screenshot: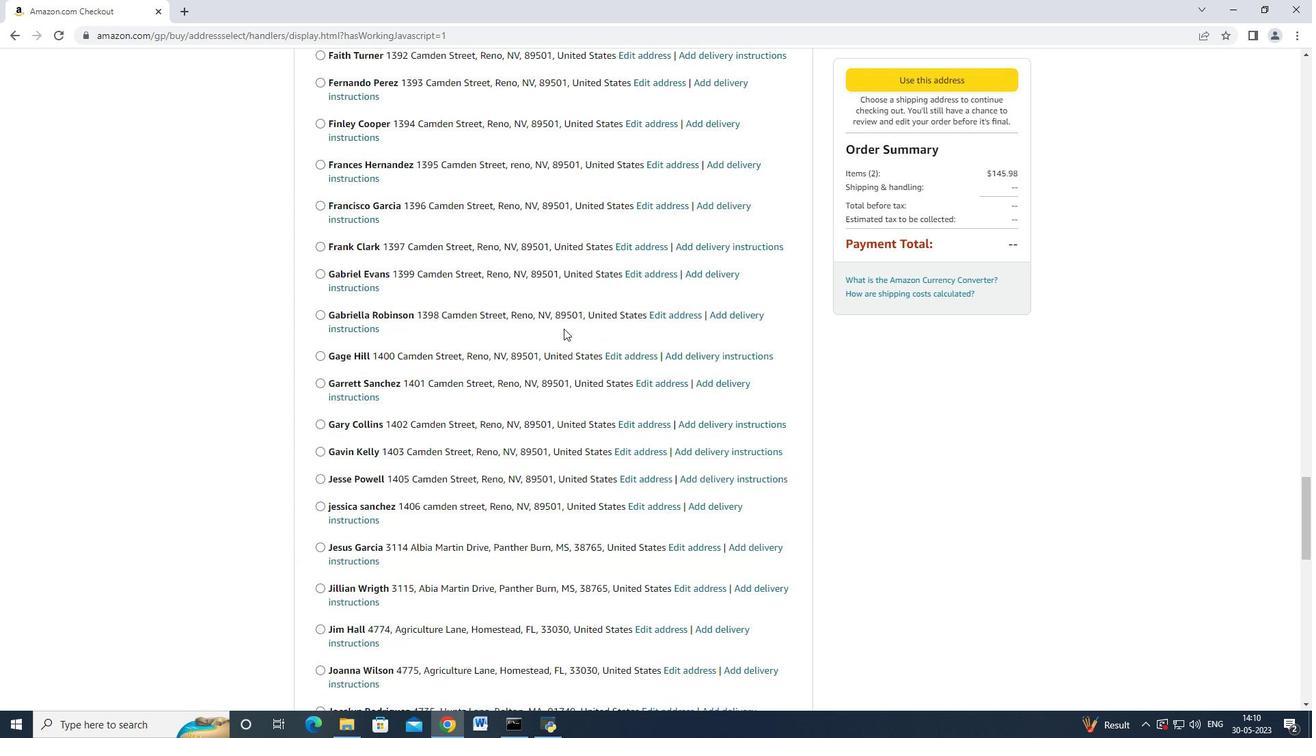
Action: Mouse moved to (564, 328)
Screenshot: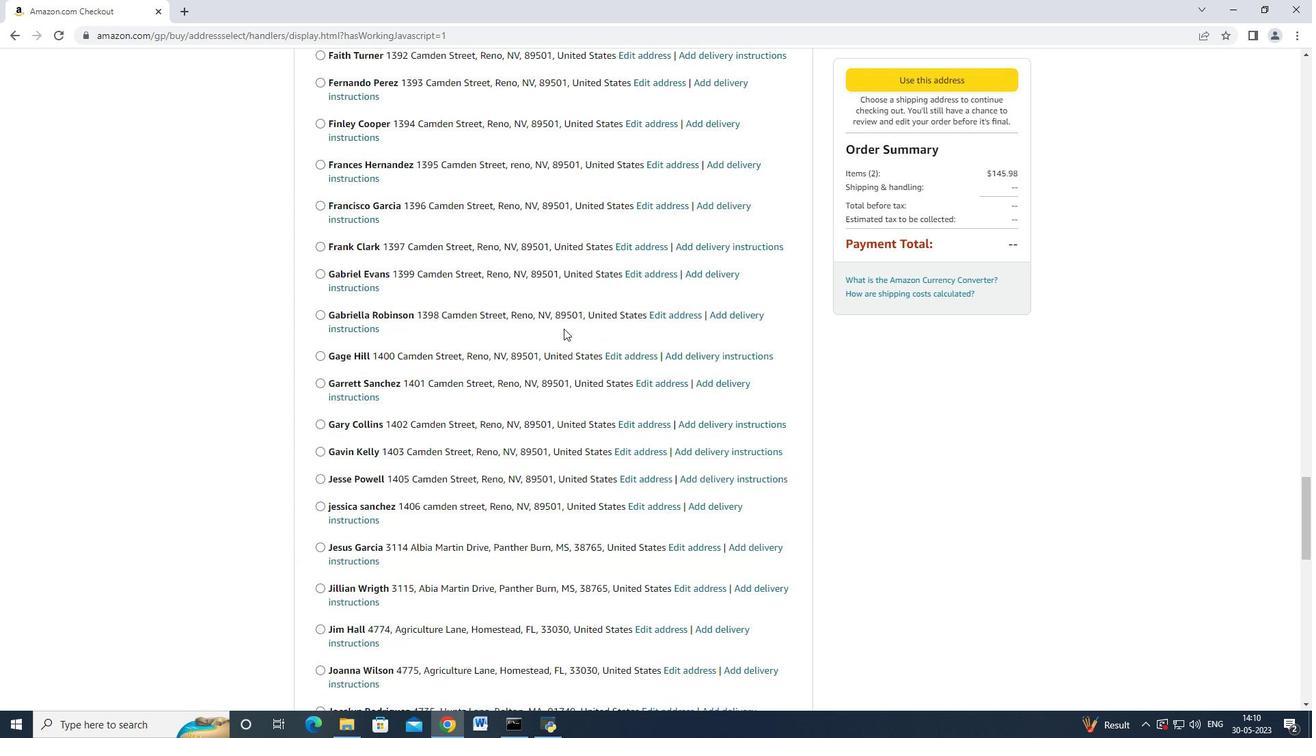 
Action: Mouse scrolled (564, 328) with delta (0, 0)
Screenshot: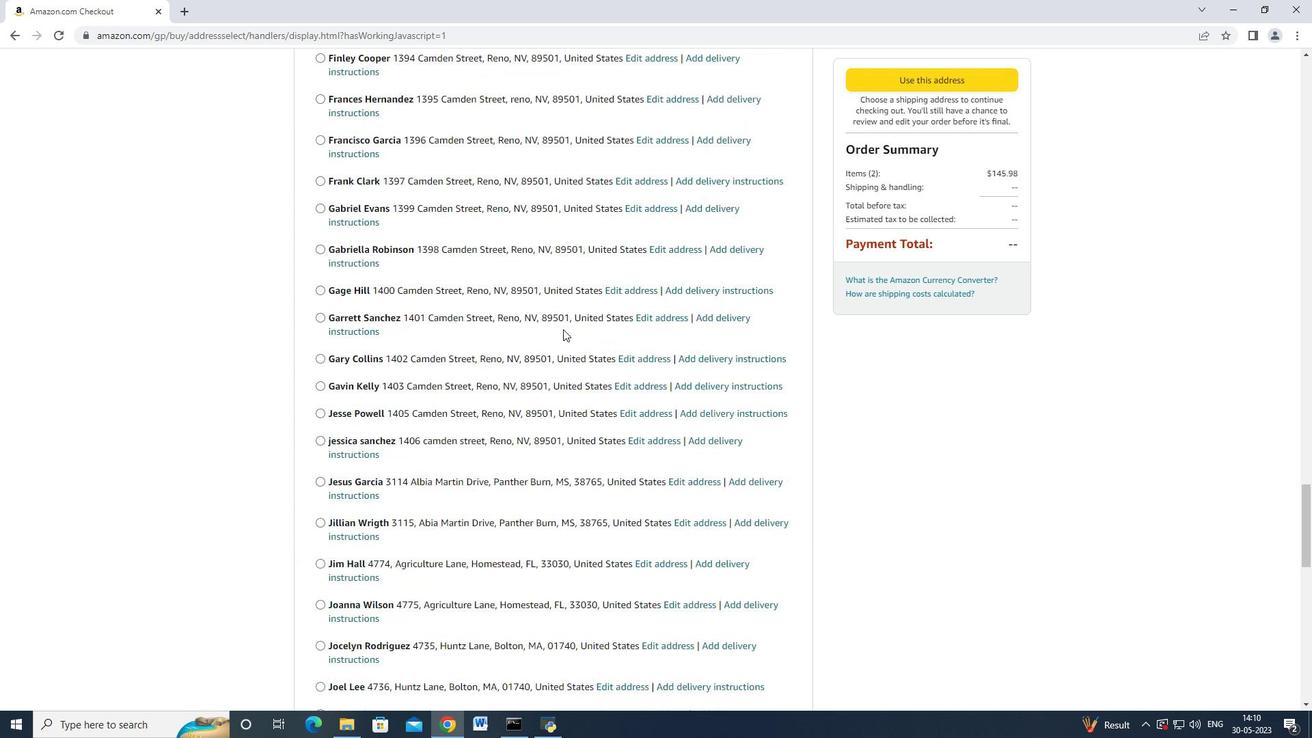 
Action: Mouse moved to (564, 328)
Screenshot: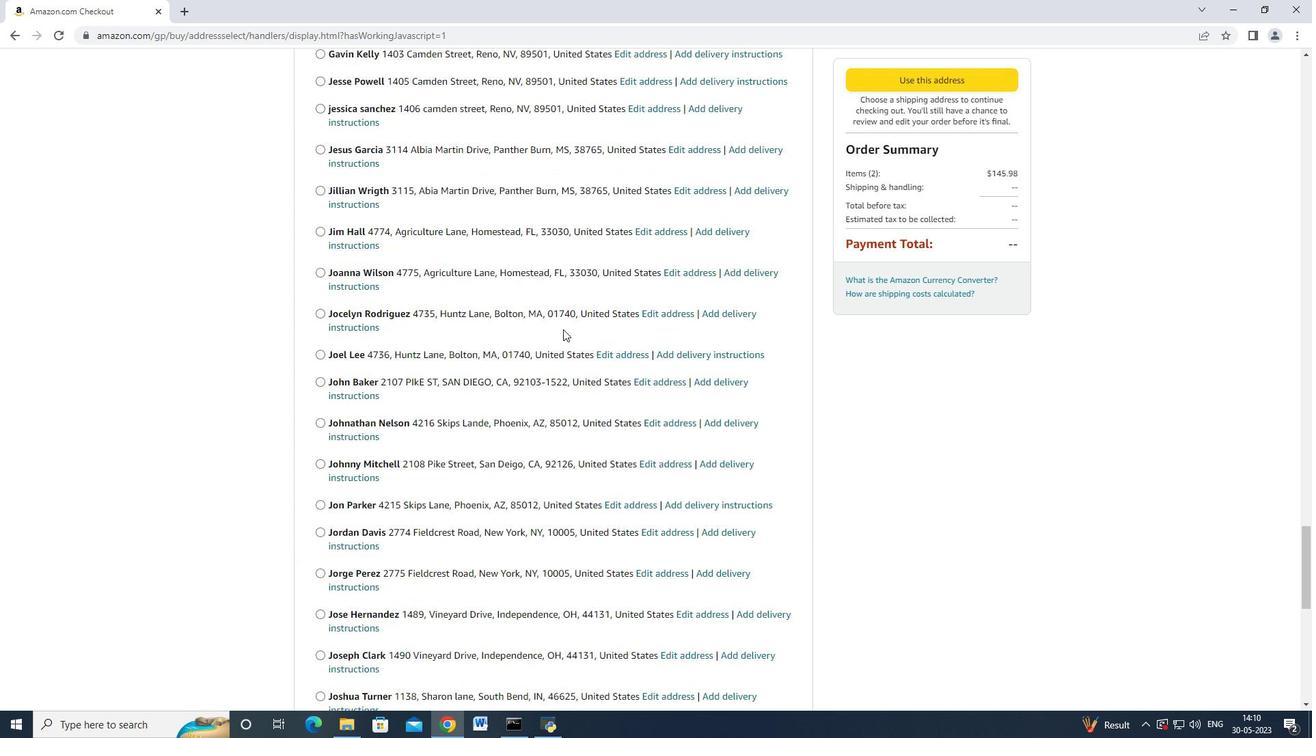 
Action: Mouse scrolled (564, 328) with delta (0, 0)
Screenshot: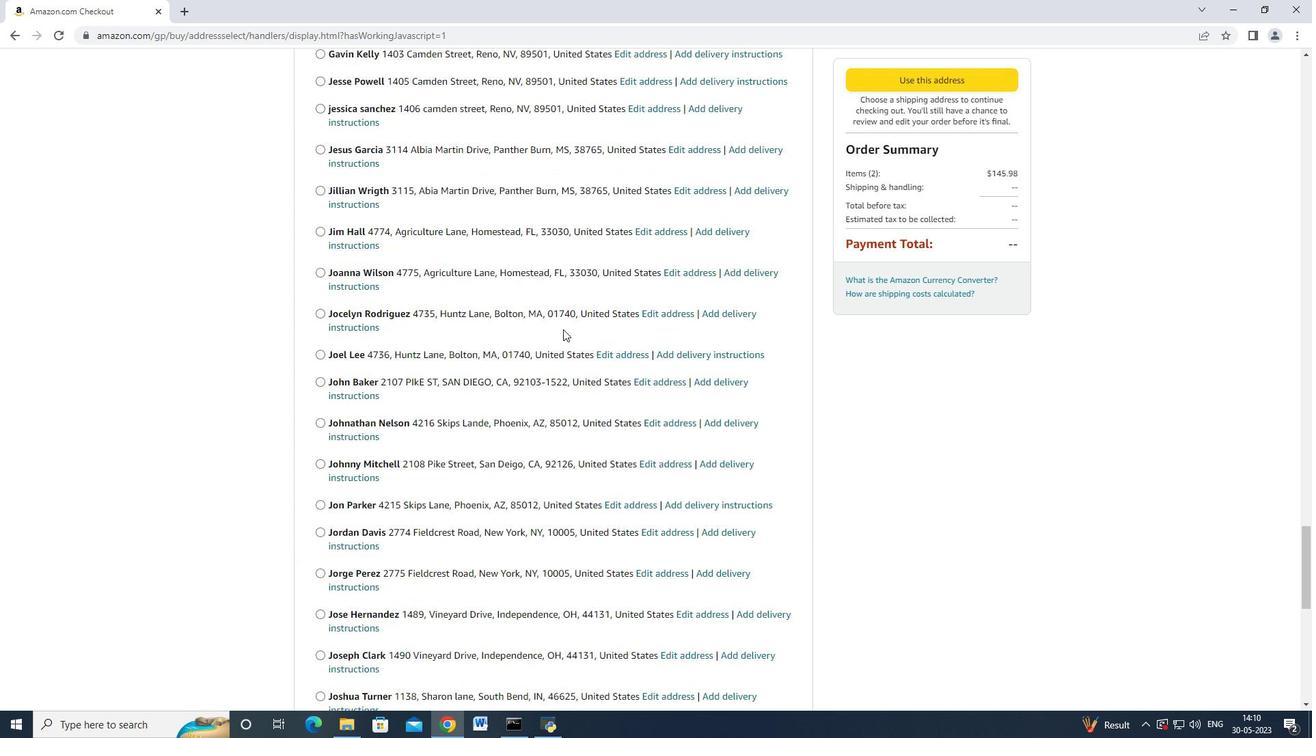 
Action: Mouse moved to (564, 328)
Screenshot: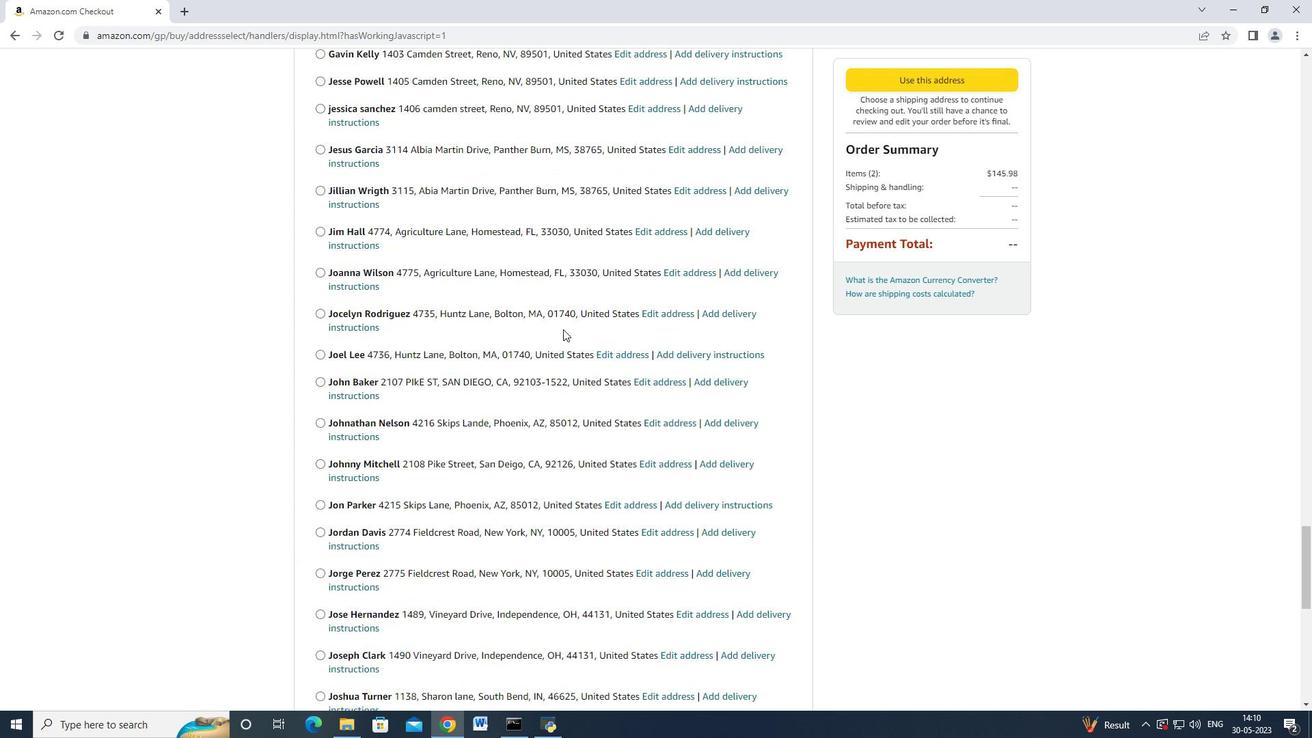 
Action: Mouse scrolled (564, 328) with delta (0, 0)
Screenshot: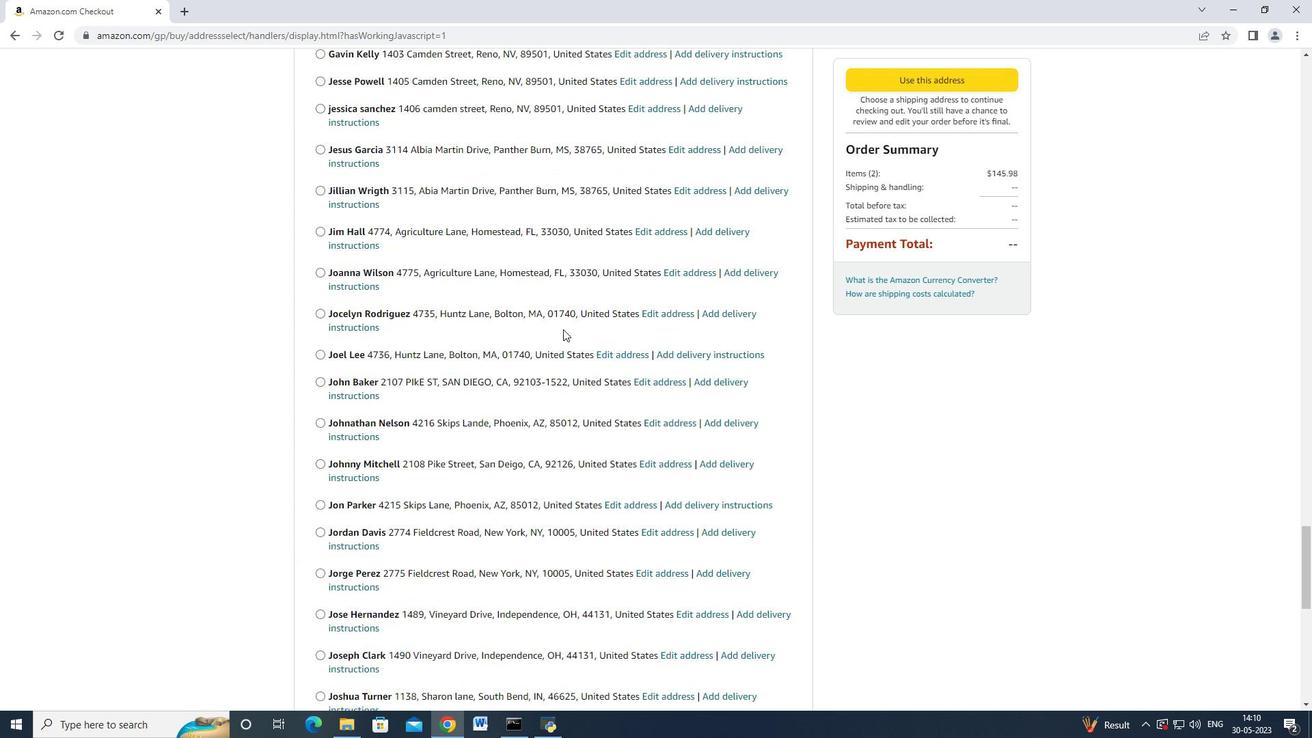 
Action: Mouse moved to (564, 329)
Screenshot: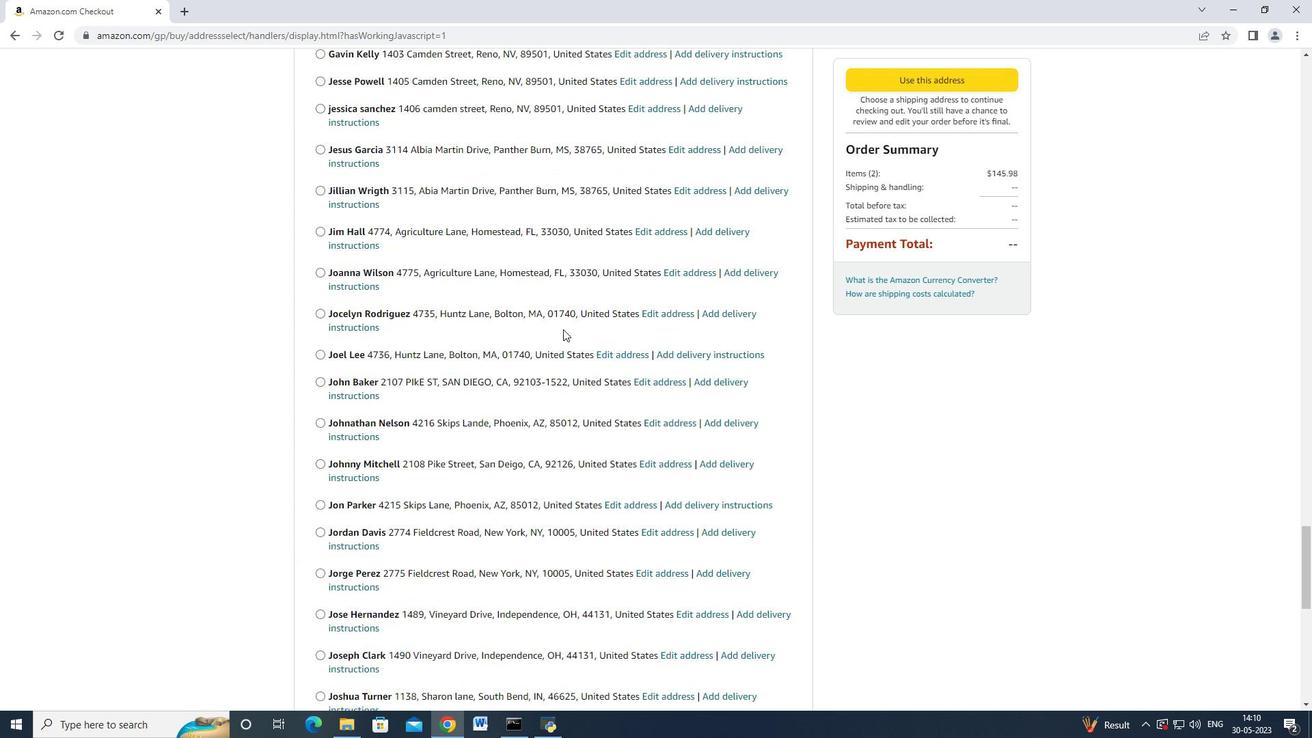 
Action: Mouse scrolled (564, 328) with delta (0, 0)
Screenshot: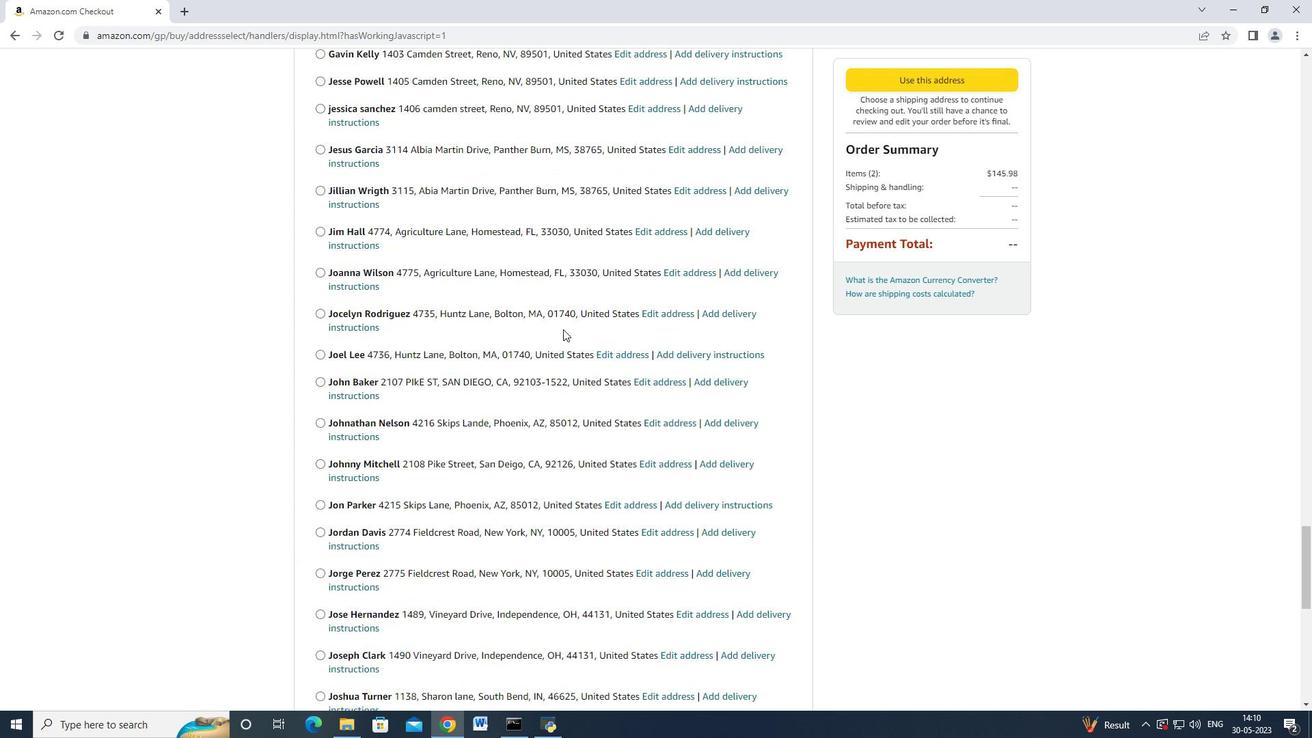 
Action: Mouse moved to (563, 329)
Screenshot: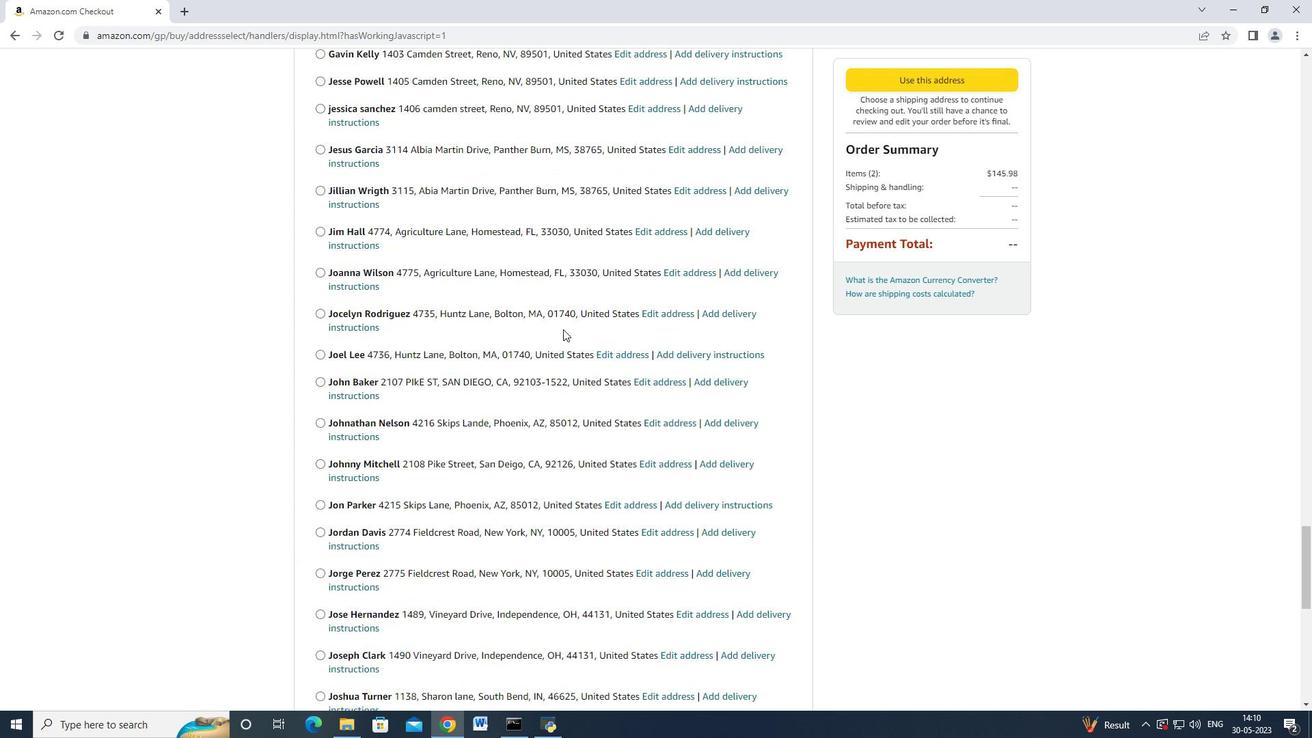 
Action: Mouse scrolled (564, 328) with delta (0, 0)
Screenshot: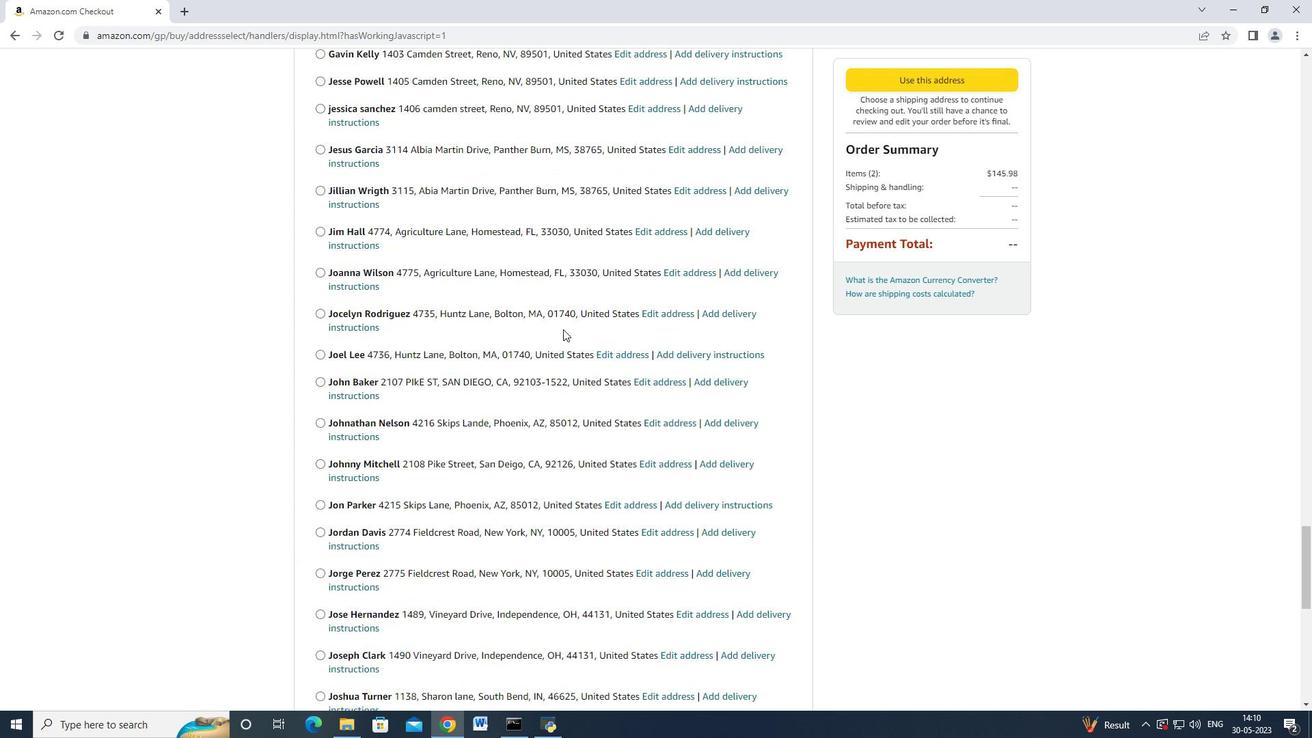 
Action: Mouse scrolled (563, 328) with delta (0, 0)
Screenshot: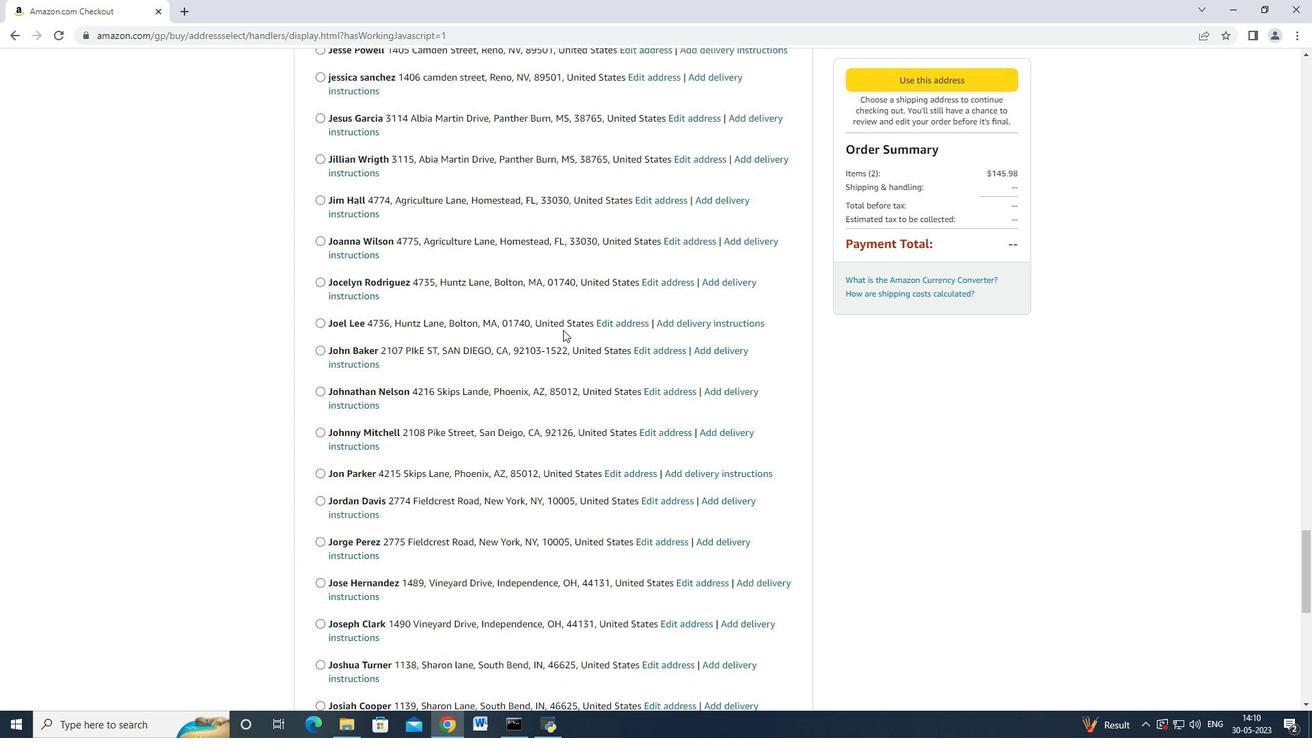 
Action: Mouse moved to (563, 329)
Screenshot: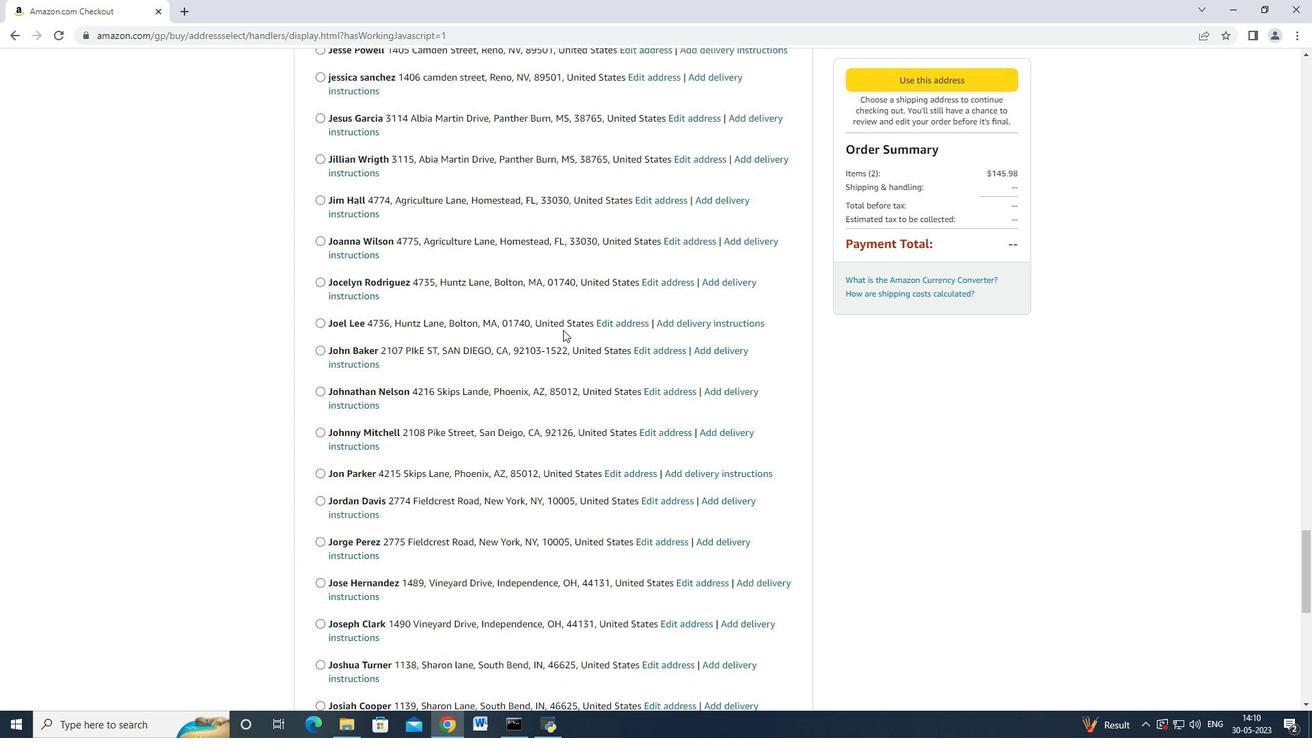 
Action: Mouse scrolled (563, 328) with delta (0, 0)
Screenshot: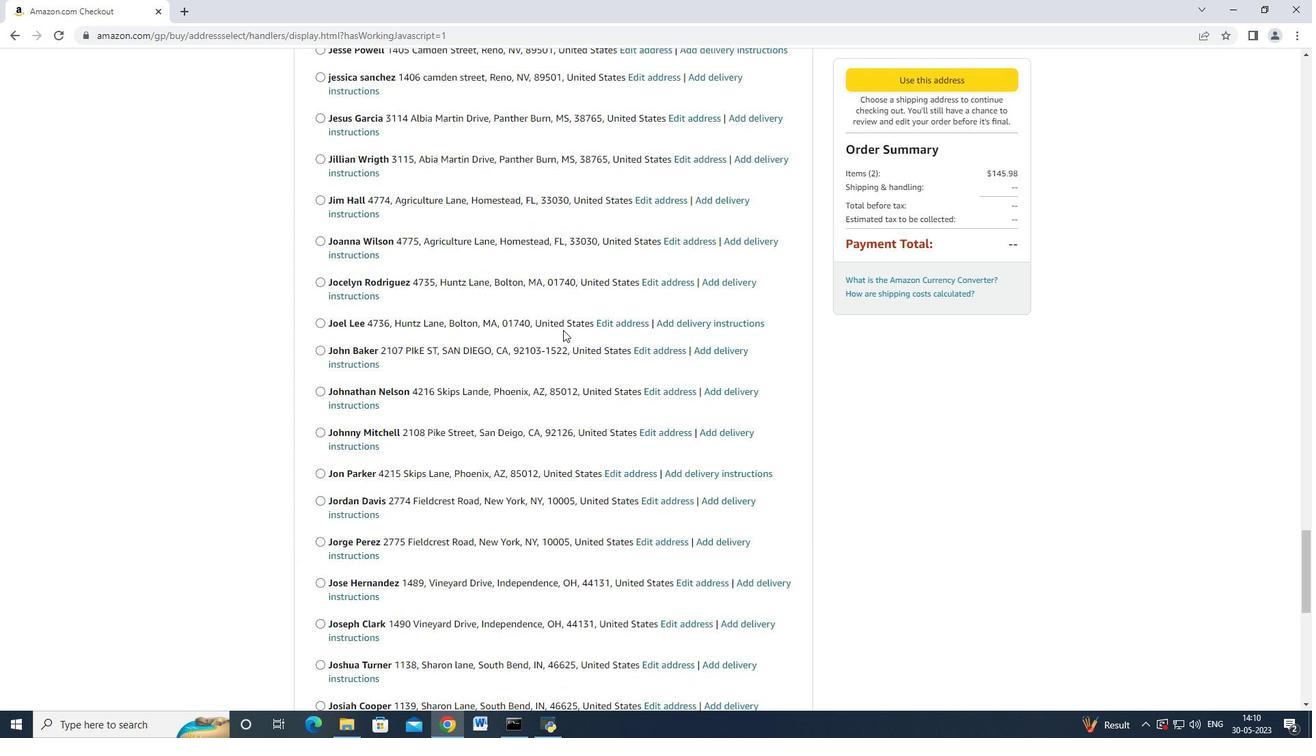 
Action: Mouse moved to (563, 329)
Screenshot: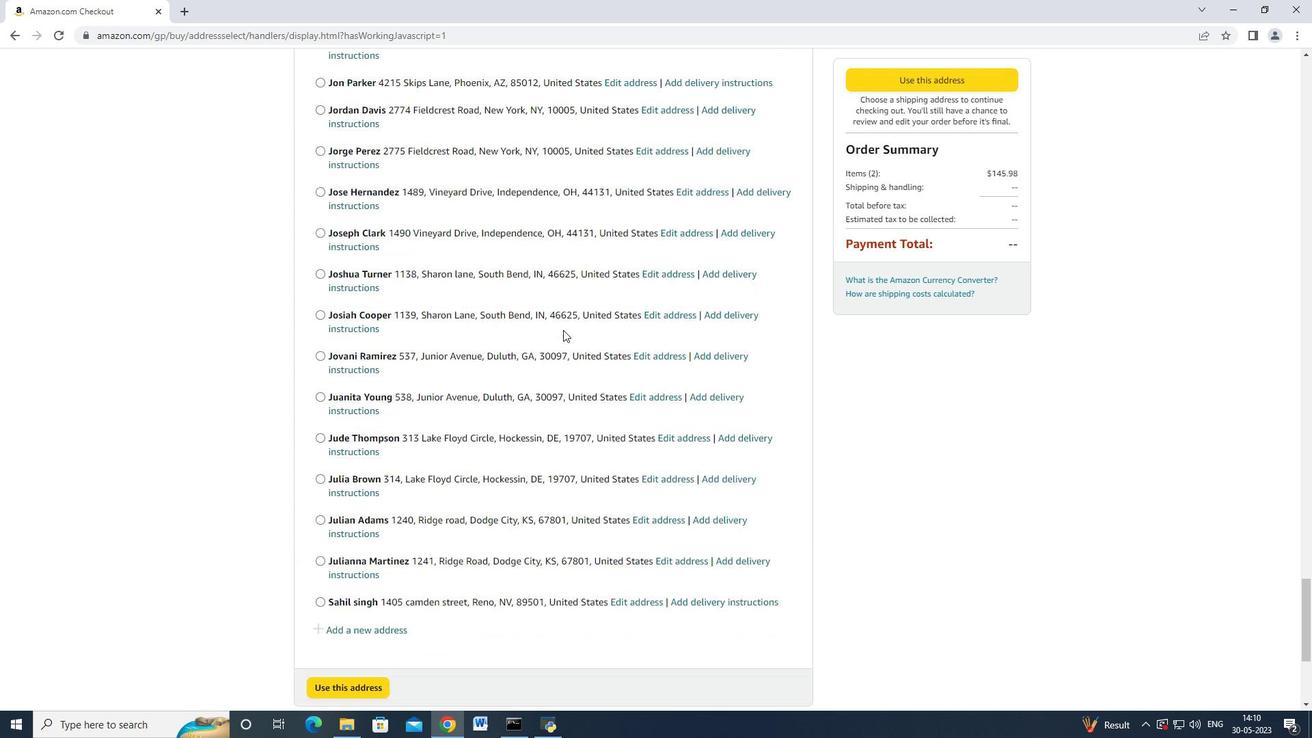 
Action: Mouse scrolled (563, 328) with delta (0, 0)
Screenshot: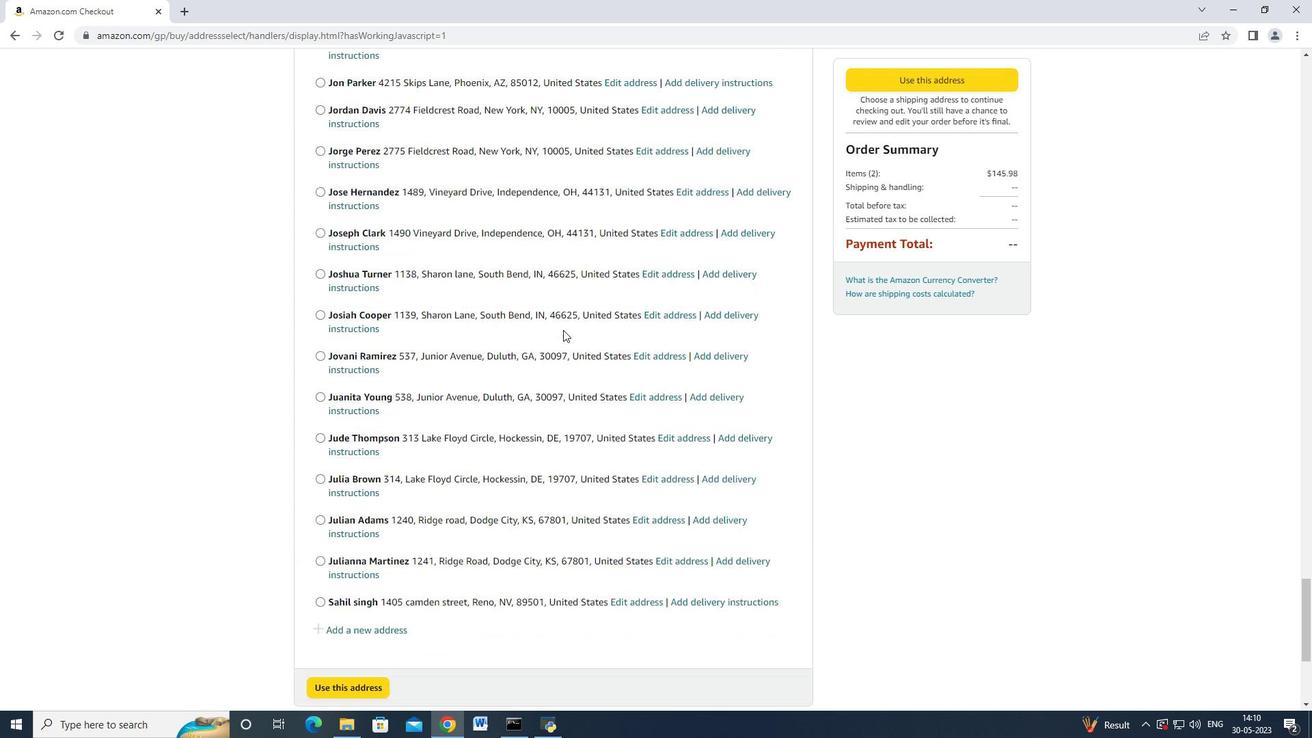 
Action: Mouse moved to (563, 330)
Screenshot: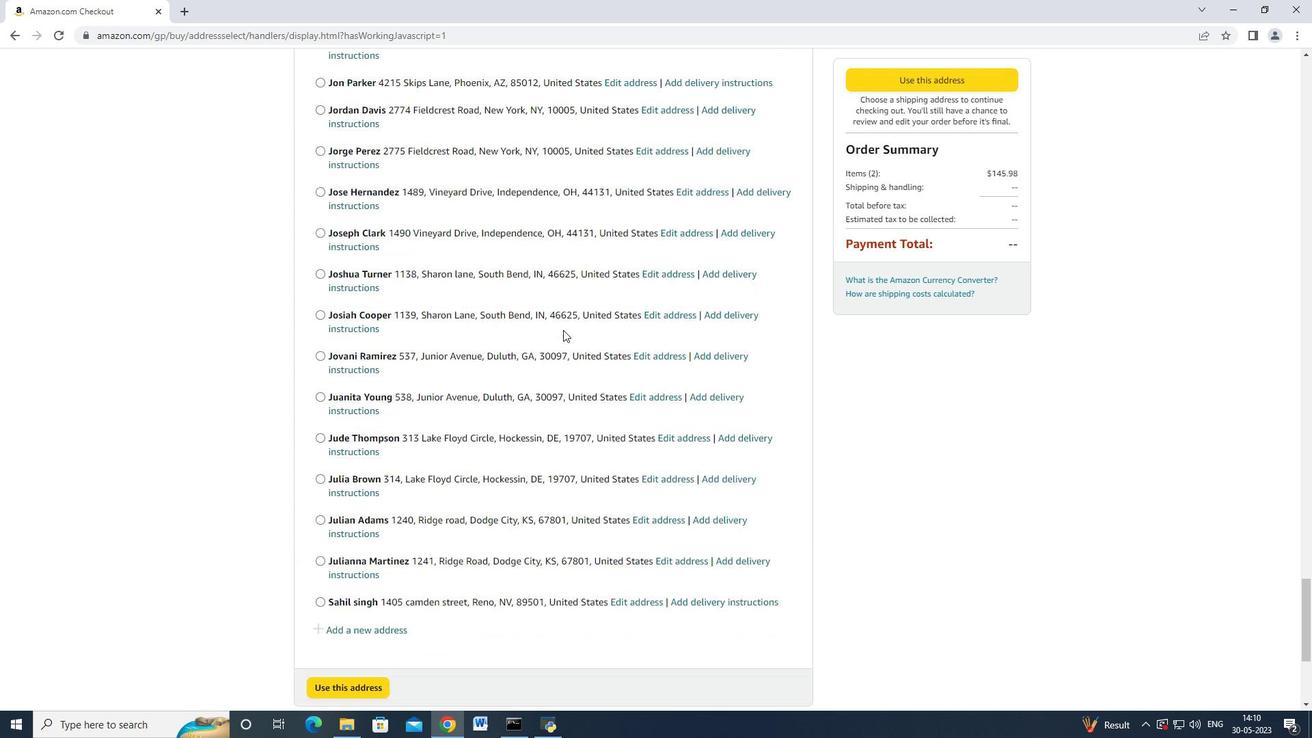 
Action: Mouse scrolled (563, 329) with delta (0, 0)
Screenshot: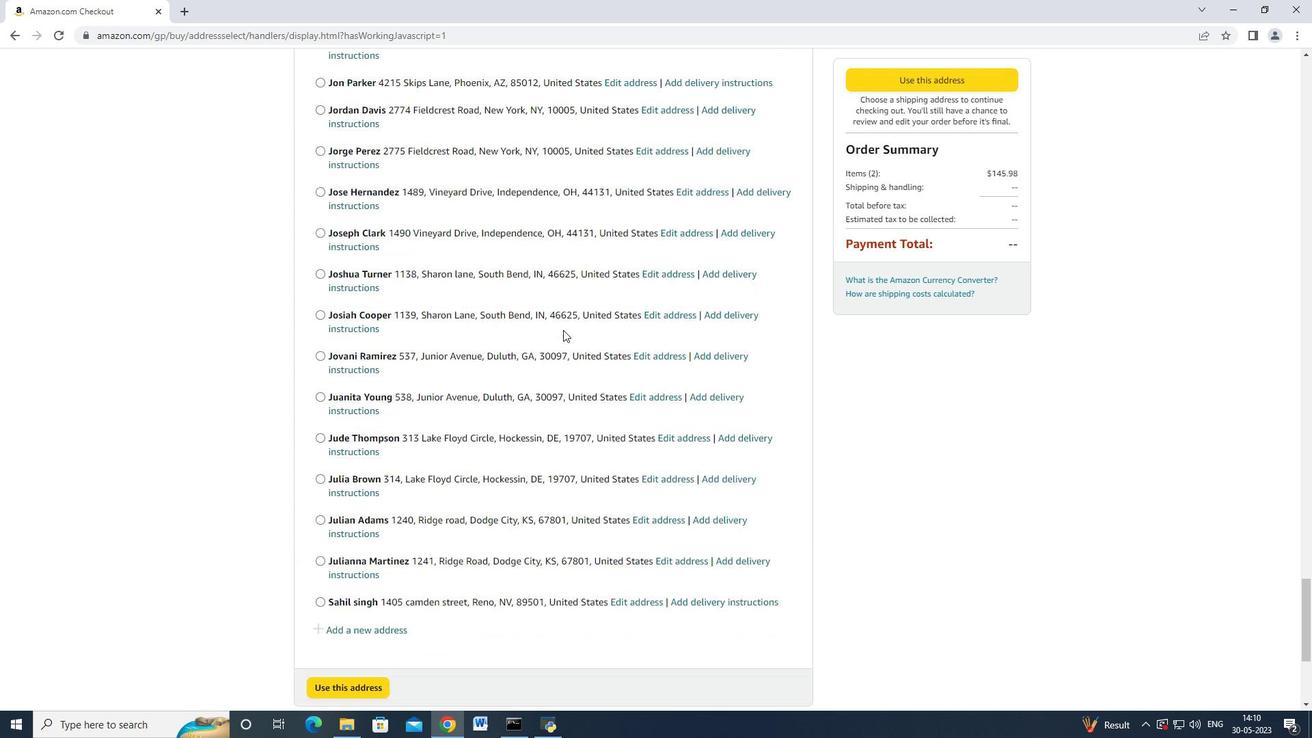 
Action: Mouse scrolled (563, 329) with delta (0, 0)
Screenshot: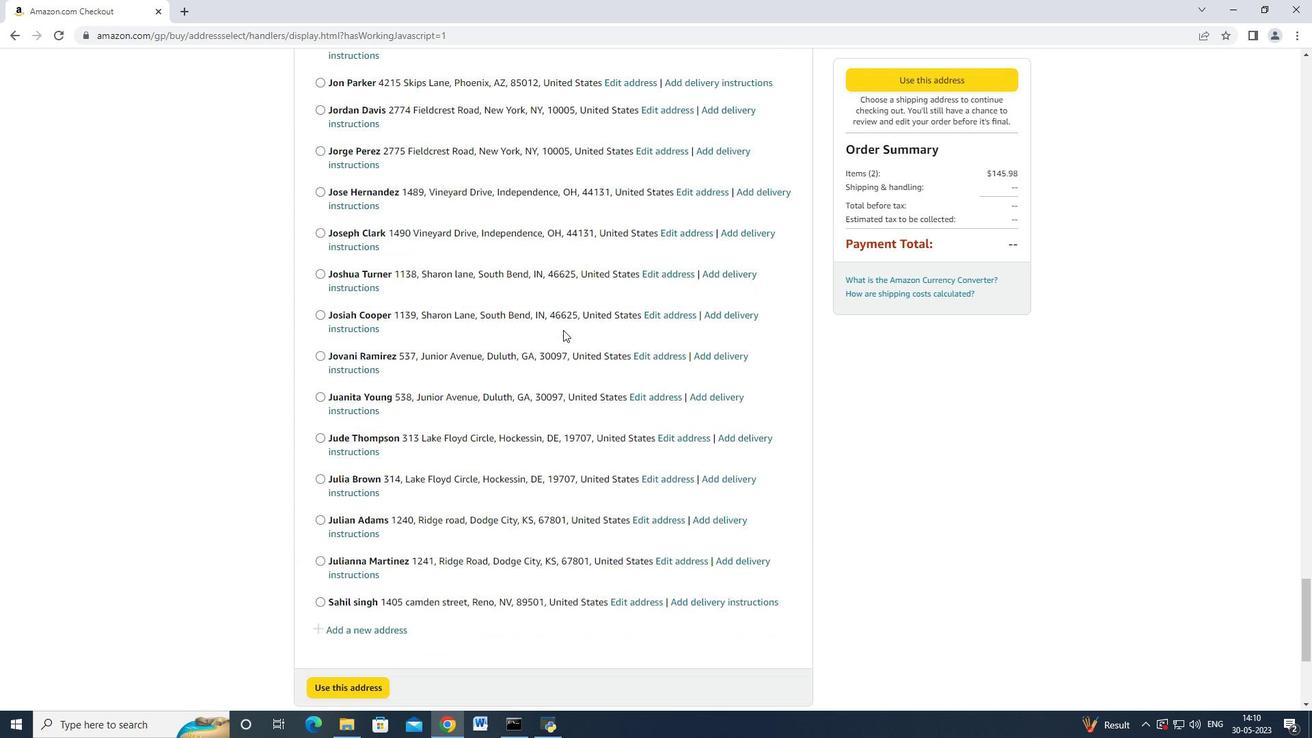 
Action: Mouse moved to (563, 330)
Screenshot: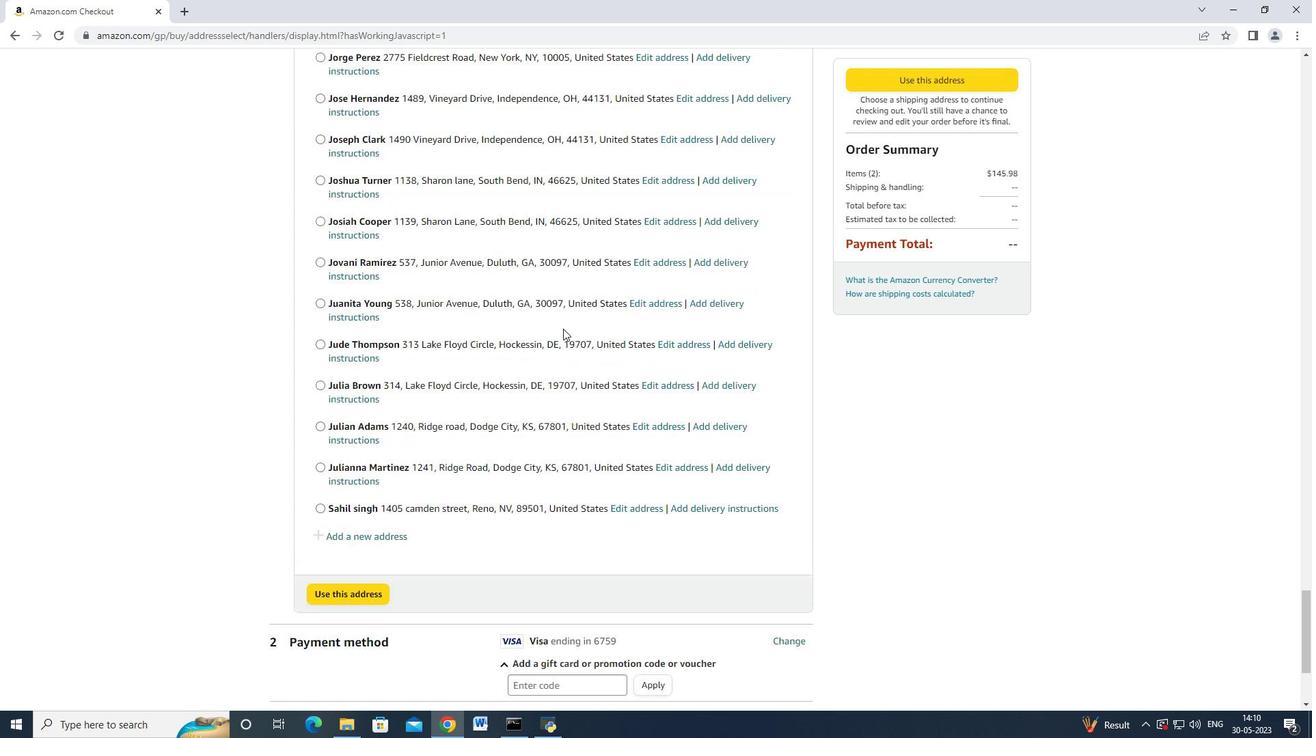 
Action: Mouse scrolled (563, 329) with delta (0, 0)
Screenshot: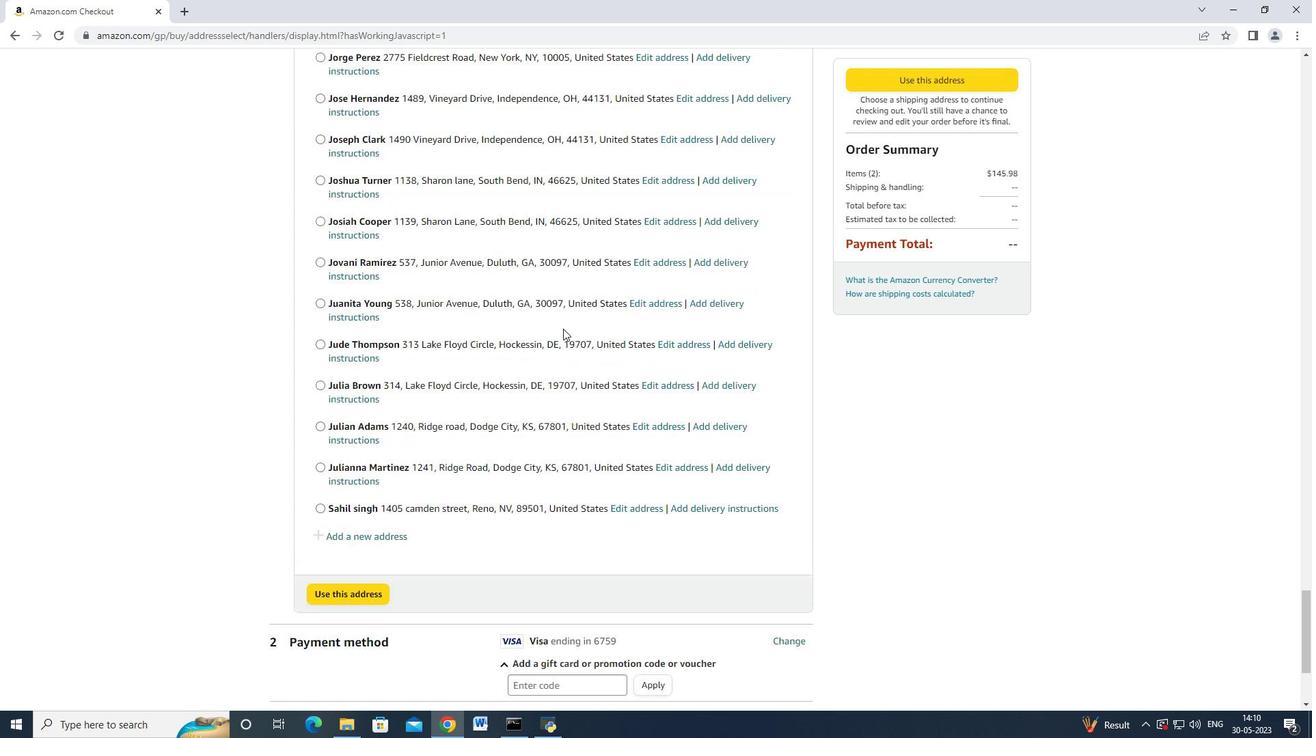 
Action: Mouse moved to (563, 330)
Screenshot: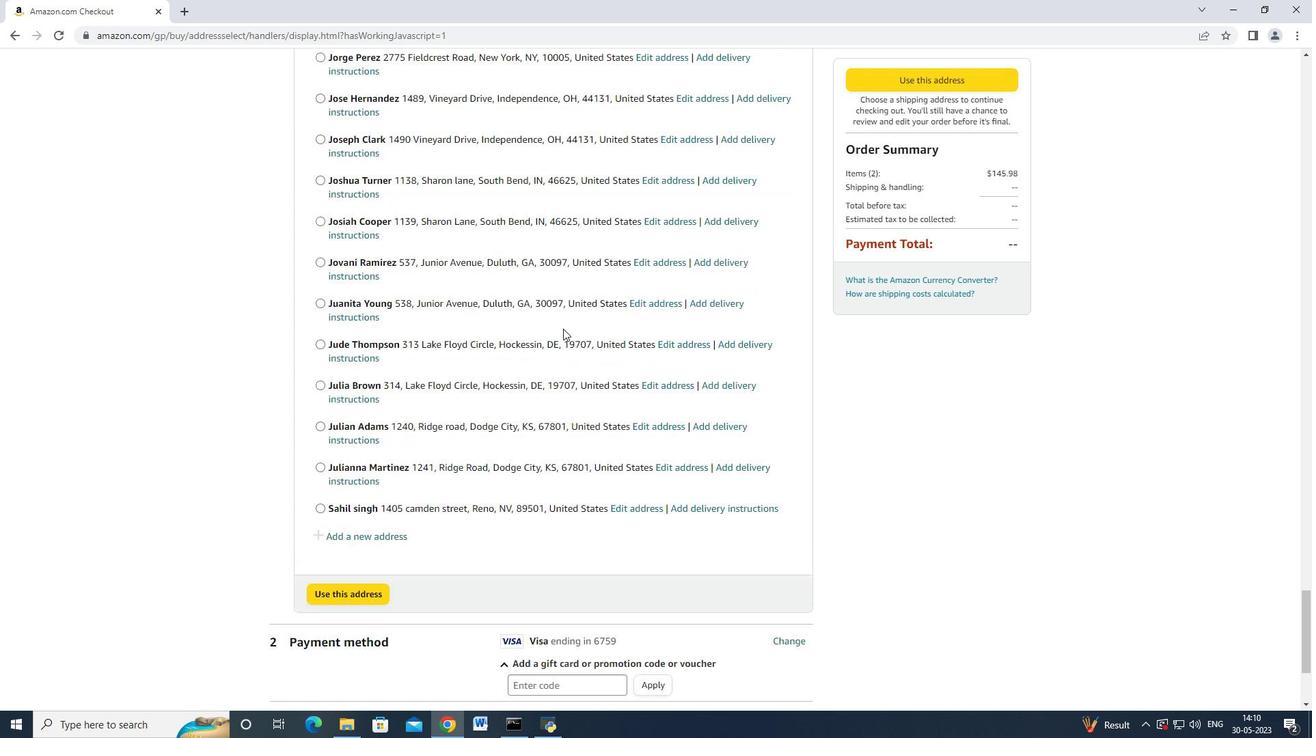 
Action: Mouse scrolled (563, 329) with delta (0, 0)
Screenshot: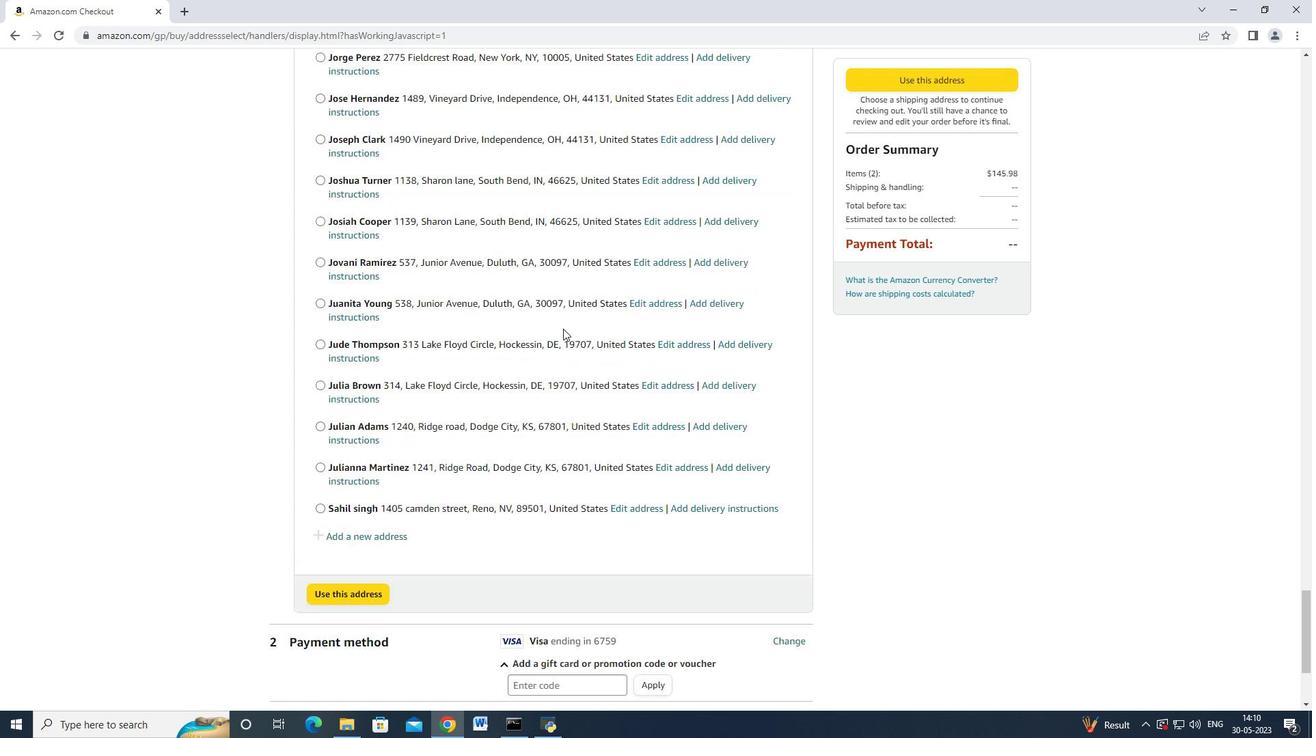 
Action: Mouse scrolled (563, 329) with delta (0, 0)
Screenshot: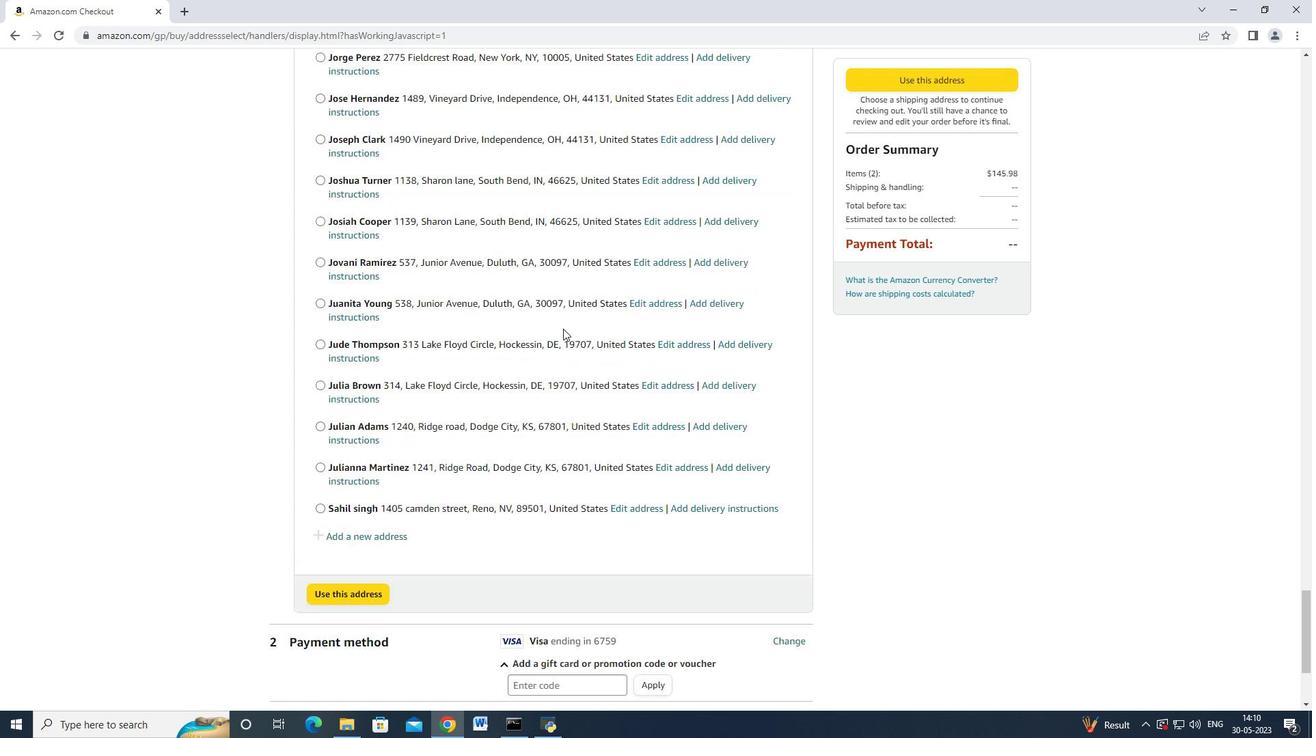 
Action: Mouse moved to (563, 330)
Screenshot: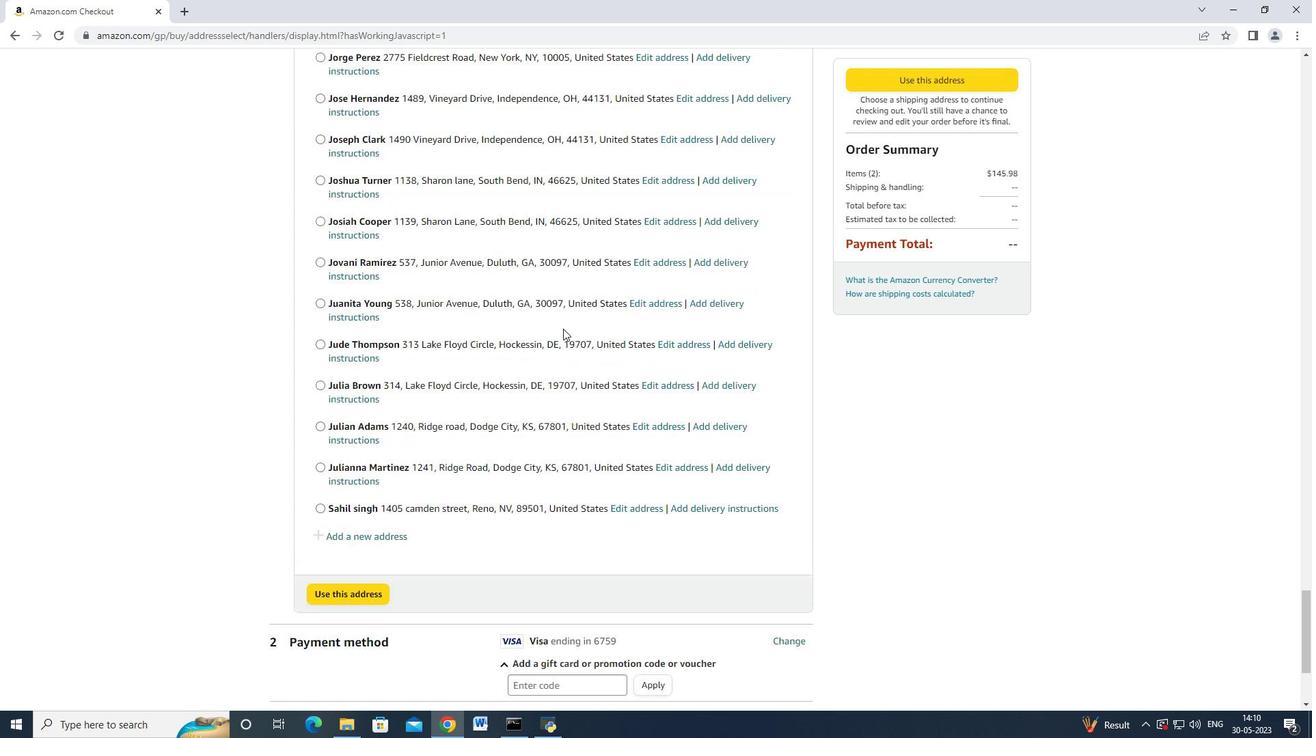 
Action: Mouse scrolled (563, 329) with delta (0, 0)
Screenshot: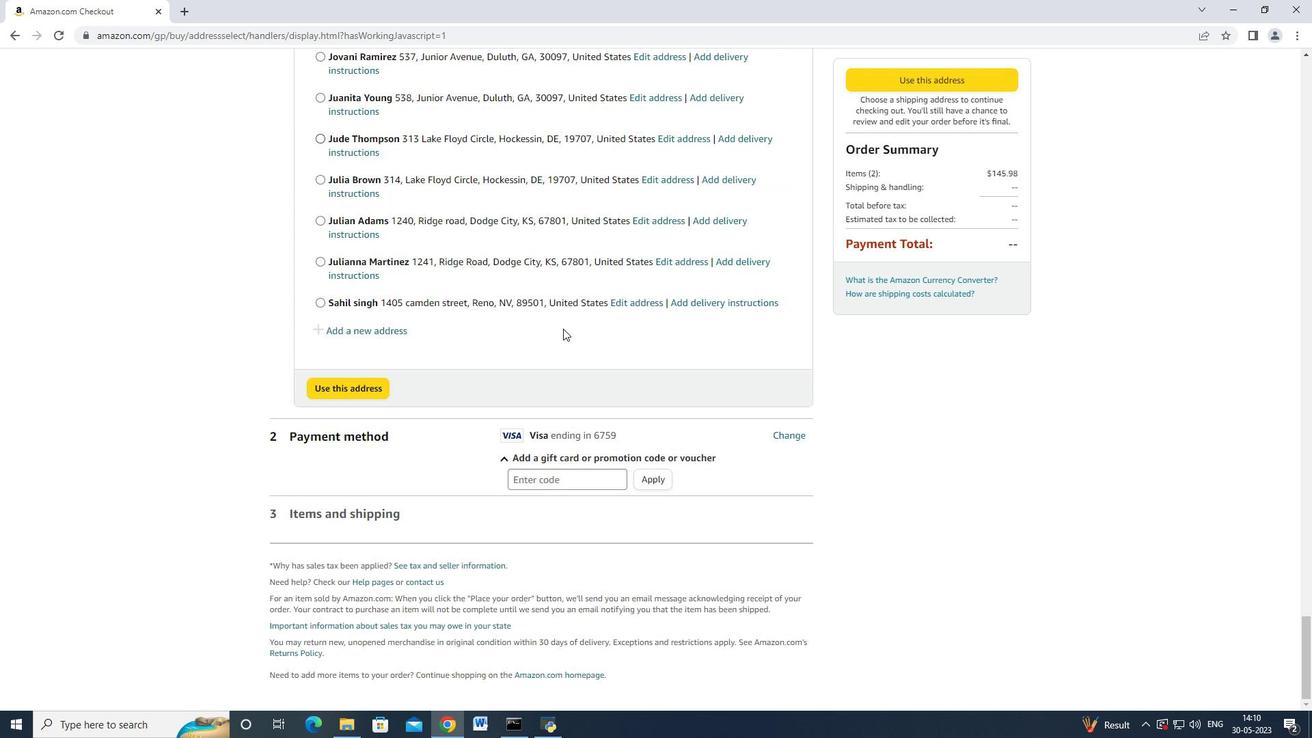 
Action: Mouse scrolled (563, 329) with delta (0, 0)
Screenshot: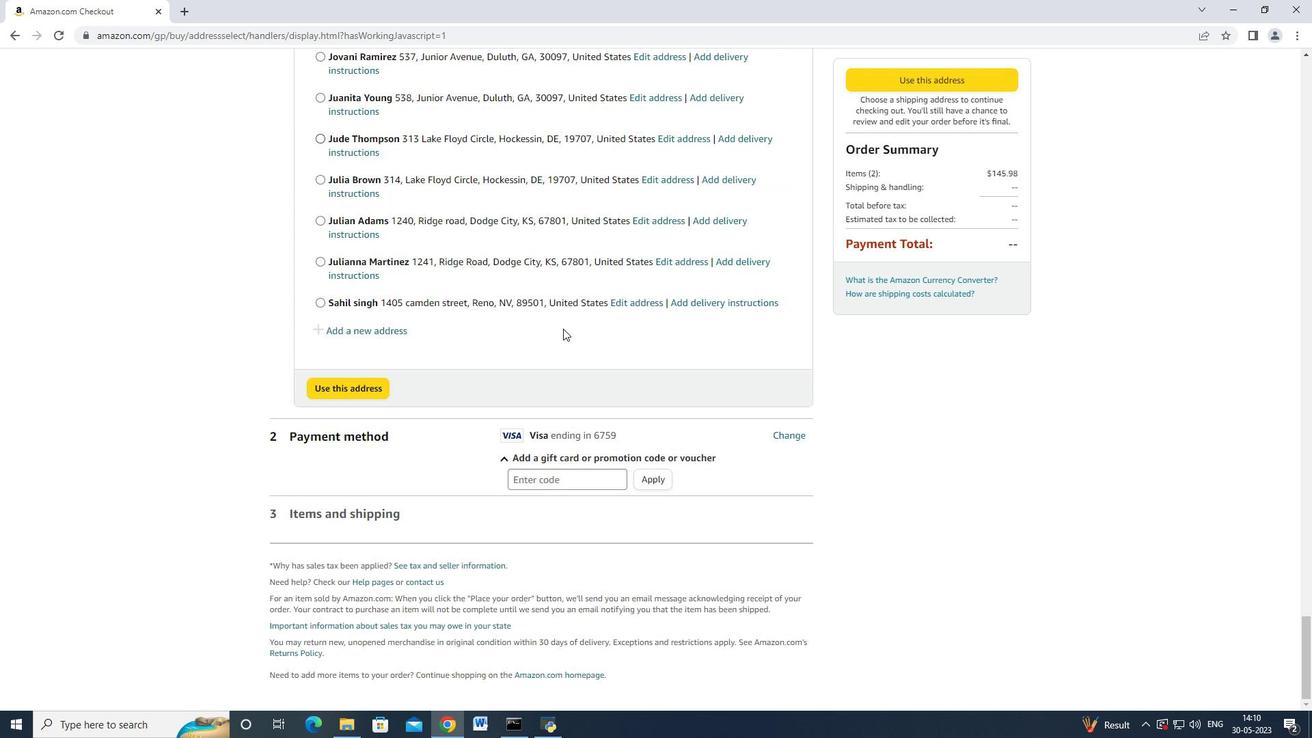 
Action: Mouse scrolled (563, 329) with delta (0, 0)
Screenshot: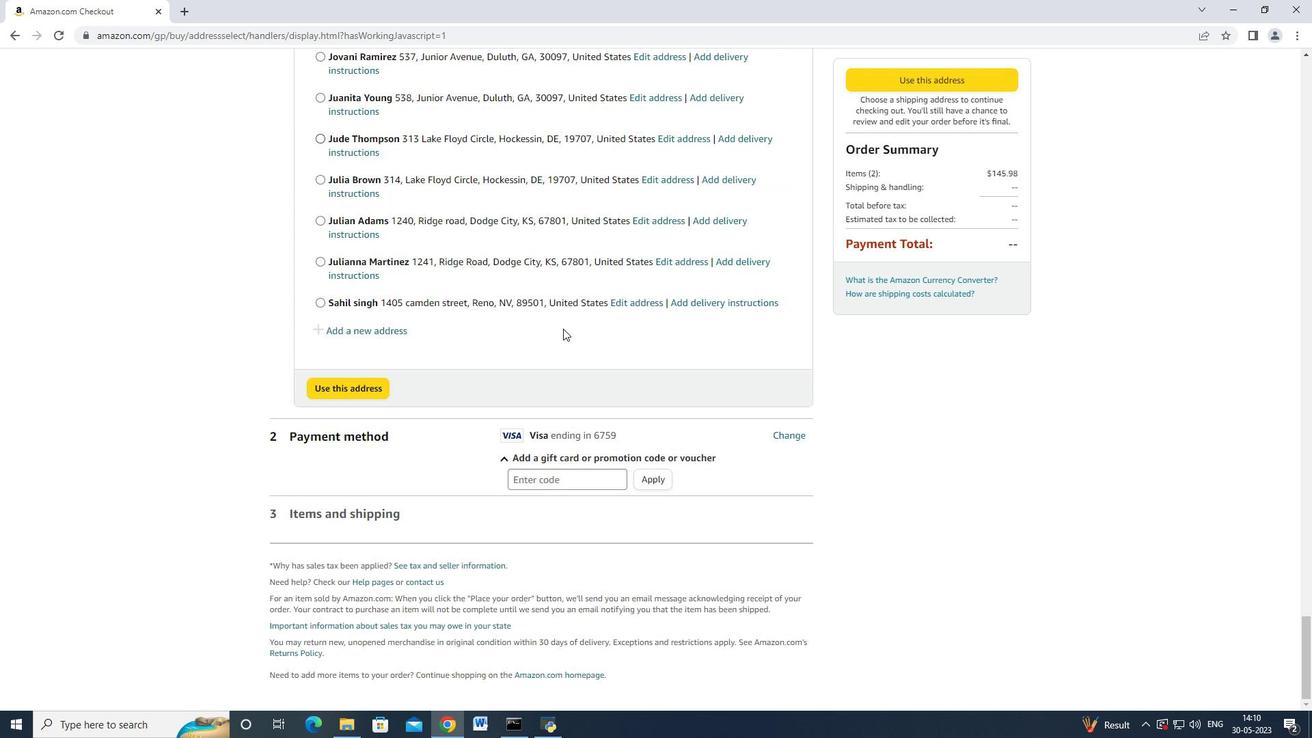 
Action: Mouse scrolled (563, 329) with delta (0, 0)
Screenshot: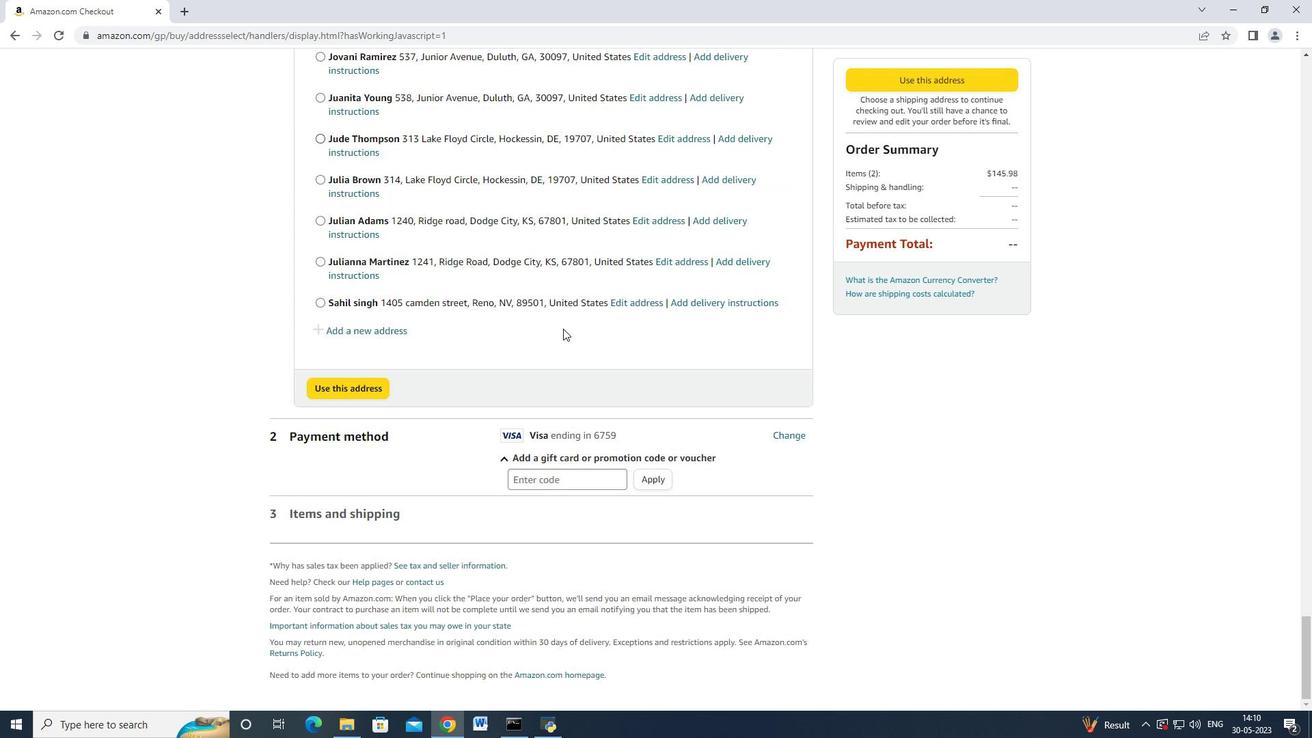 
Action: Mouse scrolled (563, 329) with delta (0, 0)
Screenshot: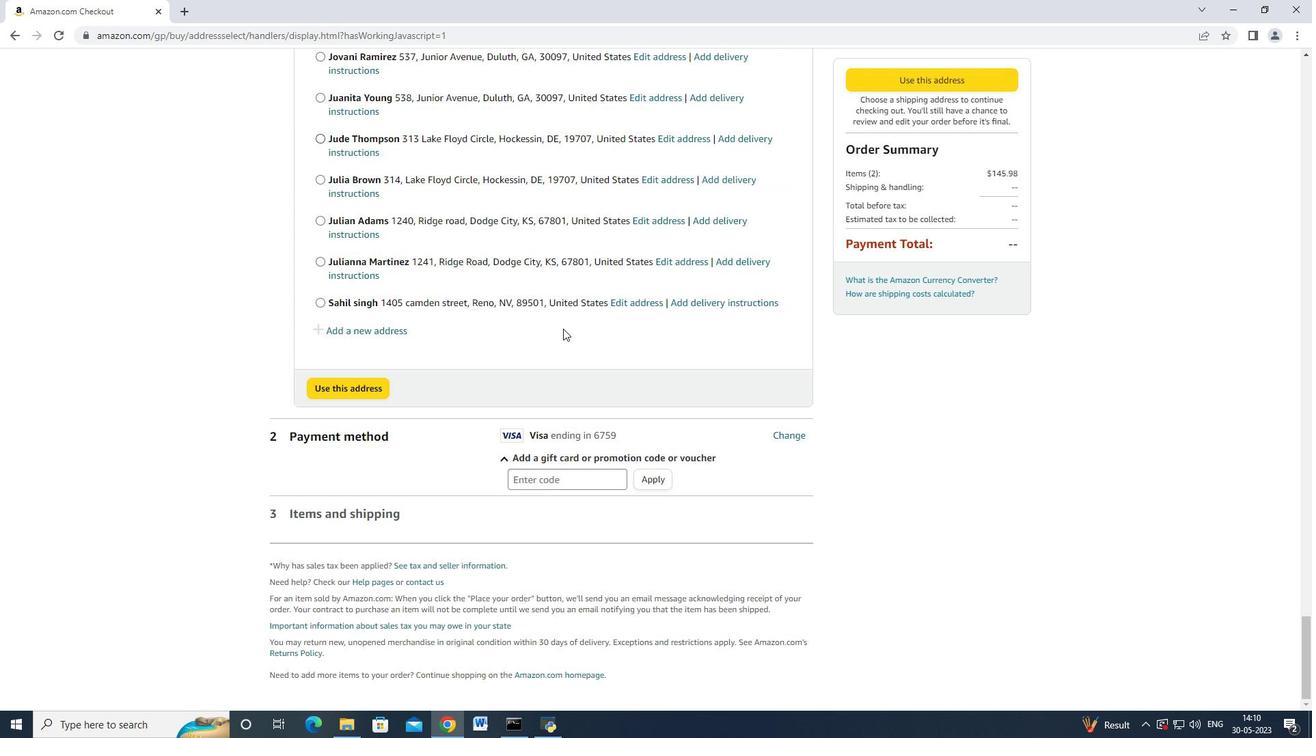 
Action: Mouse moved to (378, 331)
Screenshot: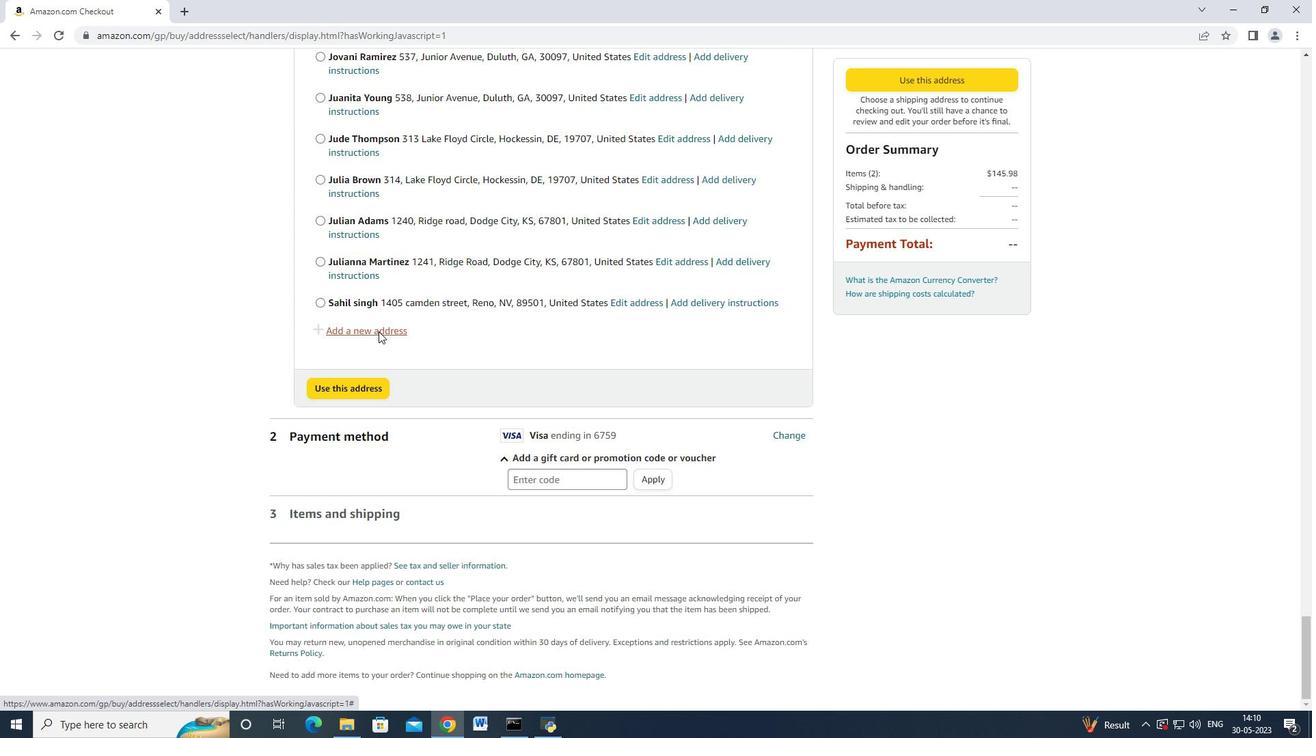 
Action: Mouse pressed left at (378, 331)
Screenshot: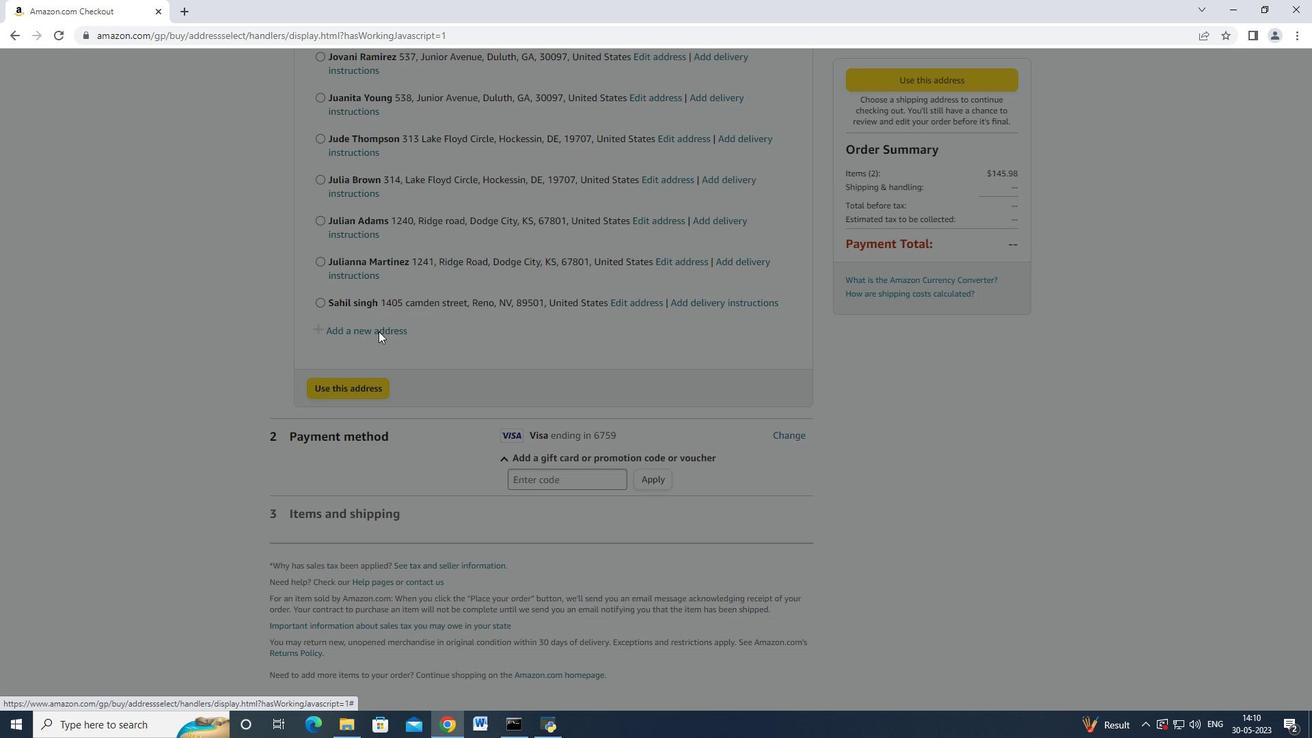 
Action: Mouse moved to (451, 332)
Screenshot: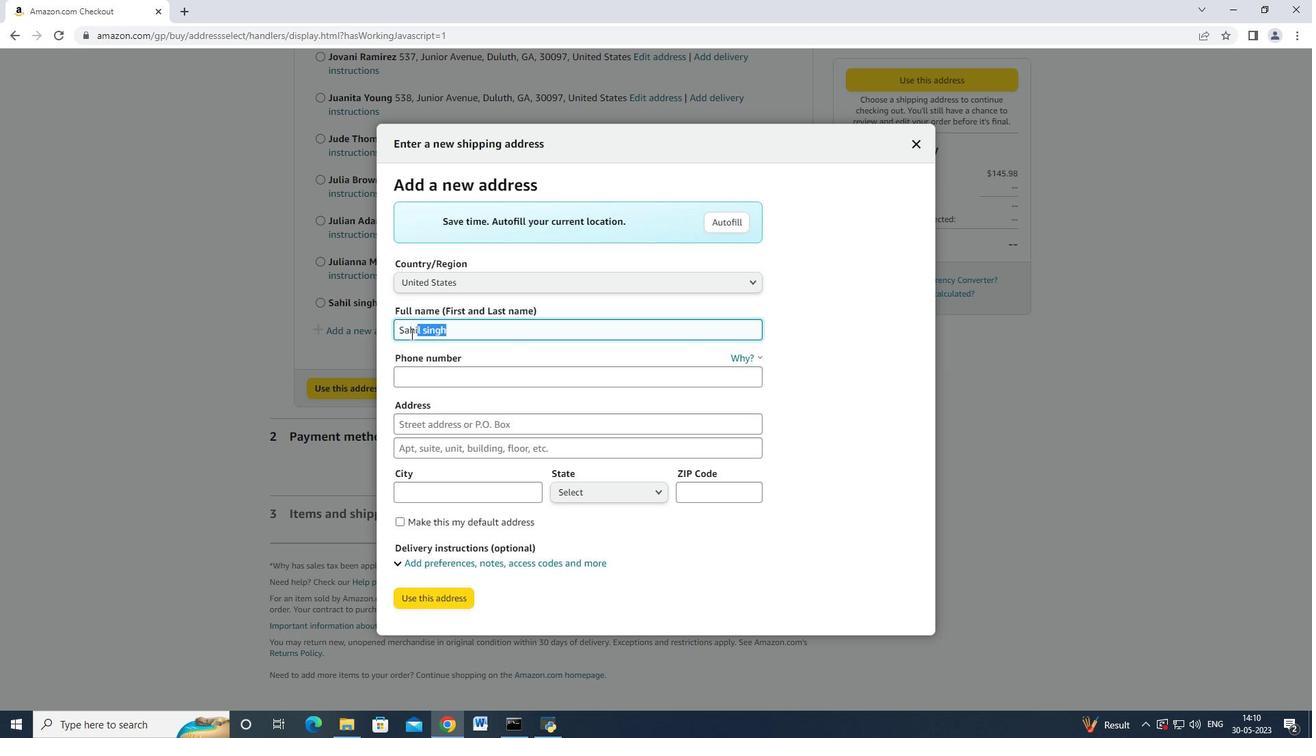 
Action: Mouse pressed left at (451, 332)
Screenshot: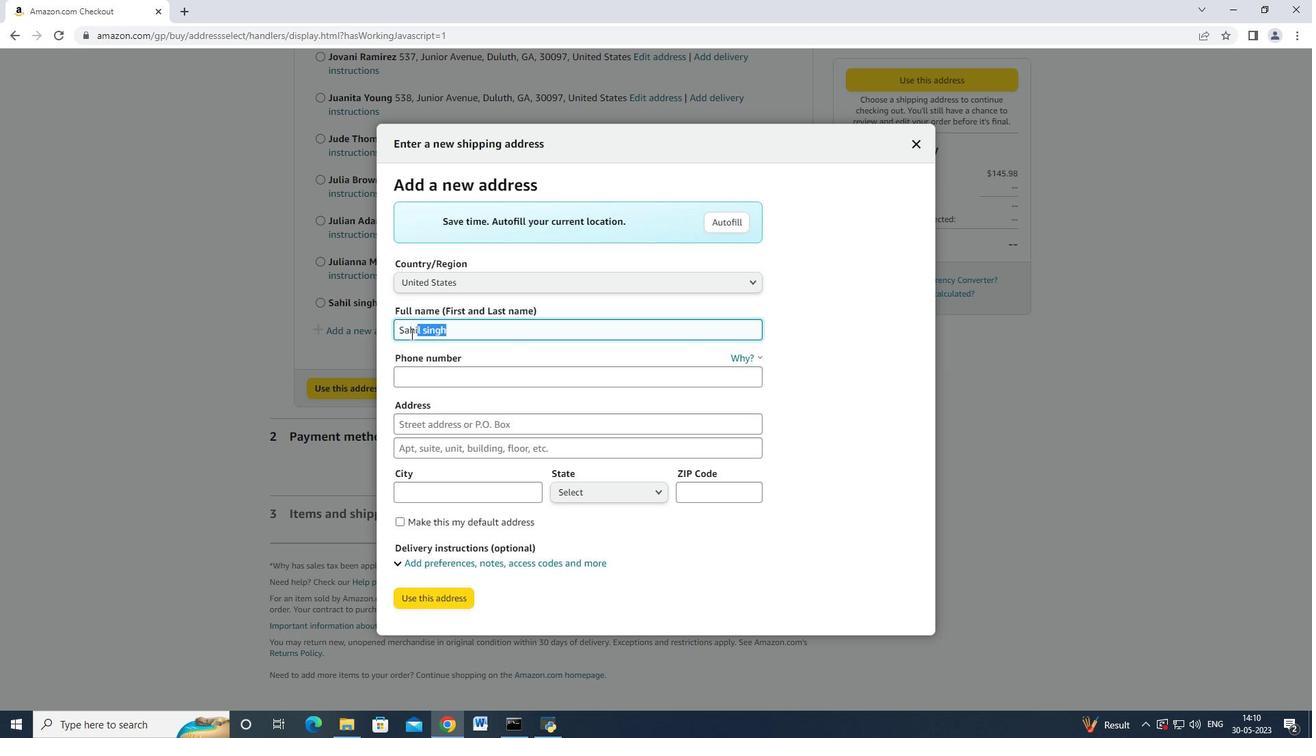
Action: Mouse moved to (424, 328)
Screenshot: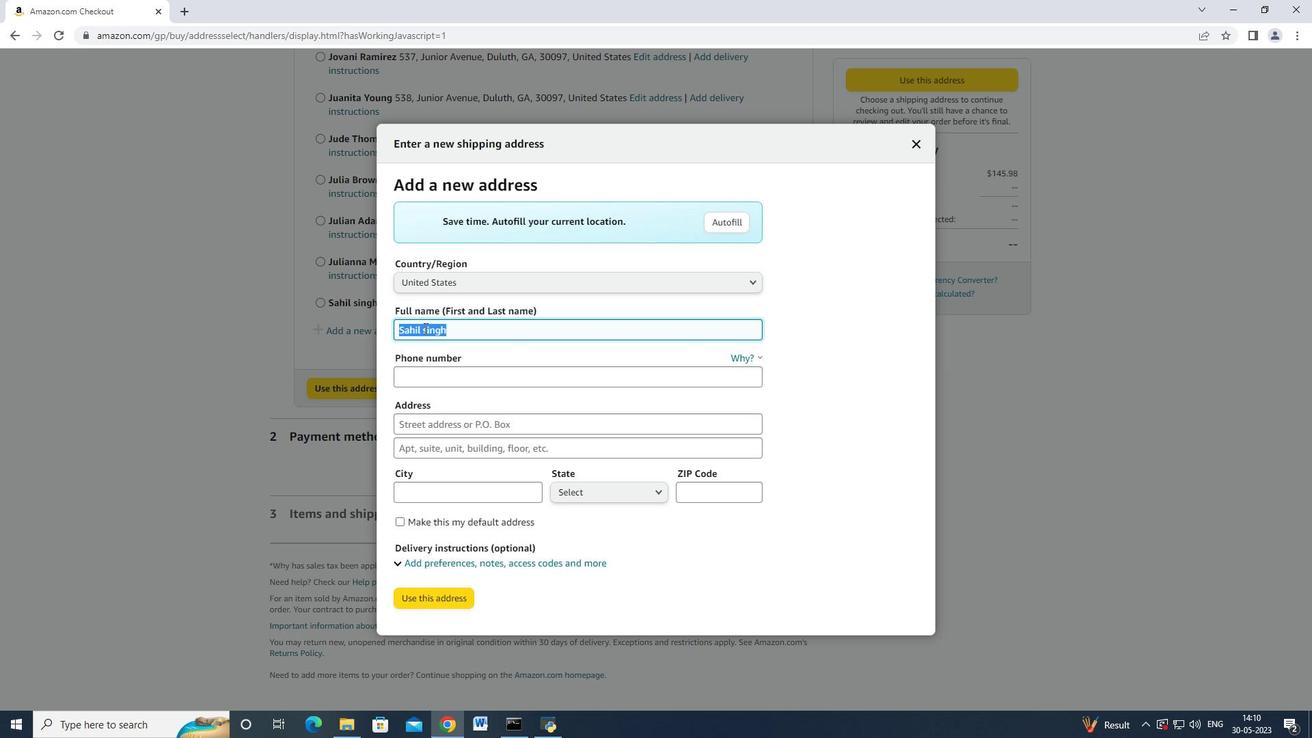 
Action: Key pressed <Key.backspace><Key.shift_r>Genevieve<Key.space><Key.shift_r>Re<Key.backspace>amirez<Key.tab><Key.tab>7752551231<Key.tab>13=4<Key.backspace><Key.backspace><Key.backspace>404<Key.space><Key.shift_r>Camden<Key.space><Key.shift_r>Street<Key.tab><Key.tab><Key.shift>Reno
Screenshot: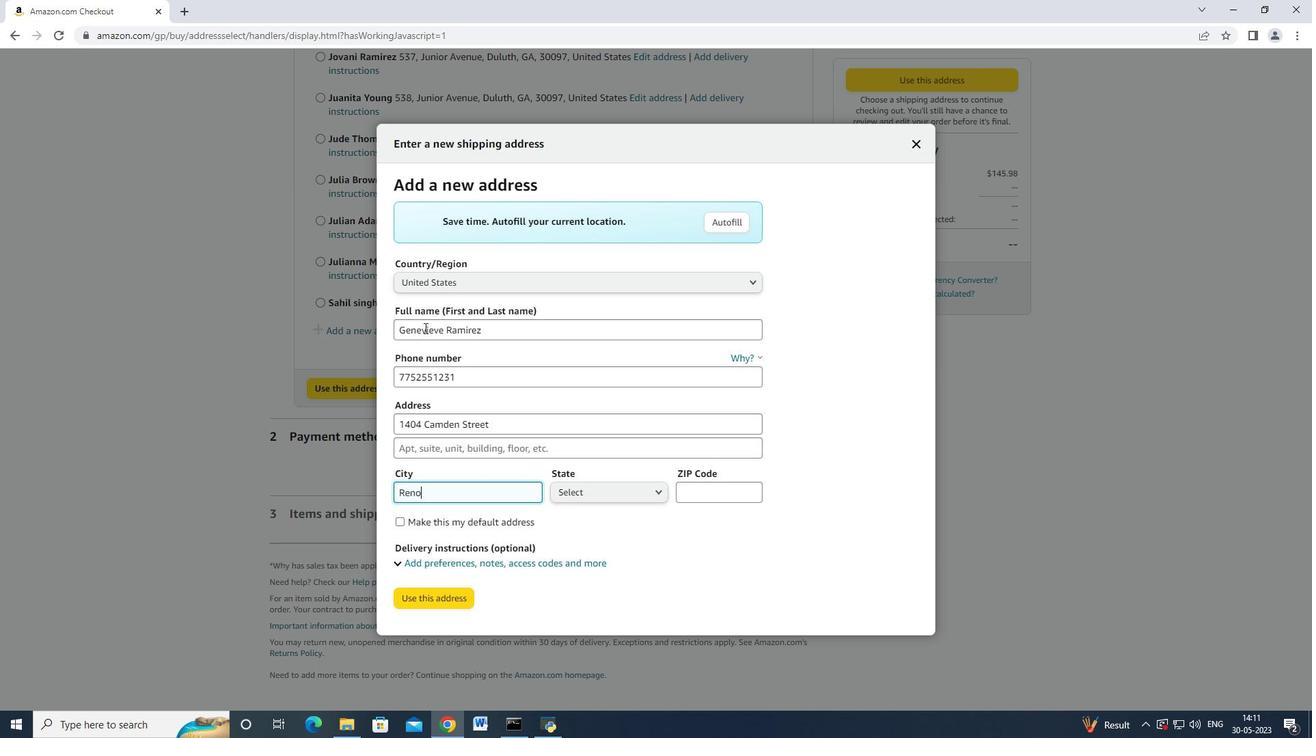 
Action: Mouse moved to (625, 501)
Screenshot: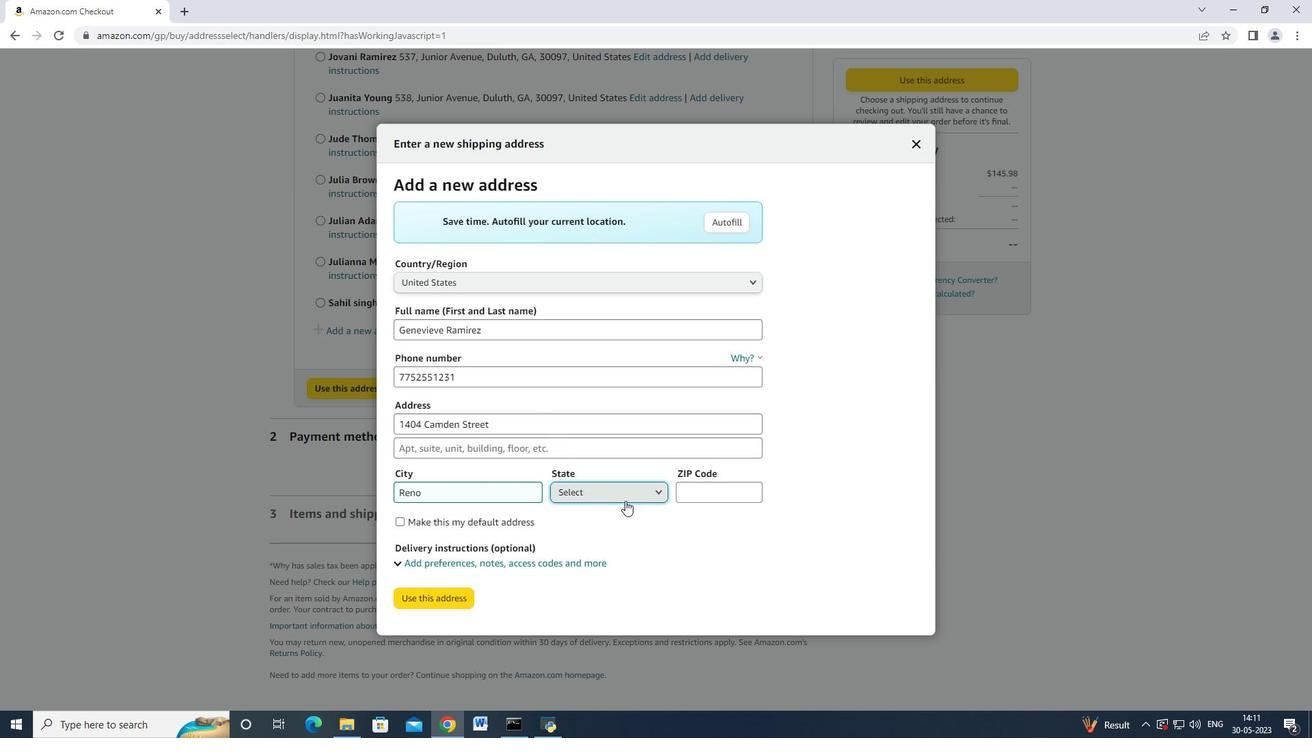 
Action: Mouse pressed left at (625, 501)
Screenshot: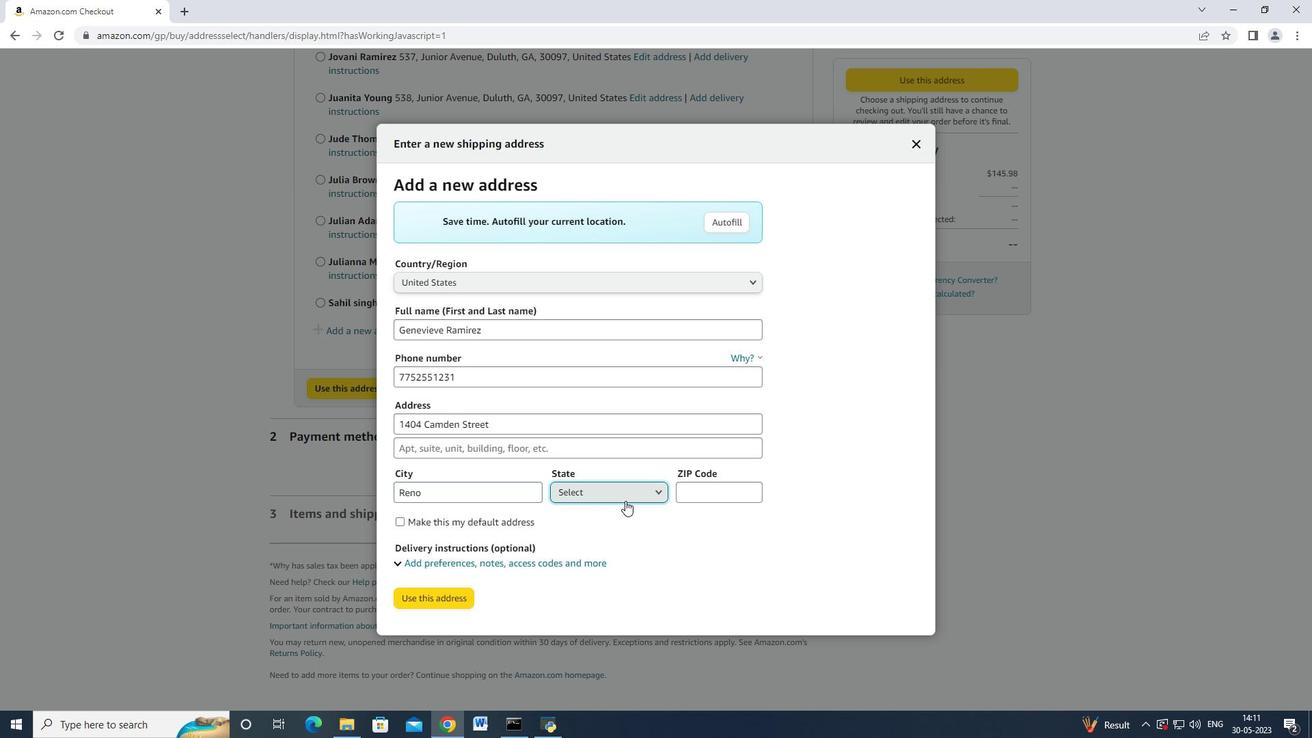 
Action: Mouse moved to (660, 379)
Screenshot: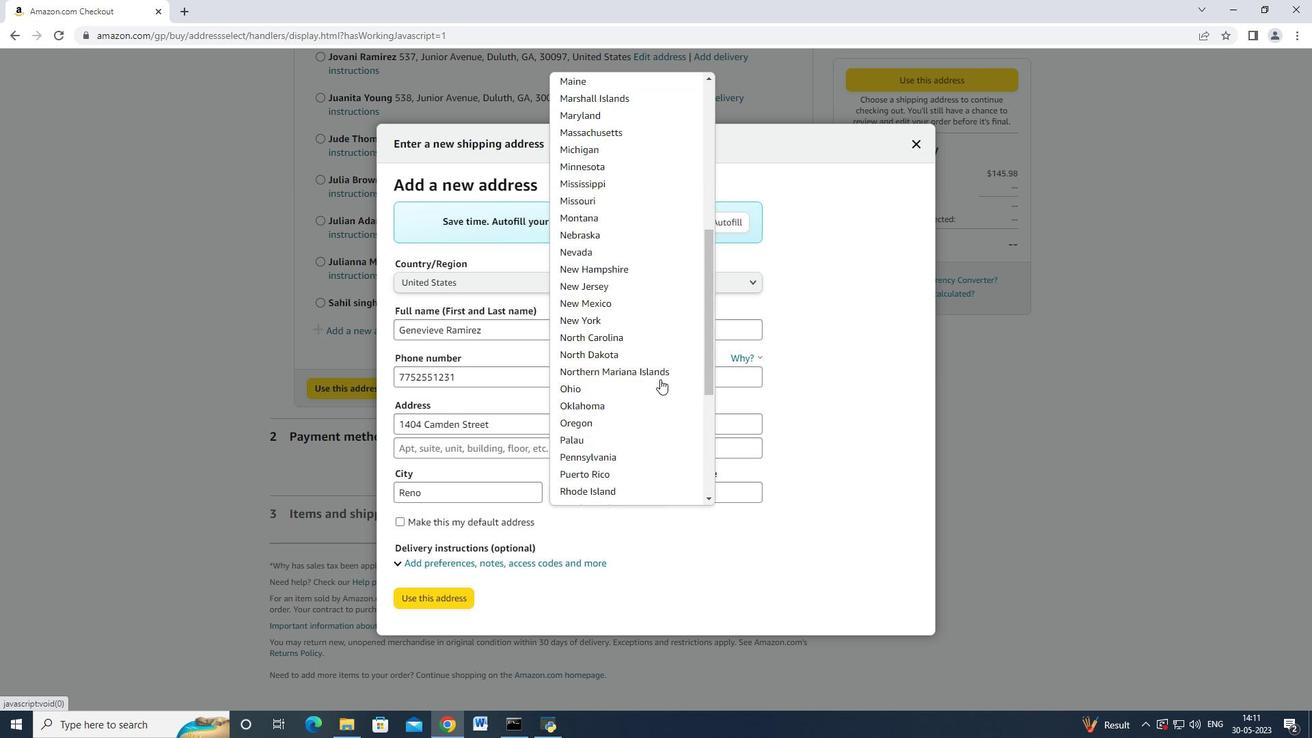 
Action: Mouse scrolled (660, 378) with delta (0, 0)
Screenshot: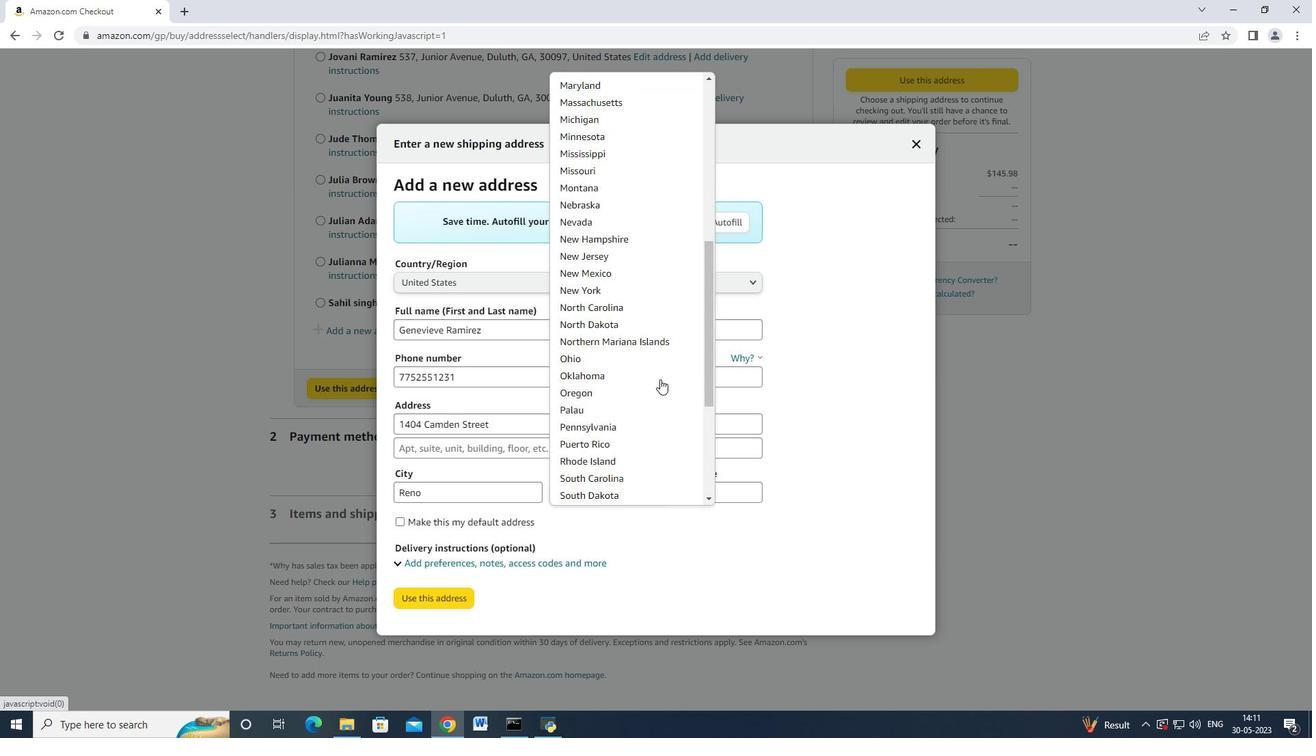 
Action: Mouse scrolled (660, 378) with delta (0, 0)
Screenshot: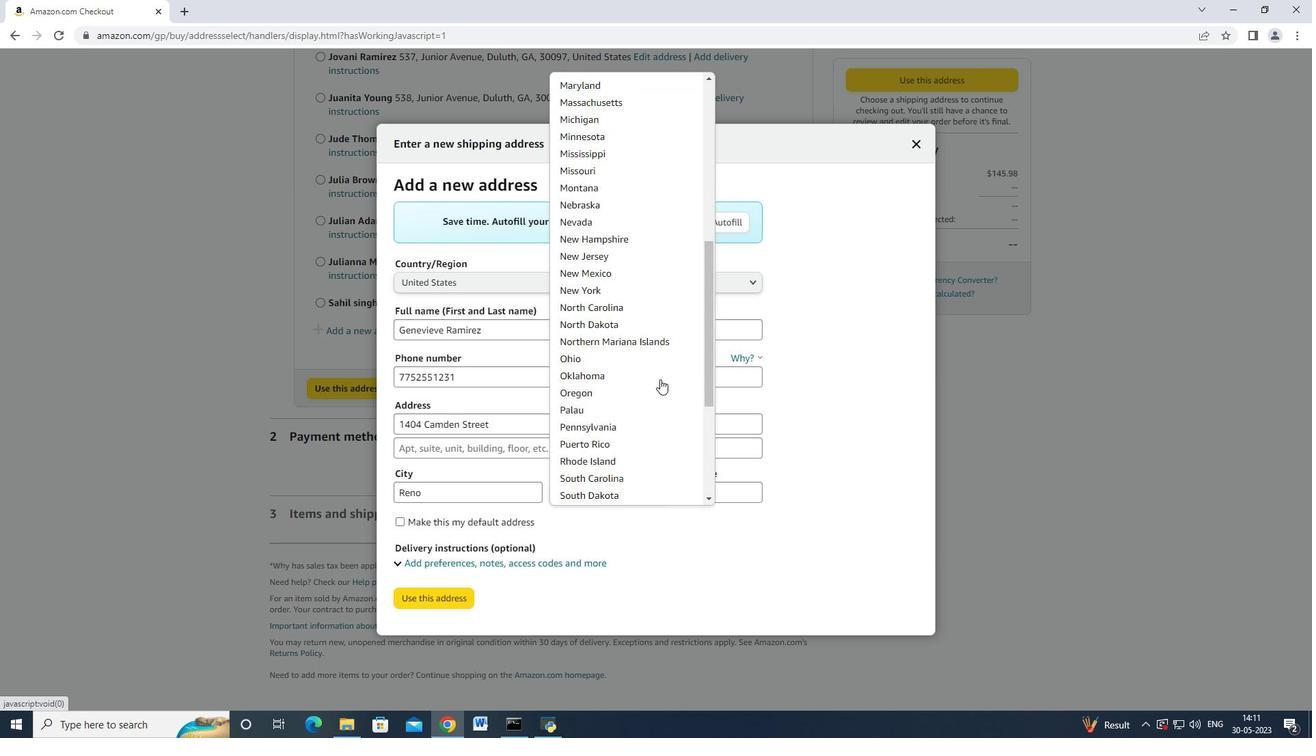 
Action: Mouse scrolled (660, 378) with delta (0, 0)
Screenshot: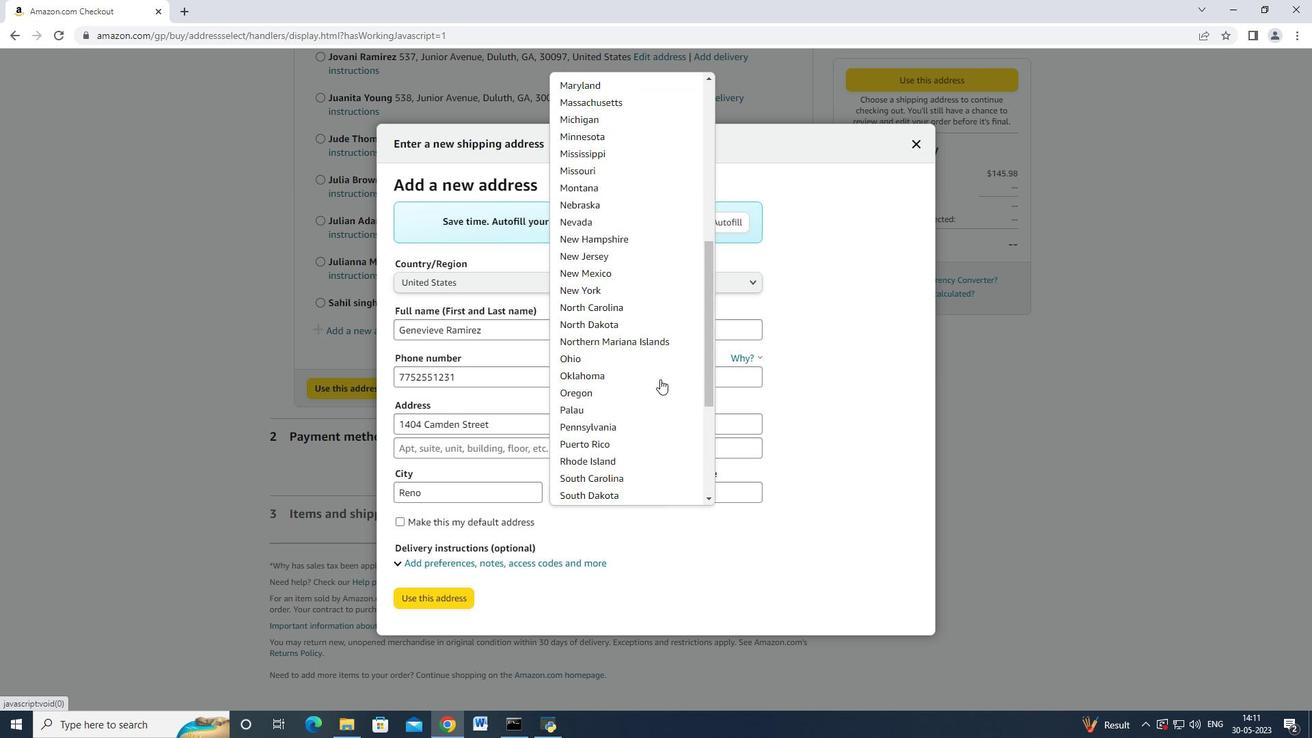 
Action: Mouse scrolled (660, 378) with delta (0, 0)
Screenshot: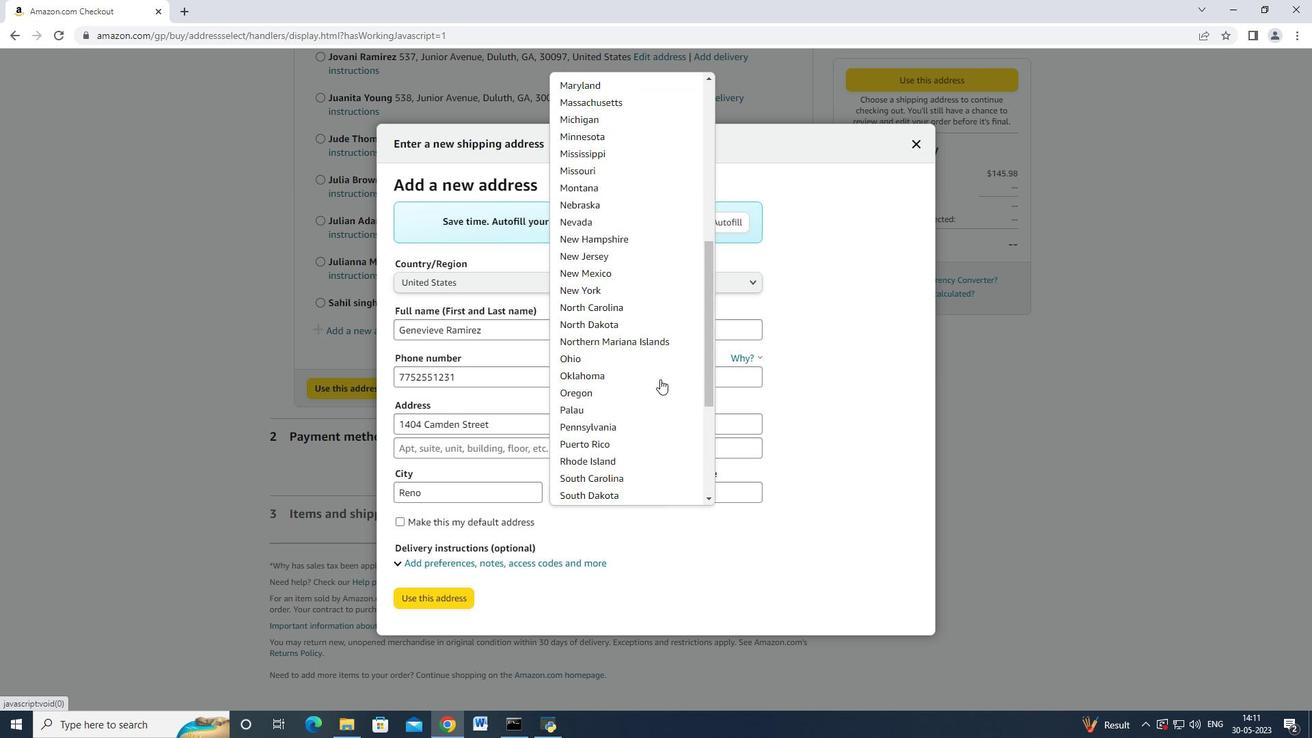 
Action: Mouse scrolled (660, 378) with delta (0, 0)
Screenshot: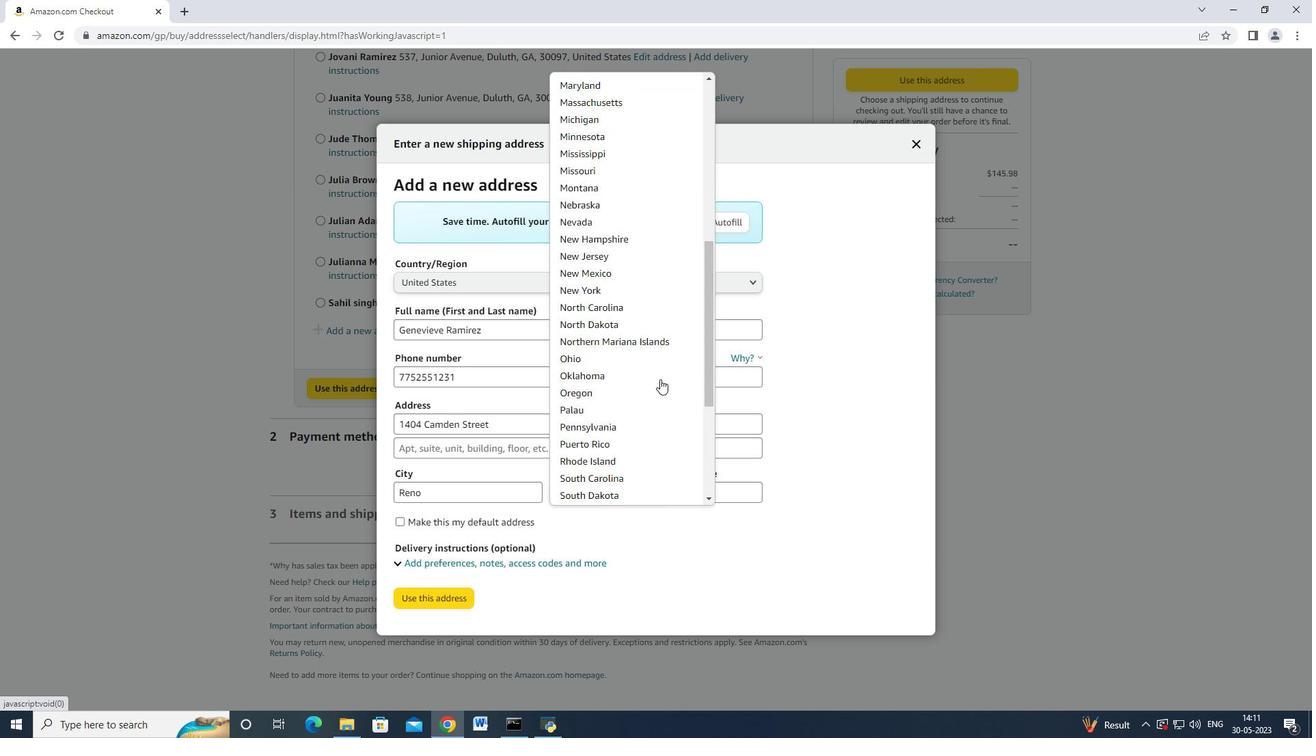 
Action: Mouse scrolled (660, 378) with delta (0, 0)
Screenshot: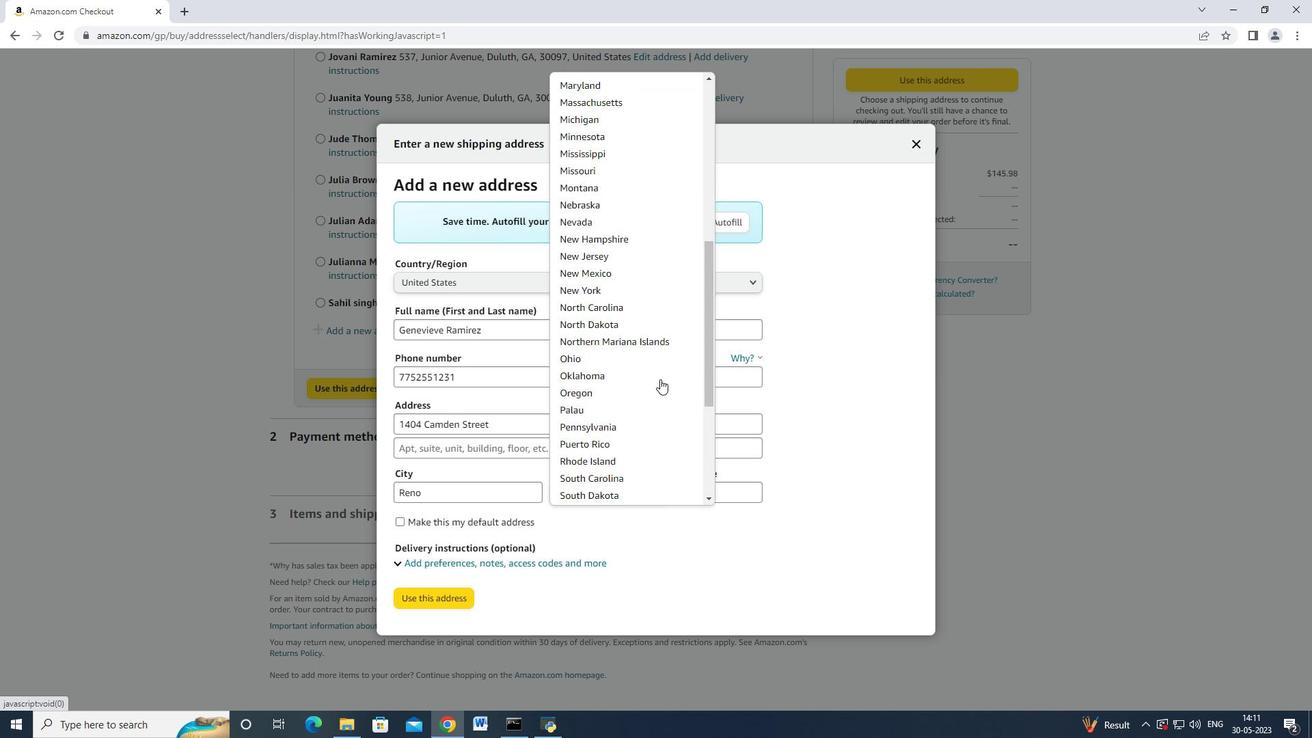 
Action: Mouse scrolled (660, 378) with delta (0, 0)
Screenshot: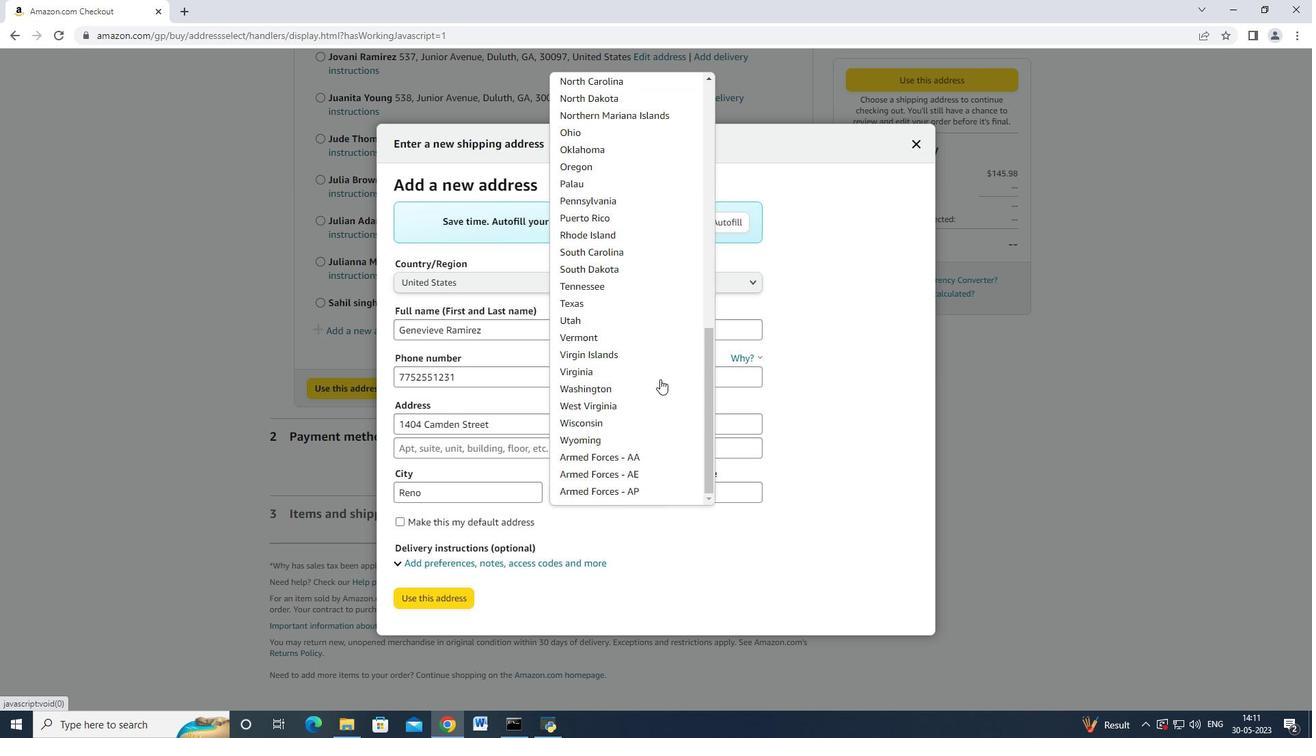 
Action: Mouse scrolled (660, 378) with delta (0, 0)
Screenshot: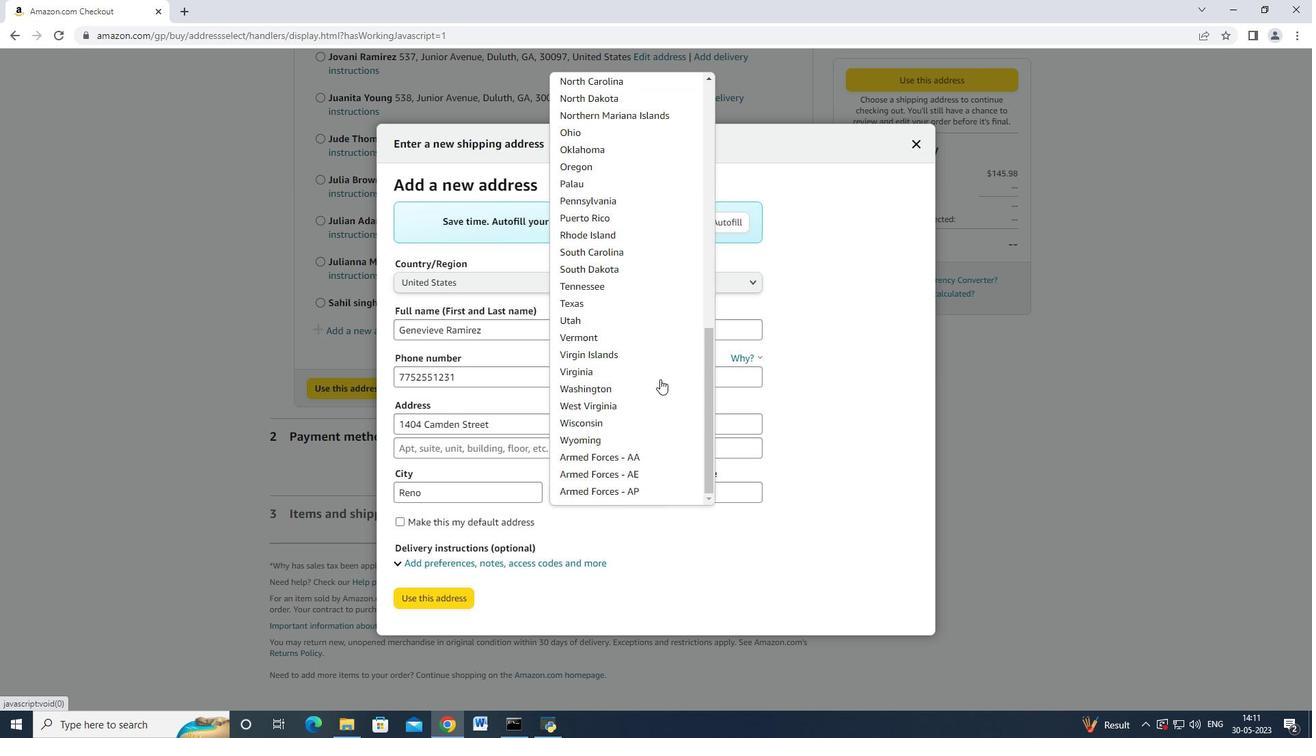 
Action: Mouse scrolled (660, 378) with delta (0, 0)
Screenshot: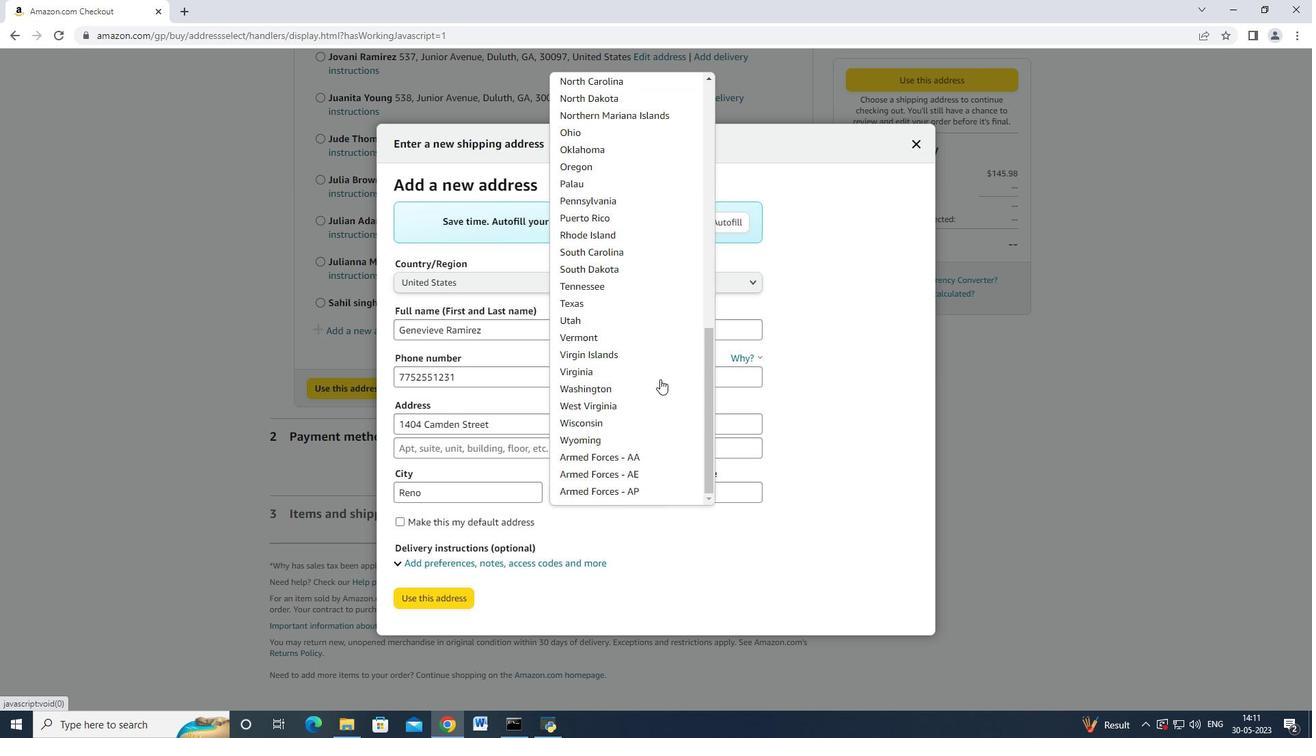 
Action: Mouse scrolled (660, 378) with delta (0, 0)
Screenshot: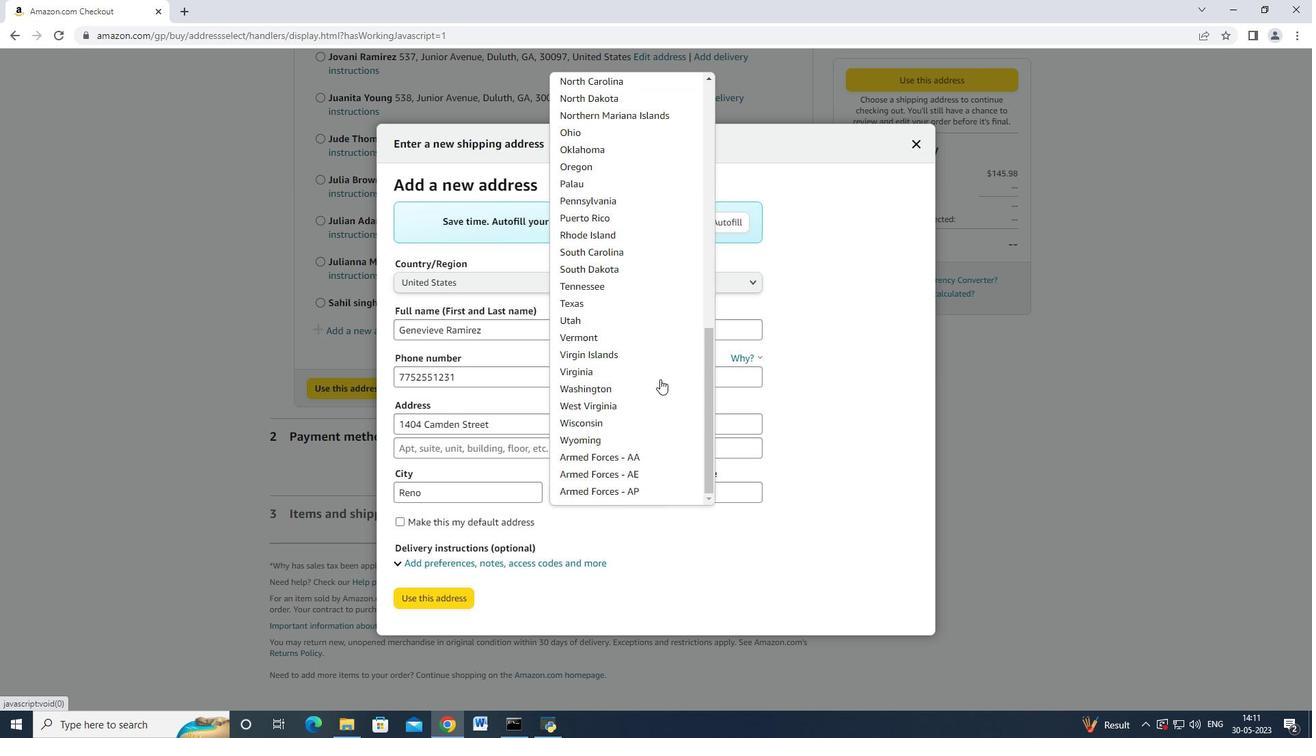 
Action: Mouse scrolled (660, 378) with delta (0, 0)
Screenshot: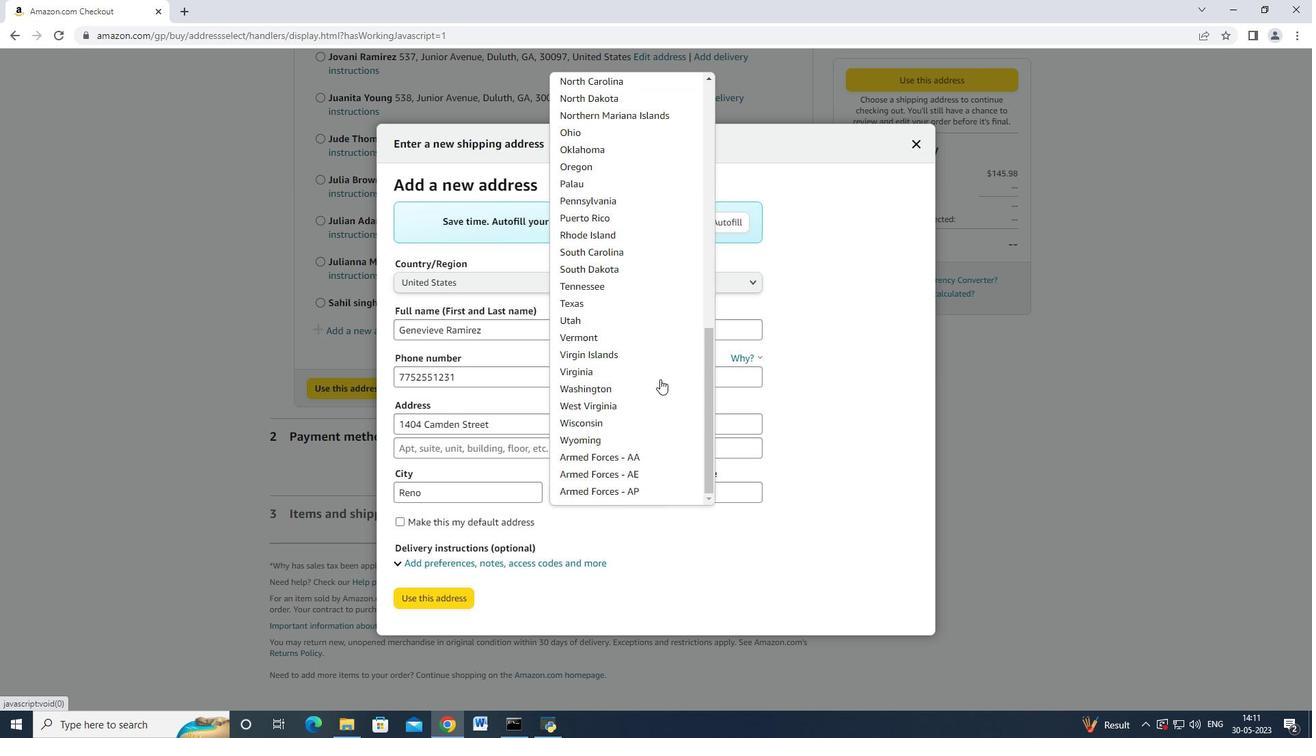 
Action: Mouse scrolled (660, 378) with delta (0, 0)
Screenshot: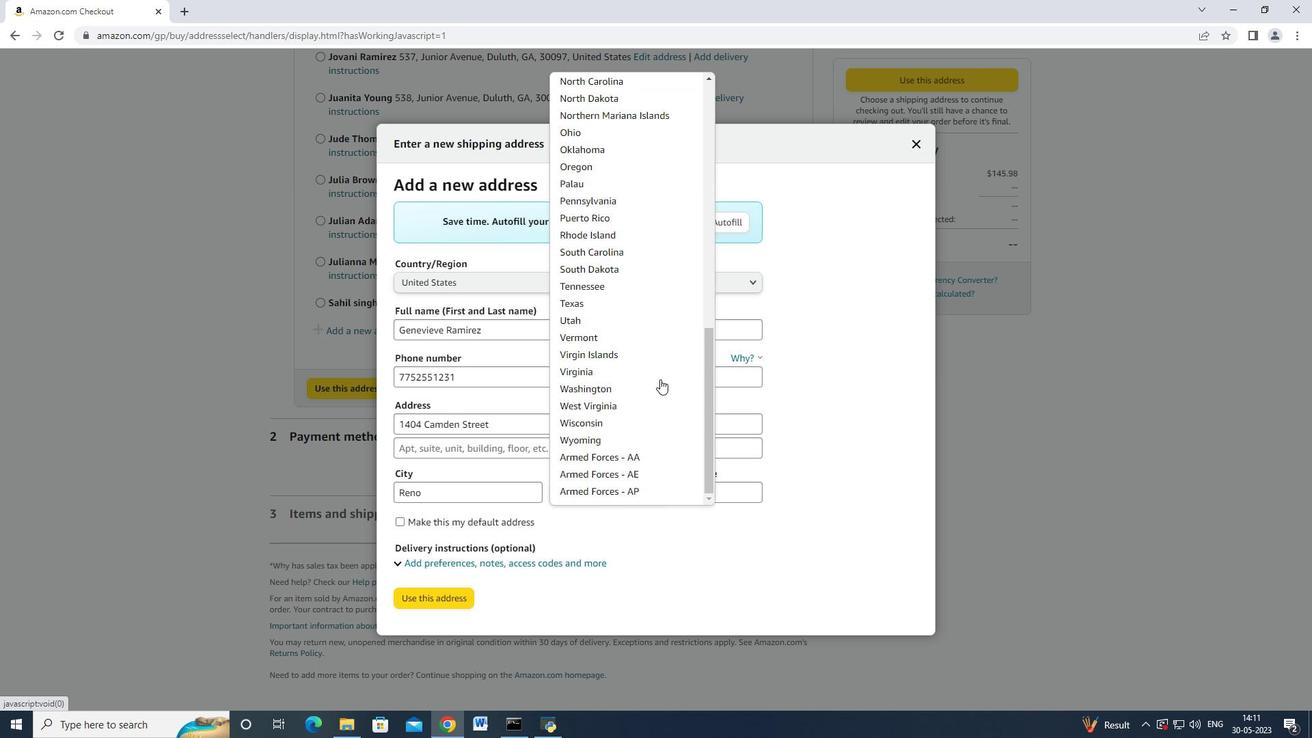 
Action: Mouse scrolled (660, 378) with delta (0, 0)
Screenshot: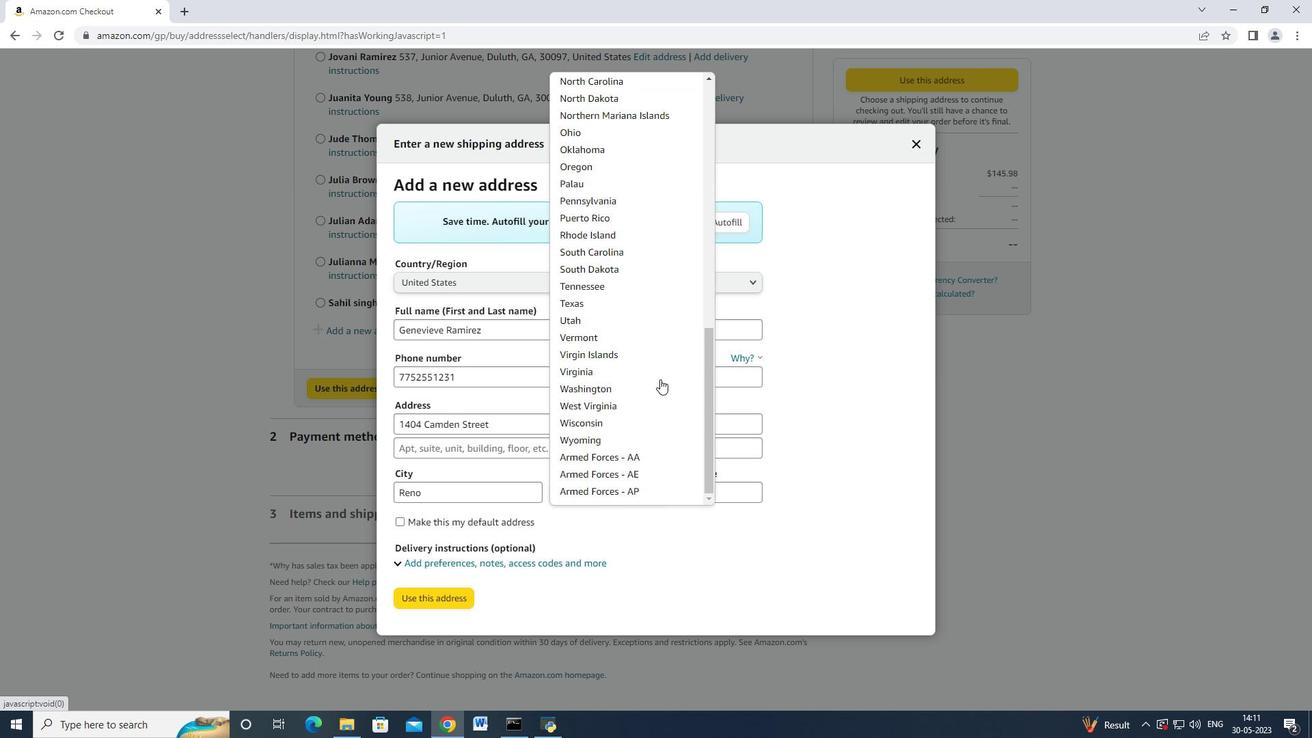 
Action: Mouse scrolled (660, 378) with delta (0, 0)
Screenshot: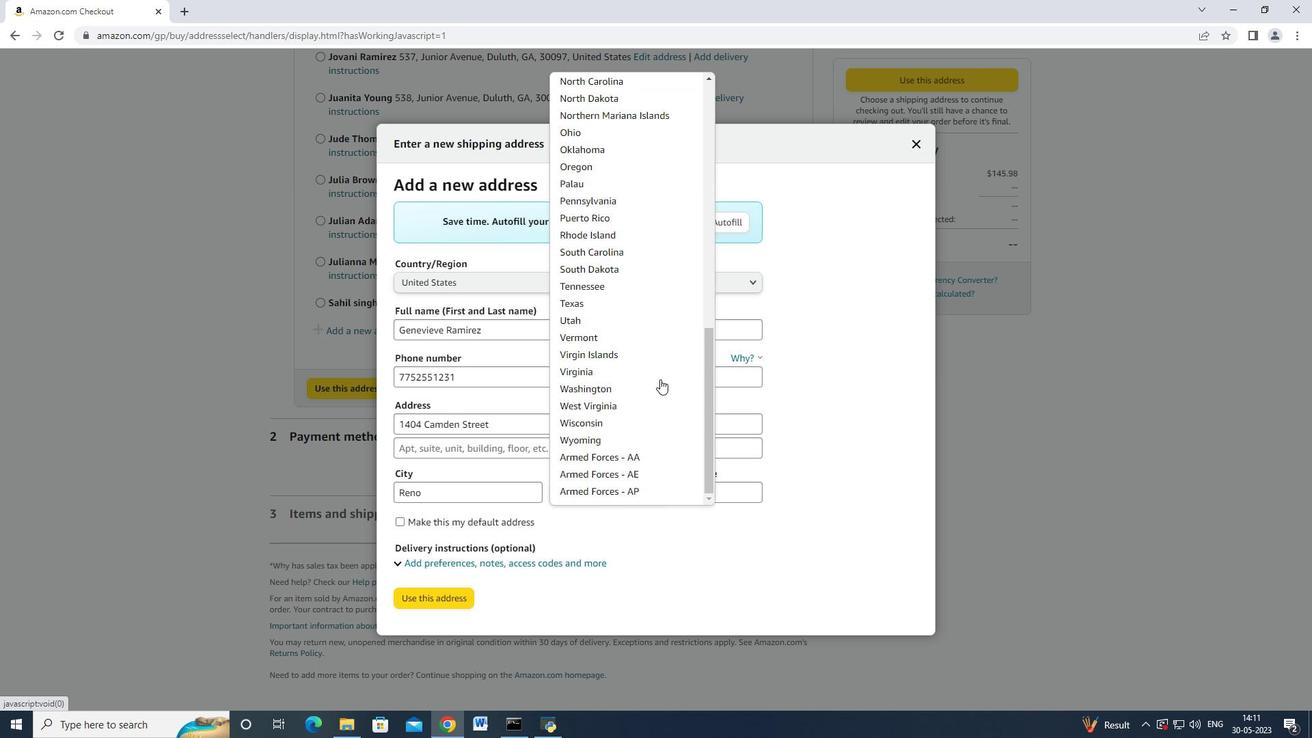 
Action: Mouse moved to (659, 380)
Screenshot: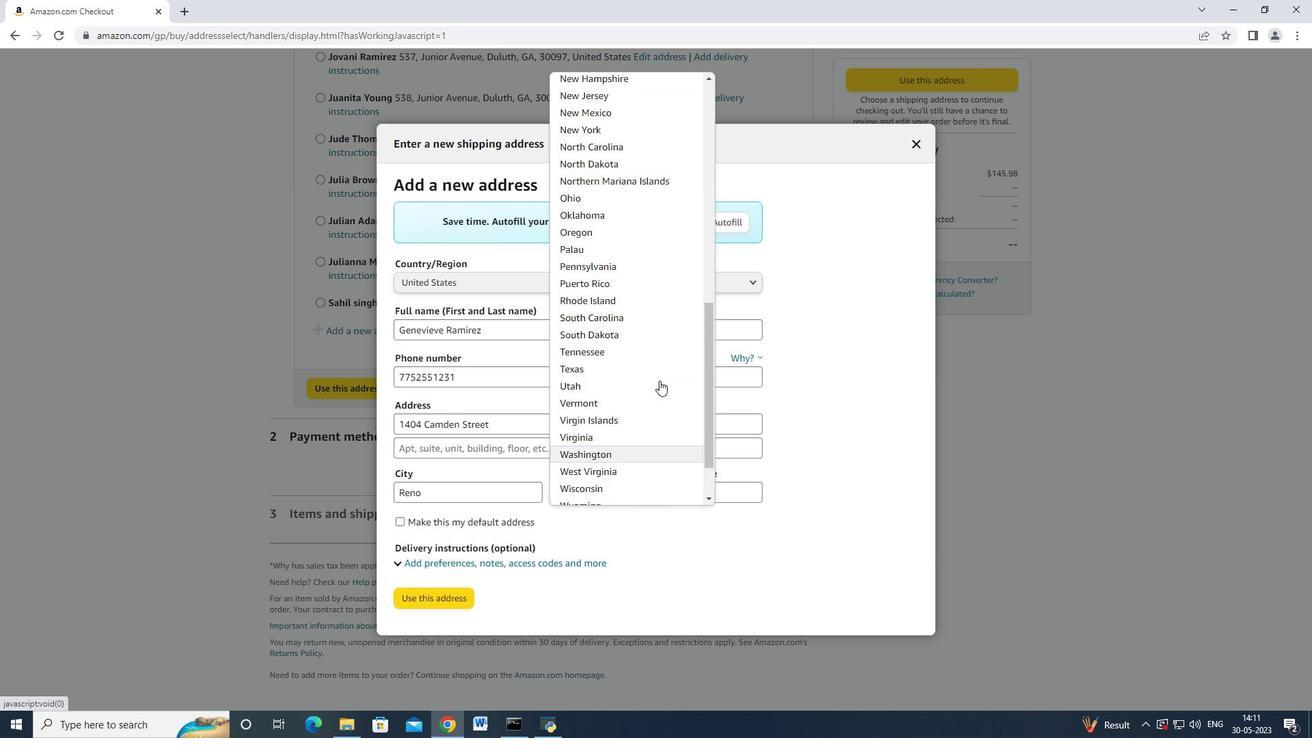 
Action: Mouse scrolled (659, 381) with delta (0, 0)
Screenshot: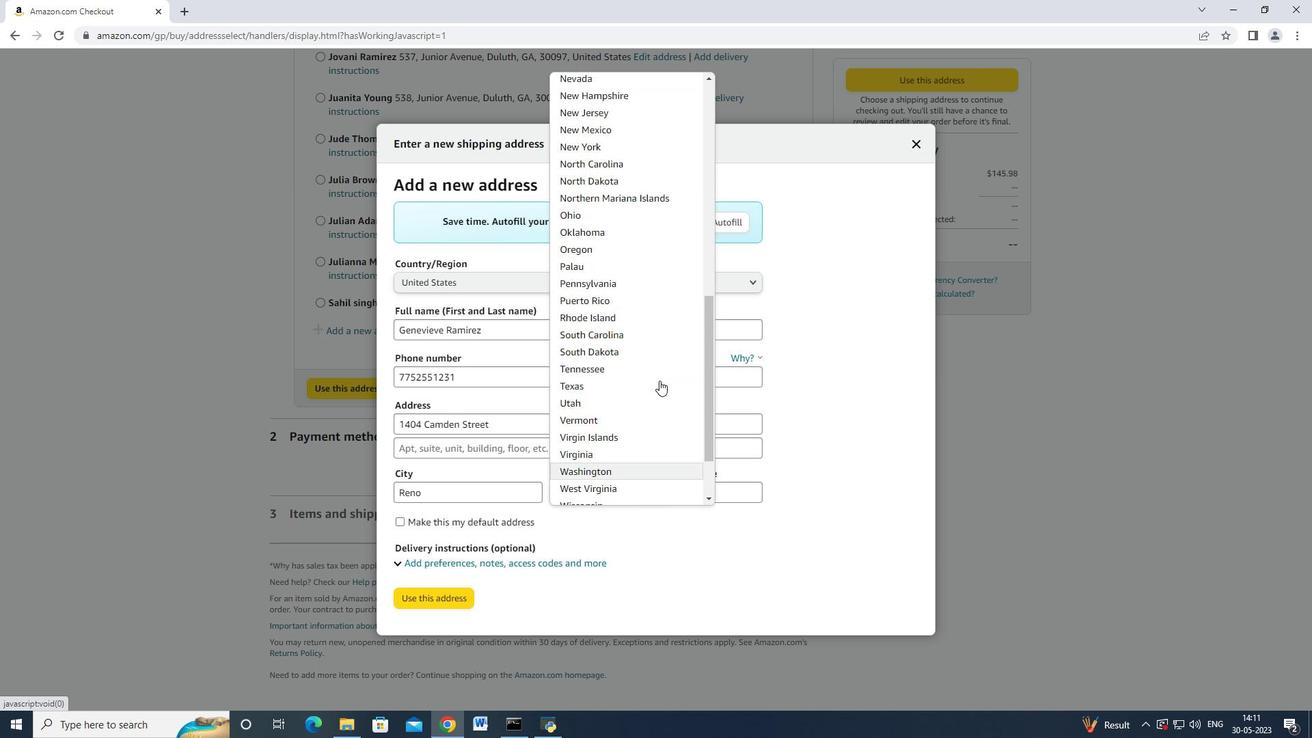 
Action: Mouse scrolled (659, 381) with delta (0, 0)
Screenshot: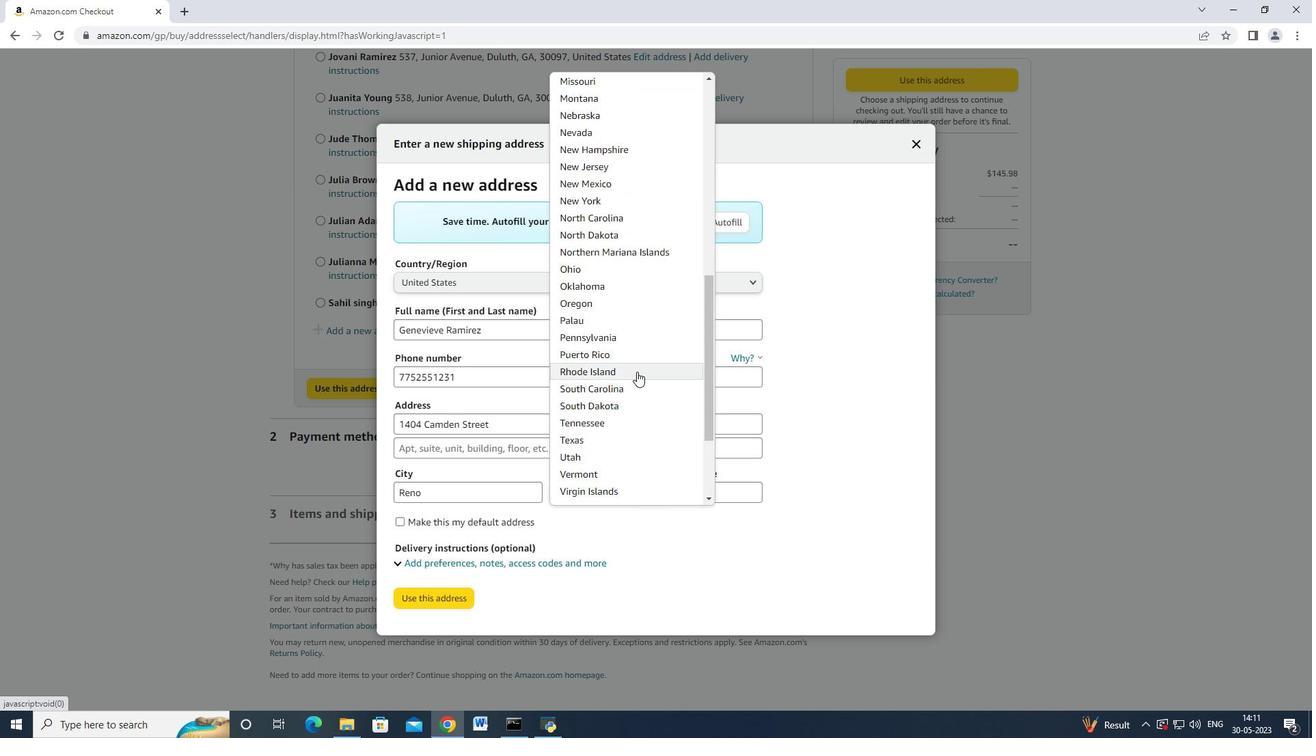 
Action: Mouse moved to (632, 369)
Screenshot: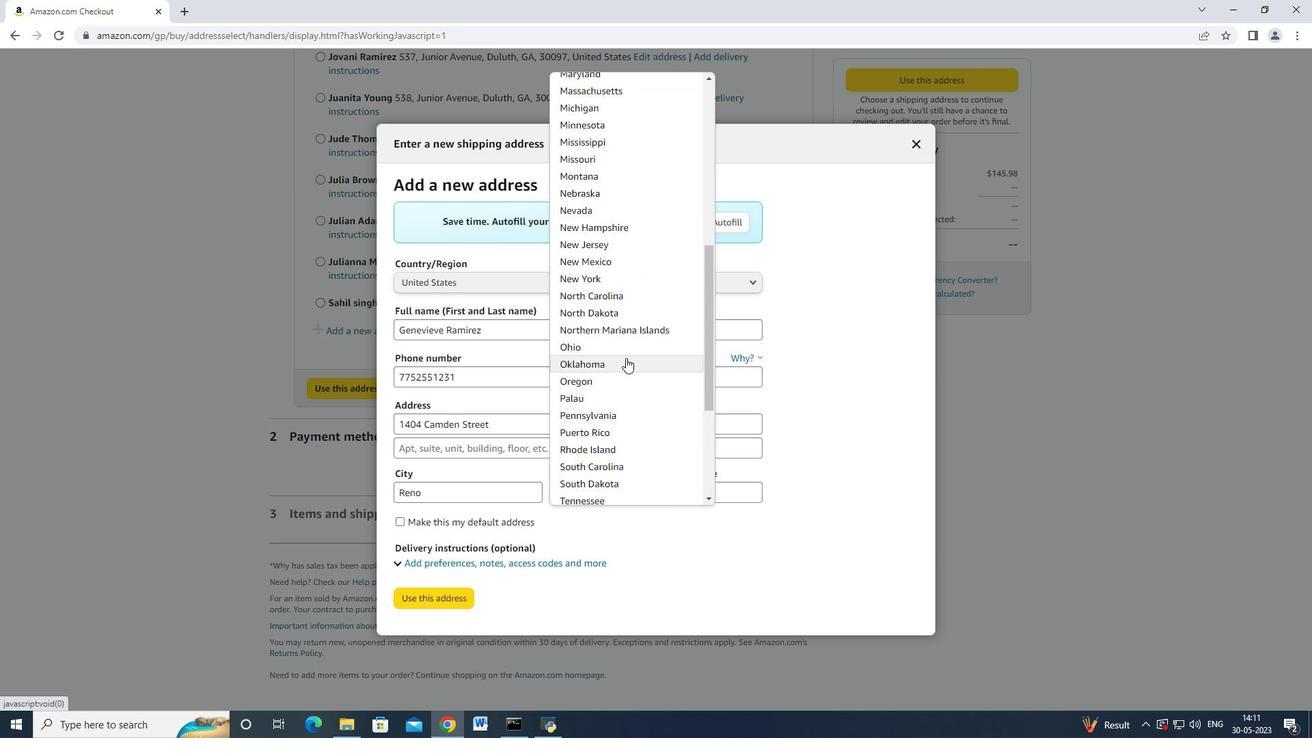 
Action: Mouse scrolled (632, 369) with delta (0, 0)
Screenshot: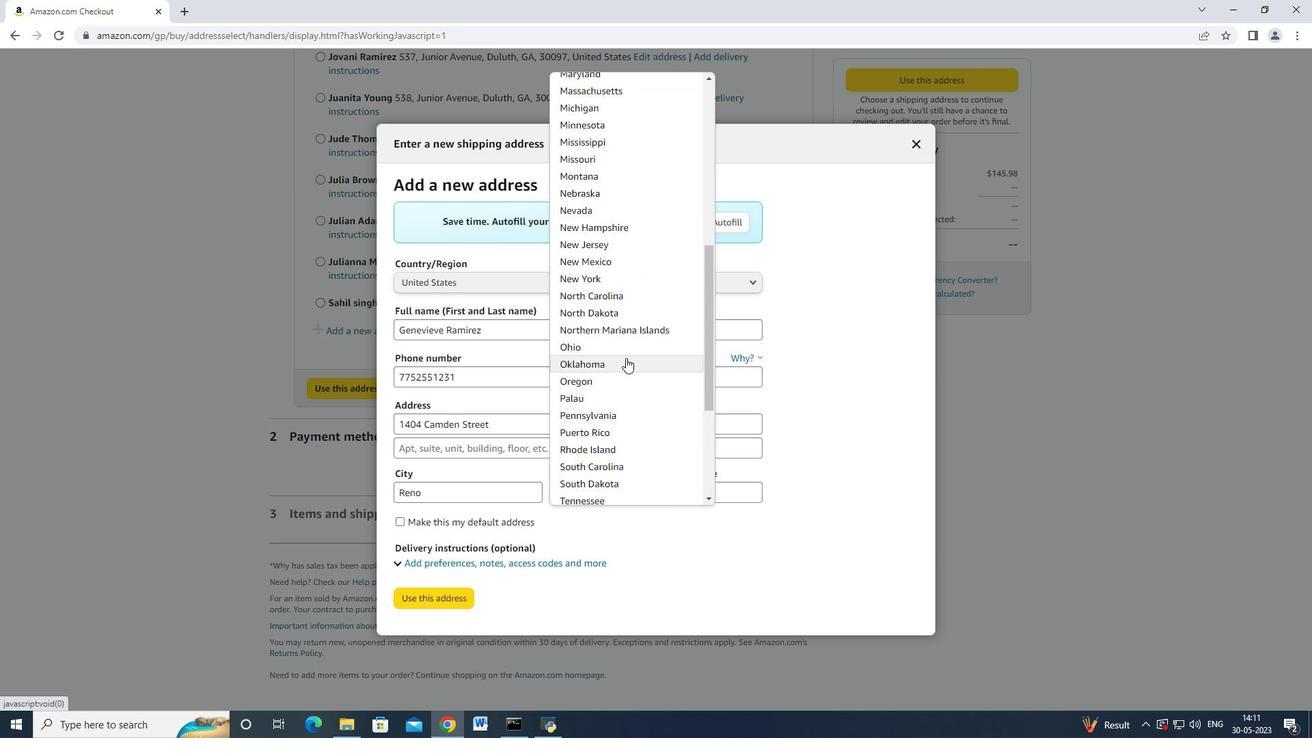 
Action: Mouse moved to (630, 368)
Screenshot: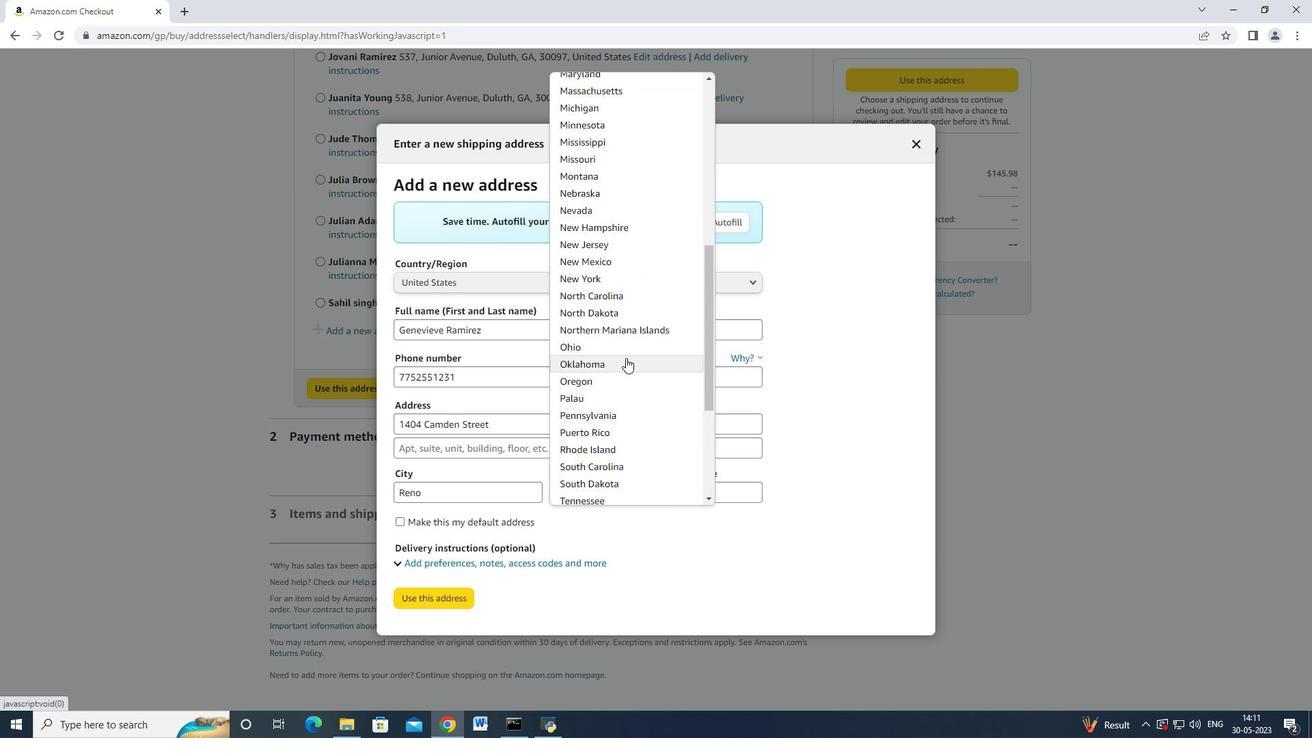 
Action: Mouse scrolled (630, 369) with delta (0, 0)
Screenshot: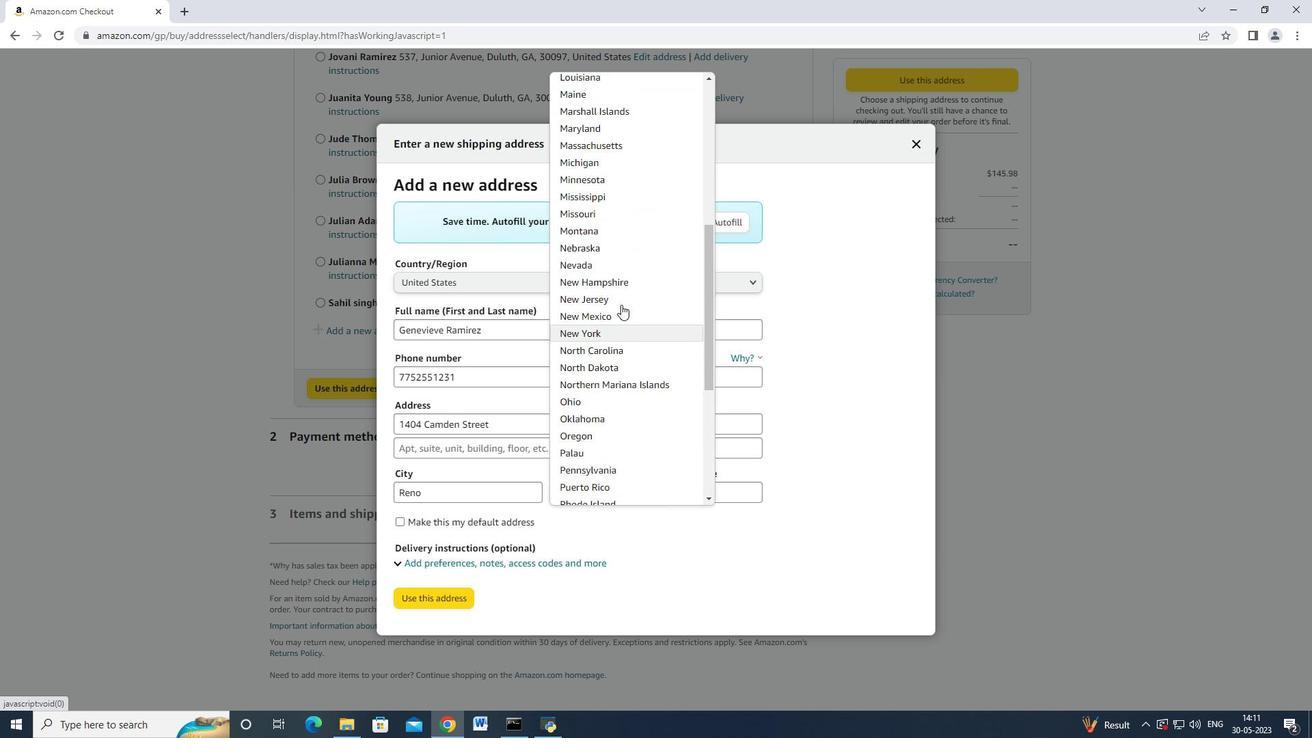 
Action: Mouse moved to (592, 265)
Screenshot: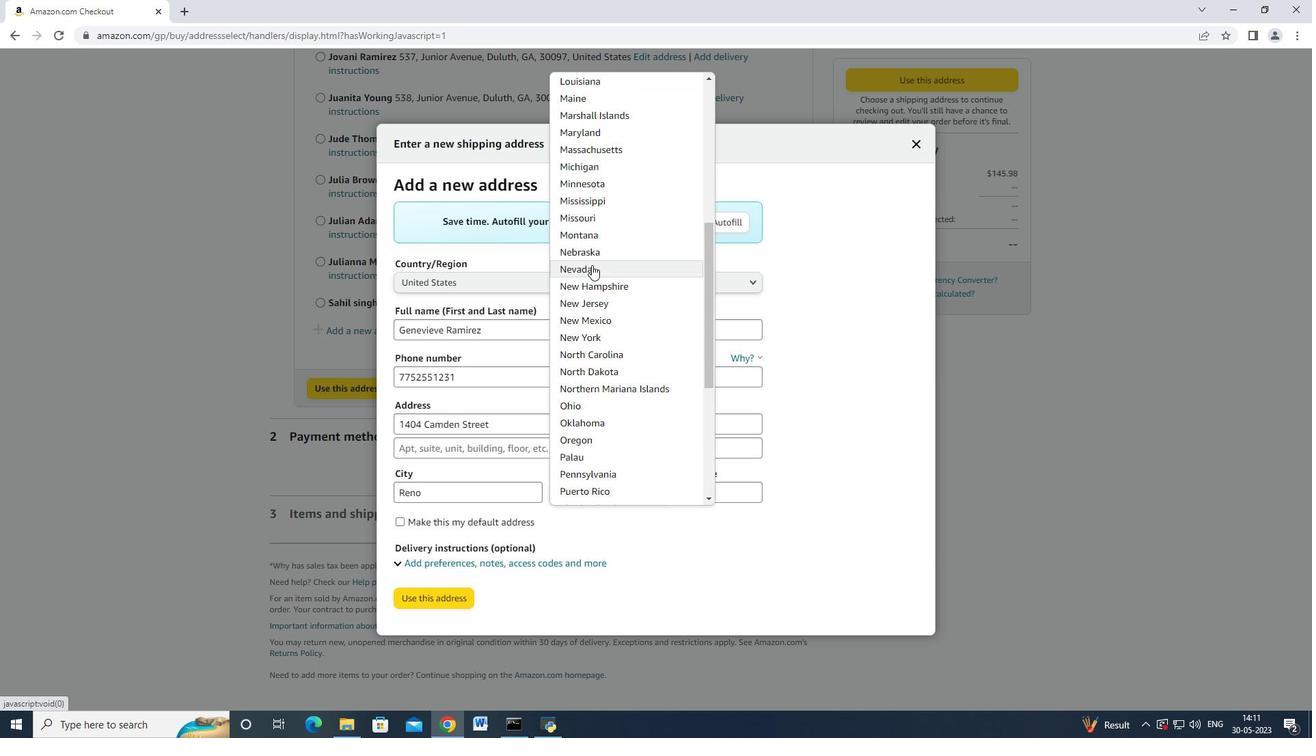 
Action: Mouse pressed left at (592, 265)
Screenshot: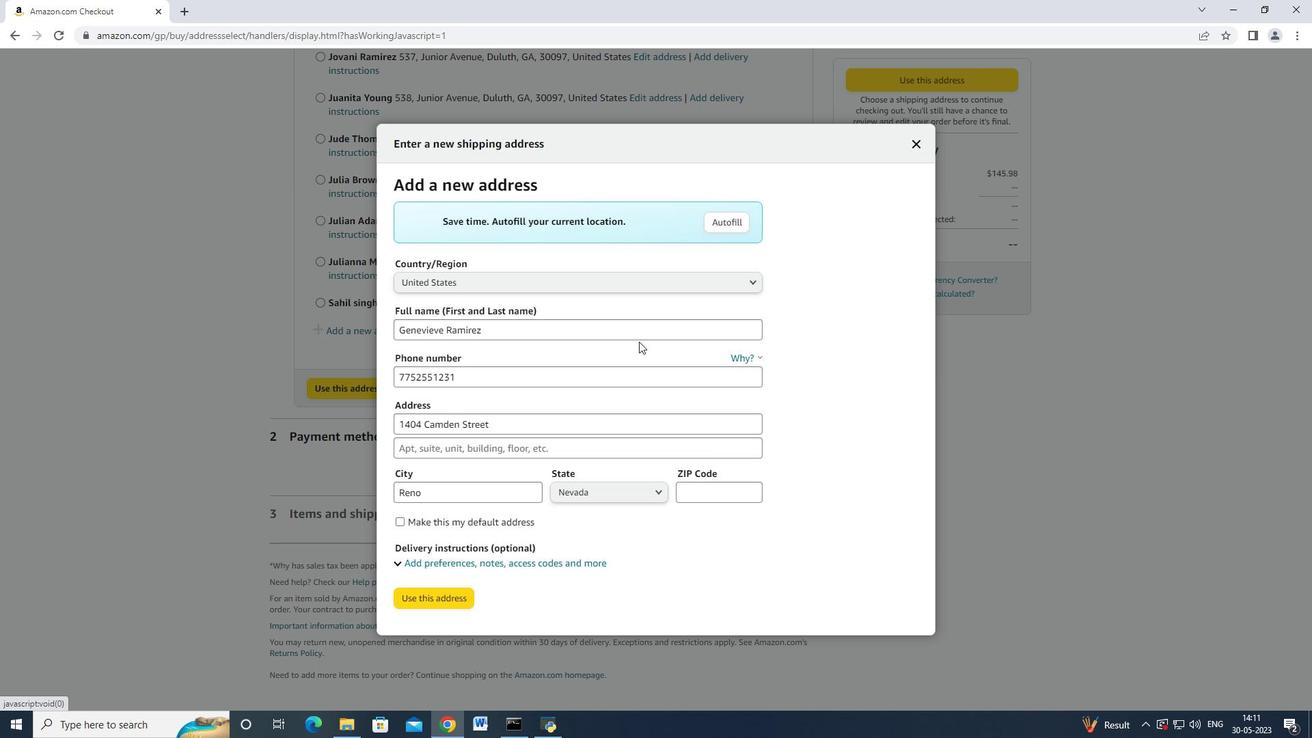 
Action: Mouse moved to (706, 488)
Screenshot: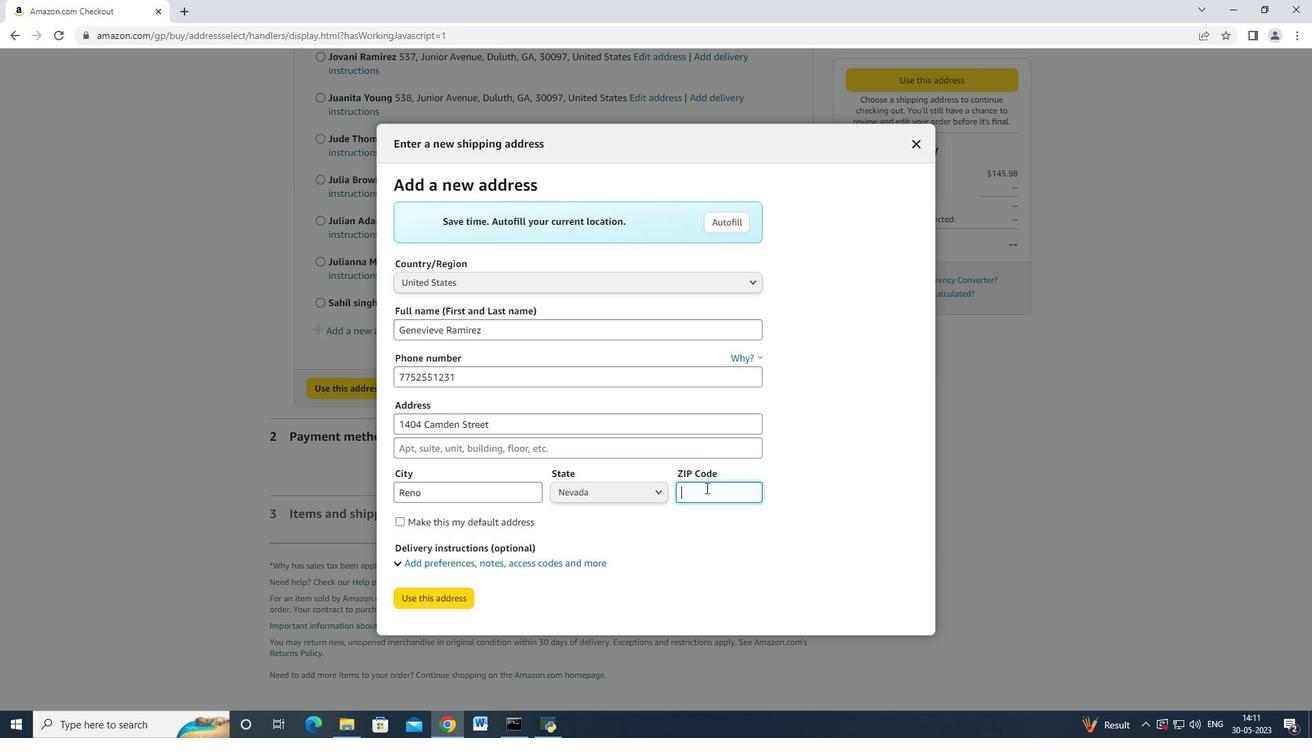 
Action: Mouse pressed left at (706, 488)
Screenshot: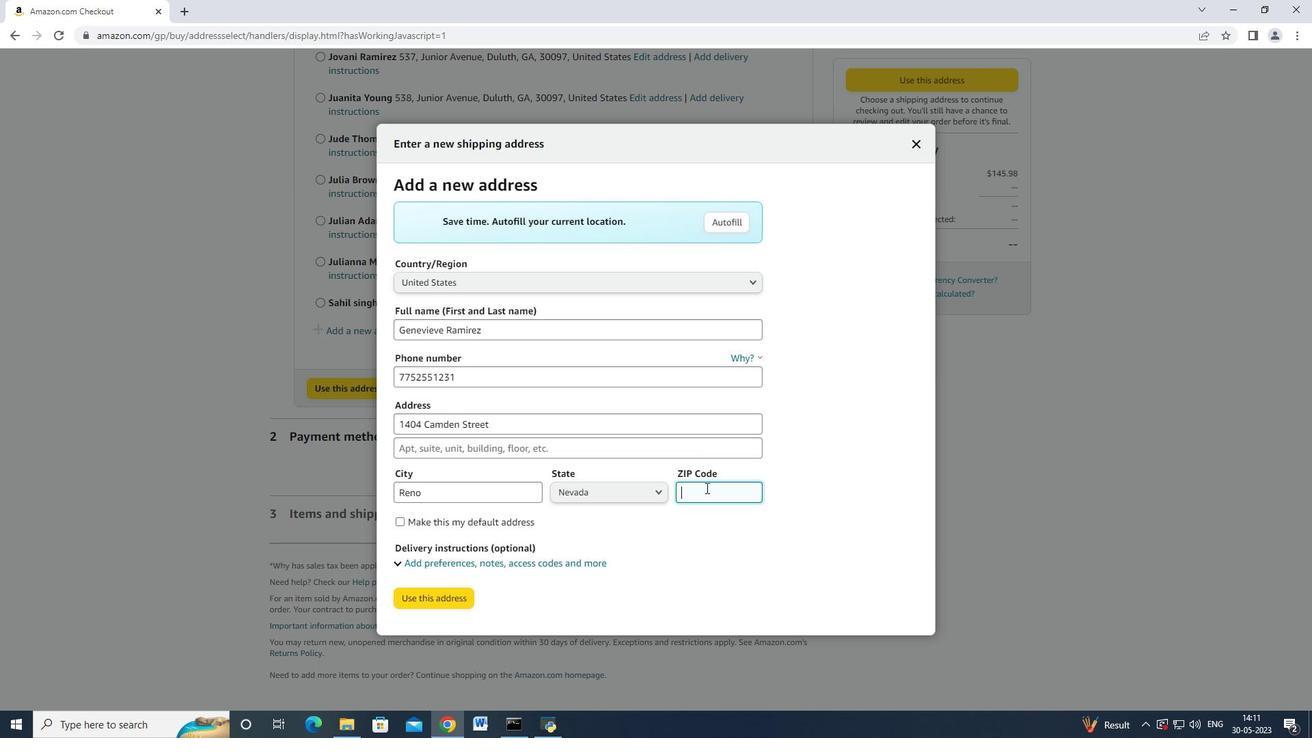 
Action: Mouse moved to (724, 462)
Screenshot: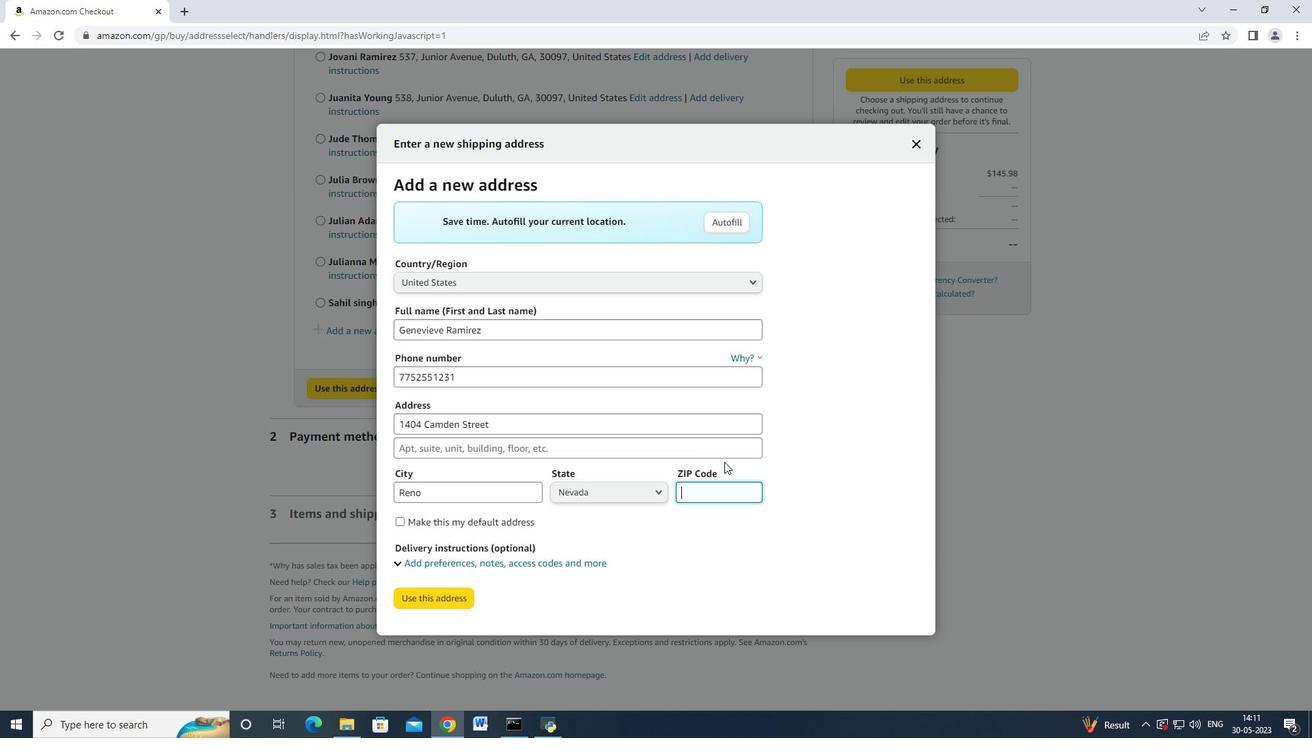 
Action: Key pressed 89501
Screenshot: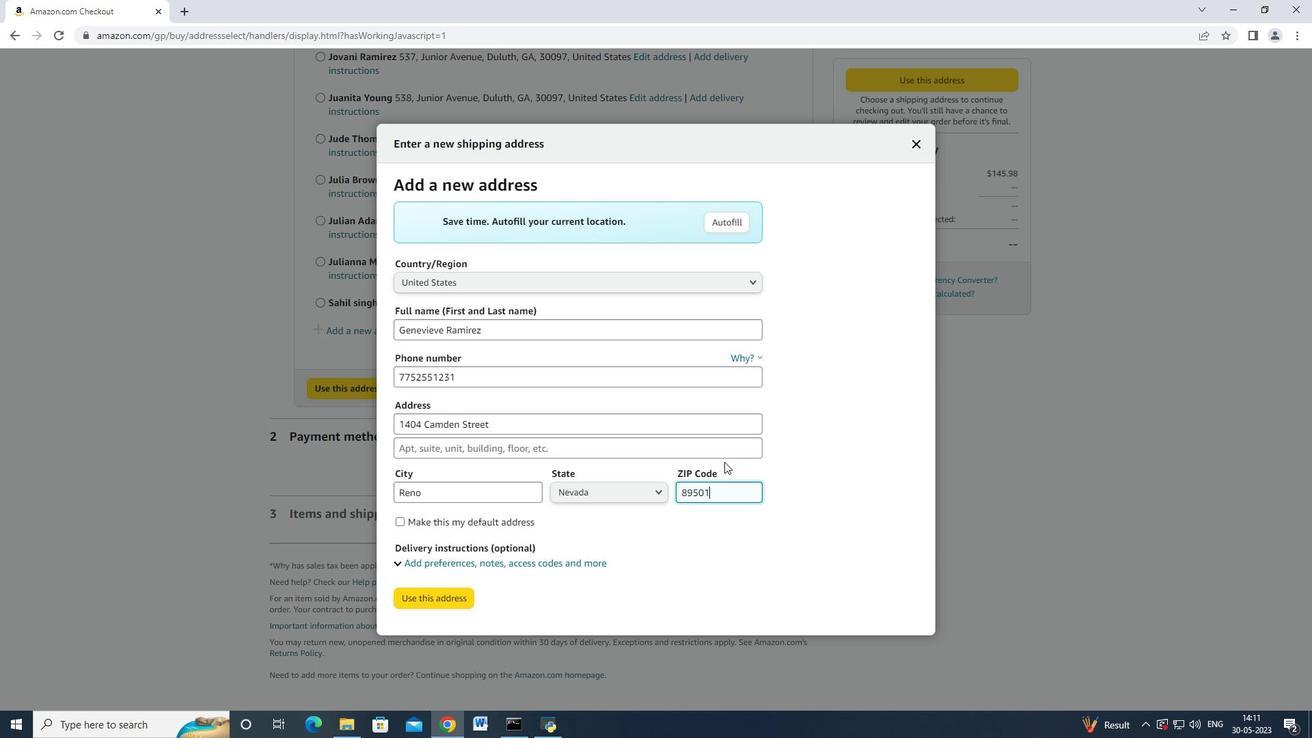 
Action: Mouse moved to (452, 597)
Screenshot: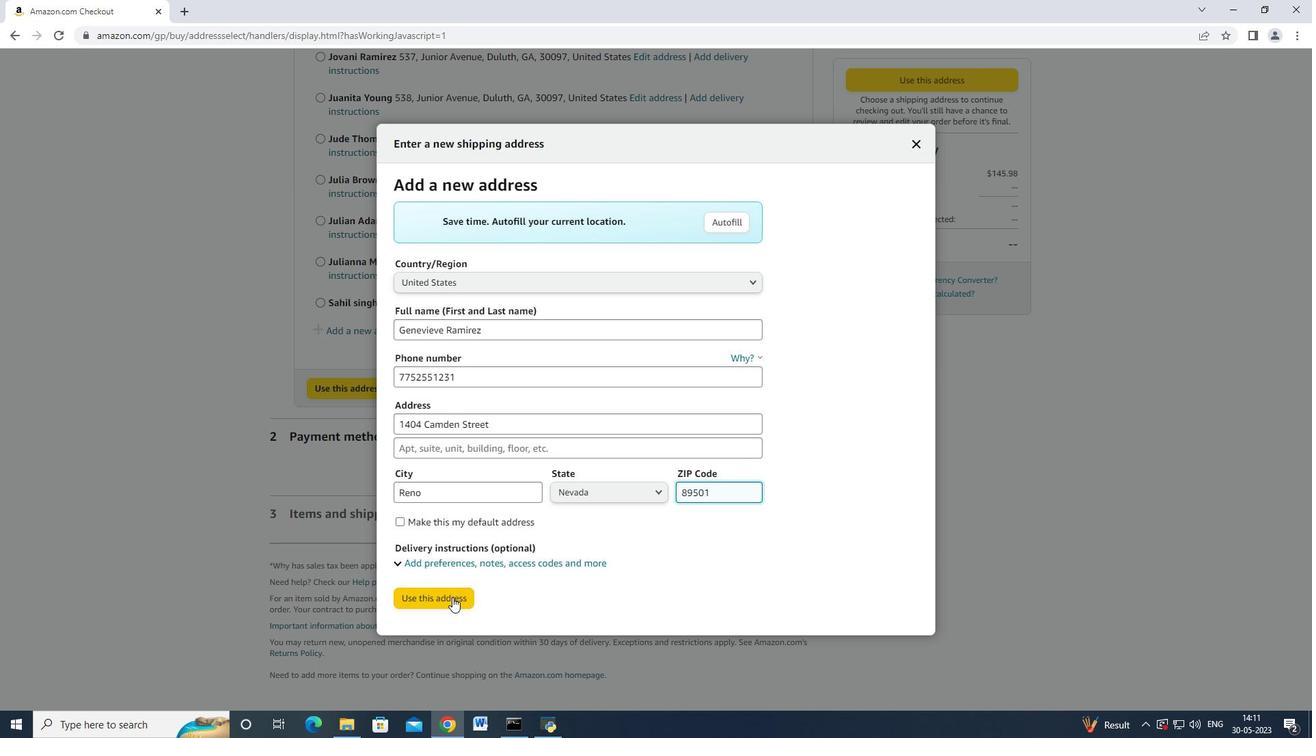 
Action: Mouse pressed left at (452, 597)
Screenshot: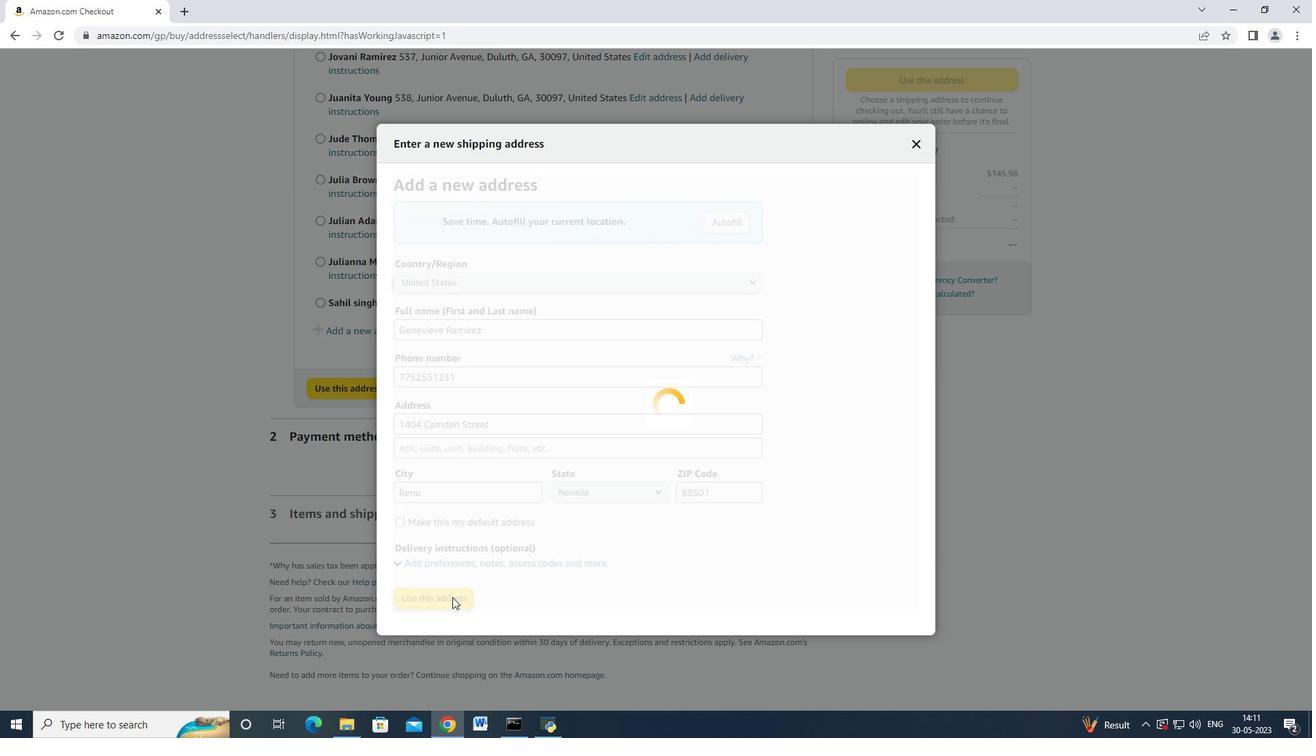 
Action: Mouse moved to (570, 406)
Screenshot: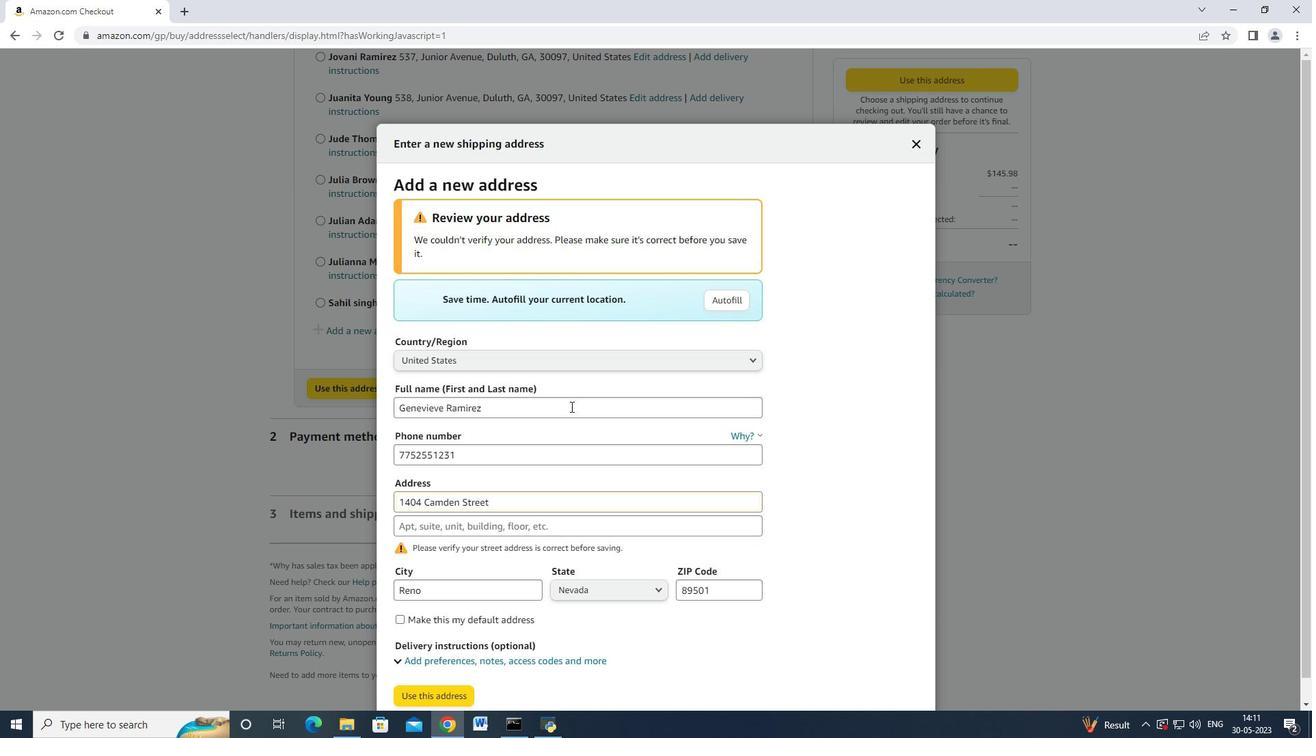 
Action: Mouse scrolled (570, 406) with delta (0, 0)
Screenshot: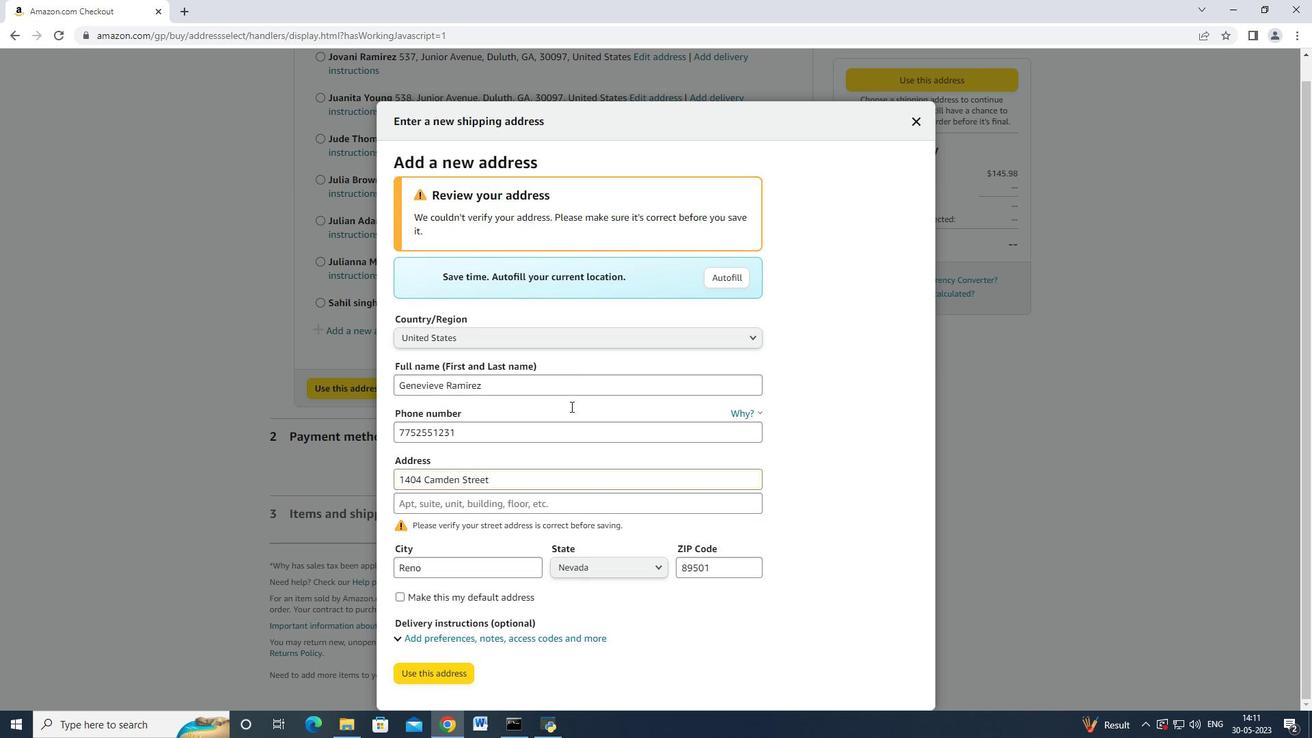 
Action: Mouse scrolled (570, 406) with delta (0, 0)
Screenshot: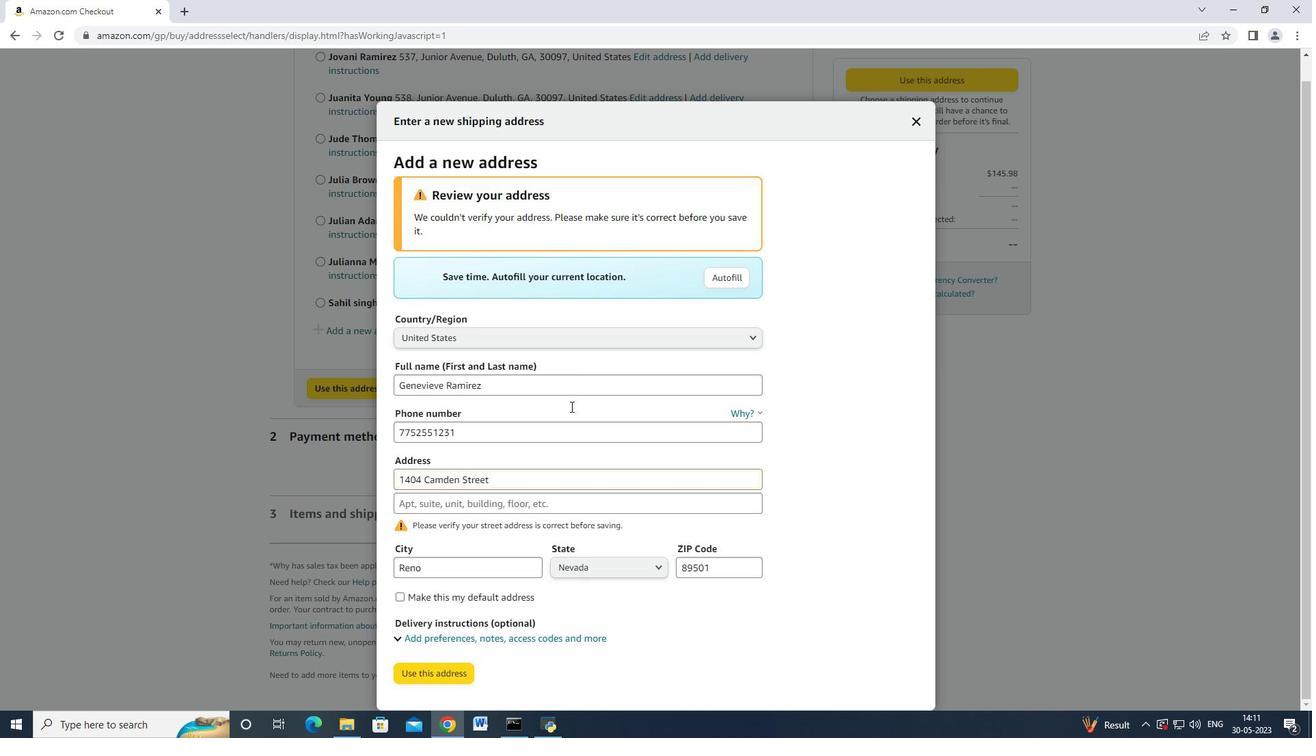 
Action: Mouse scrolled (570, 406) with delta (0, 0)
Screenshot: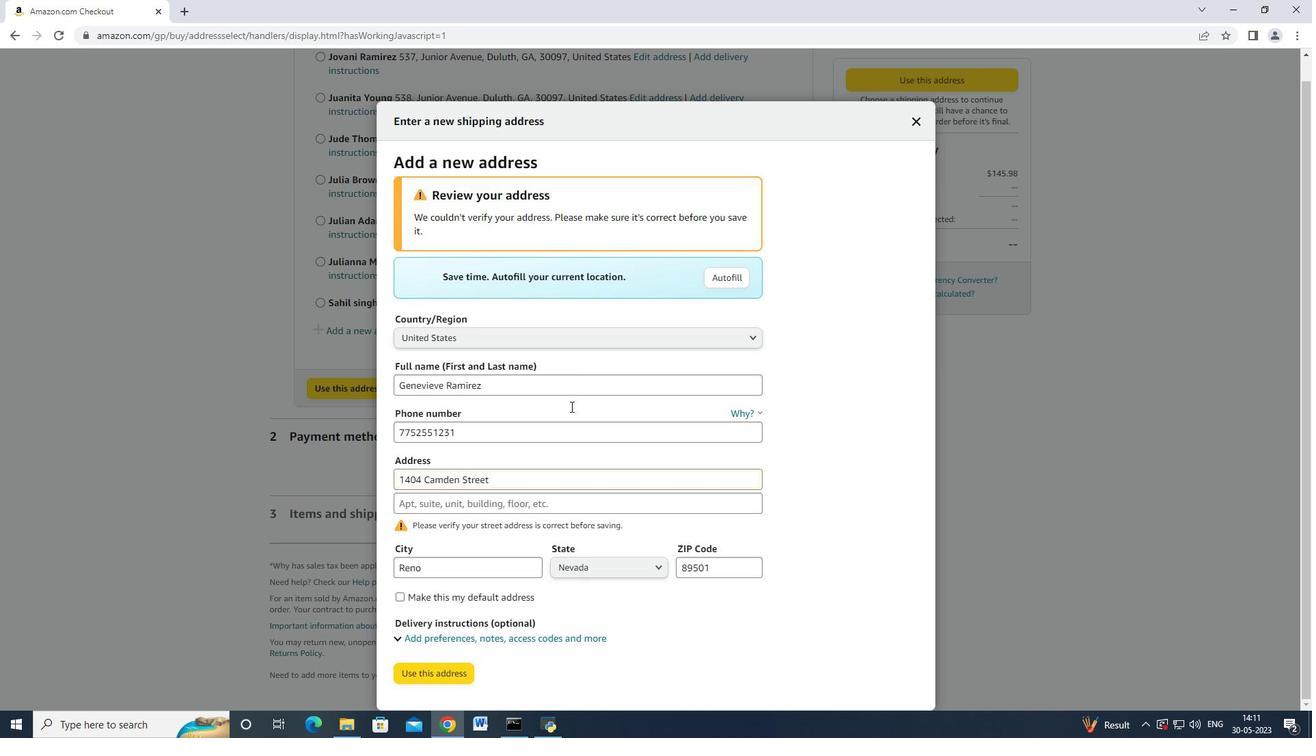 
Action: Mouse scrolled (570, 406) with delta (0, 0)
Screenshot: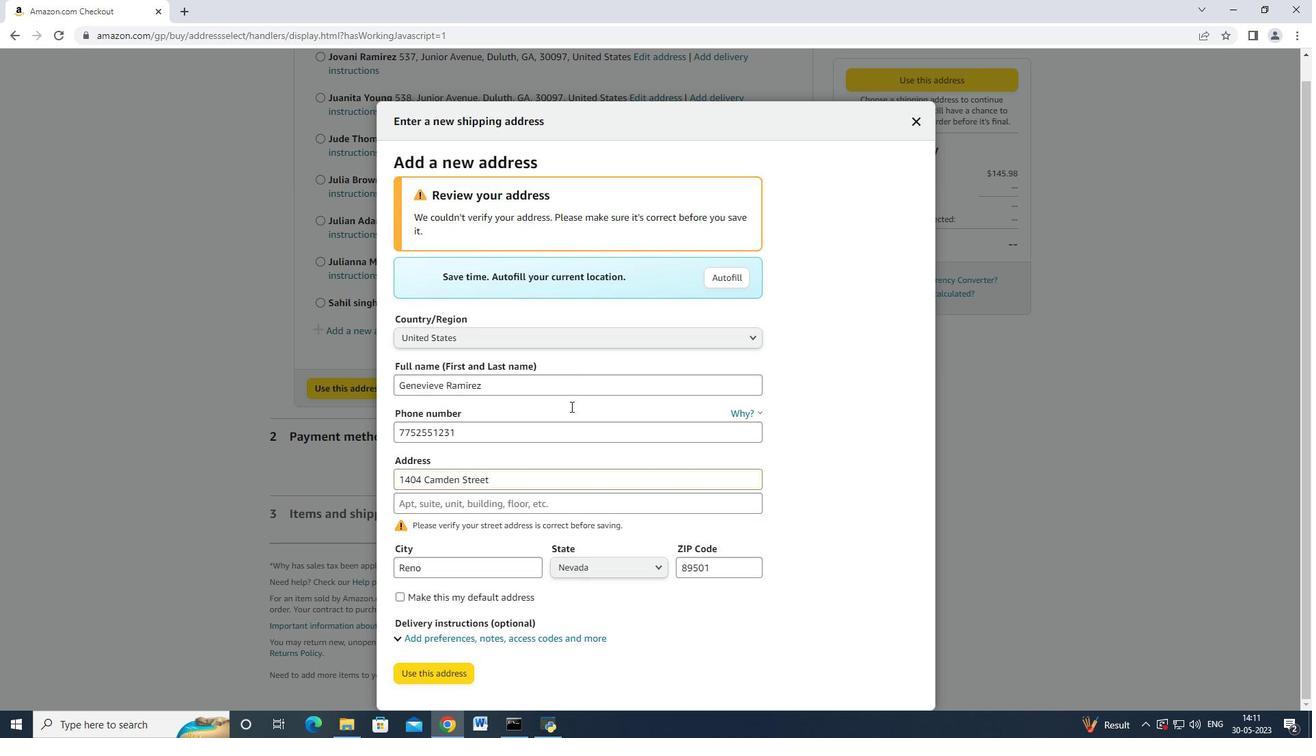 
Action: Mouse scrolled (570, 406) with delta (0, 0)
Screenshot: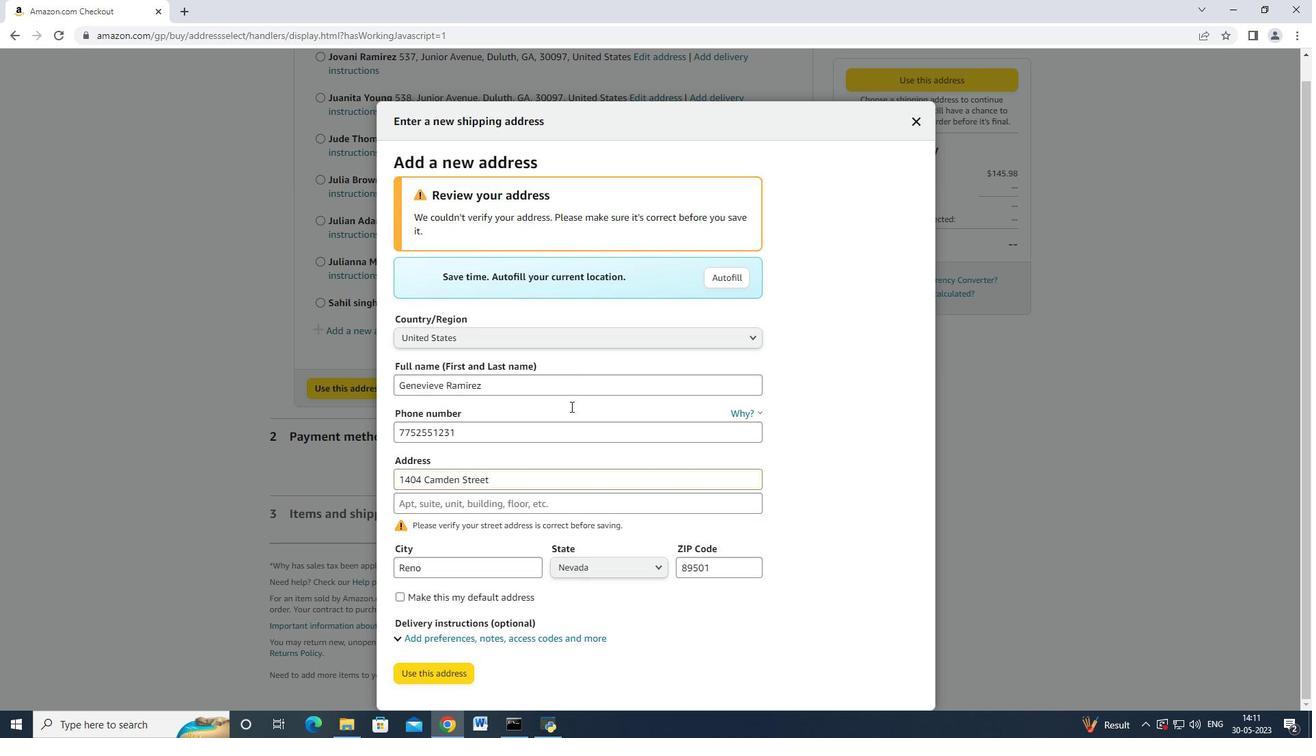 
Action: Mouse moved to (570, 406)
Screenshot: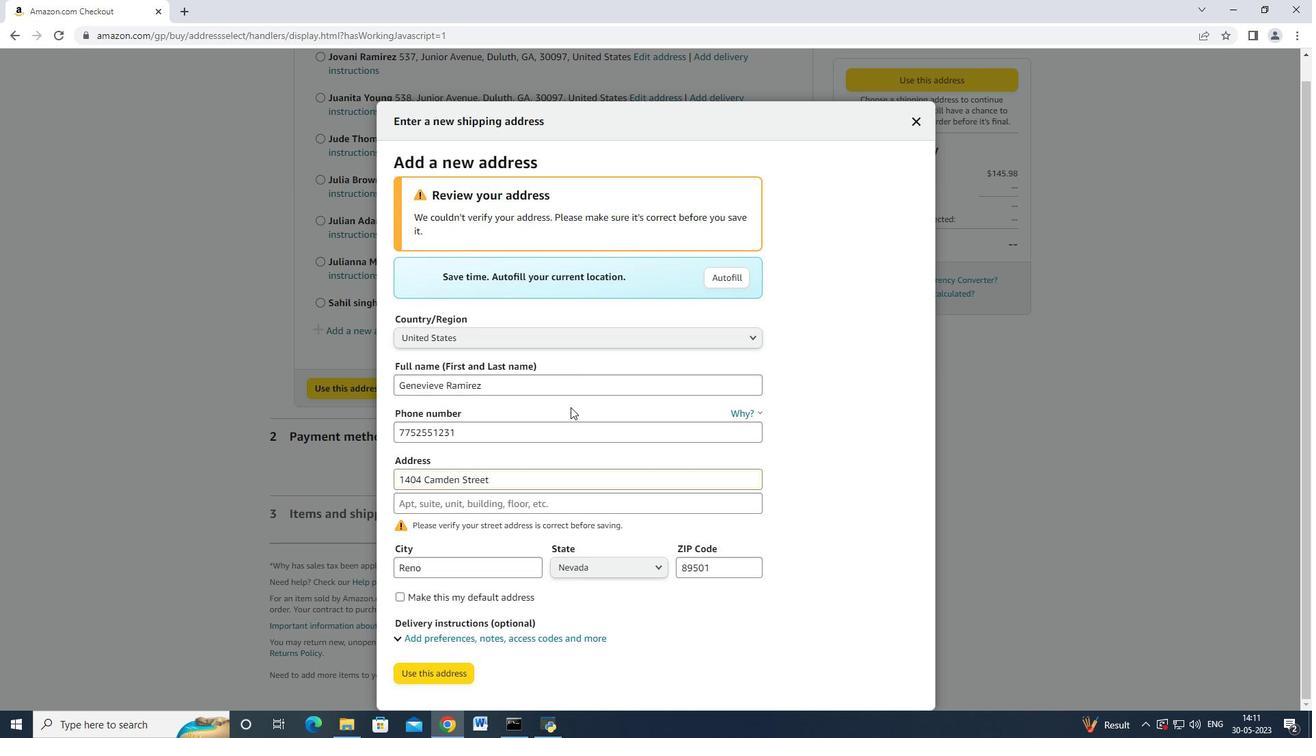 
Action: Mouse scrolled (570, 406) with delta (0, 0)
Screenshot: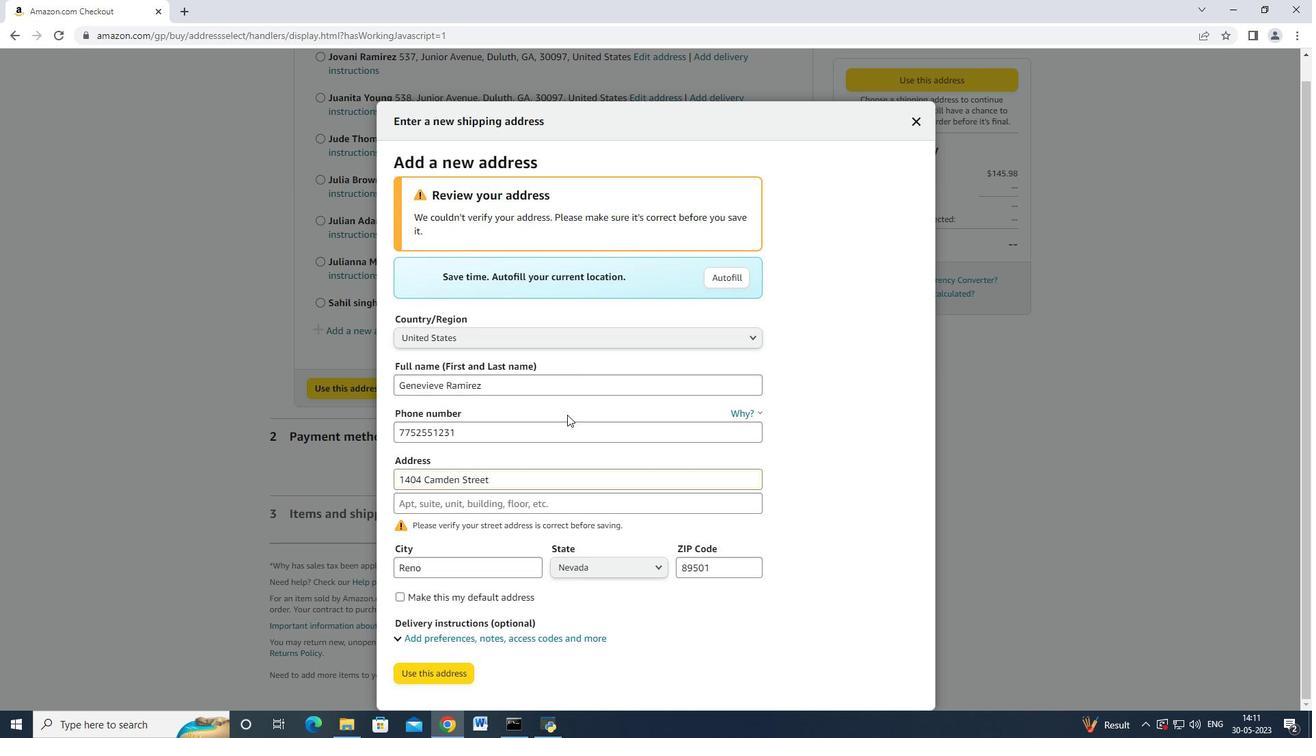 
Action: Mouse moved to (435, 671)
Screenshot: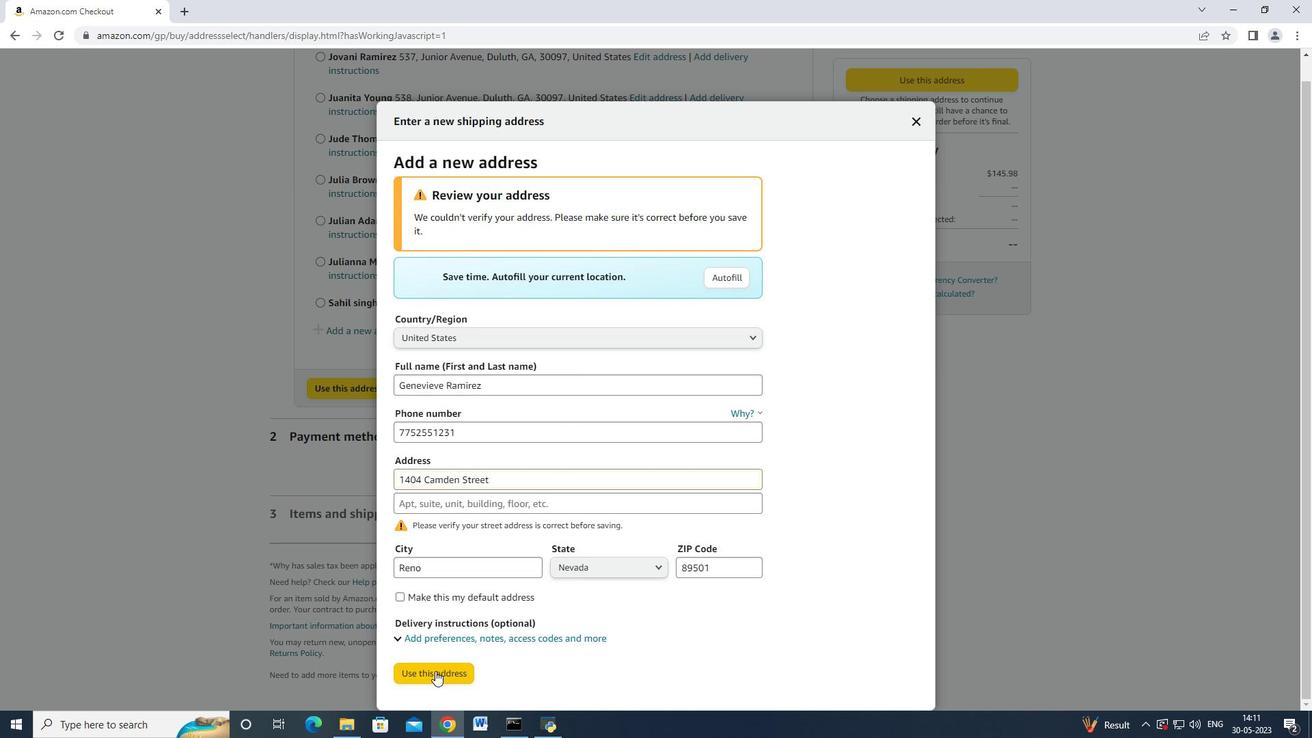 
Action: Mouse pressed left at (435, 671)
Screenshot: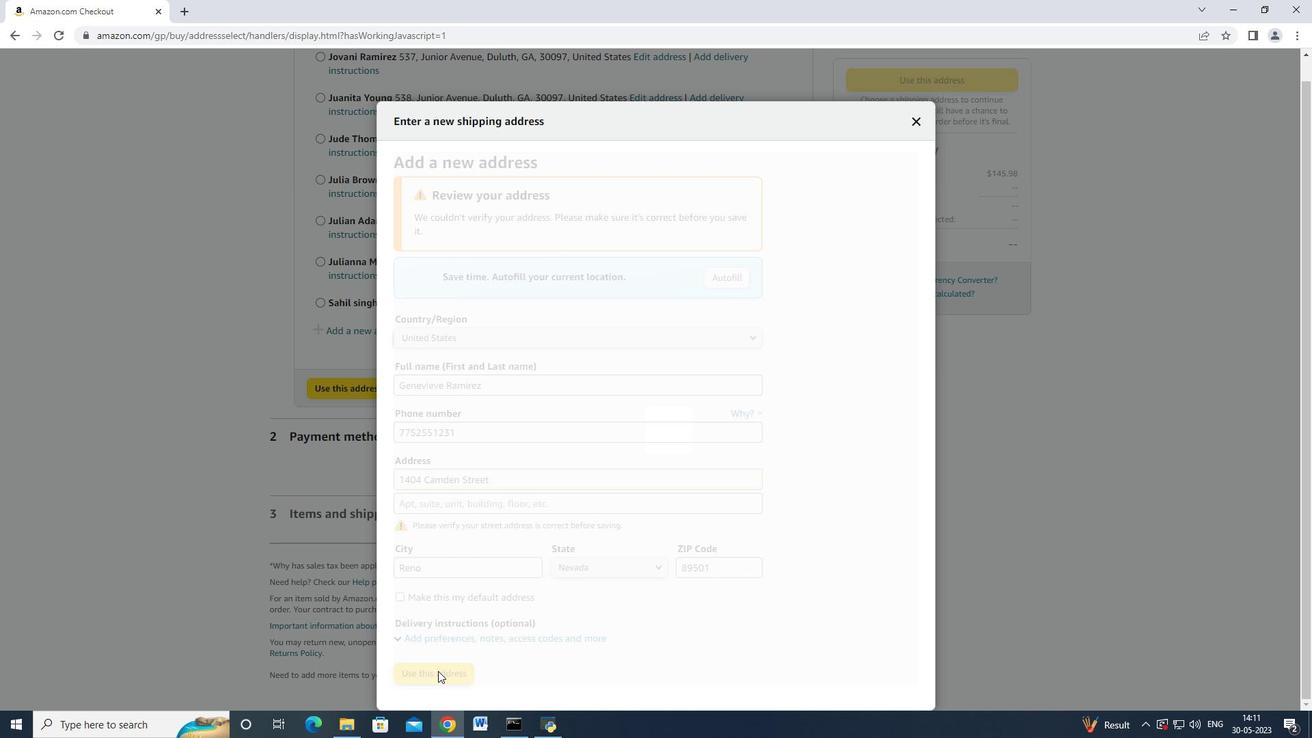 
Action: Mouse moved to (445, 324)
Screenshot: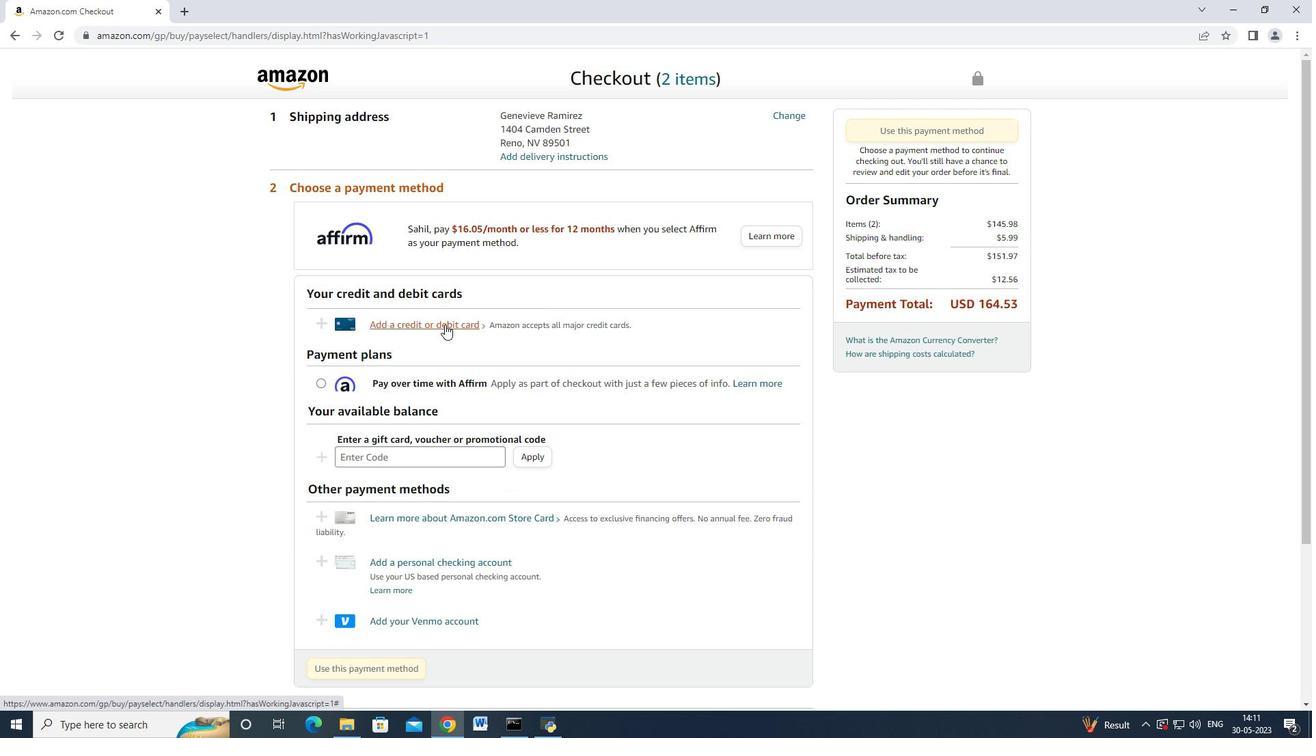 
Action: Mouse pressed left at (445, 324)
Screenshot: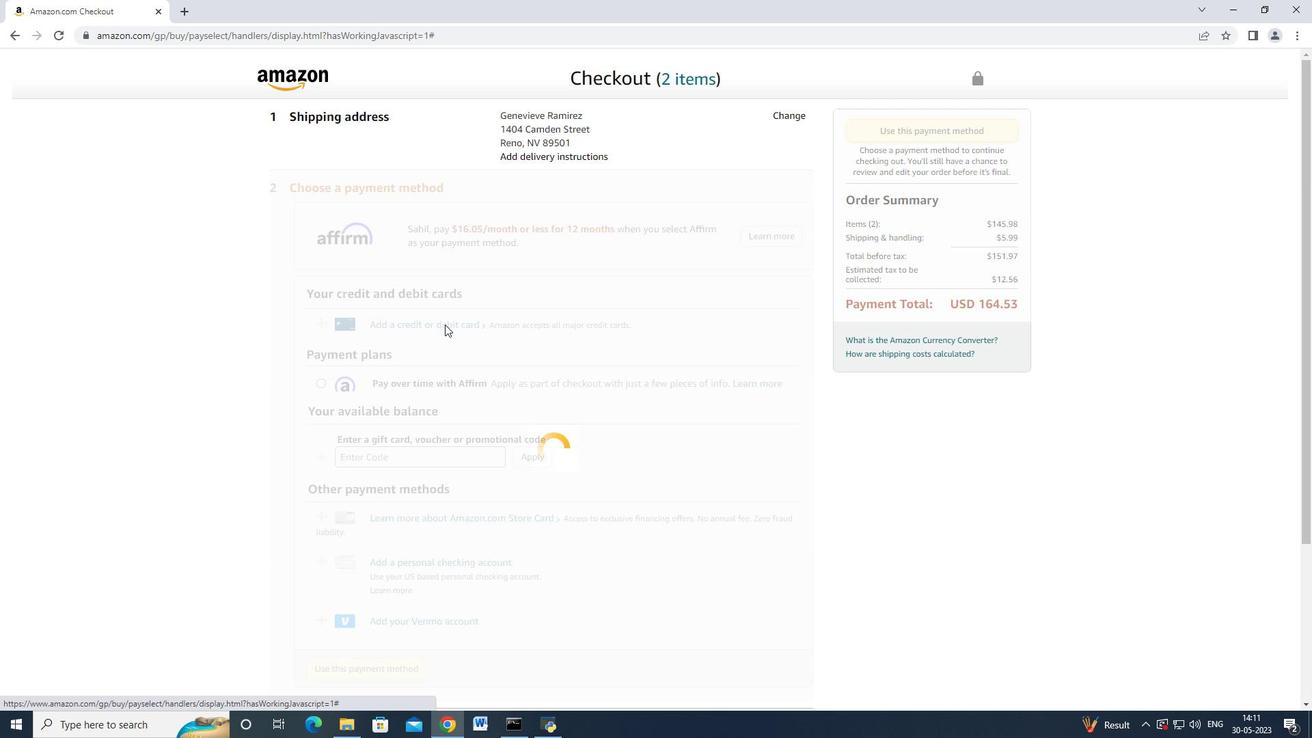 
Action: Mouse moved to (520, 314)
Screenshot: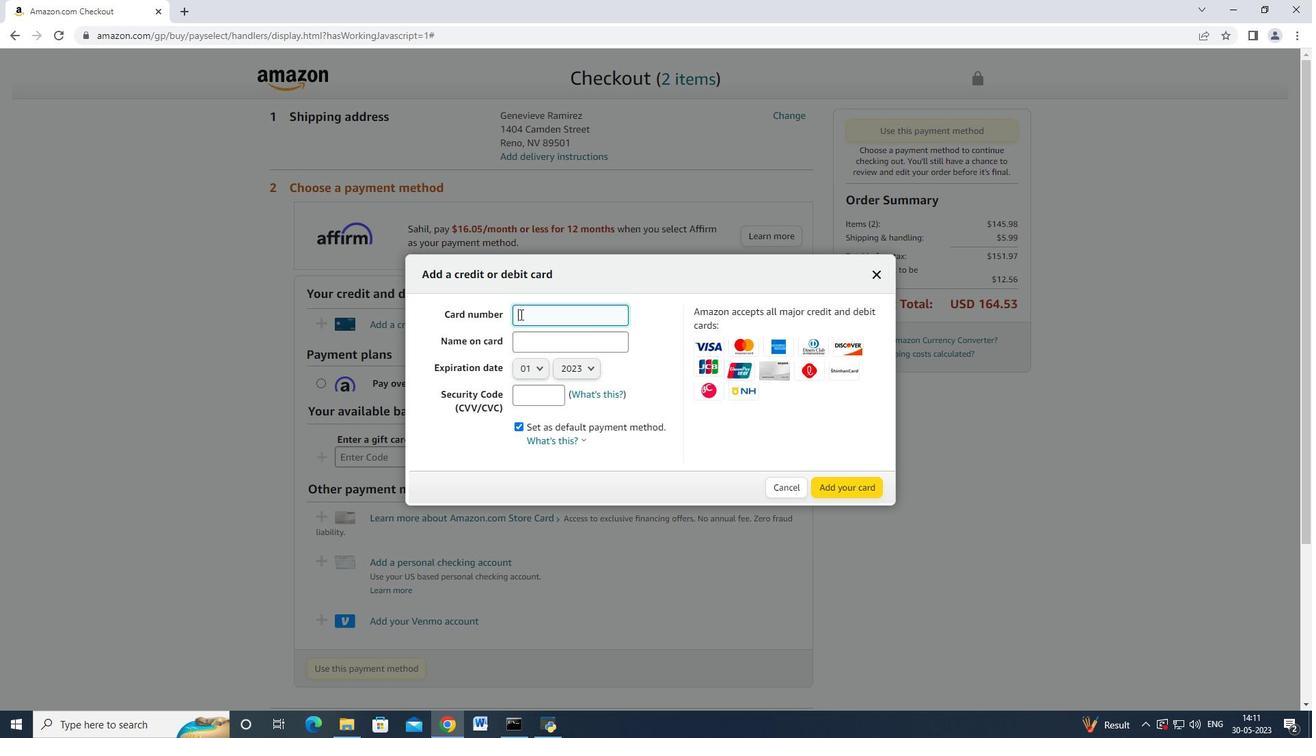 
Action: Mouse pressed left at (520, 314)
Screenshot: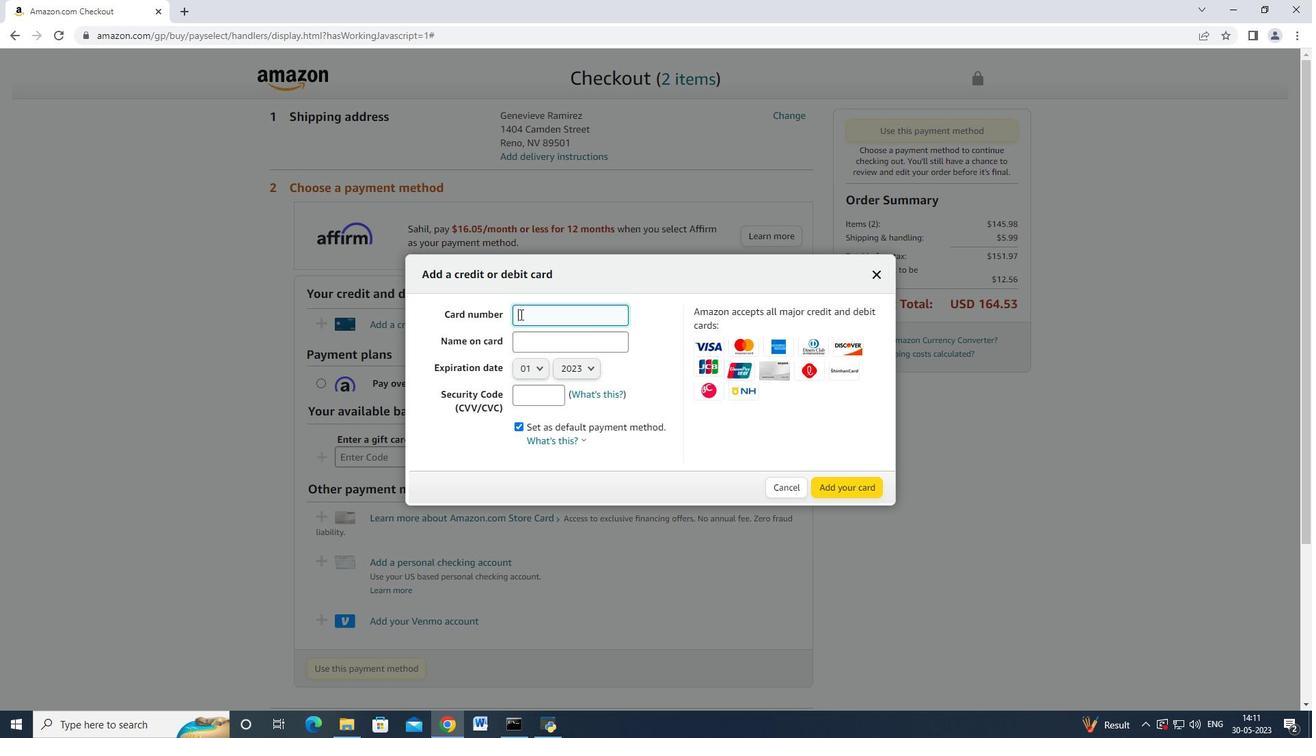 
Action: Key pressed 4672664477556<Key.backspace>2005<Key.tab><Key.shift_r>Ris<Key.backspace><Key.backspace><Key.backspace><Key.shift>Mark<Key.space><Key.shift_r>Ar<Key.backspace>dams<Key.tab><Key.enter><Key.down><Key.down><Key.down><Key.enter>
Screenshot: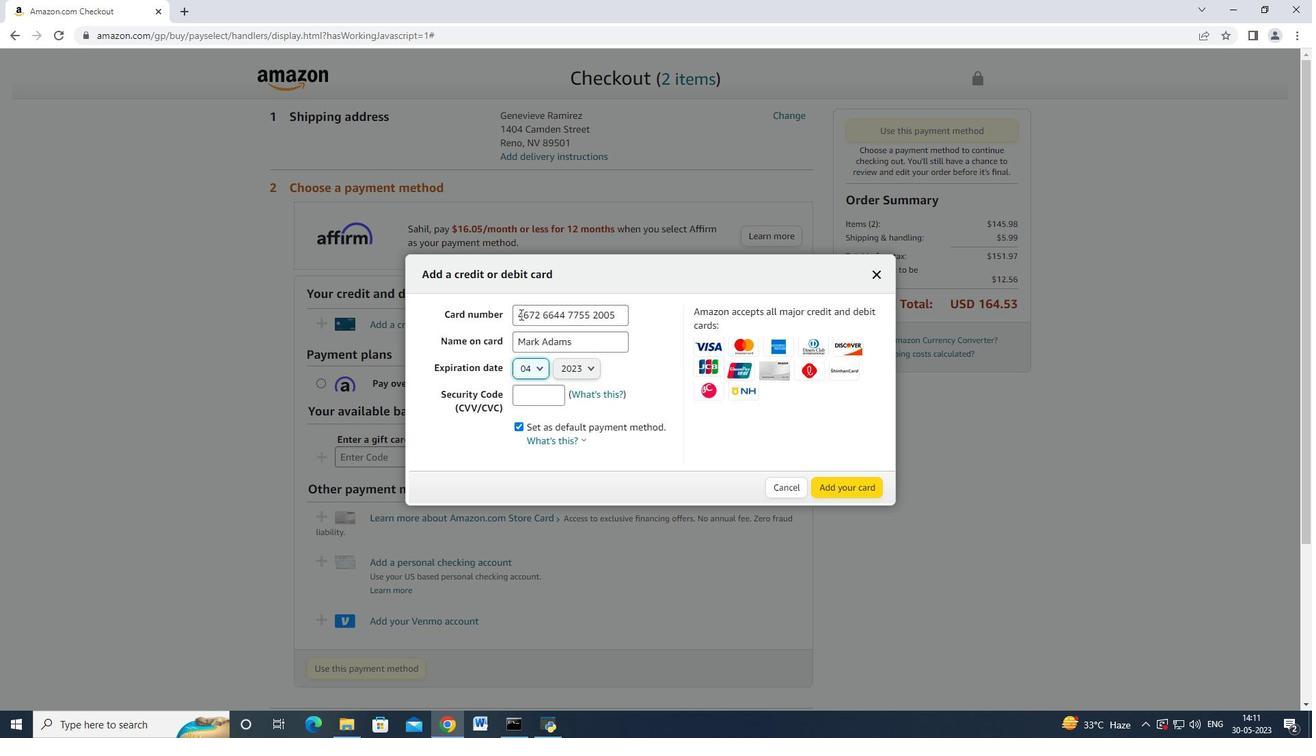 
Action: Mouse moved to (576, 368)
Screenshot: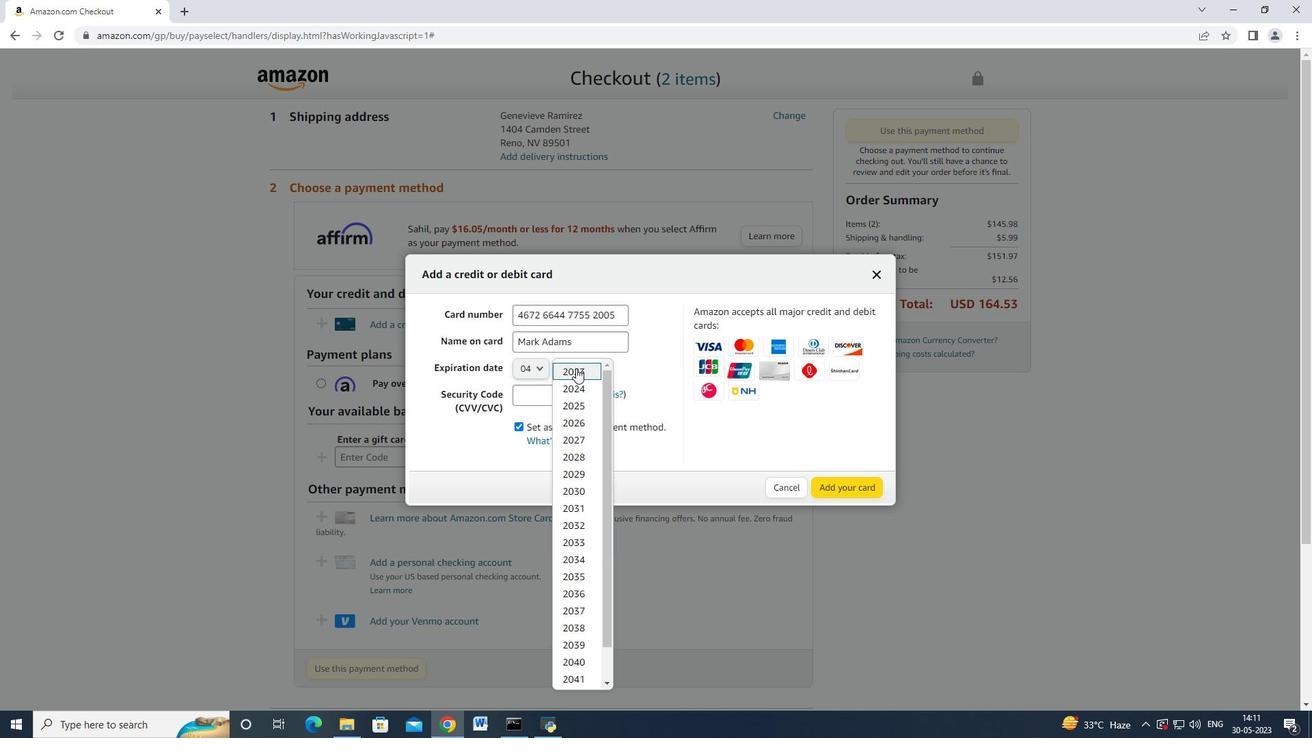 
Action: Mouse pressed left at (576, 368)
Screenshot: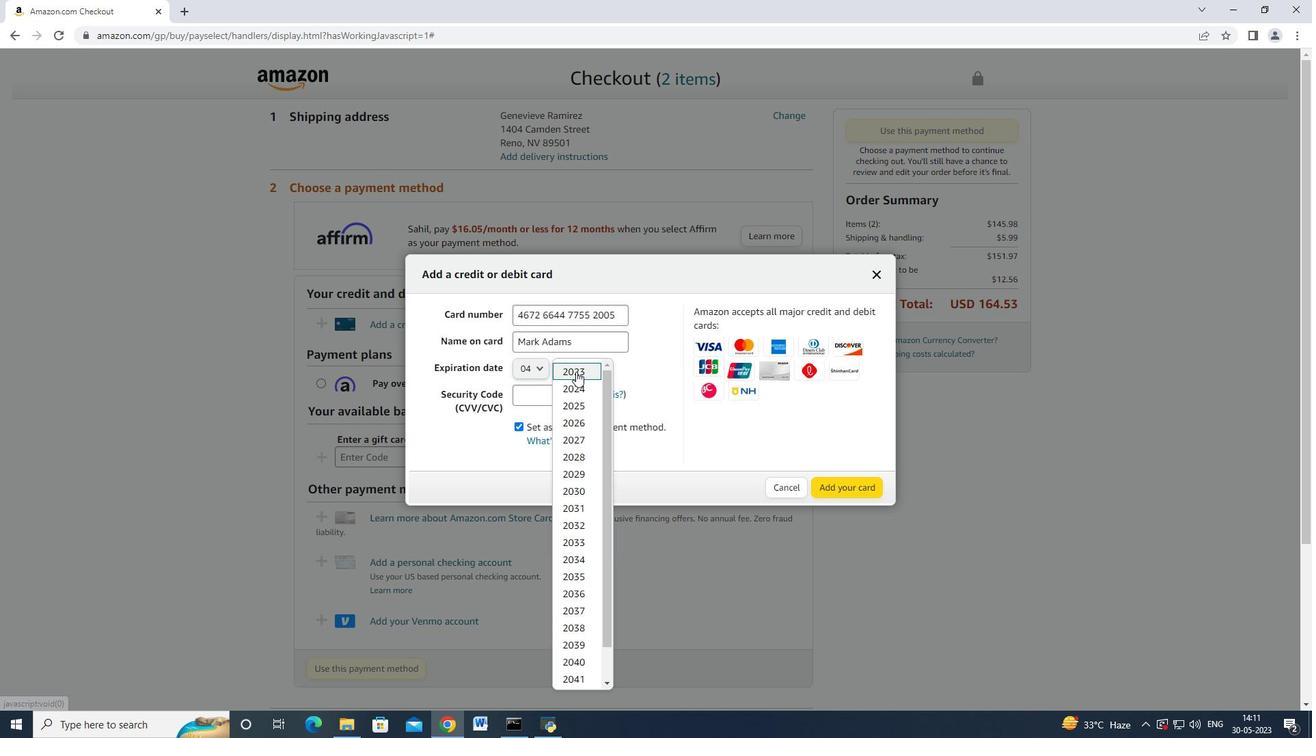 
Action: Mouse moved to (549, 400)
Screenshot: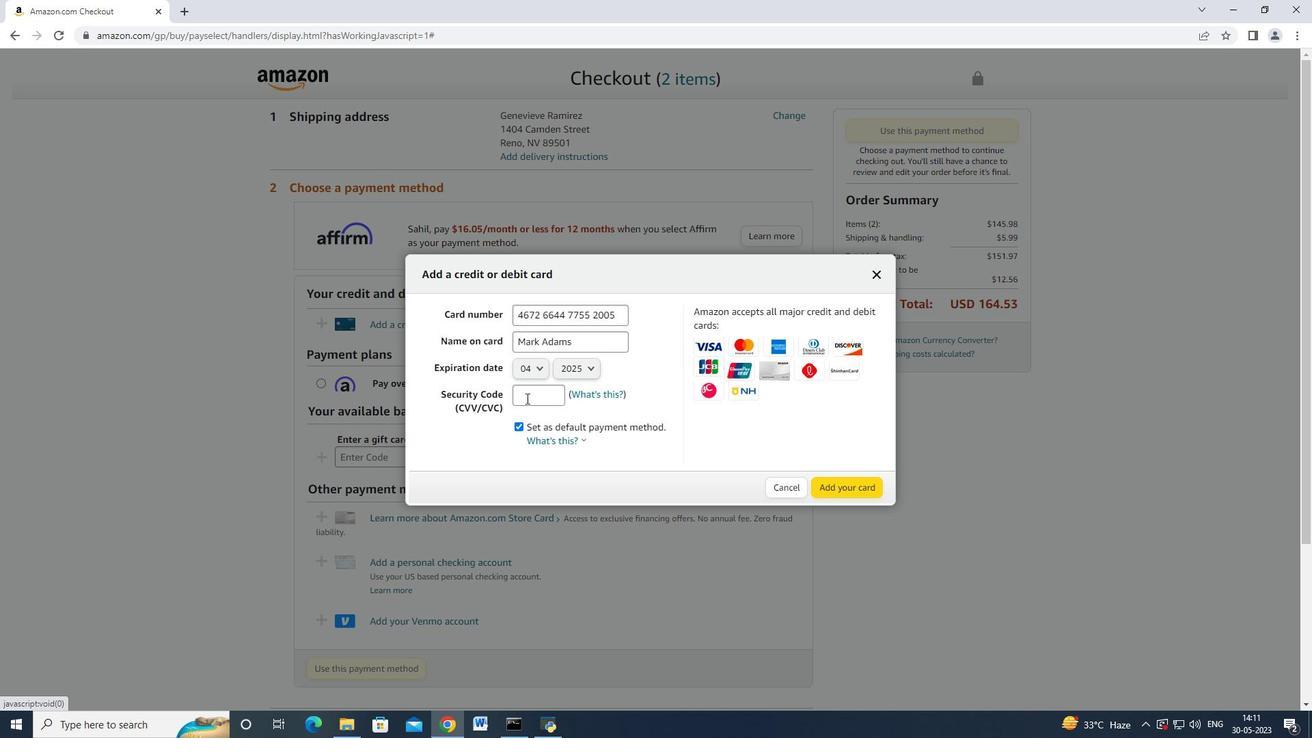 
Action: Mouse pressed left at (577, 404)
Screenshot: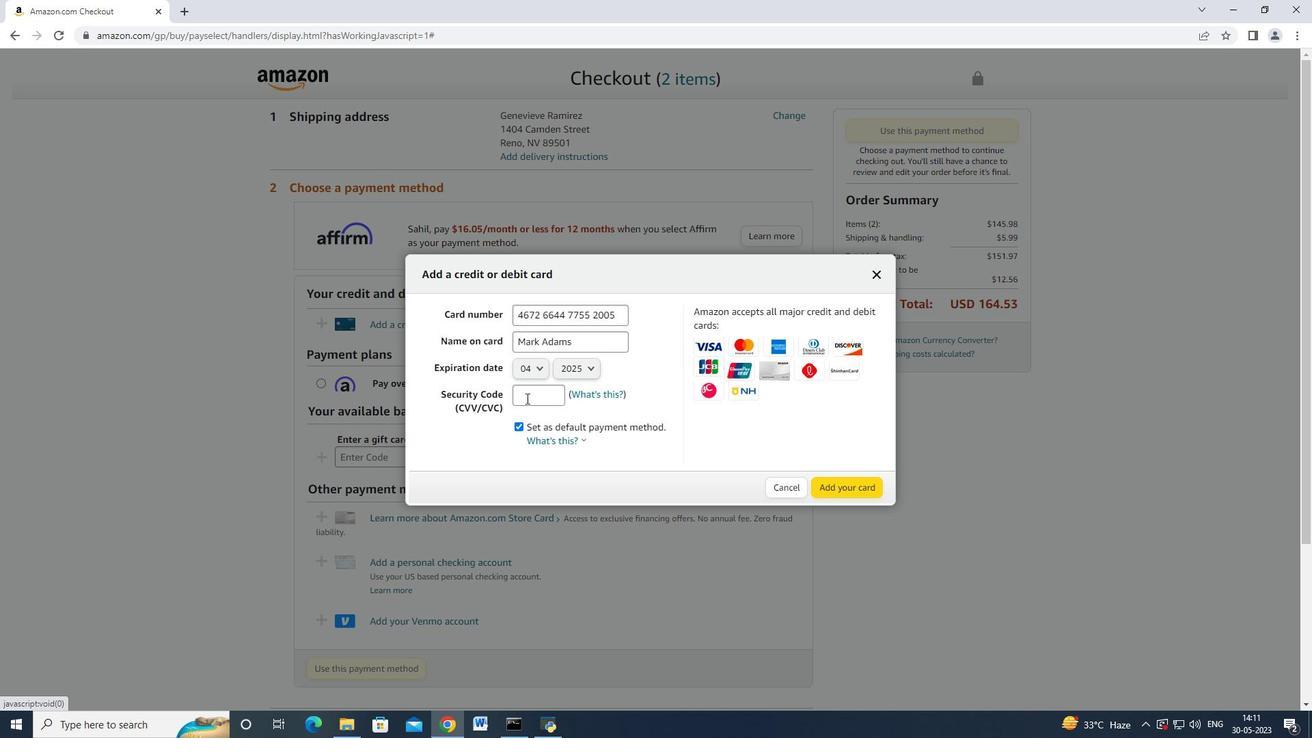 
Action: Mouse moved to (526, 398)
Screenshot: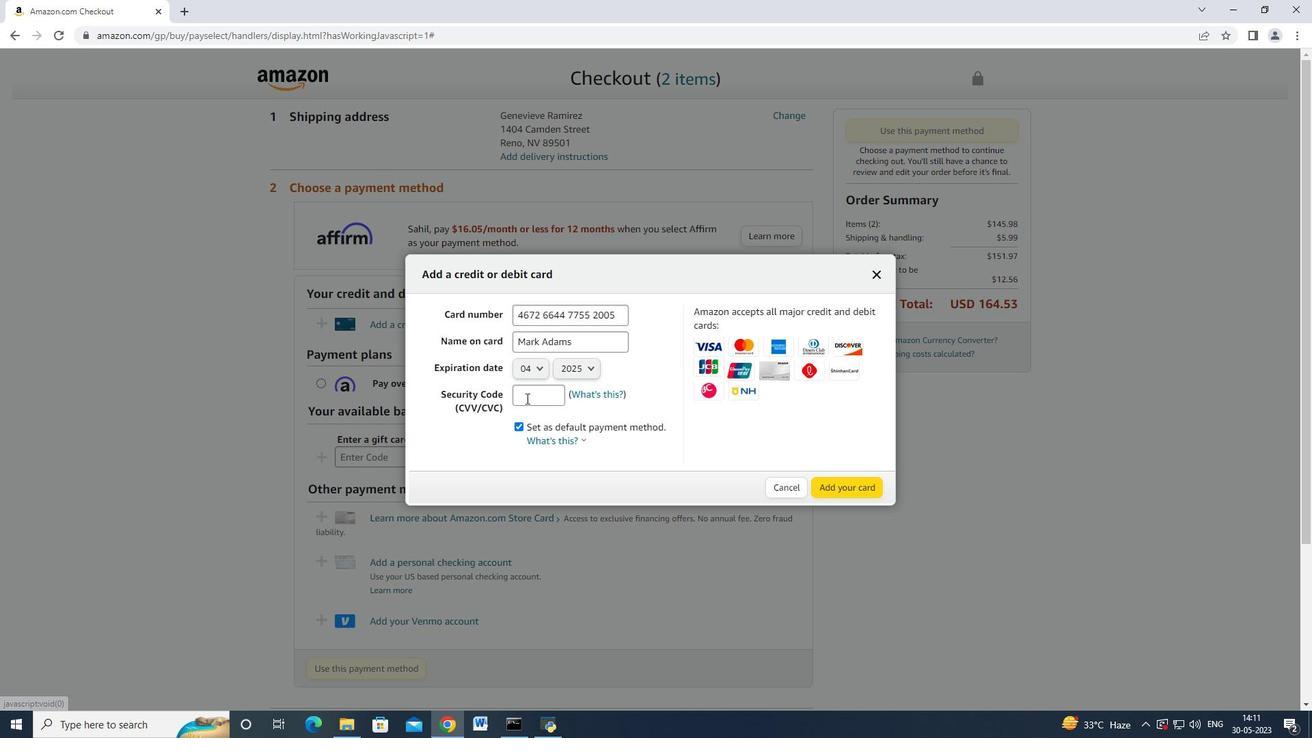 
Action: Mouse pressed left at (526, 398)
Screenshot: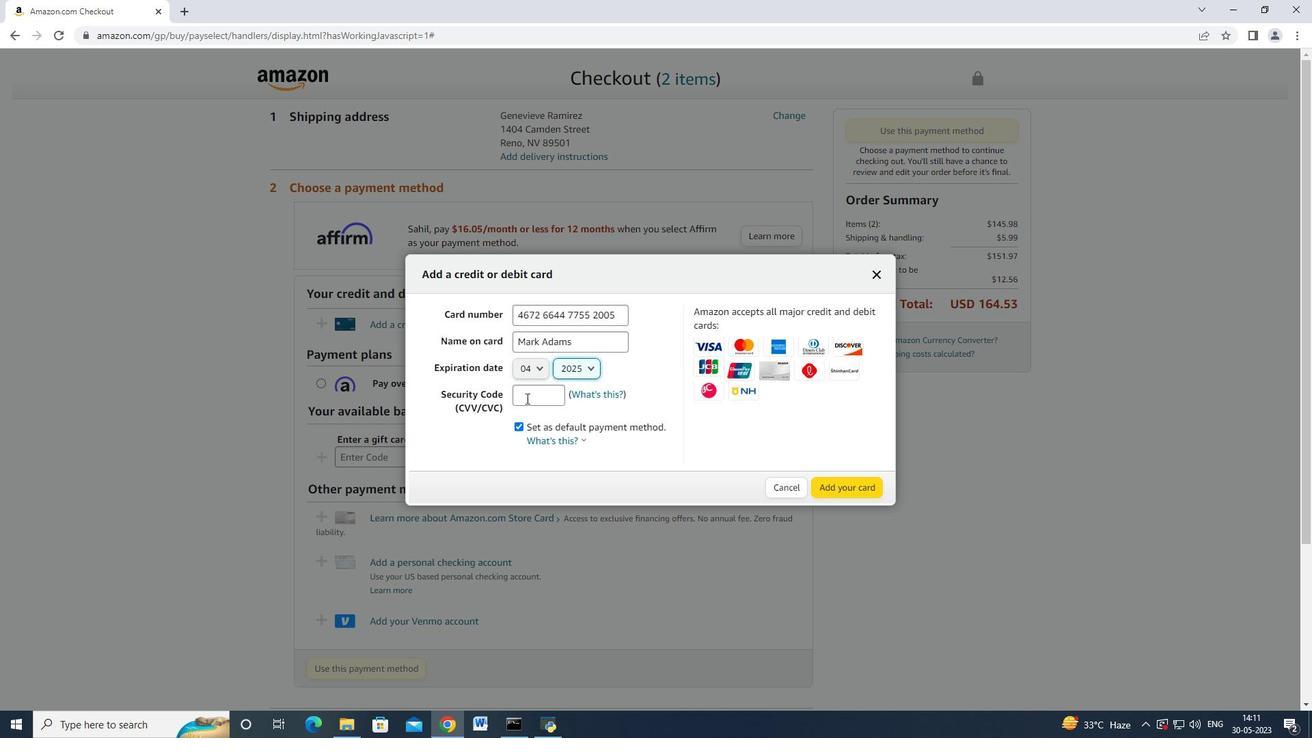 
Action: Mouse pressed left at (526, 398)
Screenshot: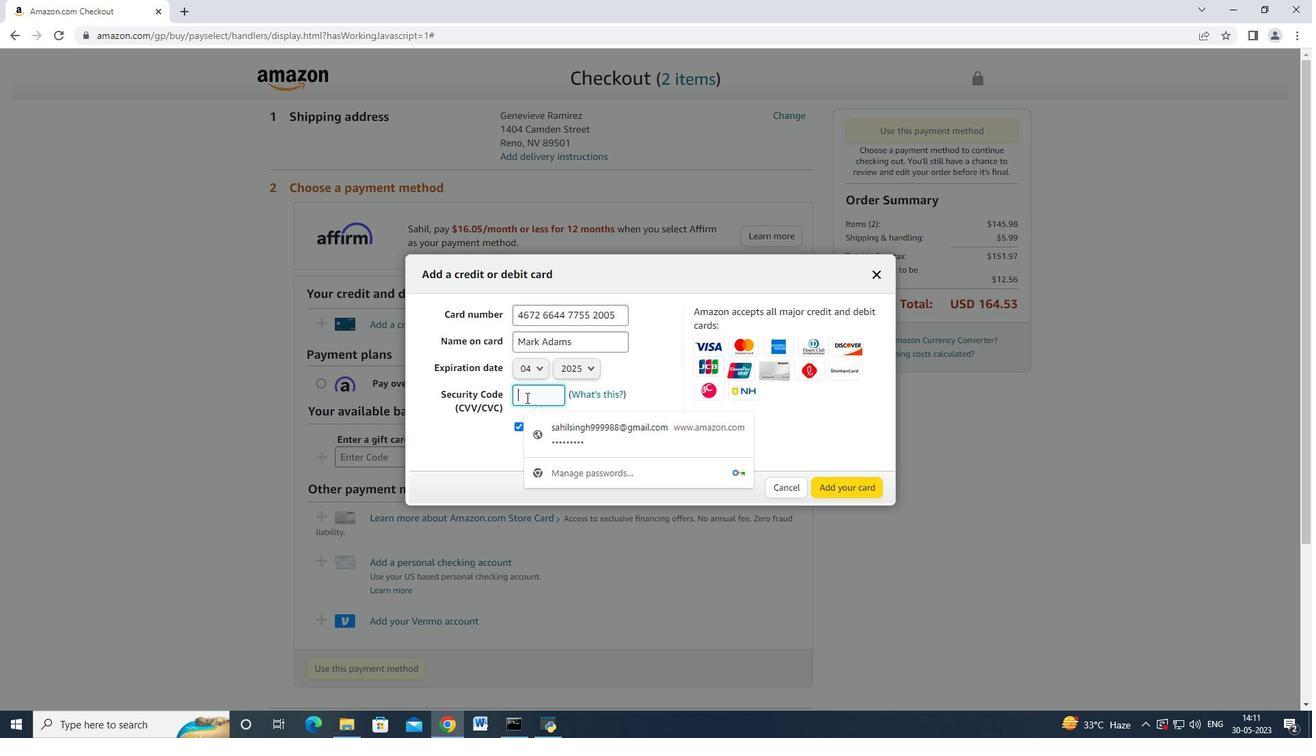 
Action: Mouse moved to (526, 397)
Screenshot: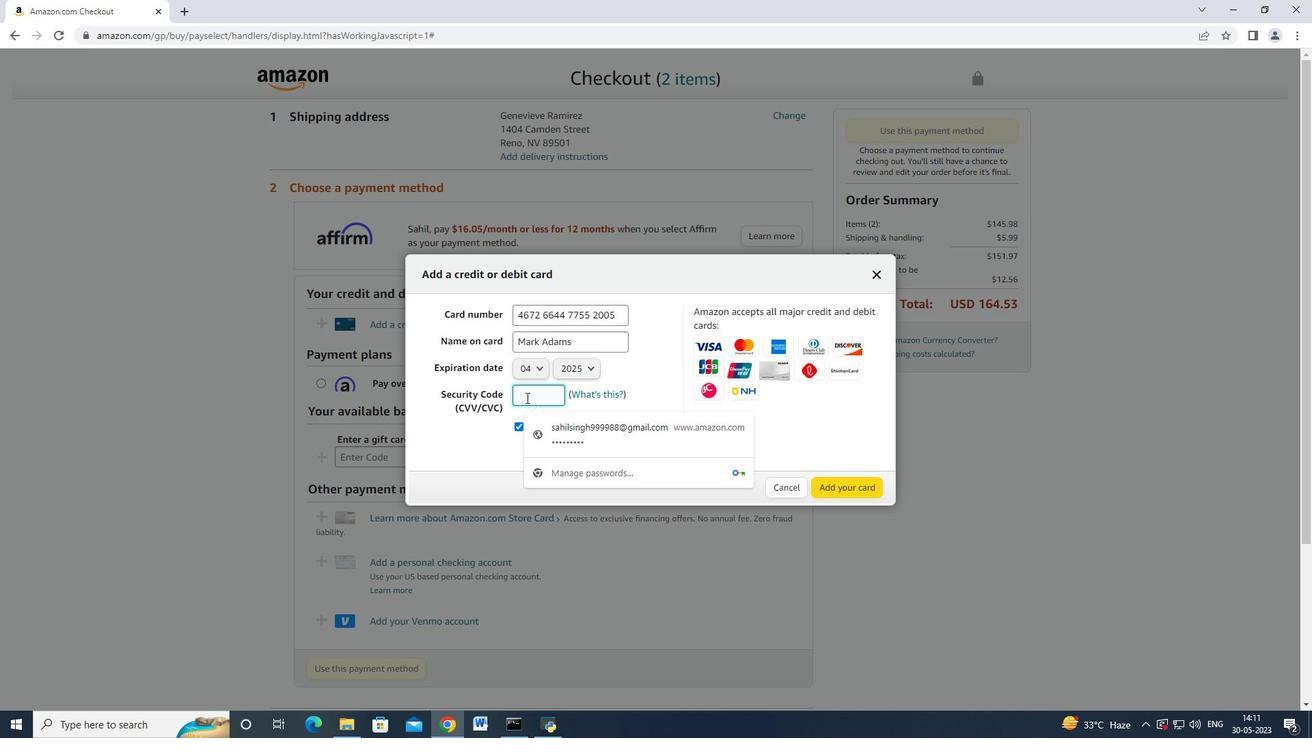 
Action: Key pressed 3321
Screenshot: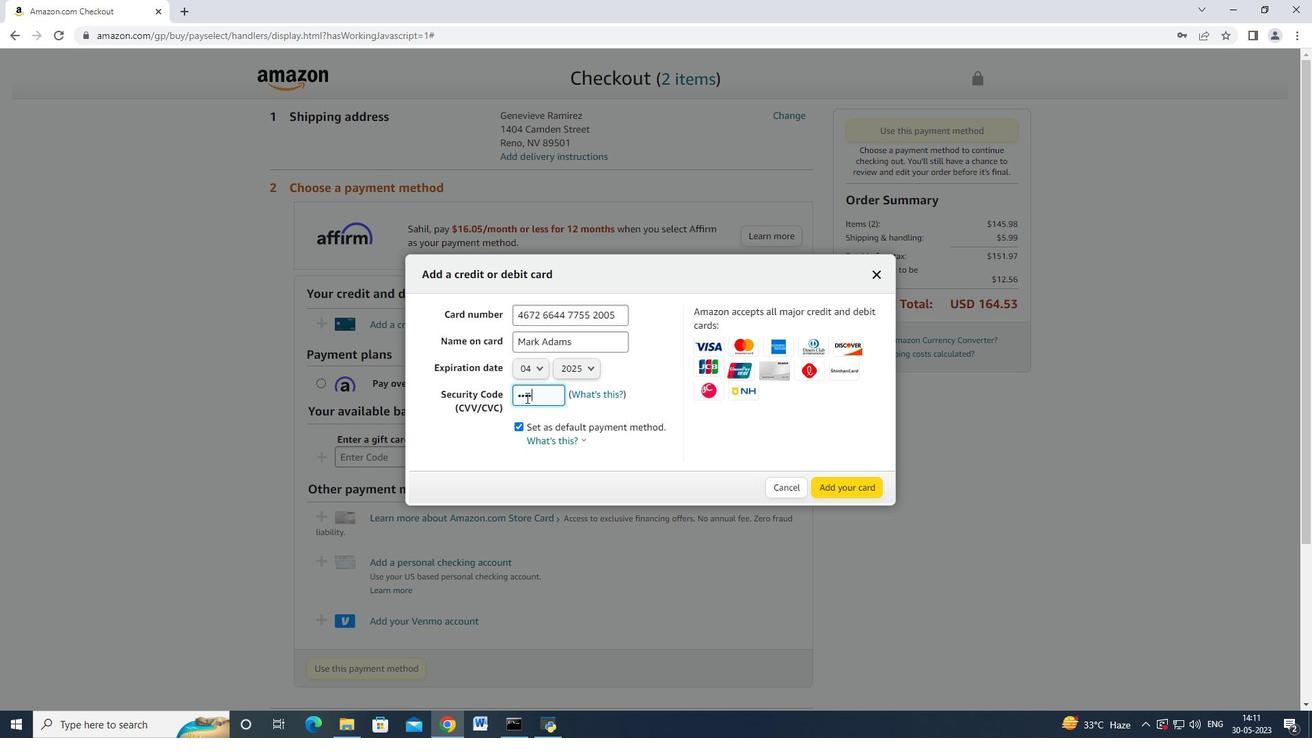 
Action: Mouse moved to (875, 496)
Screenshot: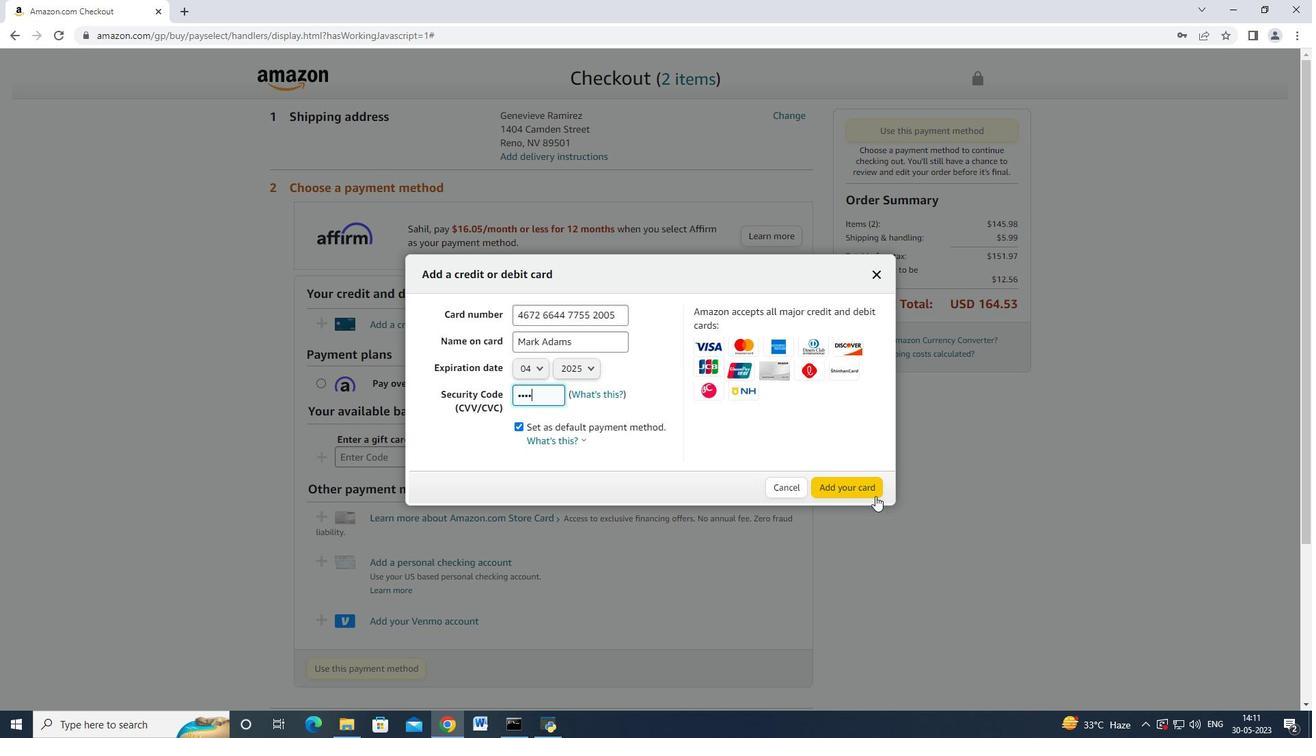 
